 Task: Look for Airbnb options in Zagora, Morocco from 9th November, 2023 to 17th November, 2023 for 2 adults.1  bedroom having 2 beds and 1 bathroom. Property type can be flat. Amenities needed are: wifi. Booking option can be shelf check-in. Look for 3 properties as per requirement.
Action: Mouse moved to (318, 127)
Screenshot: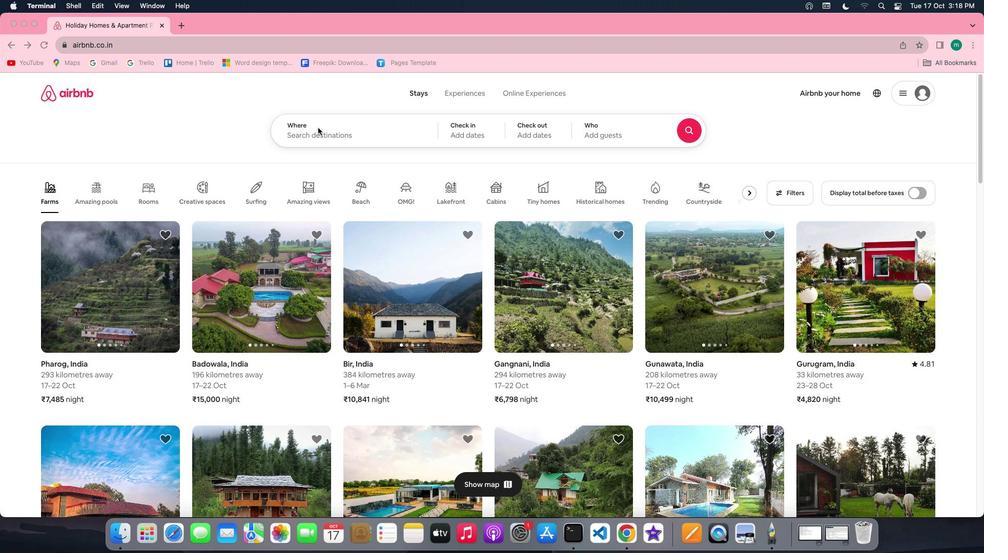 
Action: Mouse pressed left at (318, 127)
Screenshot: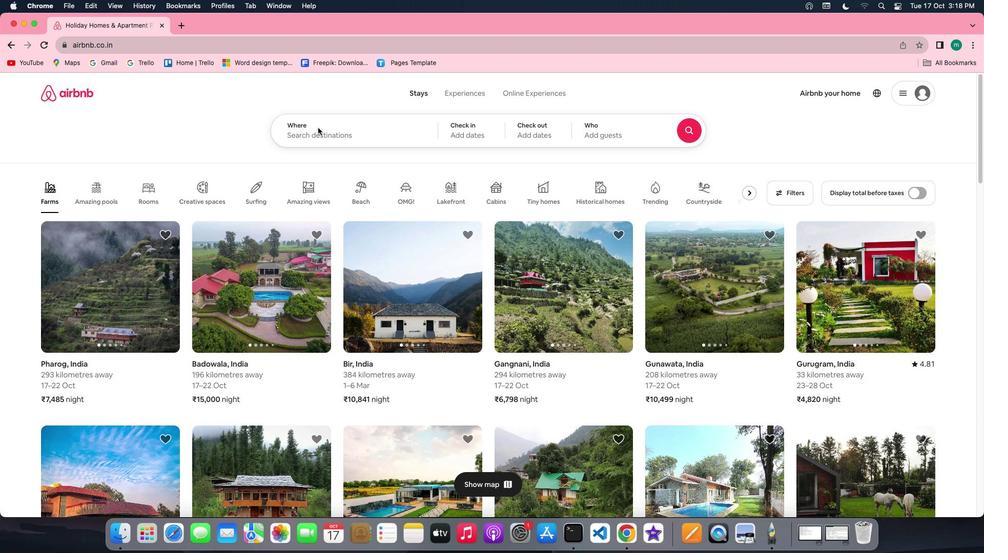 
Action: Mouse pressed left at (318, 127)
Screenshot: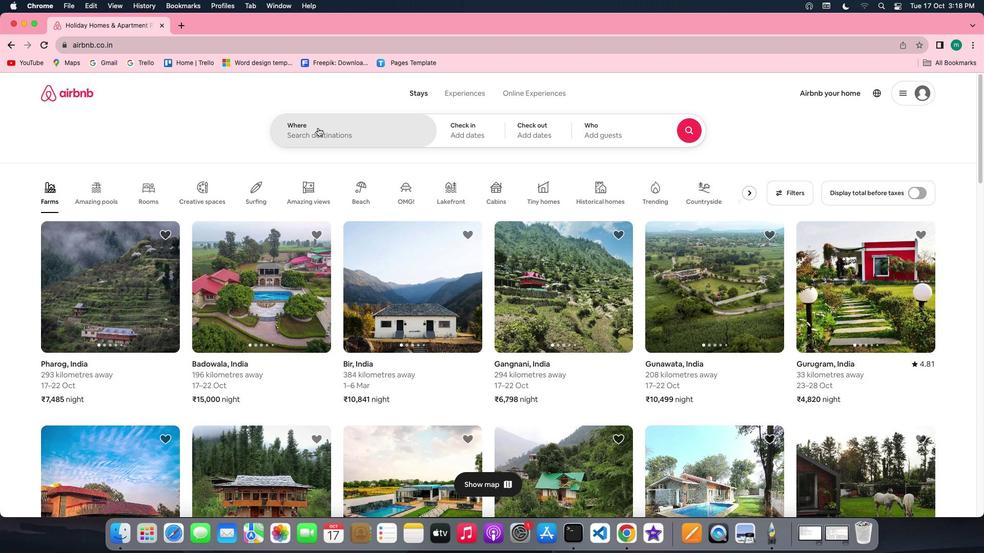 
Action: Key pressed Key.shift'Z''a''g''o''r''a'','Key.shiftKey.spaceKey.shift'M''o''r''o''c''c''o'
Screenshot: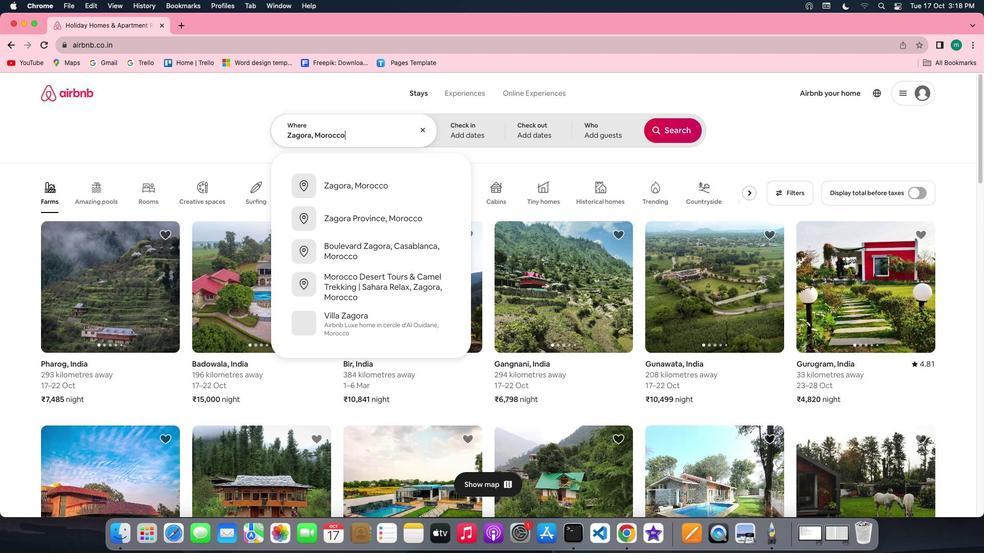 
Action: Mouse moved to (348, 174)
Screenshot: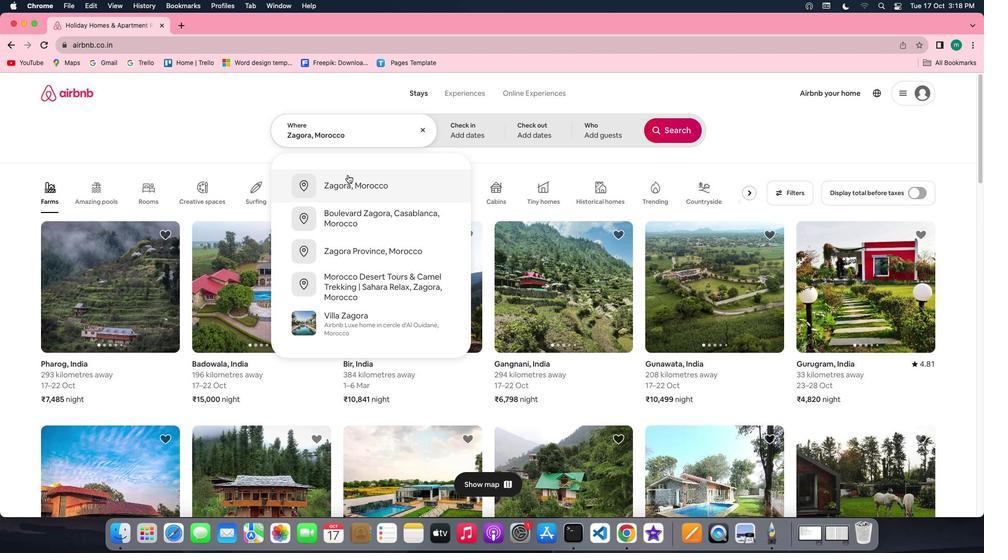 
Action: Mouse pressed left at (348, 174)
Screenshot: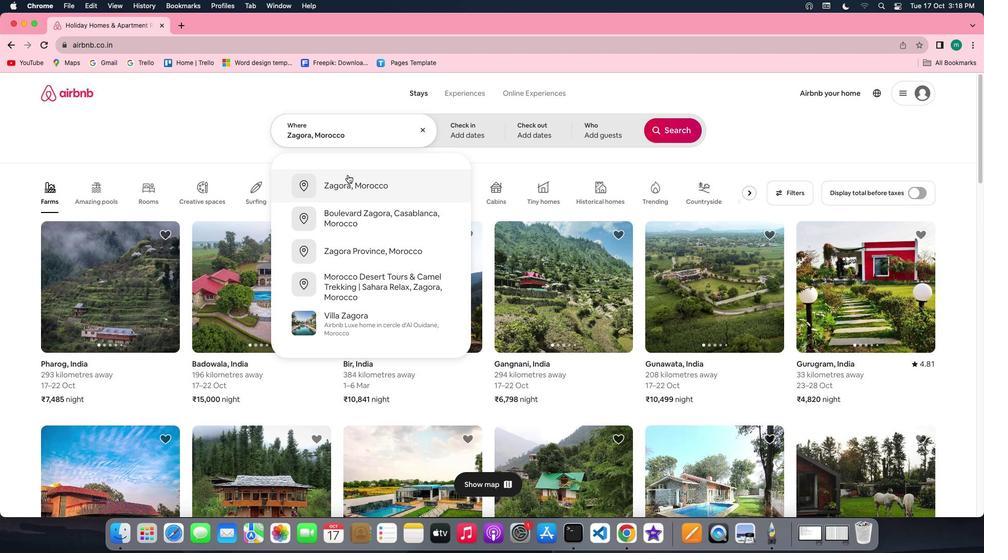 
Action: Mouse moved to (618, 286)
Screenshot: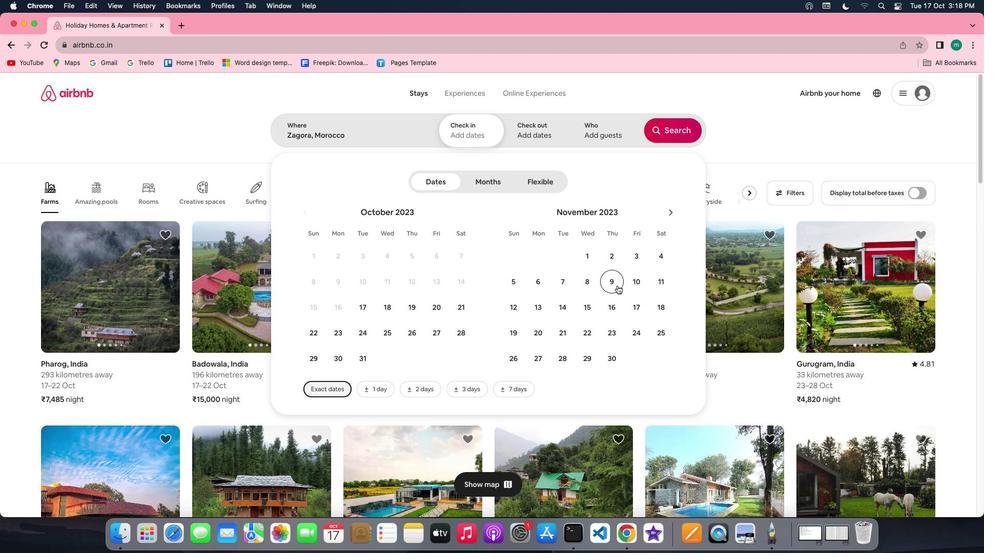 
Action: Mouse pressed left at (618, 286)
Screenshot: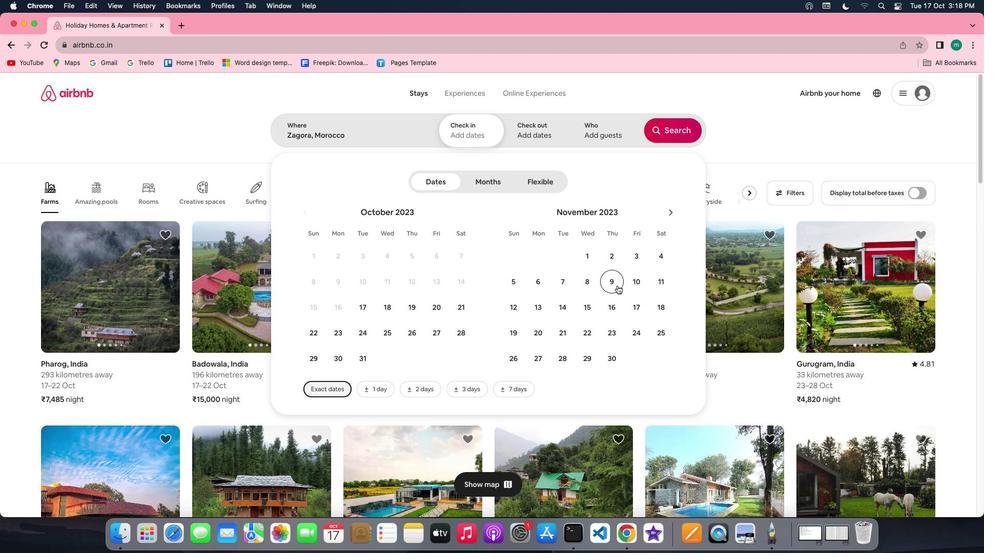
Action: Mouse moved to (642, 312)
Screenshot: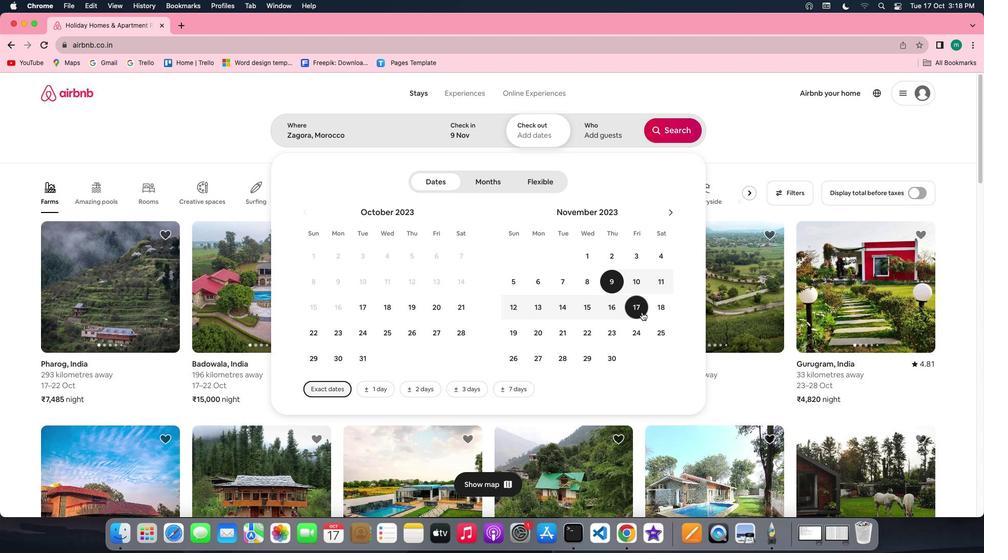 
Action: Mouse pressed left at (642, 312)
Screenshot: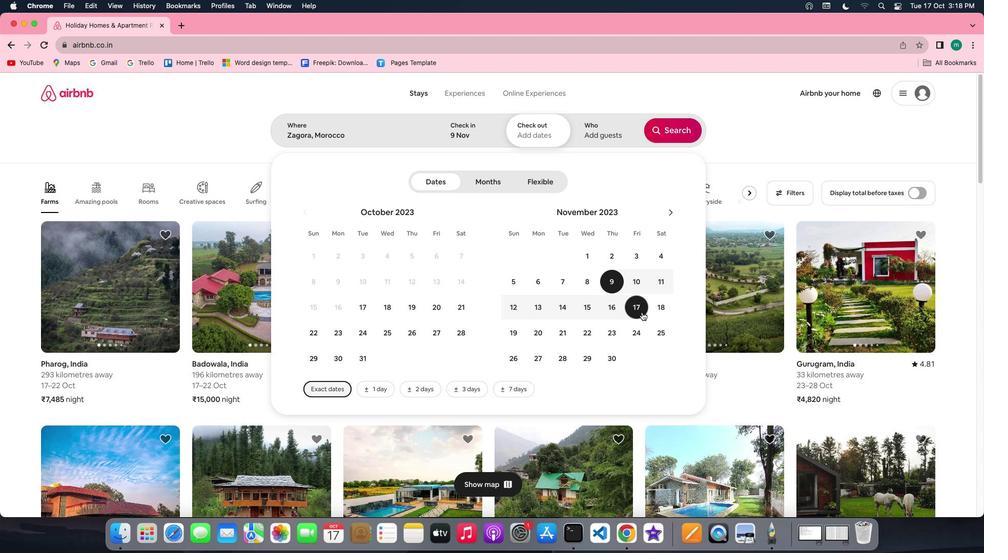 
Action: Mouse moved to (591, 126)
Screenshot: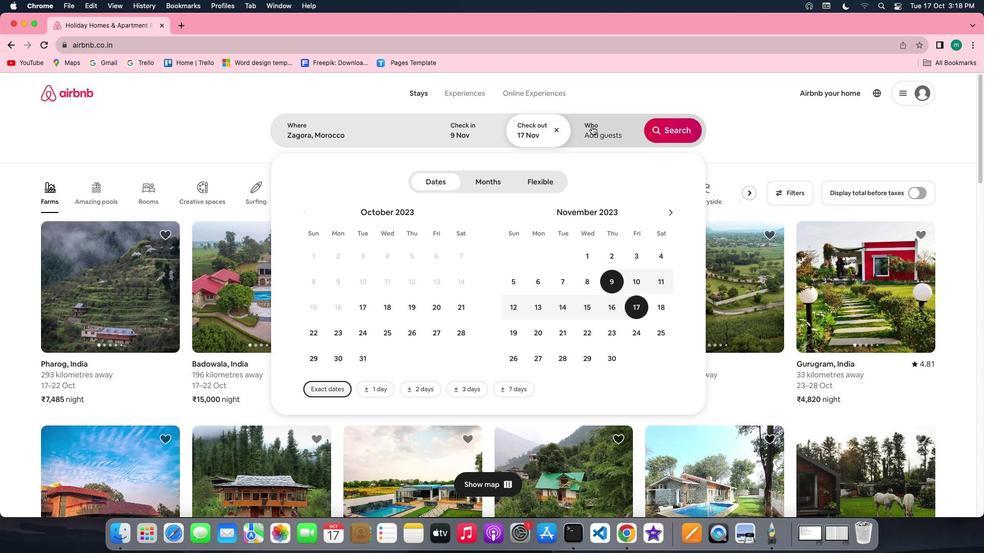 
Action: Mouse pressed left at (591, 126)
Screenshot: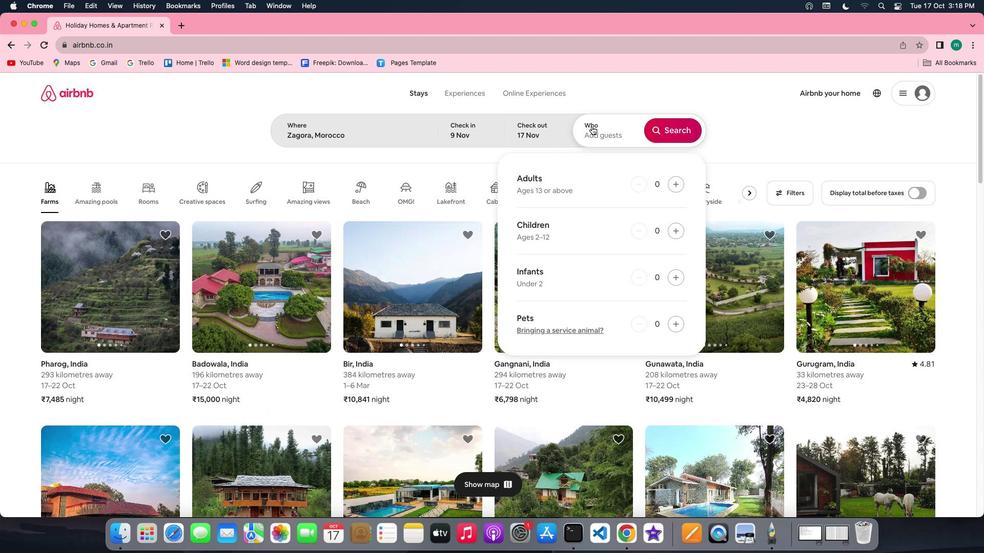 
Action: Mouse moved to (678, 185)
Screenshot: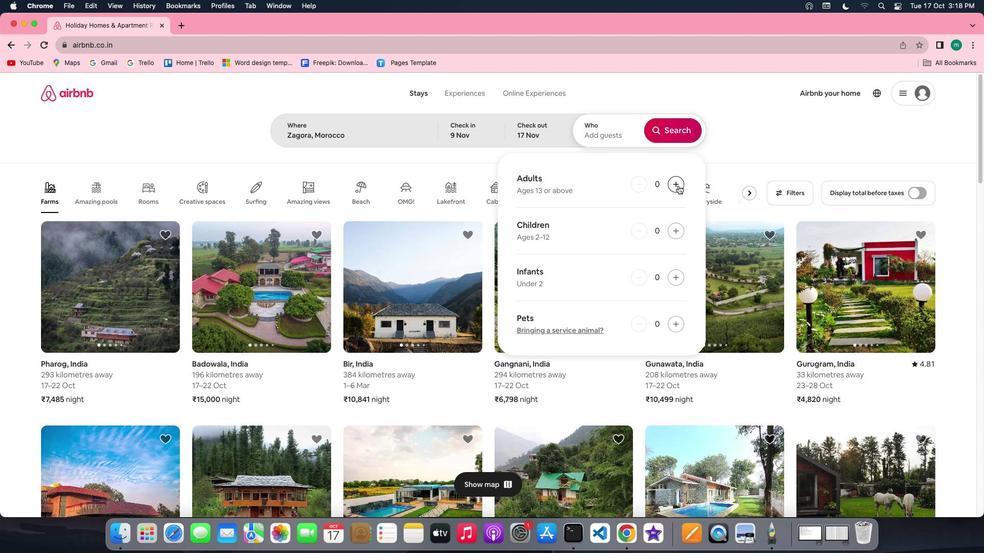 
Action: Mouse pressed left at (678, 185)
Screenshot: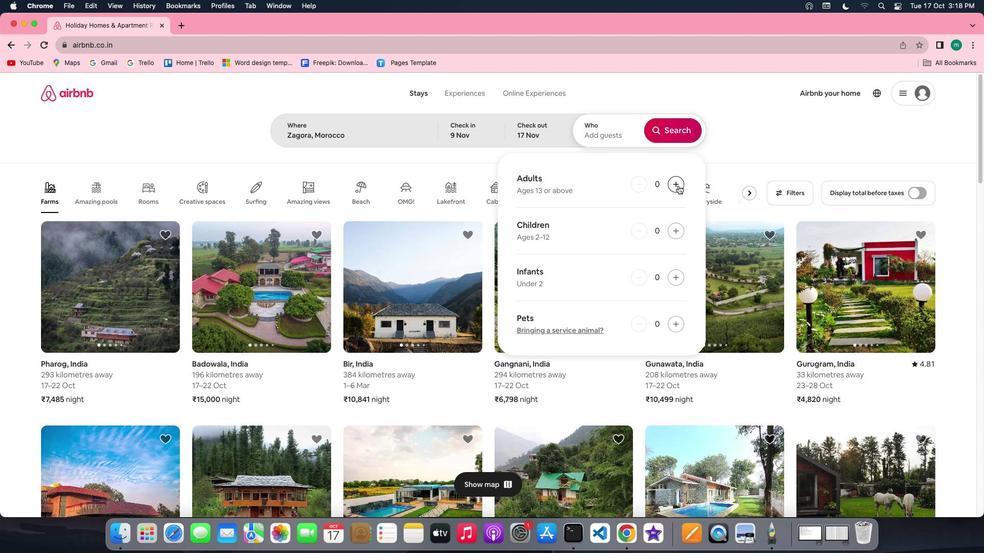 
Action: Mouse pressed left at (678, 185)
Screenshot: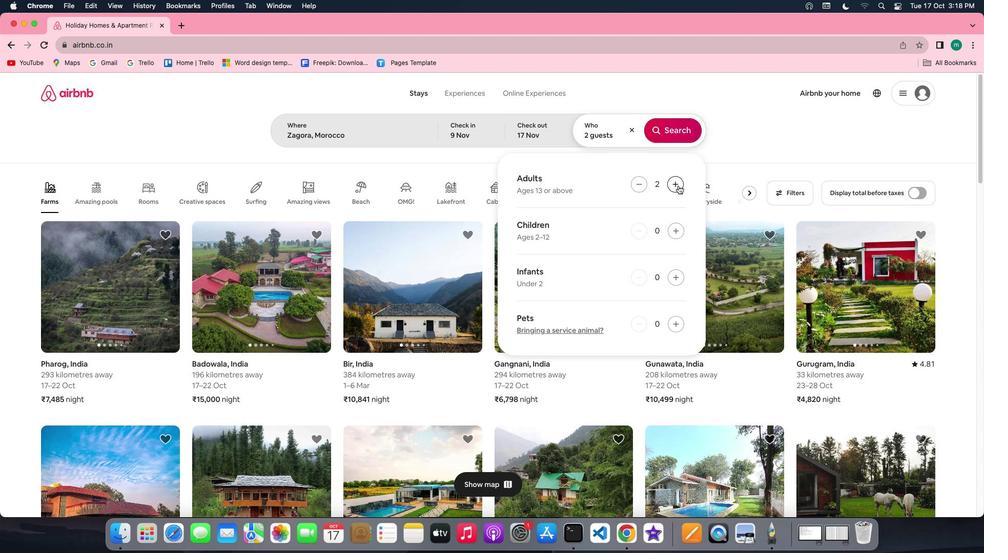 
Action: Mouse moved to (681, 132)
Screenshot: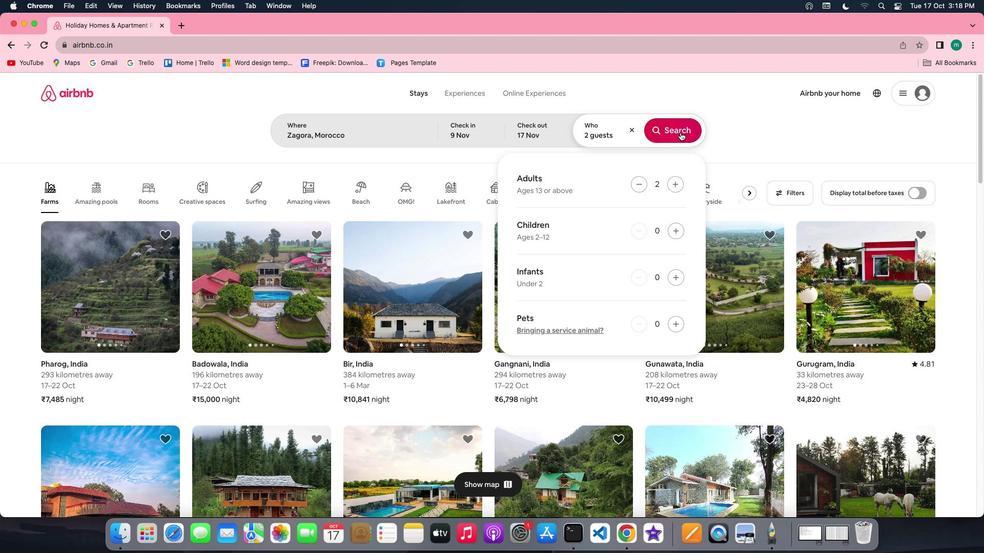 
Action: Mouse pressed left at (681, 132)
Screenshot: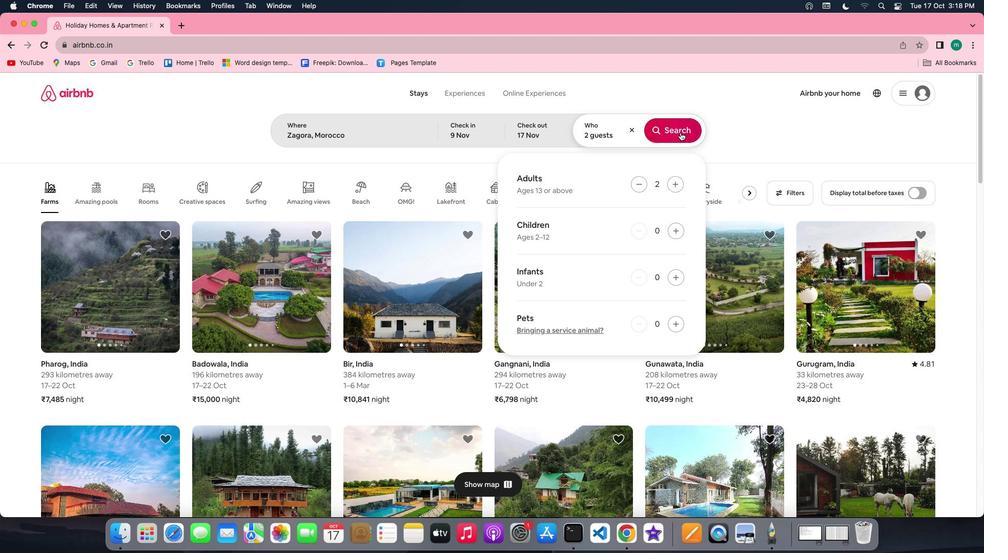 
Action: Mouse moved to (829, 134)
Screenshot: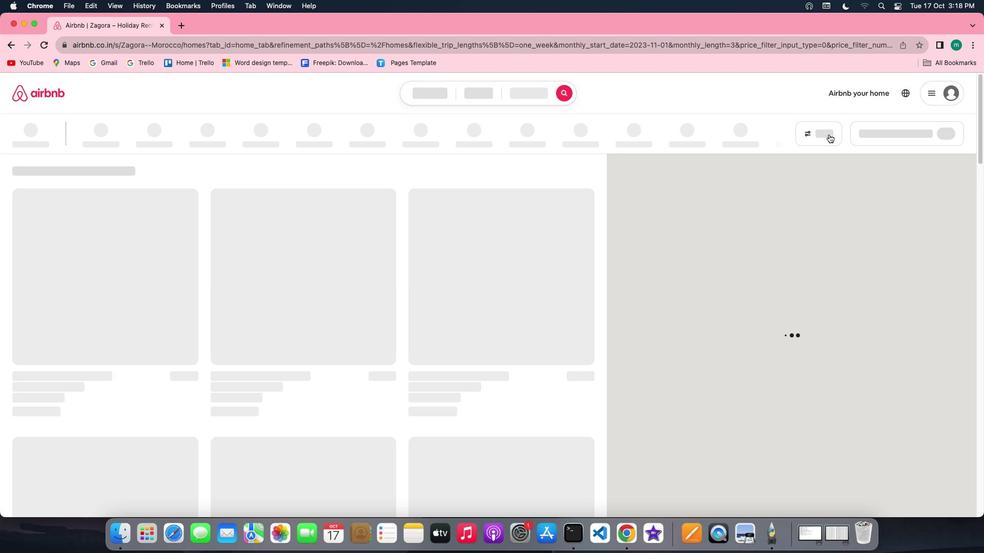 
Action: Mouse pressed left at (829, 134)
Screenshot: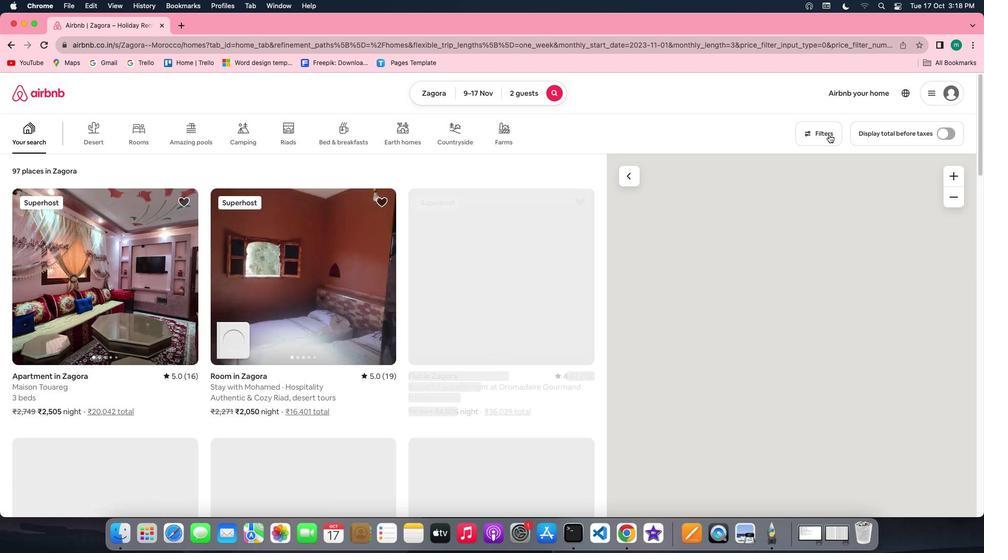 
Action: Mouse moved to (467, 281)
Screenshot: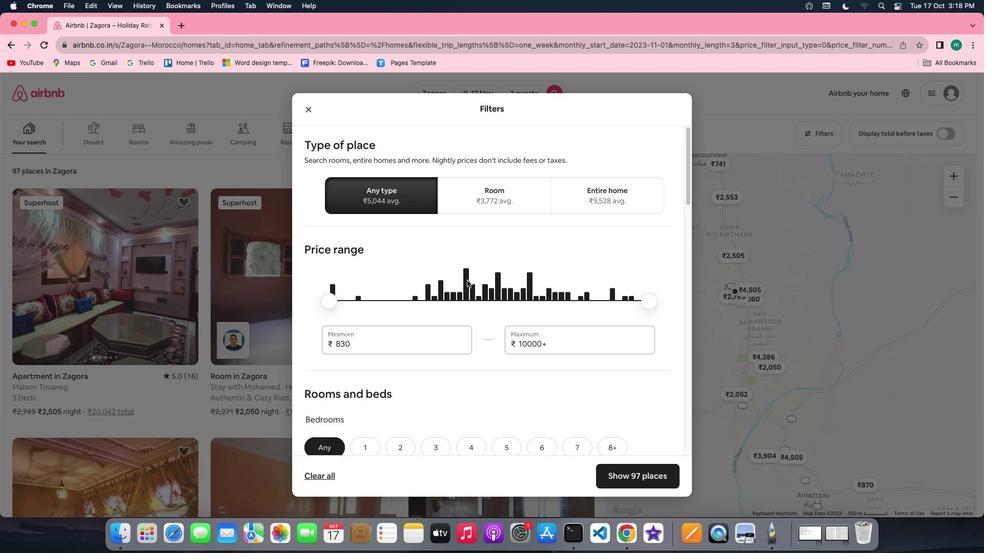 
Action: Mouse scrolled (467, 281) with delta (0, 0)
Screenshot: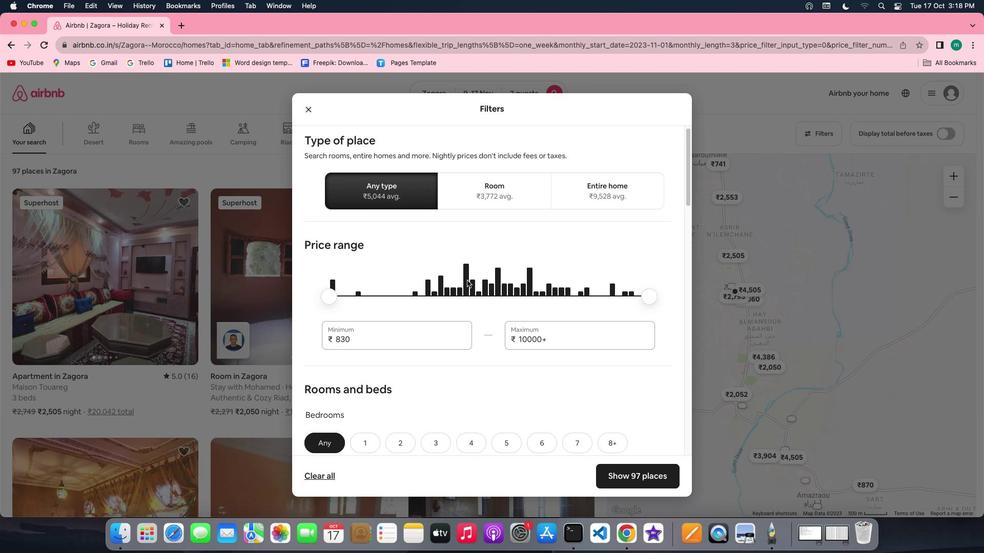 
Action: Mouse scrolled (467, 281) with delta (0, 0)
Screenshot: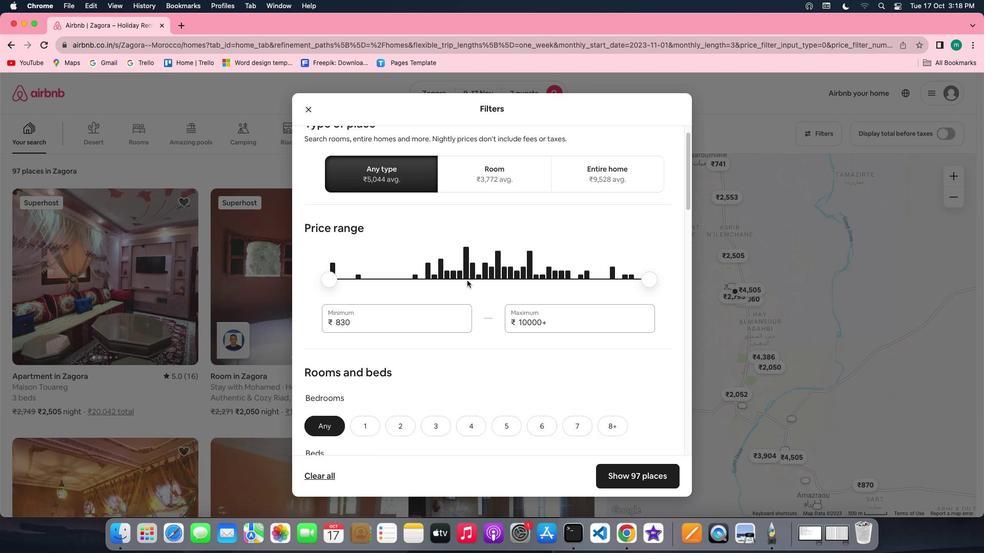 
Action: Mouse scrolled (467, 281) with delta (0, 0)
Screenshot: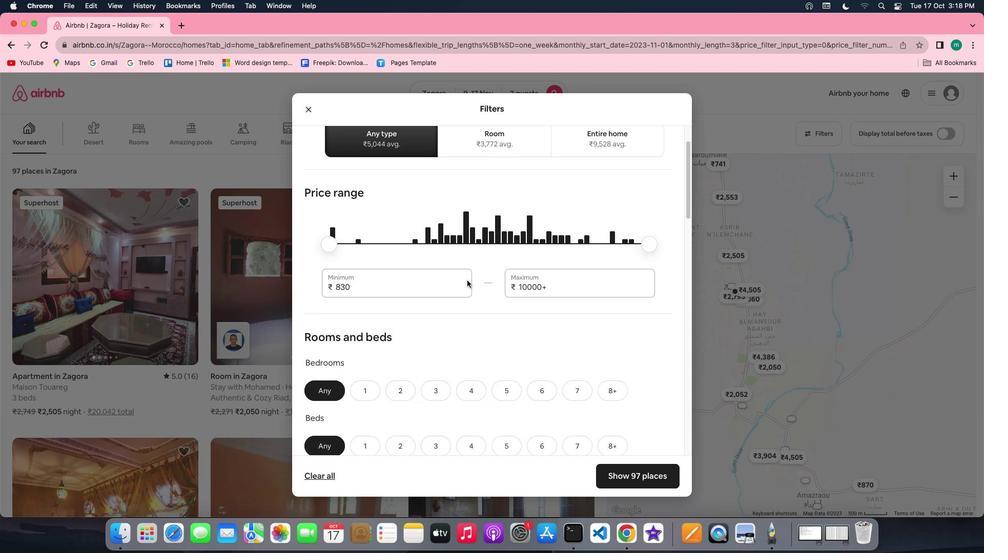 
Action: Mouse scrolled (467, 281) with delta (0, -1)
Screenshot: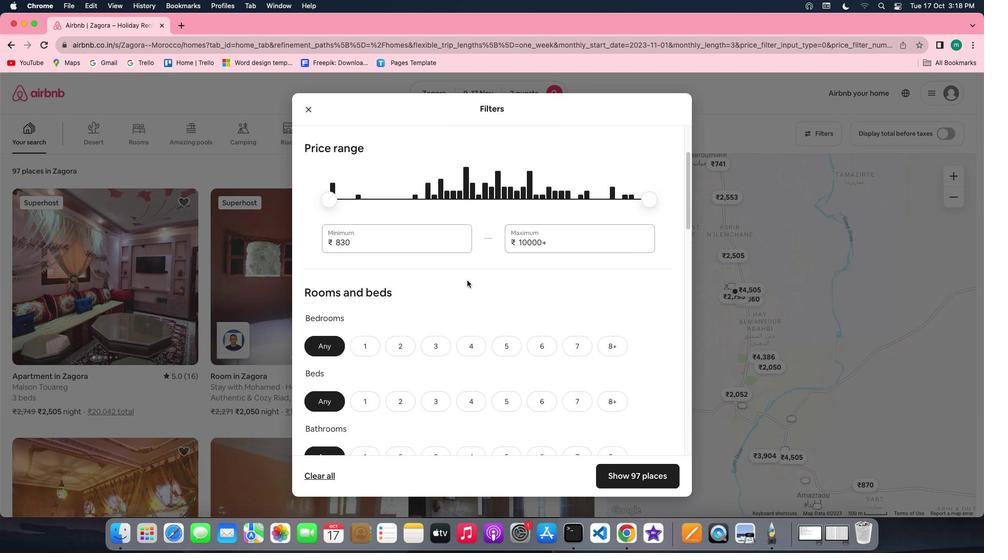 
Action: Mouse scrolled (467, 281) with delta (0, -1)
Screenshot: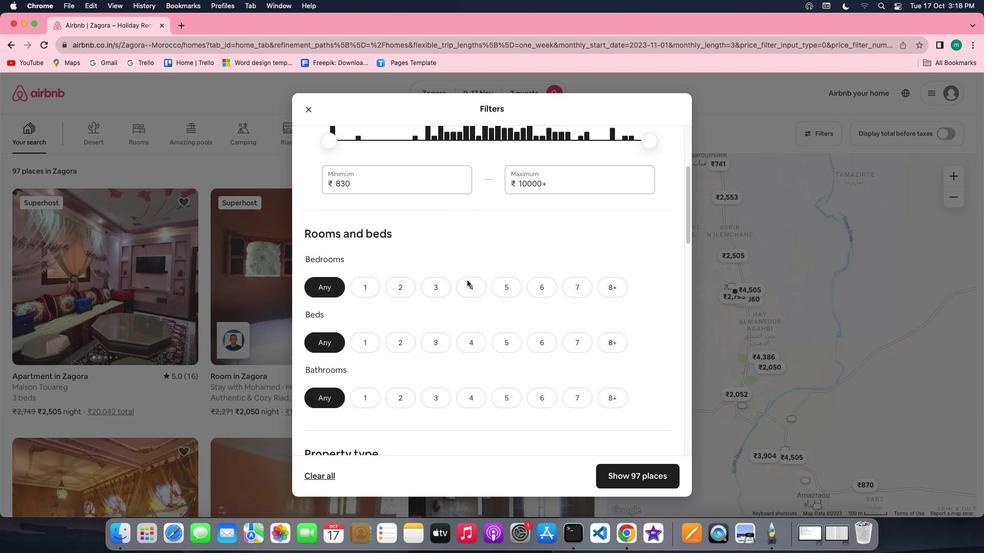 
Action: Mouse scrolled (467, 281) with delta (0, 0)
Screenshot: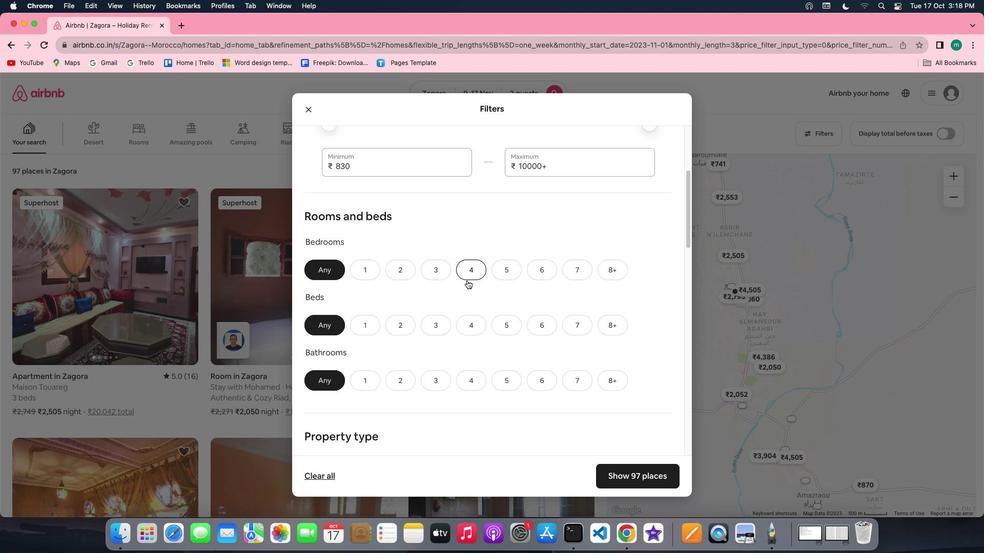 
Action: Mouse scrolled (467, 281) with delta (0, 0)
Screenshot: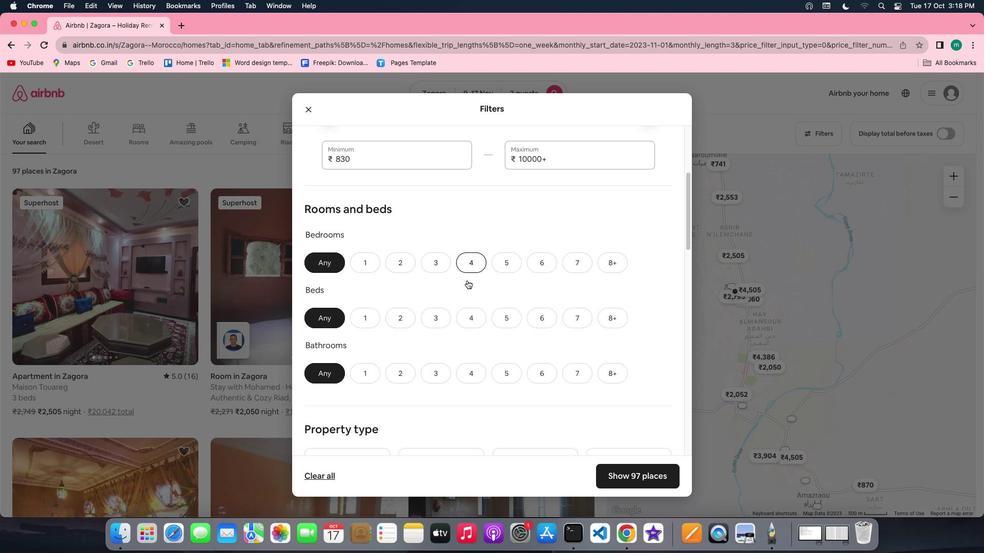 
Action: Mouse scrolled (467, 281) with delta (0, 0)
Screenshot: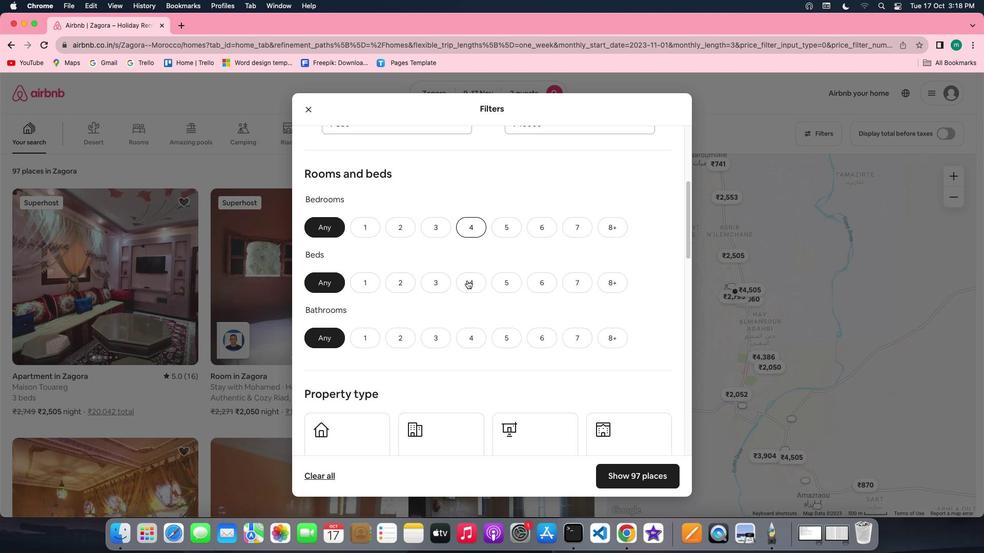 
Action: Mouse scrolled (467, 281) with delta (0, 0)
Screenshot: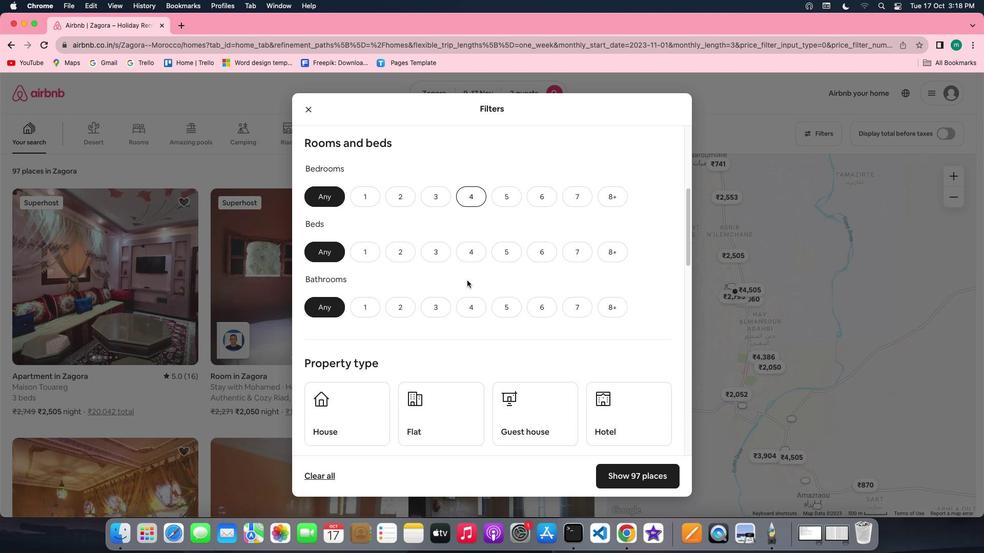 
Action: Mouse moved to (366, 179)
Screenshot: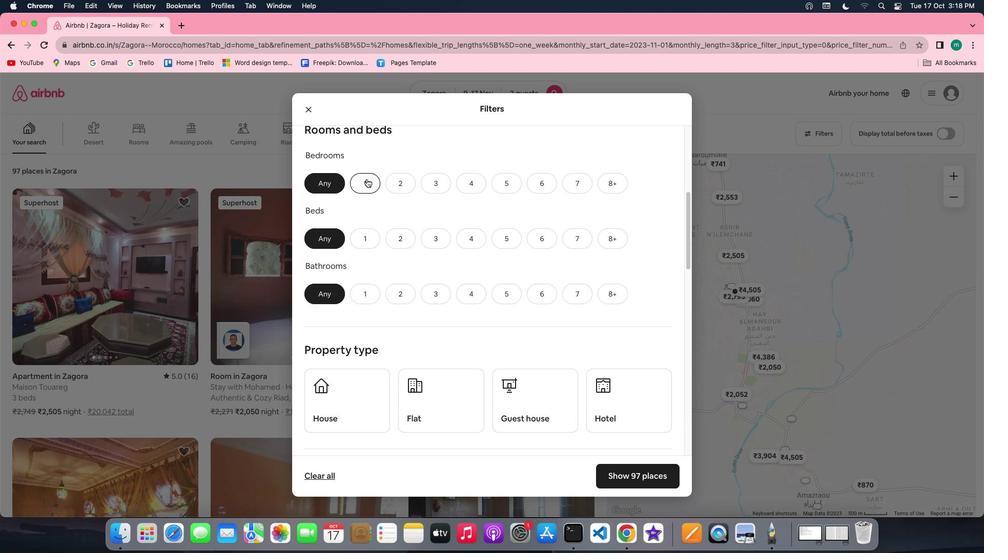 
Action: Mouse pressed left at (366, 179)
Screenshot: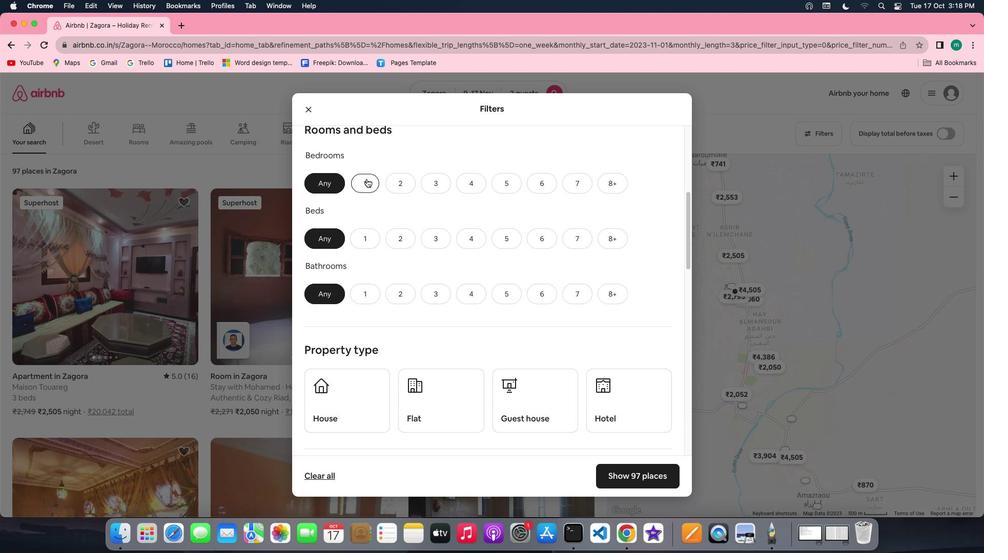 
Action: Mouse moved to (399, 242)
Screenshot: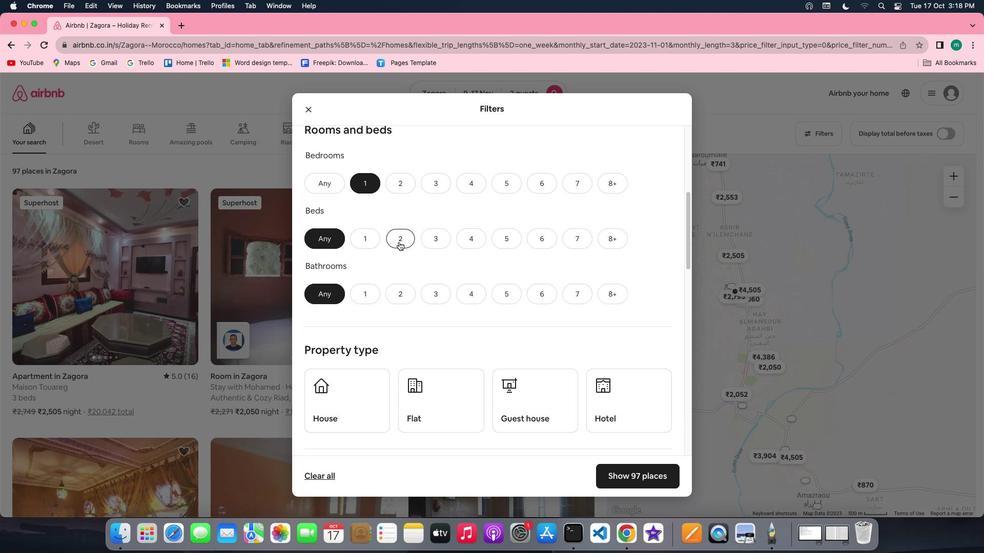 
Action: Mouse pressed left at (399, 242)
Screenshot: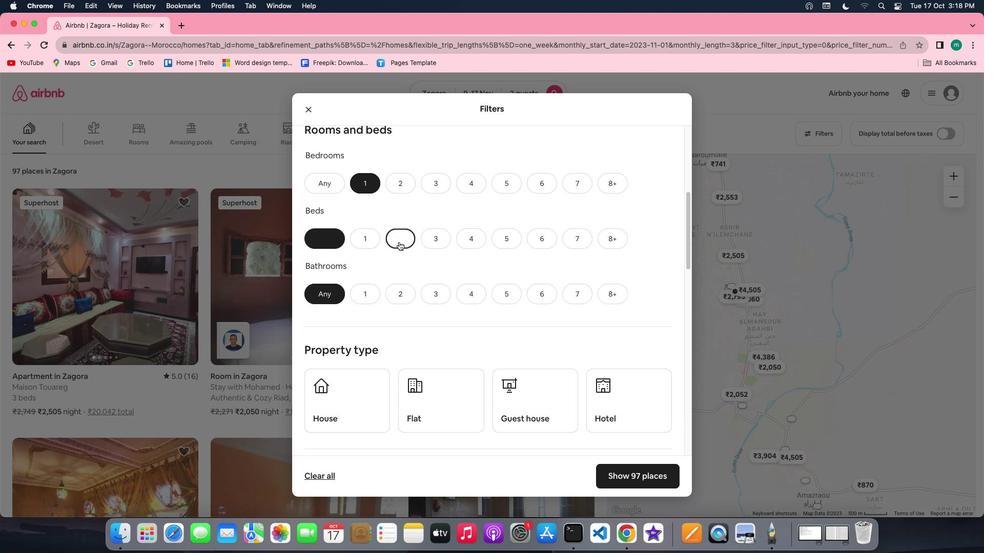 
Action: Mouse moved to (352, 297)
Screenshot: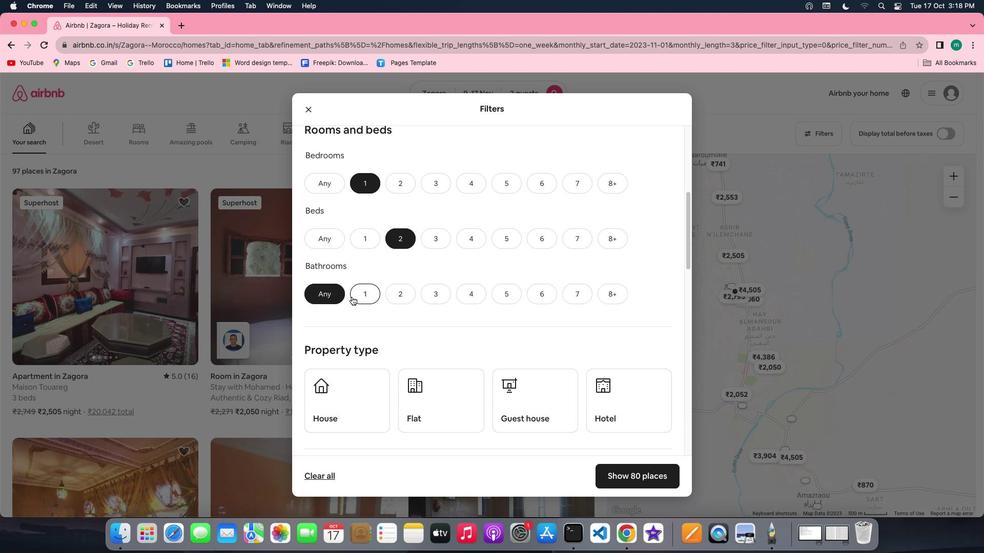 
Action: Mouse pressed left at (352, 297)
Screenshot: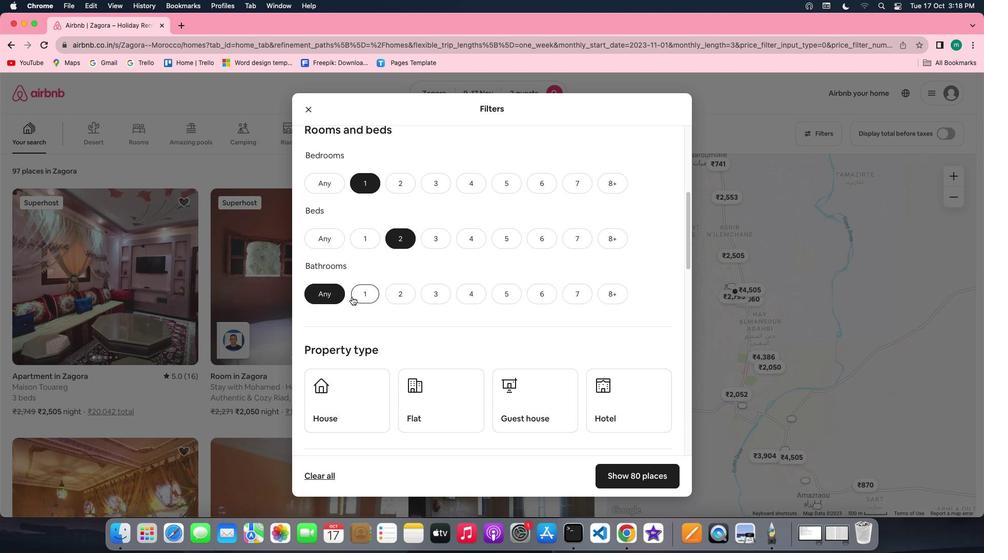 
Action: Mouse moved to (481, 331)
Screenshot: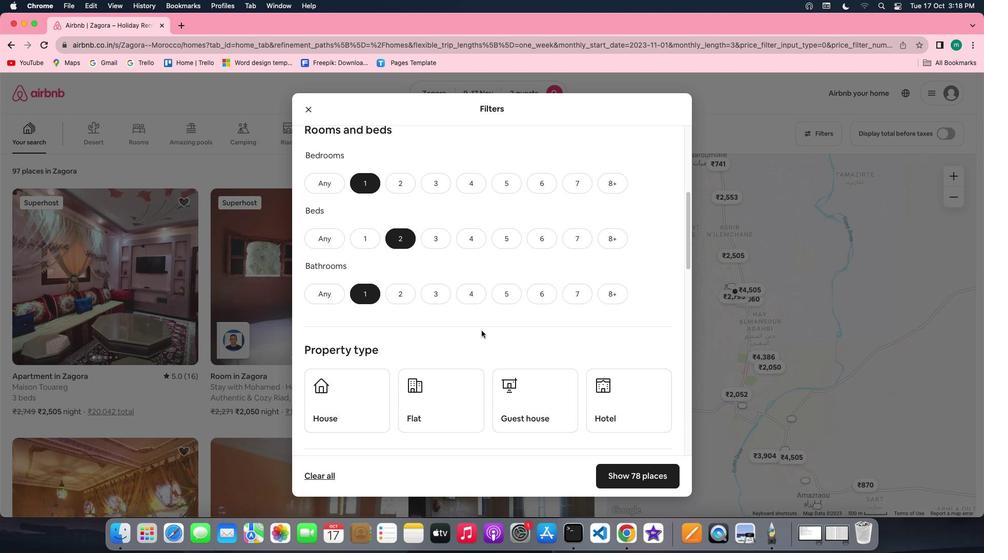 
Action: Mouse scrolled (481, 331) with delta (0, 0)
Screenshot: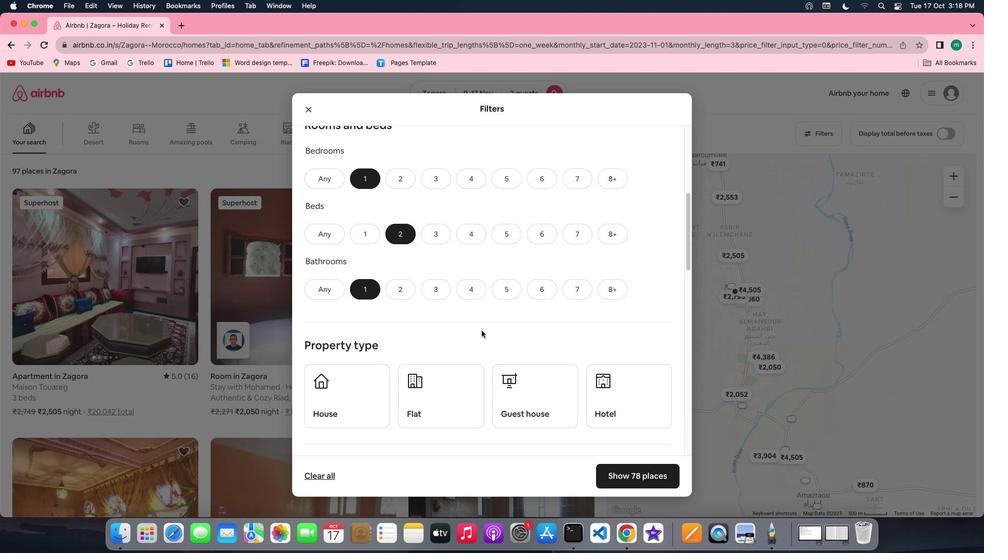 
Action: Mouse scrolled (481, 331) with delta (0, 0)
Screenshot: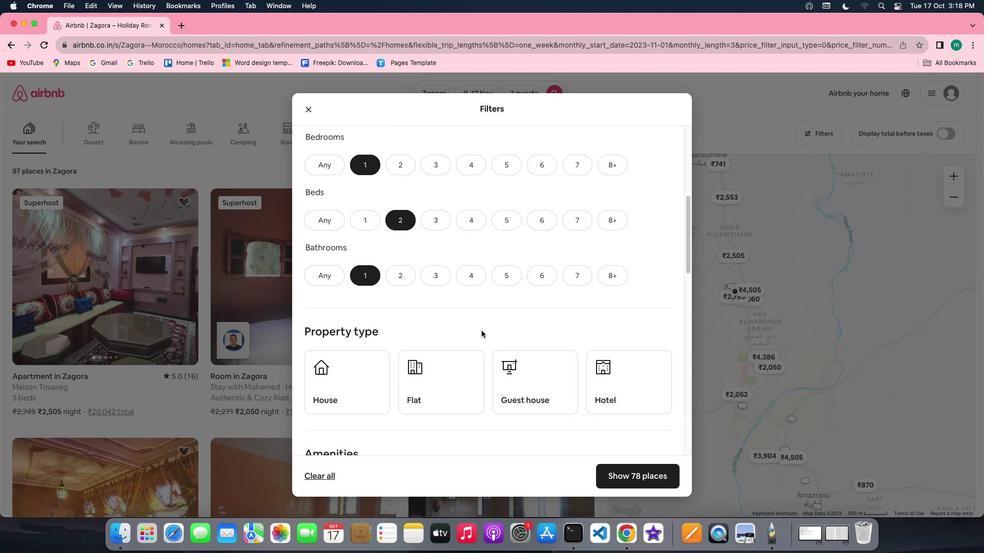 
Action: Mouse scrolled (481, 331) with delta (0, 0)
Screenshot: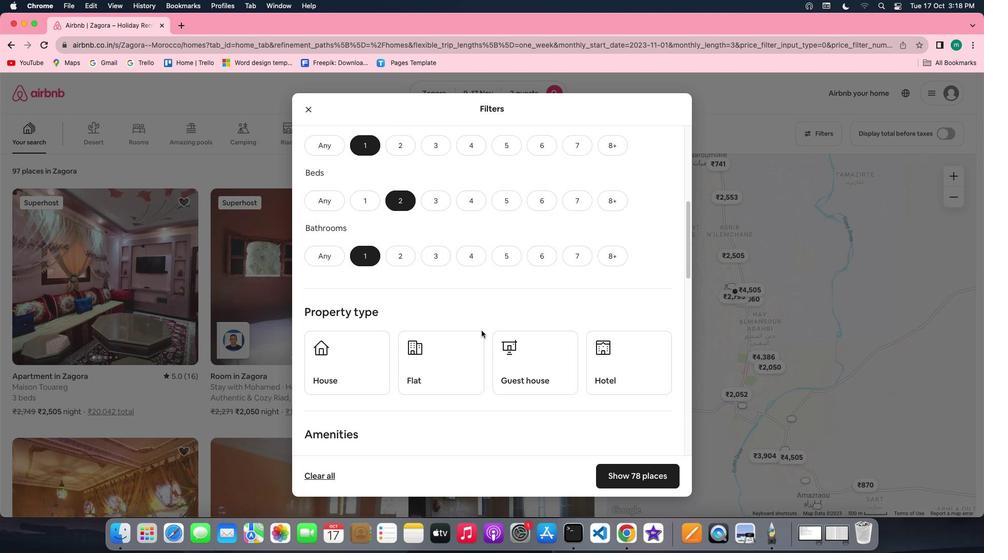 
Action: Mouse scrolled (481, 331) with delta (0, 0)
Screenshot: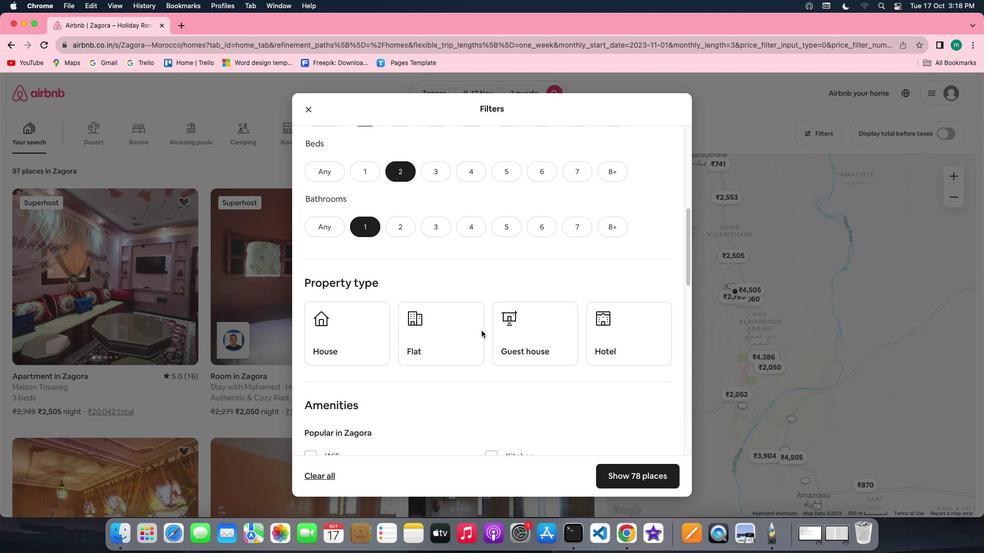 
Action: Mouse scrolled (481, 331) with delta (0, 0)
Screenshot: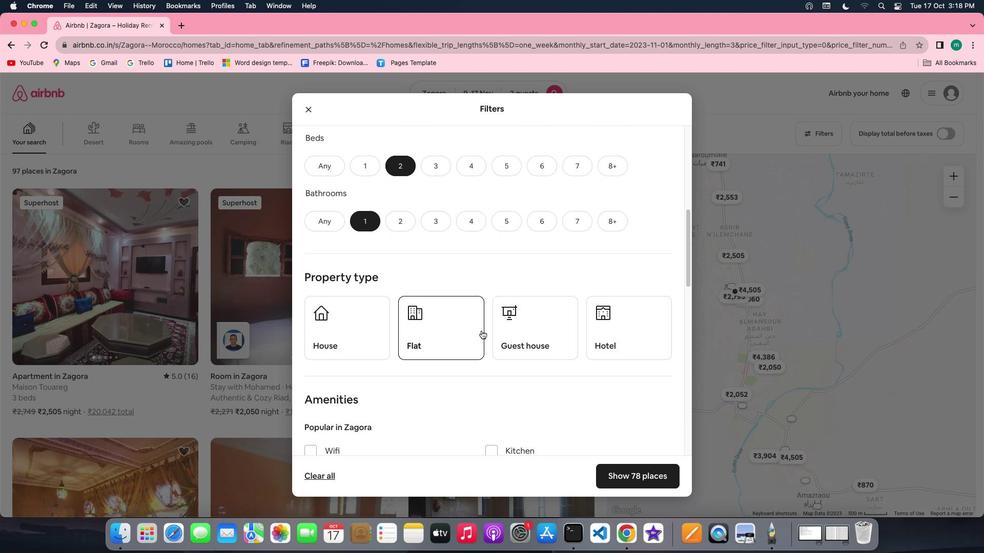 
Action: Mouse scrolled (481, 331) with delta (0, 0)
Screenshot: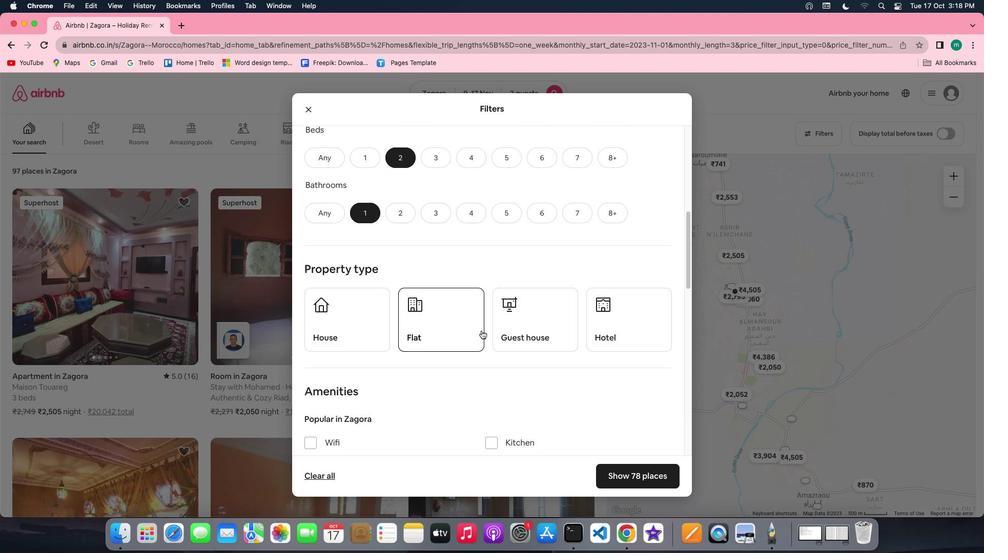 
Action: Mouse scrolled (481, 331) with delta (0, 0)
Screenshot: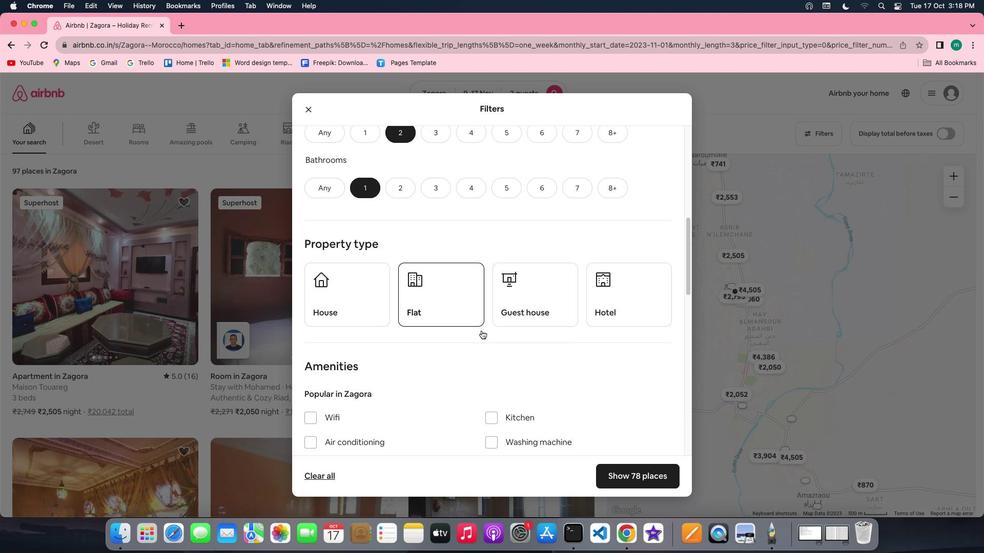 
Action: Mouse moved to (469, 303)
Screenshot: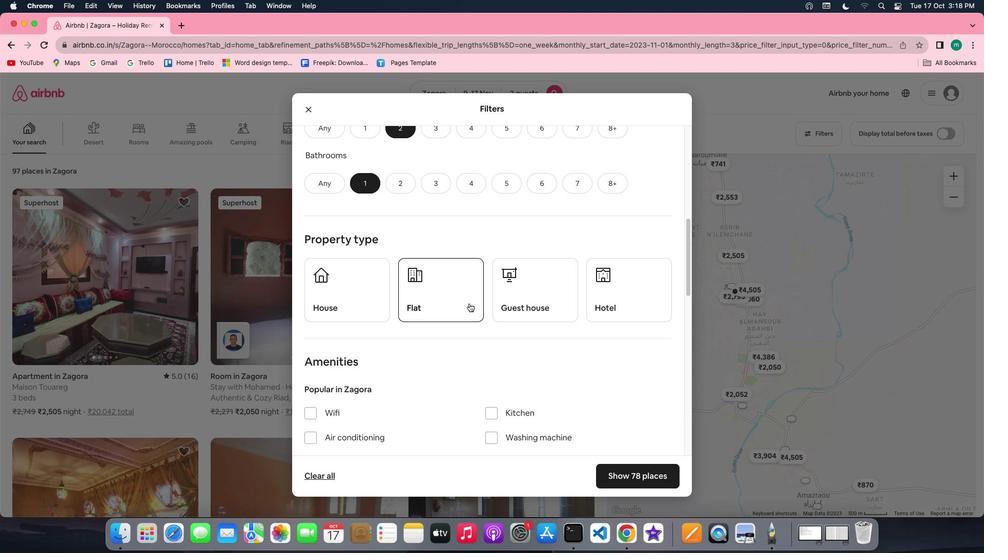 
Action: Mouse pressed left at (469, 303)
Screenshot: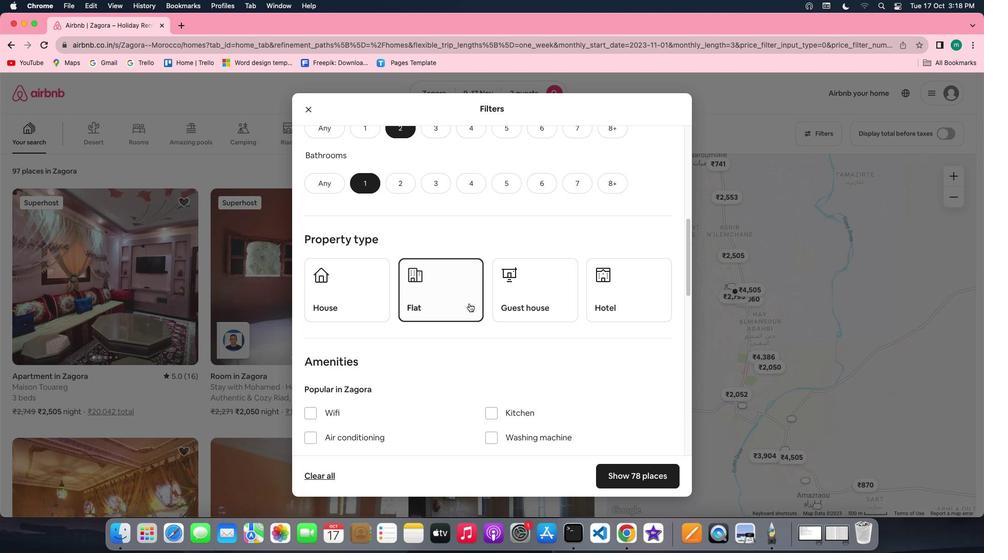 
Action: Mouse moved to (545, 339)
Screenshot: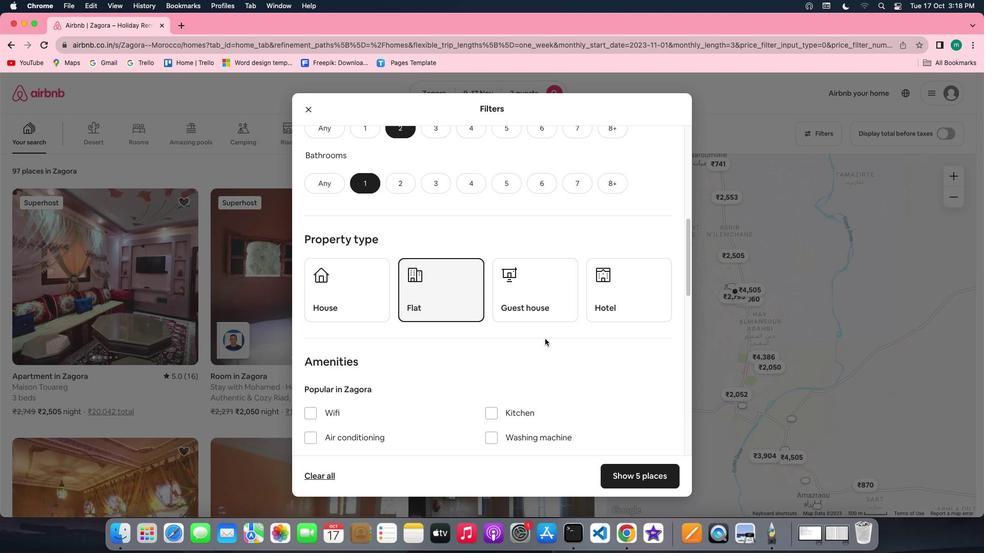 
Action: Mouse scrolled (545, 339) with delta (0, 0)
Screenshot: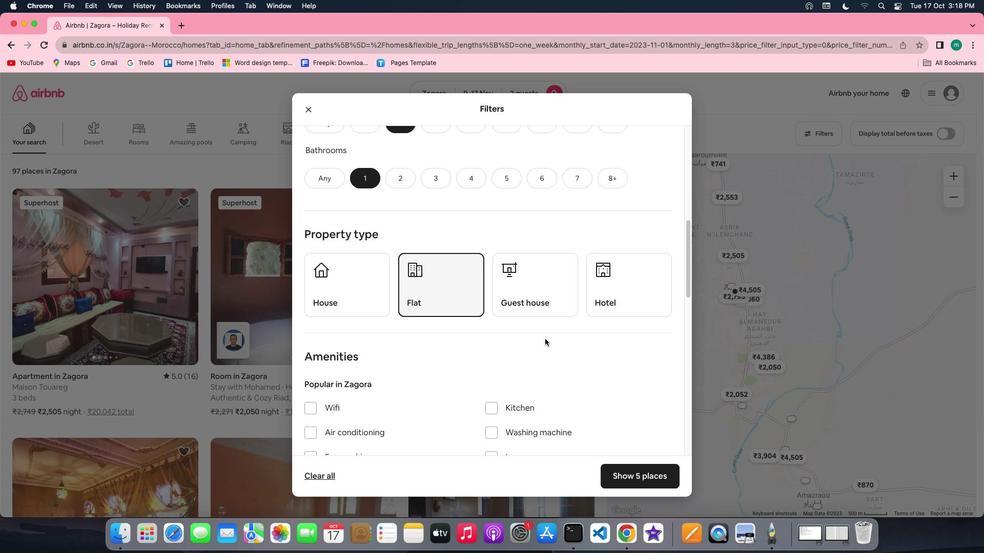 
Action: Mouse scrolled (545, 339) with delta (0, 0)
Screenshot: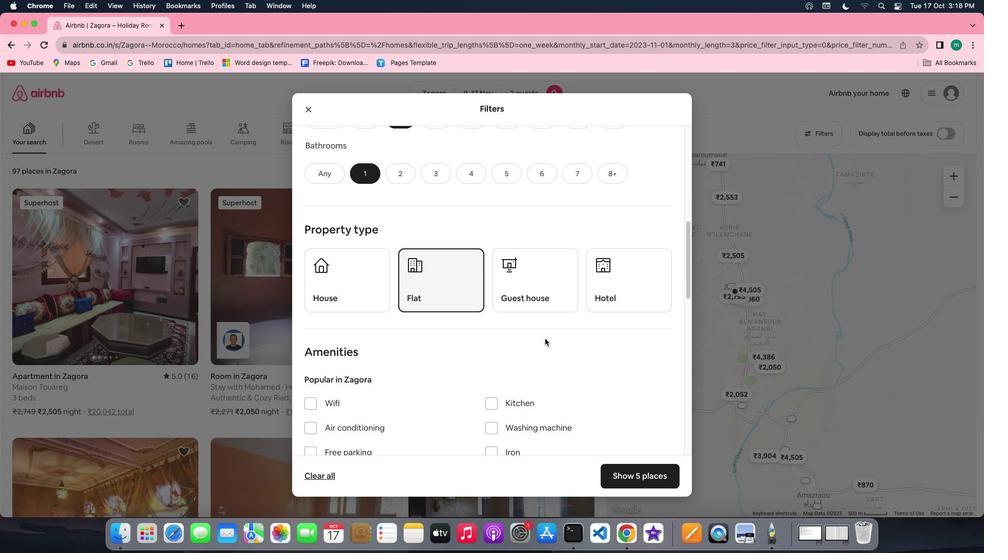 
Action: Mouse scrolled (545, 339) with delta (0, 0)
Screenshot: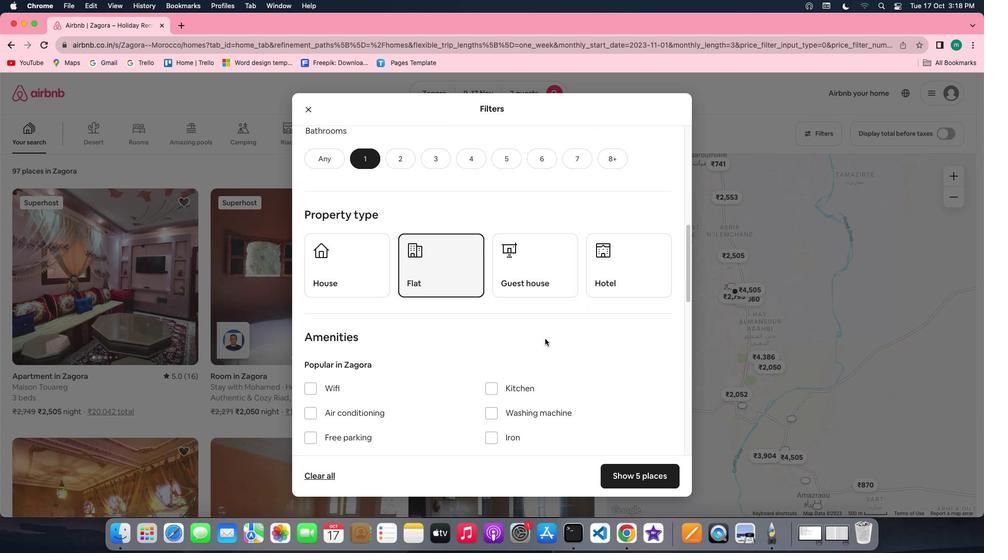 
Action: Mouse scrolled (545, 339) with delta (0, 0)
Screenshot: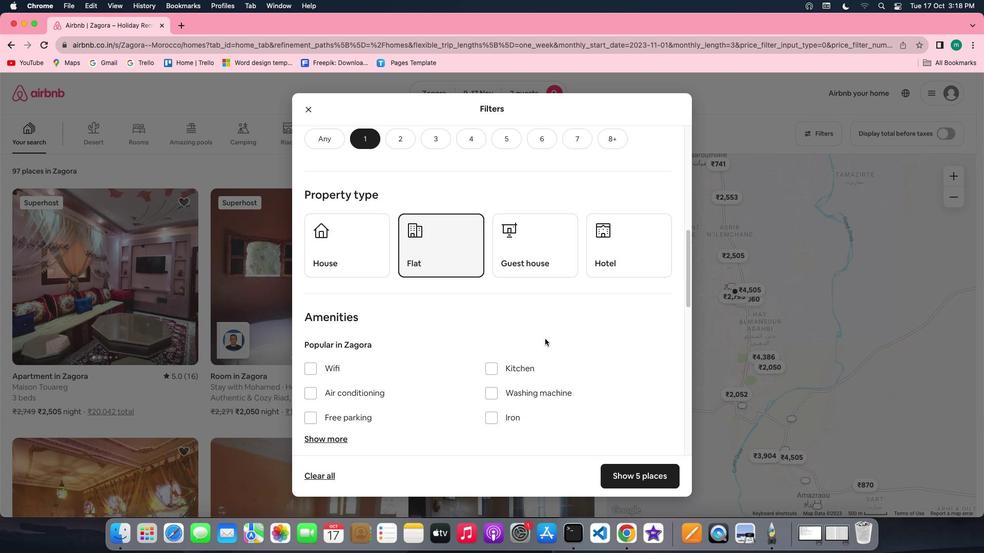 
Action: Mouse scrolled (545, 339) with delta (0, 0)
Screenshot: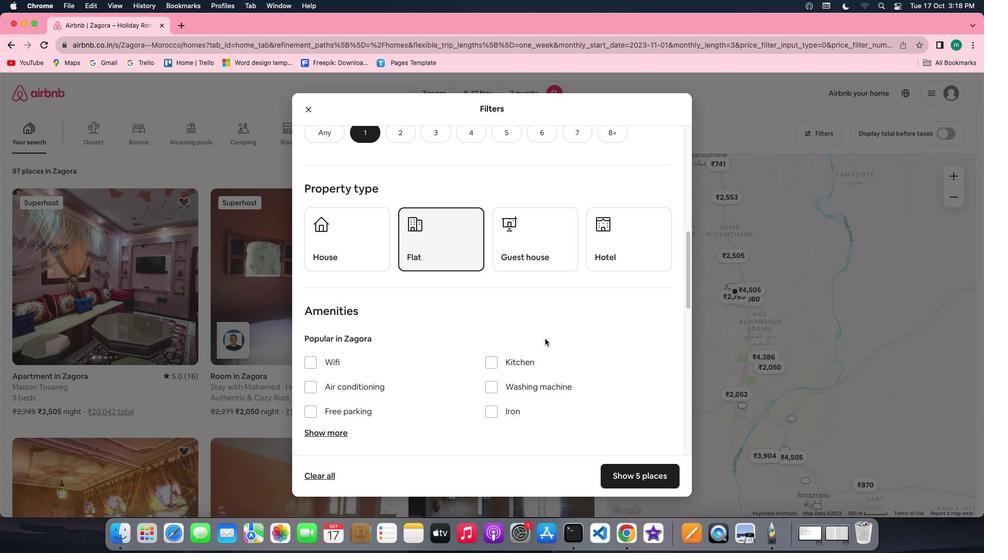 
Action: Mouse scrolled (545, 339) with delta (0, 0)
Screenshot: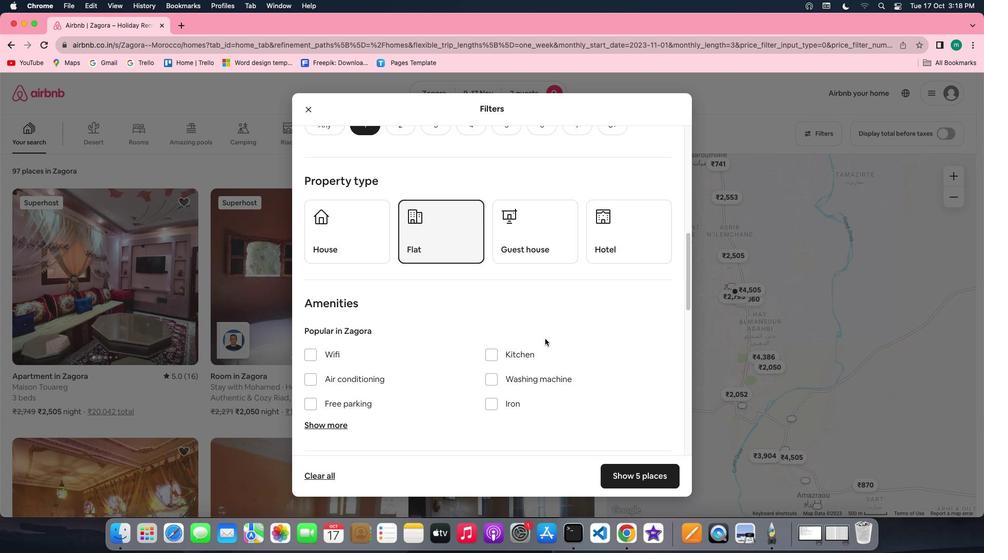 
Action: Mouse scrolled (545, 339) with delta (0, 0)
Screenshot: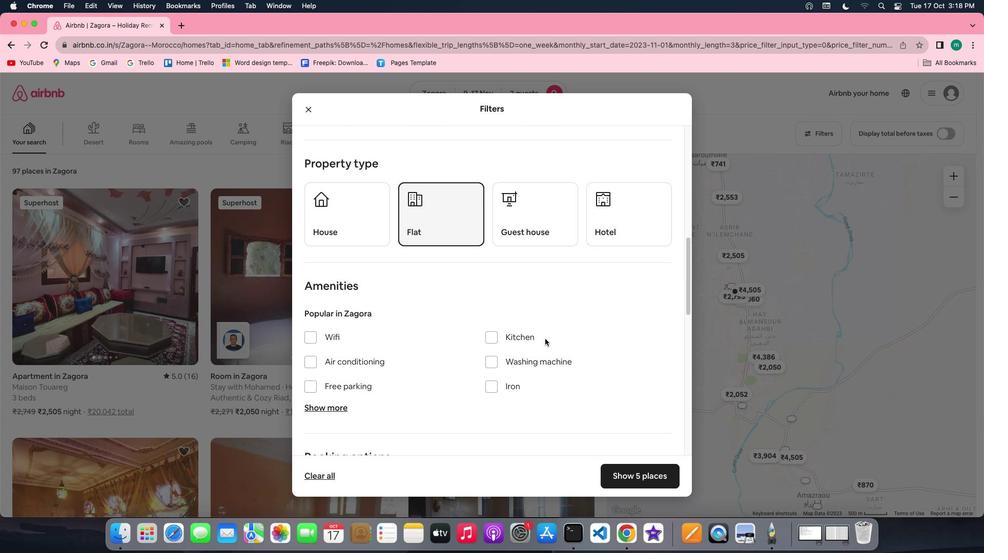 
Action: Mouse scrolled (545, 339) with delta (0, 0)
Screenshot: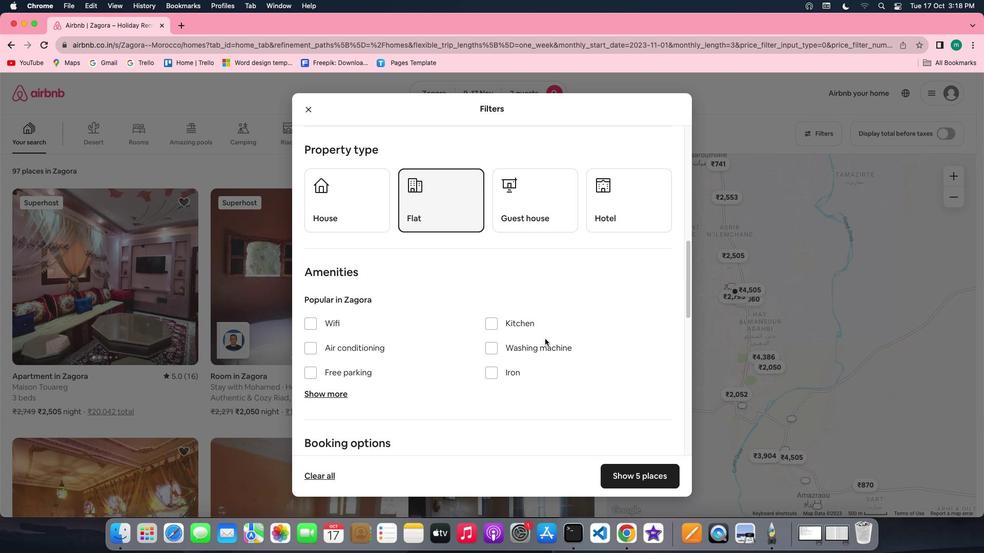 
Action: Mouse scrolled (545, 339) with delta (0, 0)
Screenshot: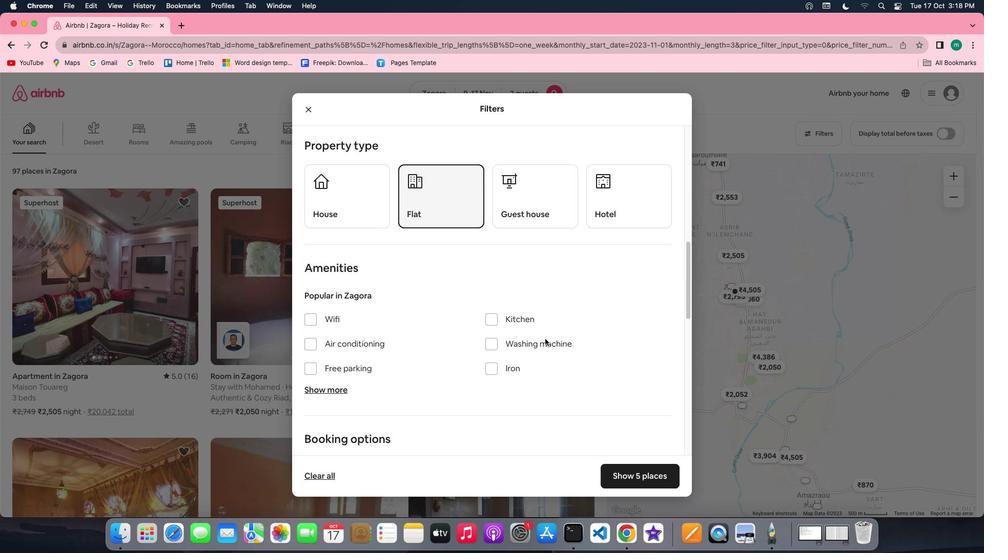 
Action: Mouse scrolled (545, 339) with delta (0, 0)
Screenshot: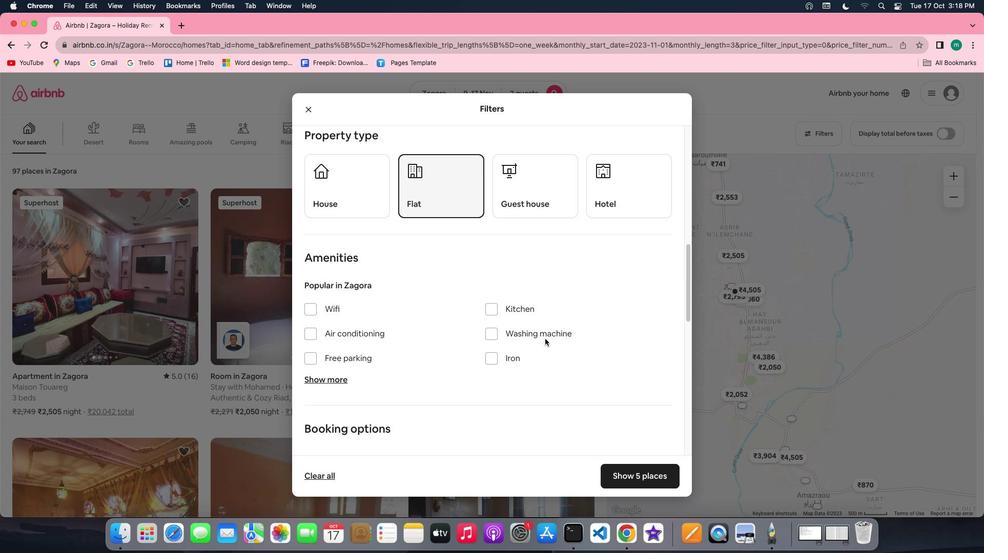 
Action: Mouse scrolled (545, 339) with delta (0, 0)
Screenshot: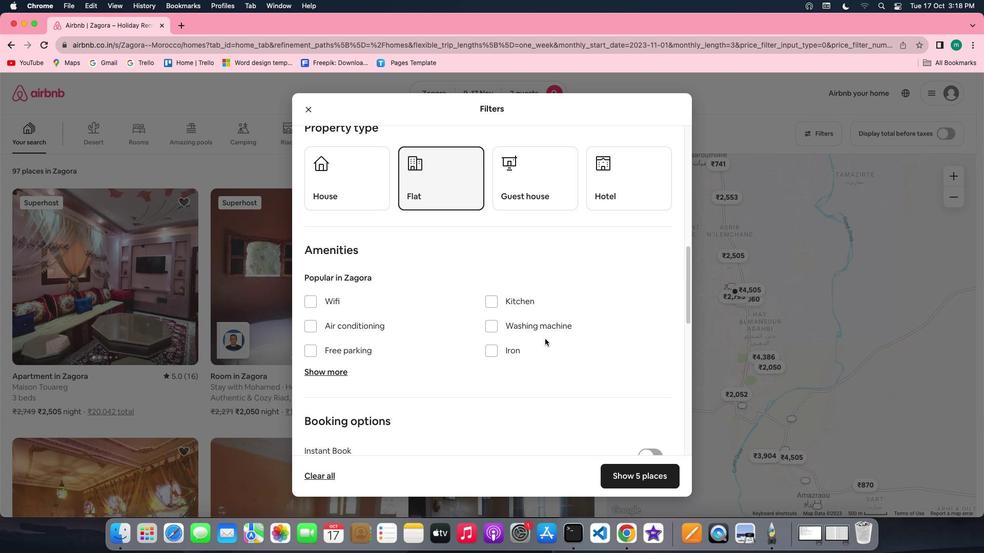 
Action: Mouse scrolled (545, 339) with delta (0, 0)
Screenshot: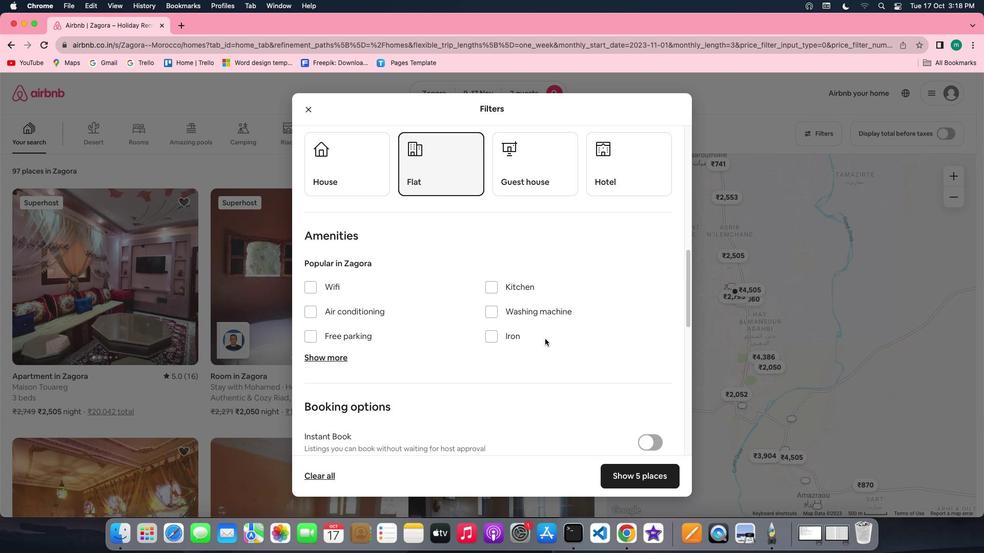 
Action: Mouse scrolled (545, 339) with delta (0, 0)
Screenshot: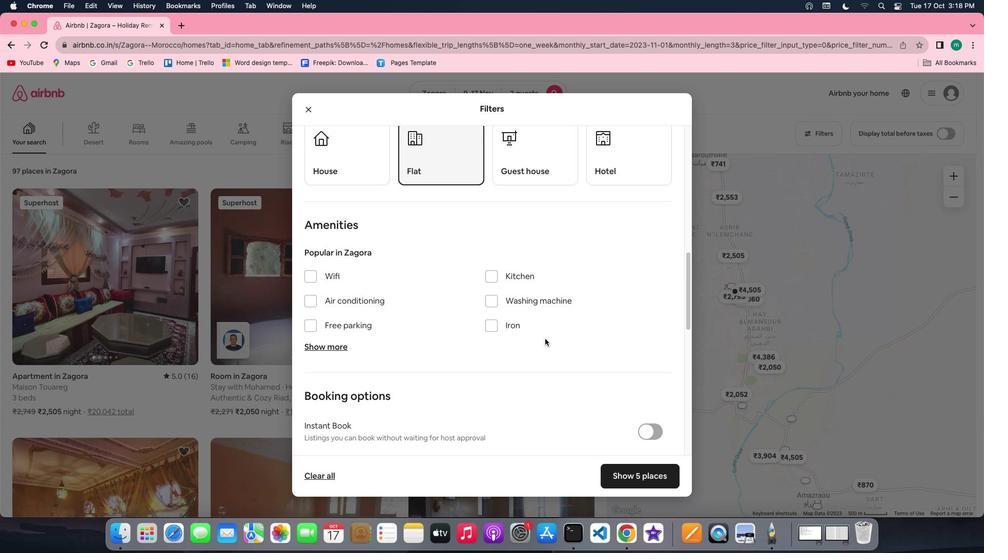 
Action: Mouse moved to (309, 266)
Screenshot: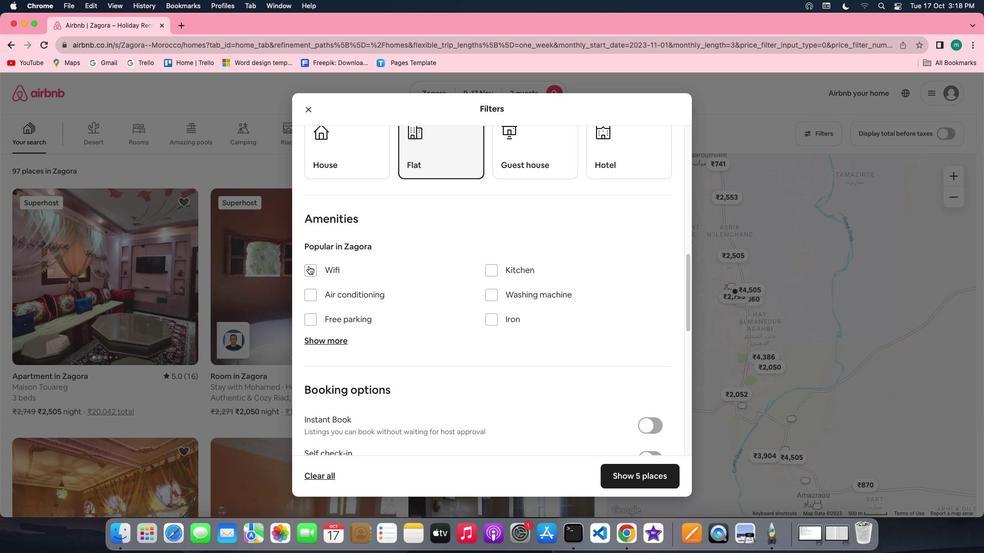 
Action: Mouse pressed left at (309, 266)
Screenshot: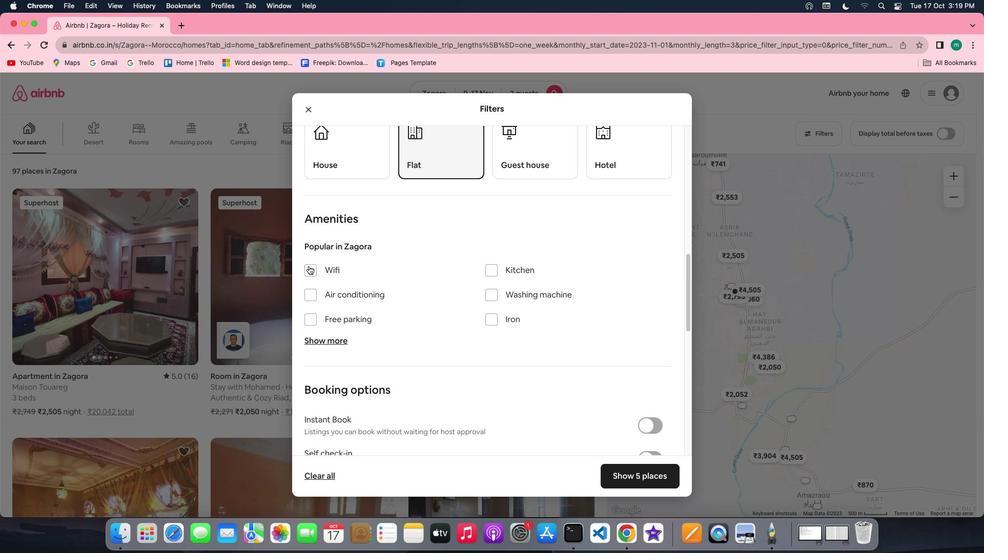 
Action: Mouse moved to (480, 320)
Screenshot: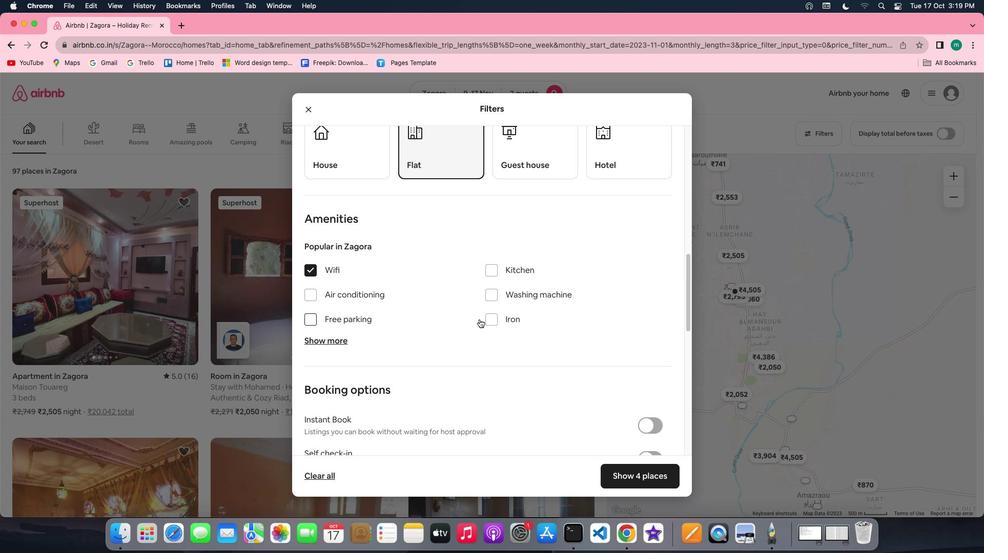 
Action: Mouse scrolled (480, 320) with delta (0, 0)
Screenshot: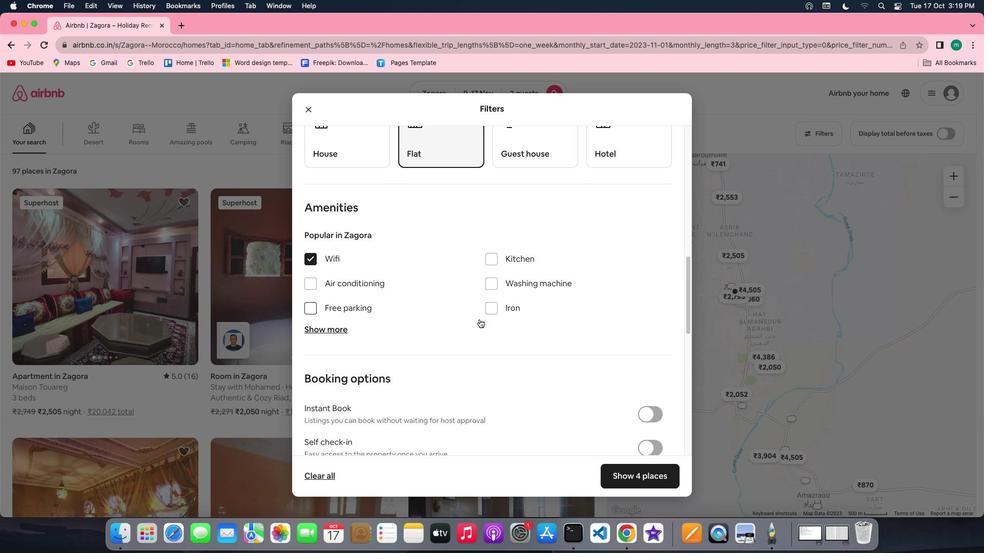 
Action: Mouse scrolled (480, 320) with delta (0, 0)
Screenshot: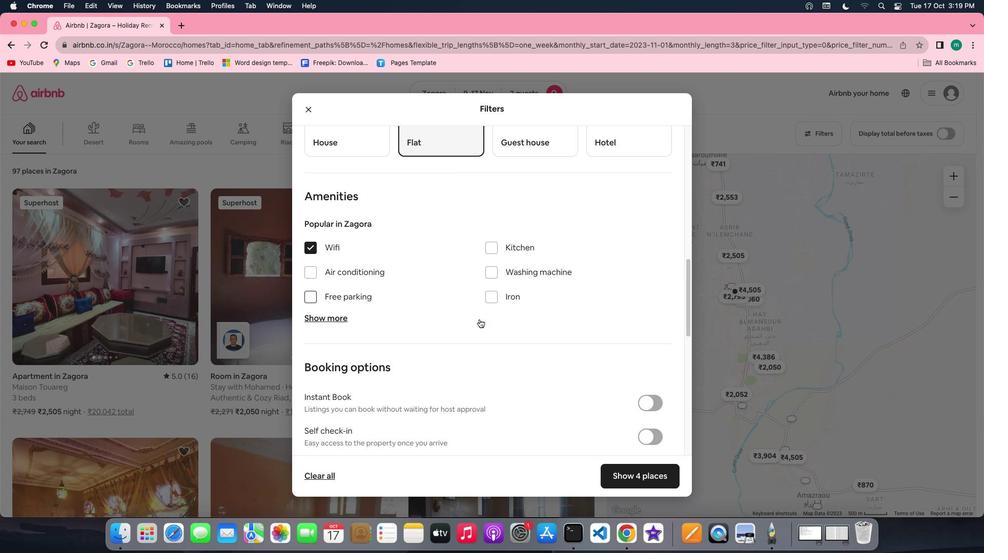 
Action: Mouse scrolled (480, 320) with delta (0, 0)
Screenshot: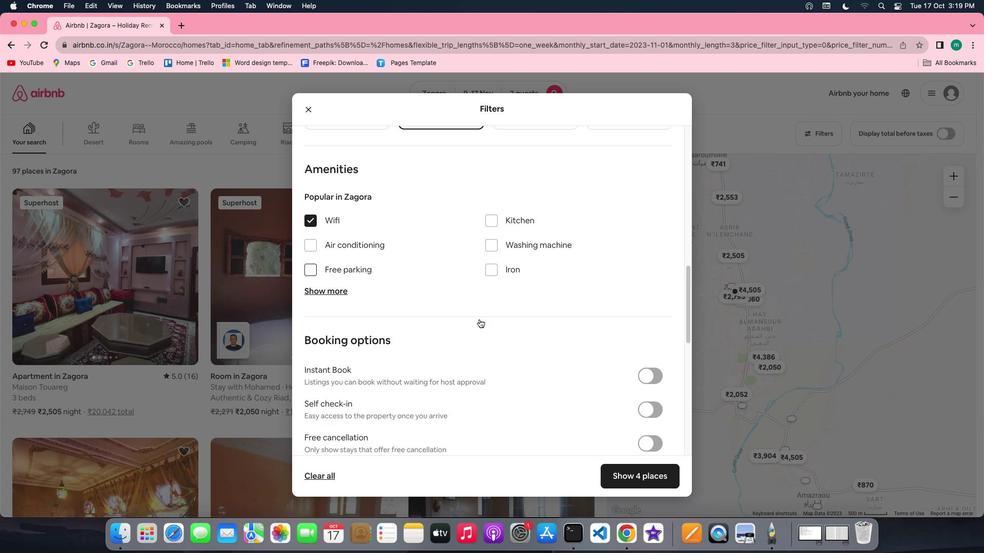 
Action: Mouse scrolled (480, 320) with delta (0, -1)
Screenshot: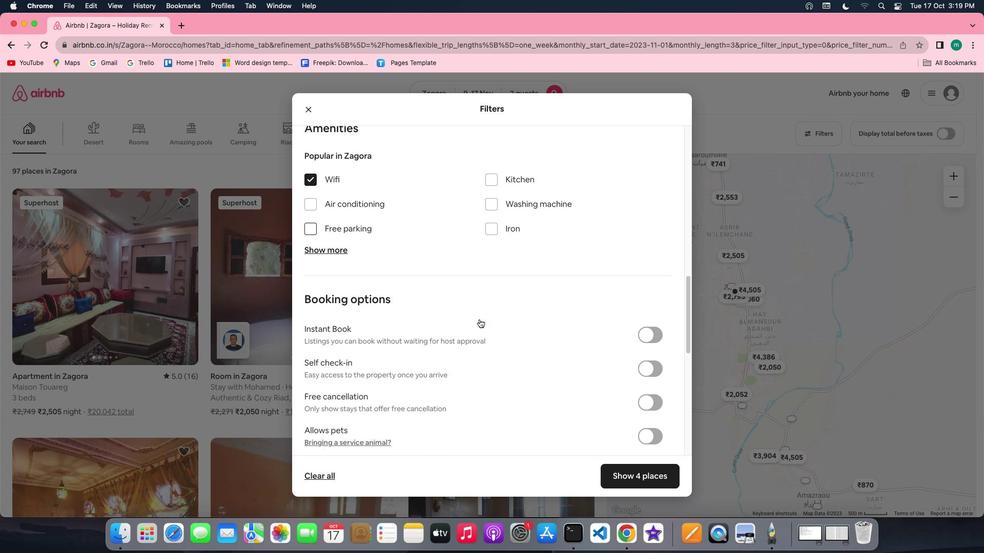 
Action: Mouse moved to (646, 362)
Screenshot: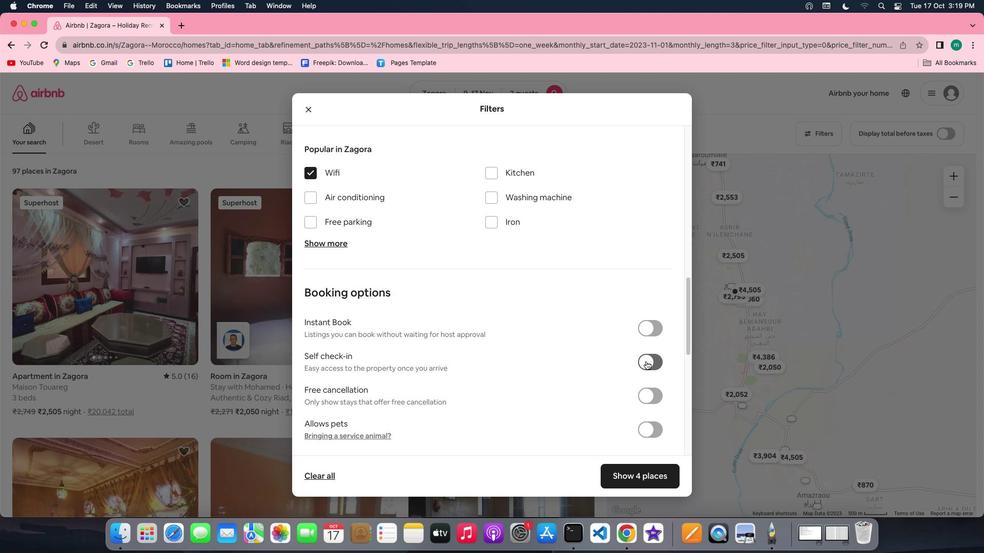 
Action: Mouse pressed left at (646, 362)
Screenshot: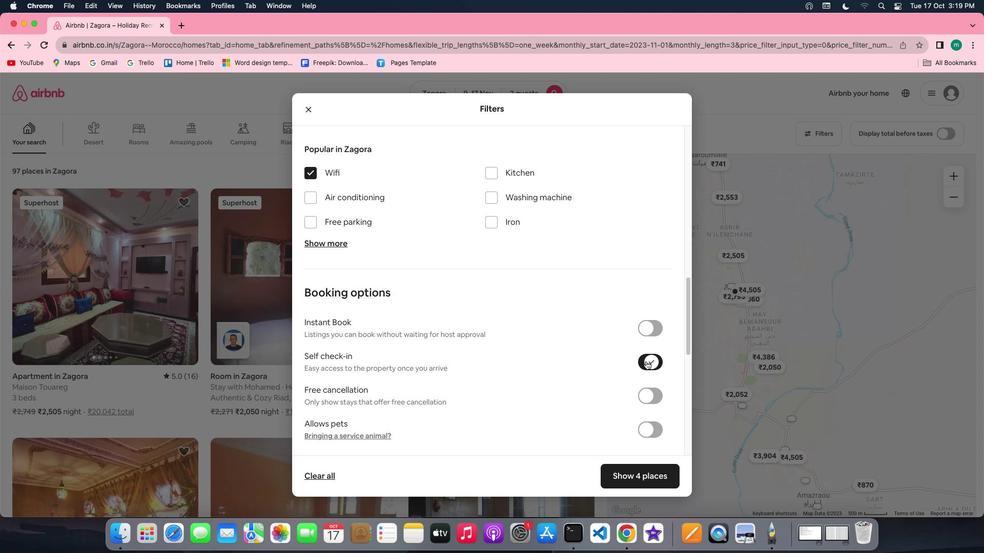 
Action: Mouse moved to (461, 331)
Screenshot: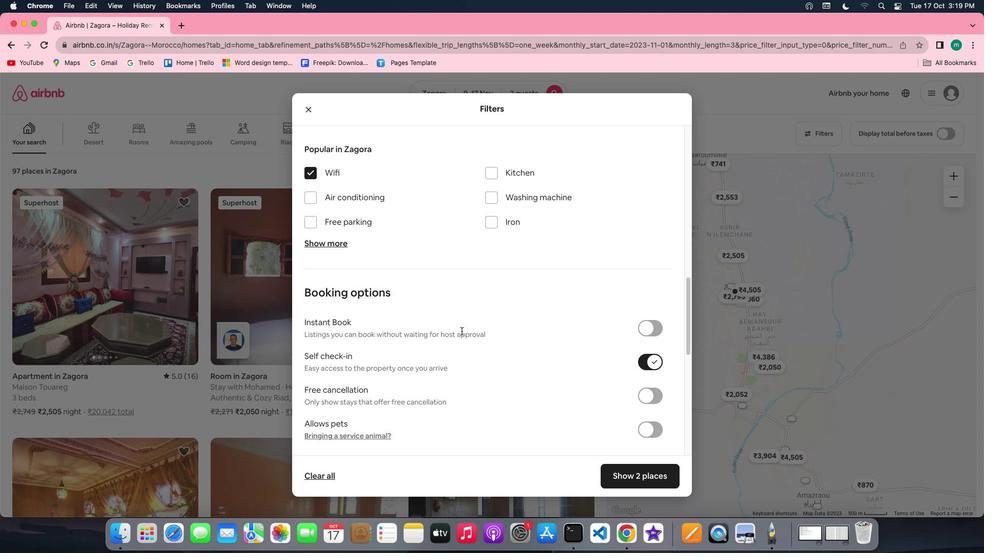 
Action: Mouse scrolled (461, 331) with delta (0, 0)
Screenshot: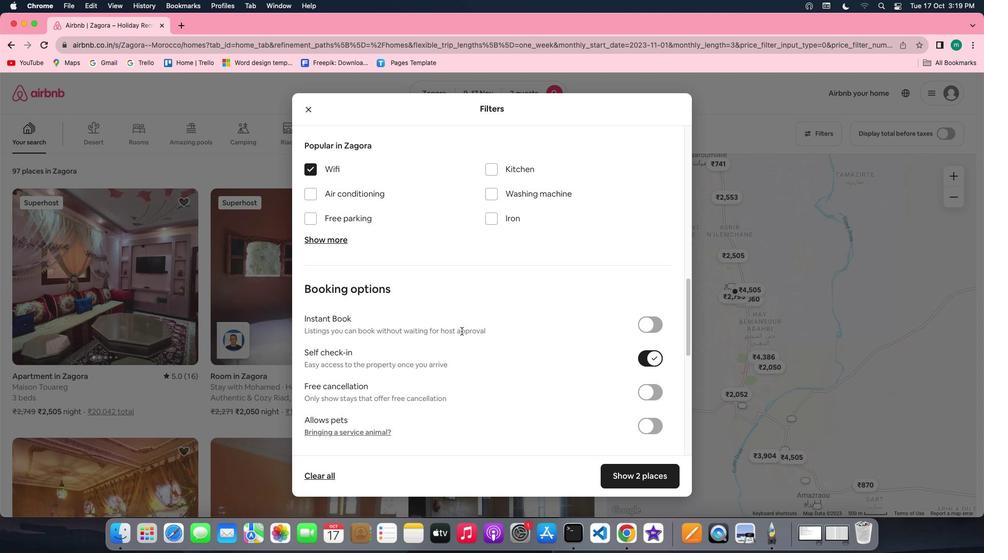 
Action: Mouse scrolled (461, 331) with delta (0, 0)
Screenshot: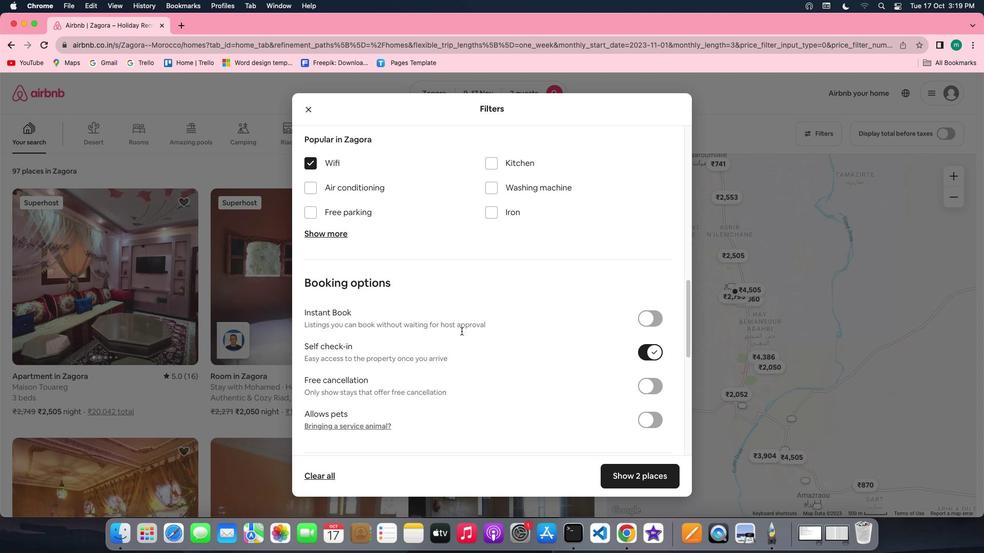 
Action: Mouse scrolled (461, 331) with delta (0, 0)
Screenshot: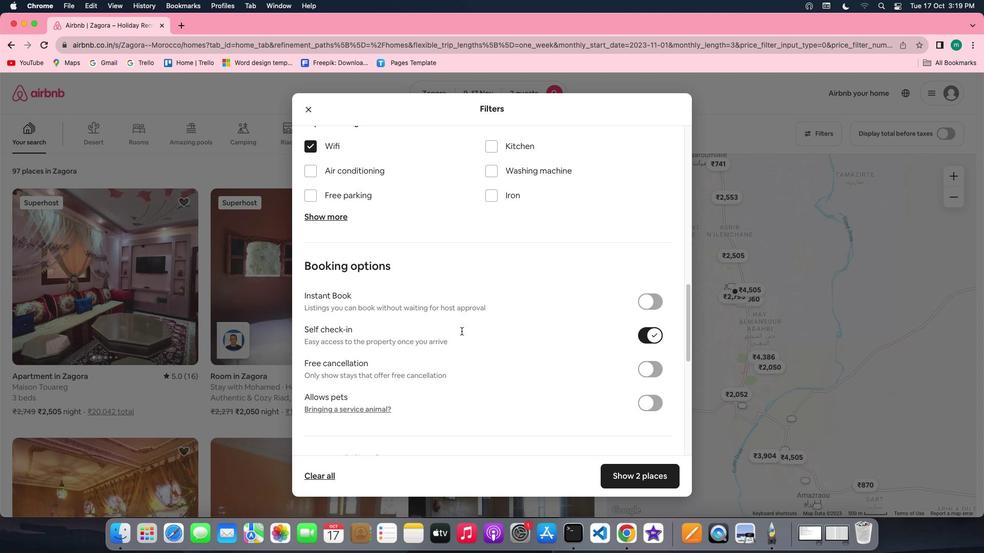 
Action: Mouse scrolled (461, 331) with delta (0, 0)
Screenshot: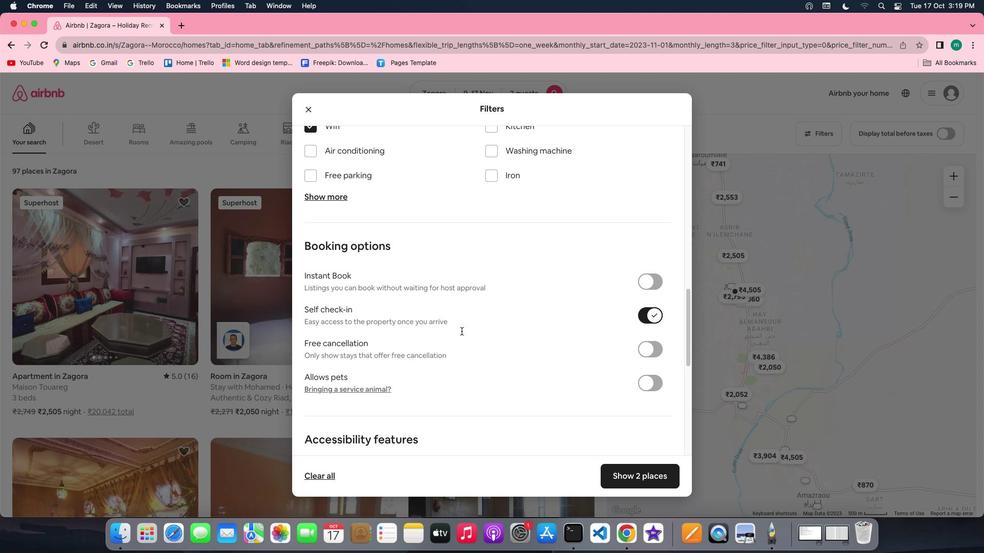 
Action: Mouse scrolled (461, 331) with delta (0, 0)
Screenshot: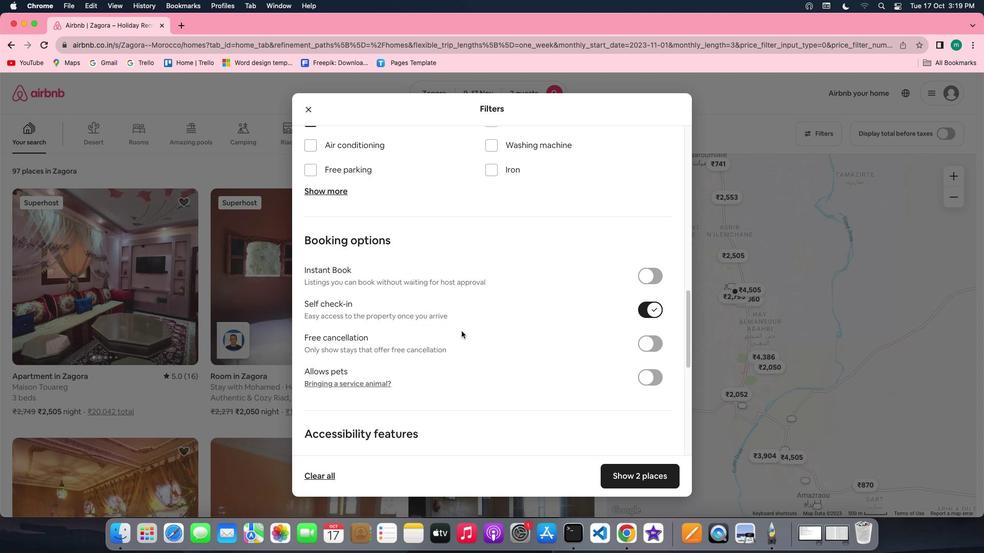 
Action: Mouse scrolled (461, 331) with delta (0, 0)
Screenshot: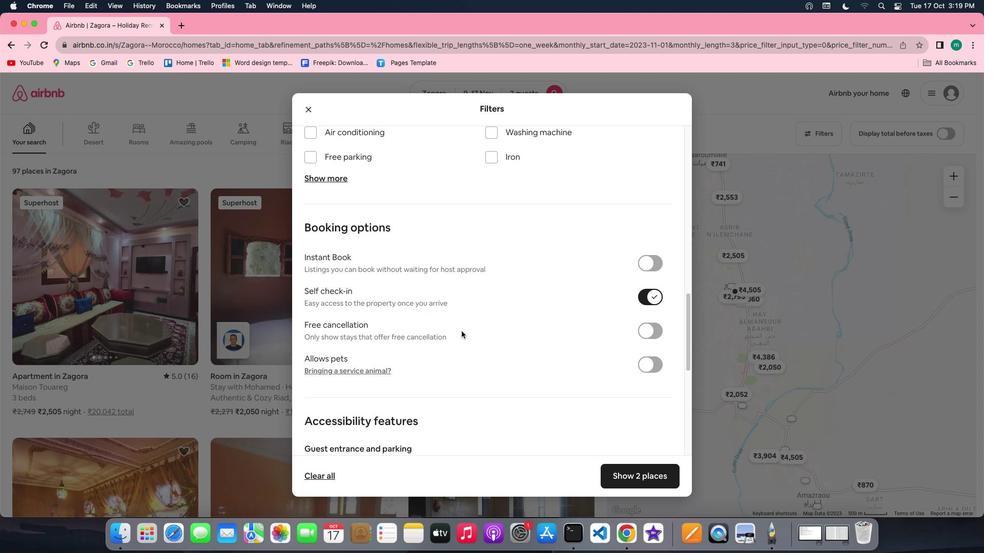 
Action: Mouse scrolled (461, 331) with delta (0, 0)
Screenshot: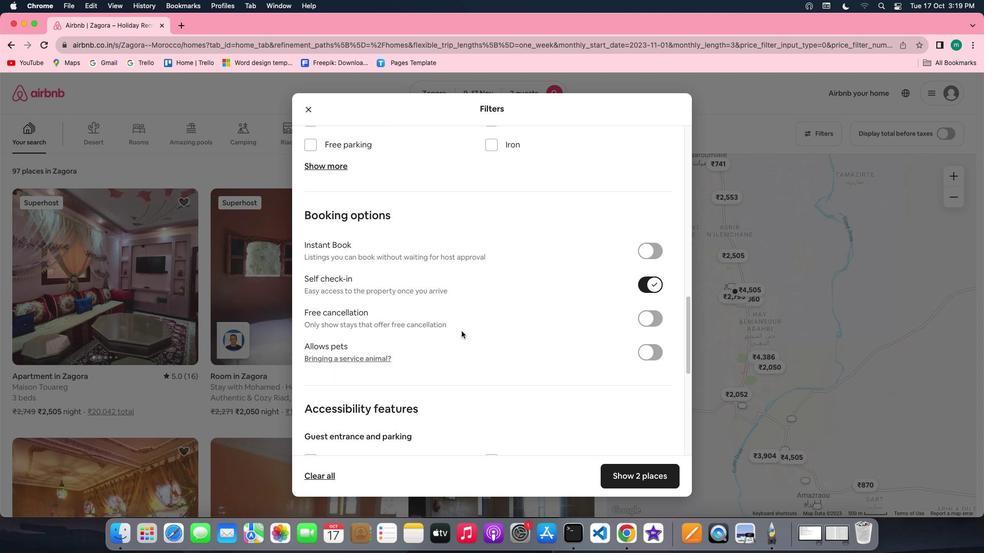 
Action: Mouse moved to (650, 476)
Screenshot: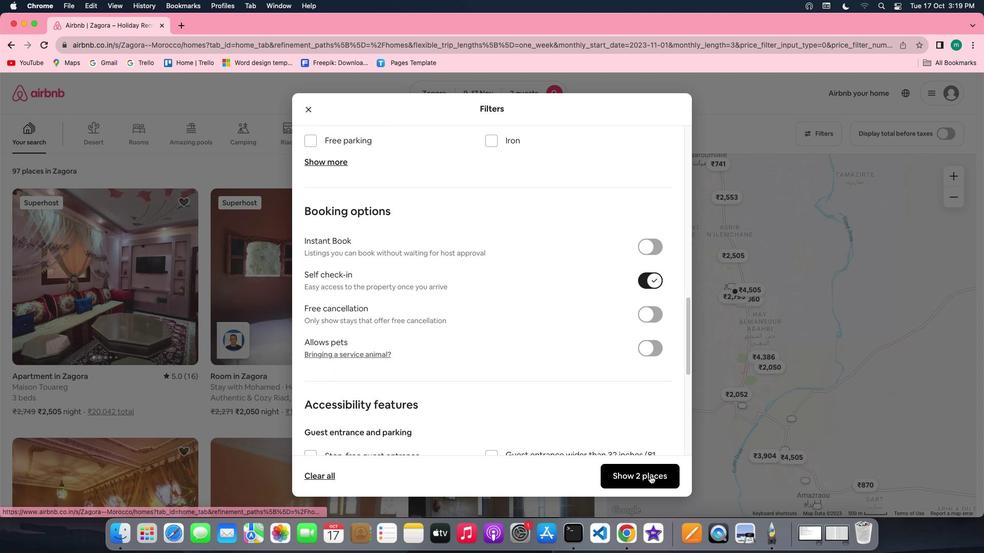
Action: Mouse pressed left at (650, 476)
Screenshot: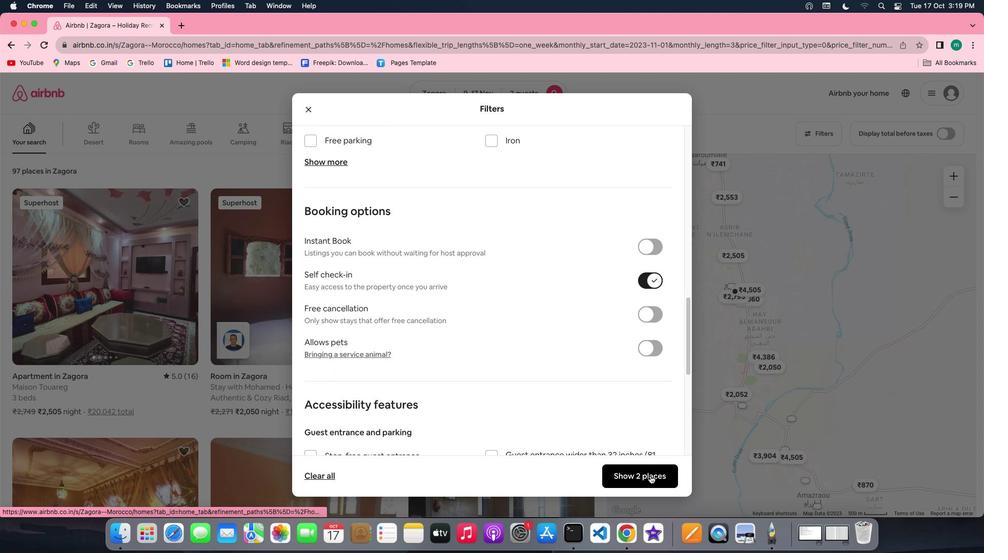 
Action: Mouse moved to (87, 290)
Screenshot: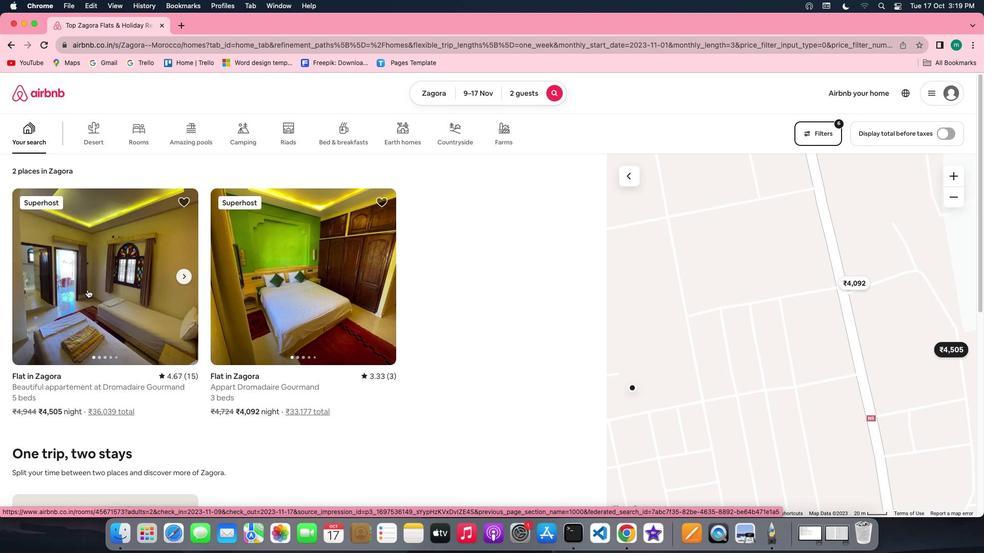 
Action: Mouse pressed left at (87, 290)
Screenshot: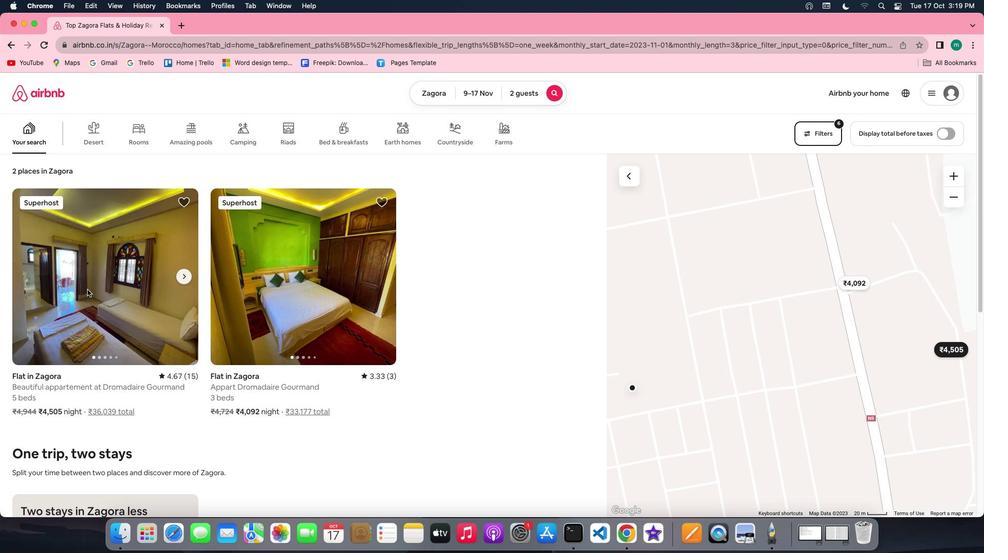 
Action: Mouse moved to (729, 382)
Screenshot: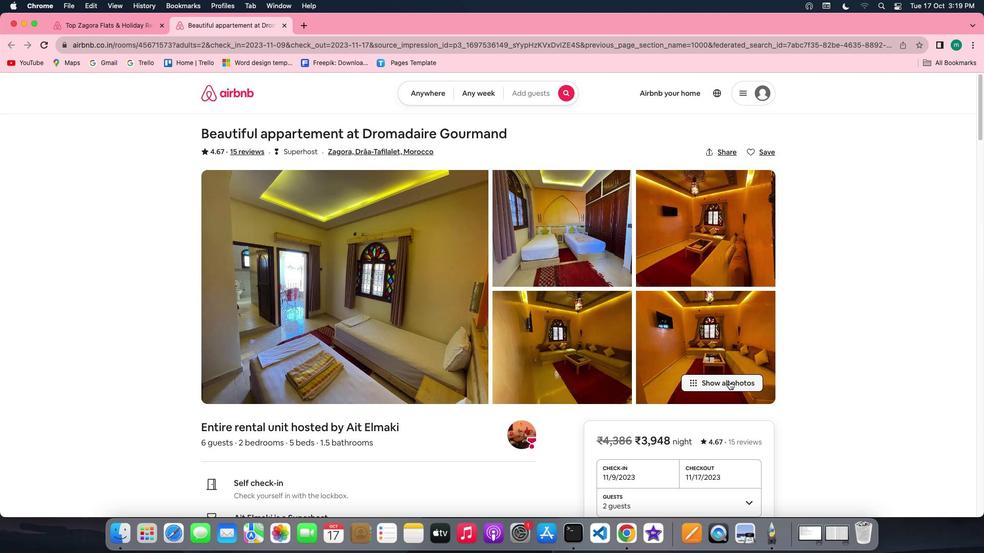 
Action: Mouse pressed left at (729, 382)
Screenshot: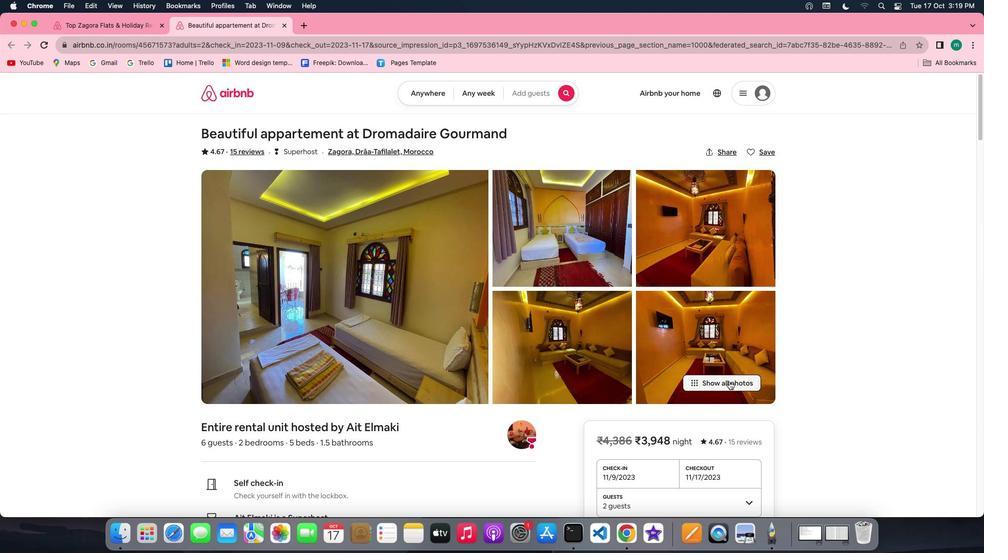 
Action: Mouse moved to (598, 355)
Screenshot: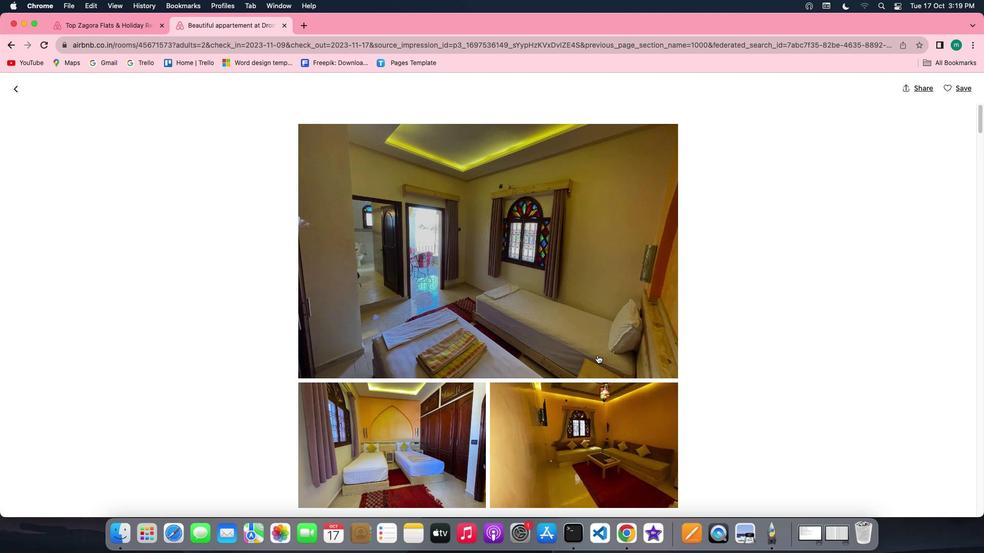 
Action: Mouse scrolled (598, 355) with delta (0, 0)
Screenshot: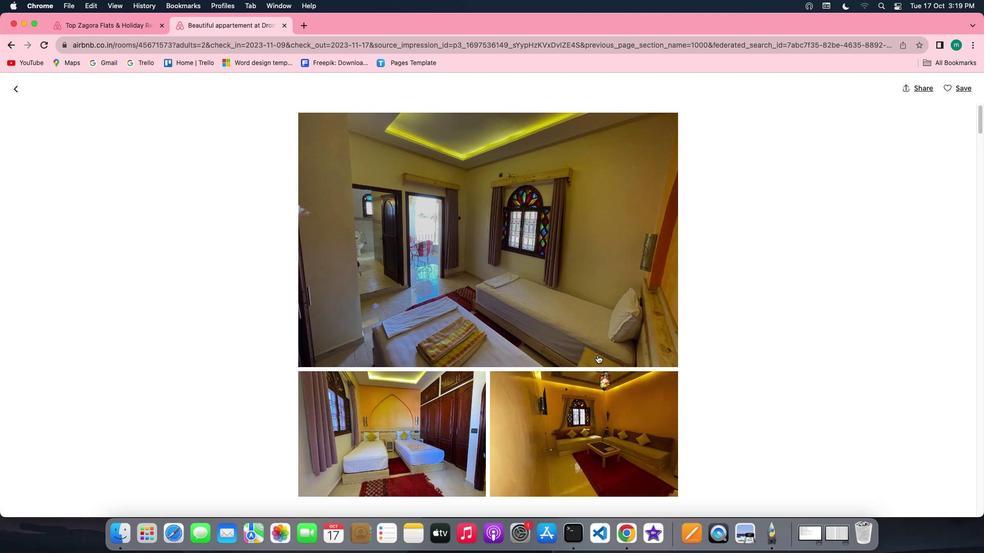 
Action: Mouse scrolled (598, 355) with delta (0, 0)
Screenshot: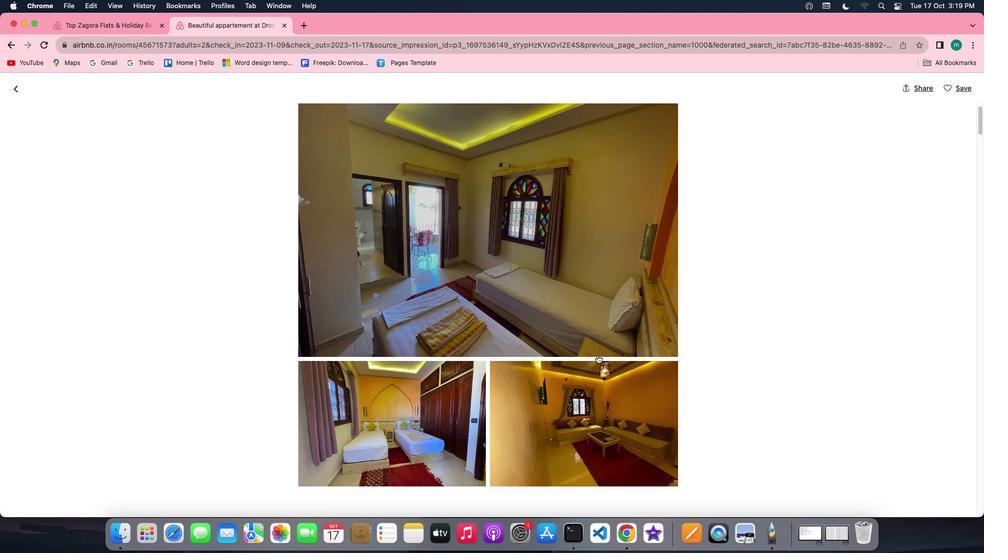
Action: Mouse scrolled (598, 355) with delta (0, 0)
Screenshot: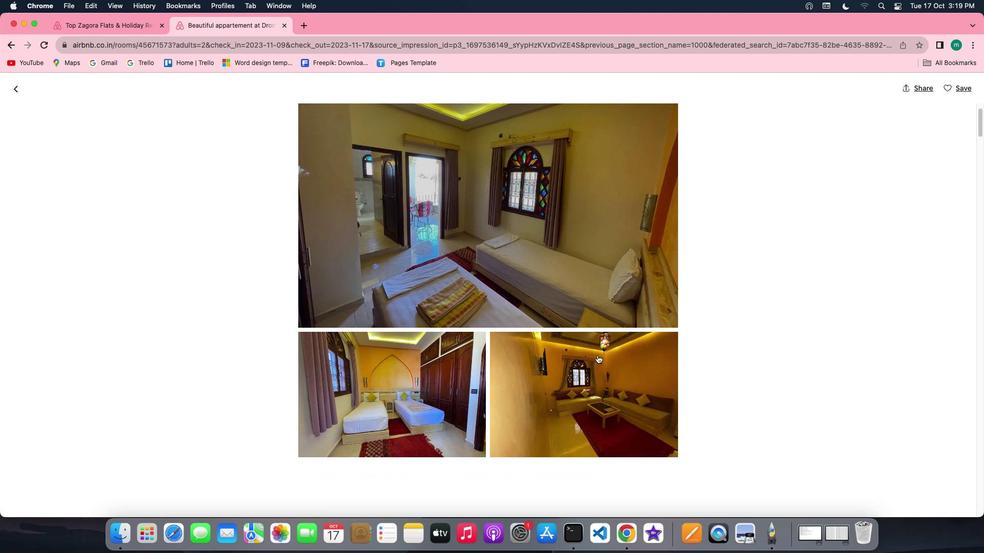
Action: Mouse scrolled (598, 355) with delta (0, 0)
Screenshot: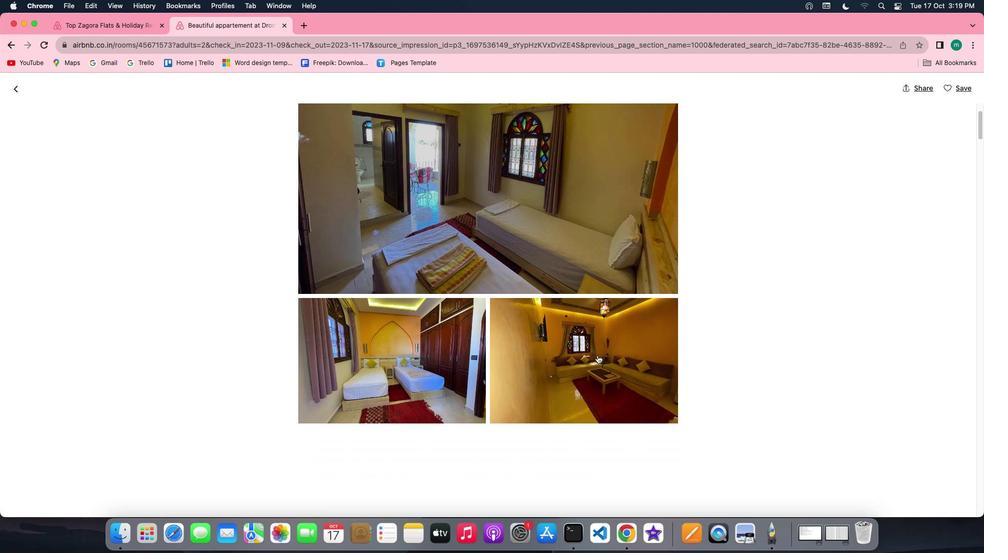 
Action: Mouse scrolled (598, 355) with delta (0, 0)
Screenshot: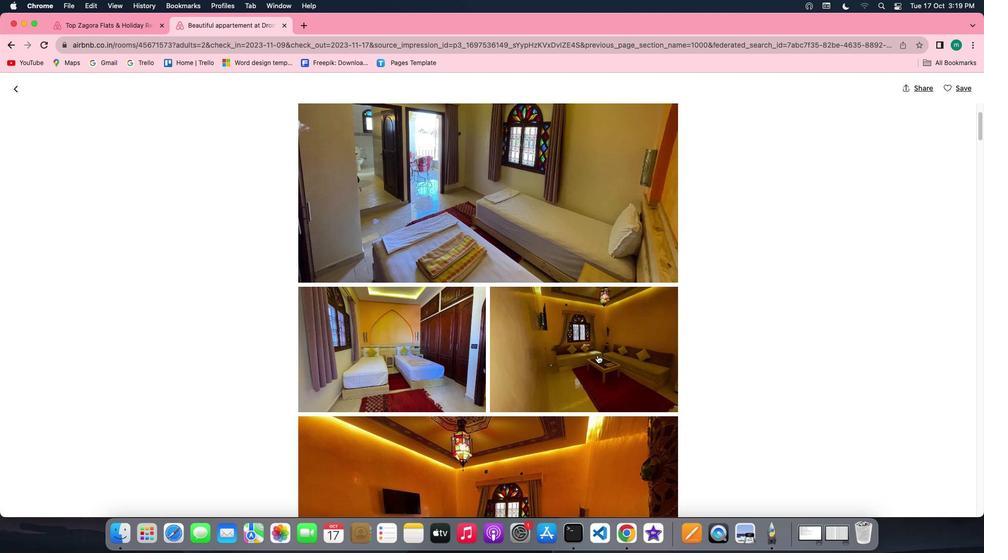 
Action: Mouse scrolled (598, 355) with delta (0, 0)
Screenshot: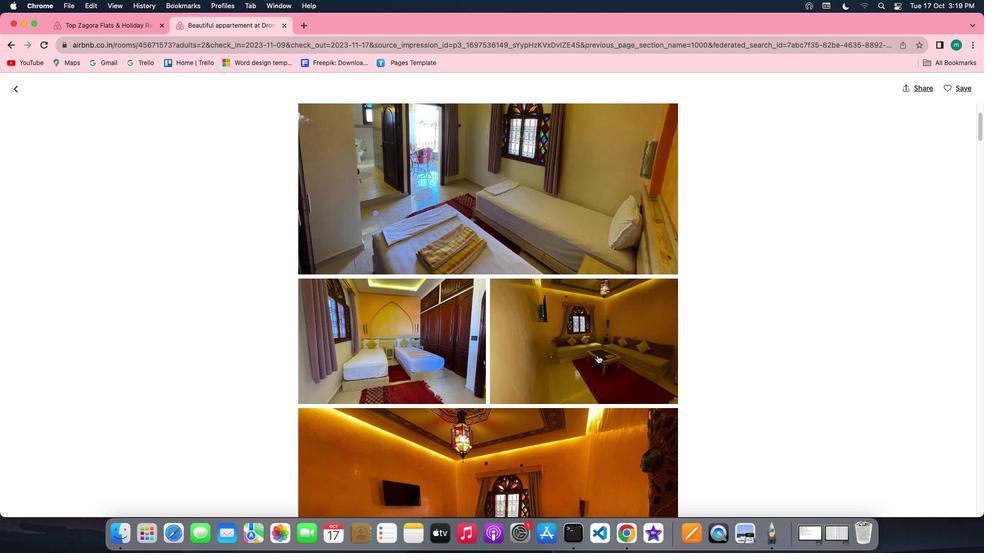 
Action: Mouse scrolled (598, 355) with delta (0, 0)
Screenshot: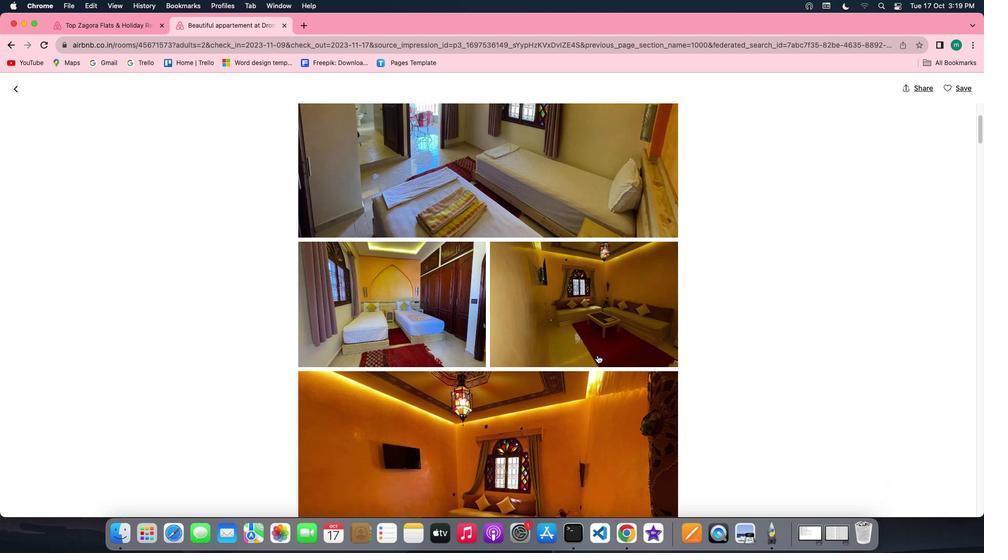 
Action: Mouse scrolled (598, 355) with delta (0, 0)
Screenshot: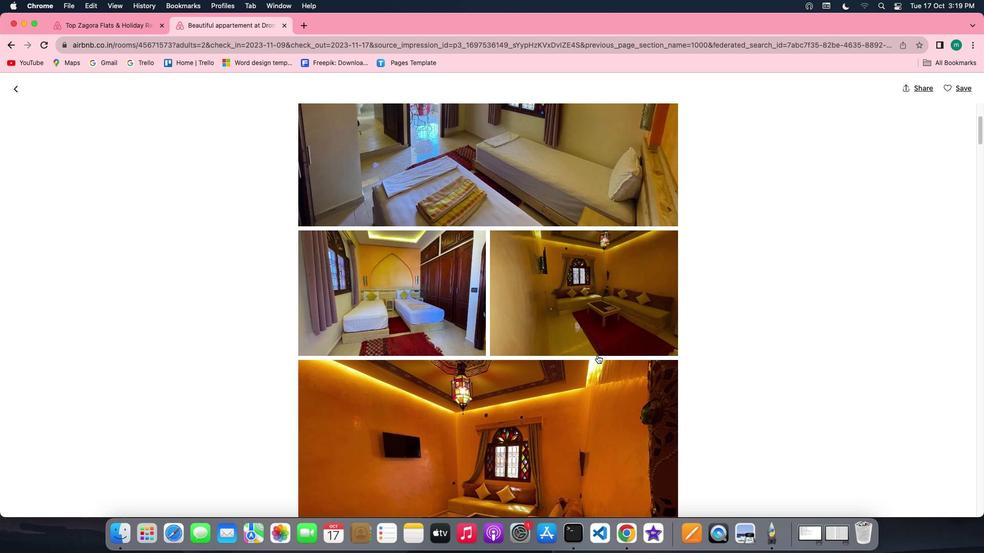 
Action: Mouse scrolled (598, 355) with delta (0, 0)
Screenshot: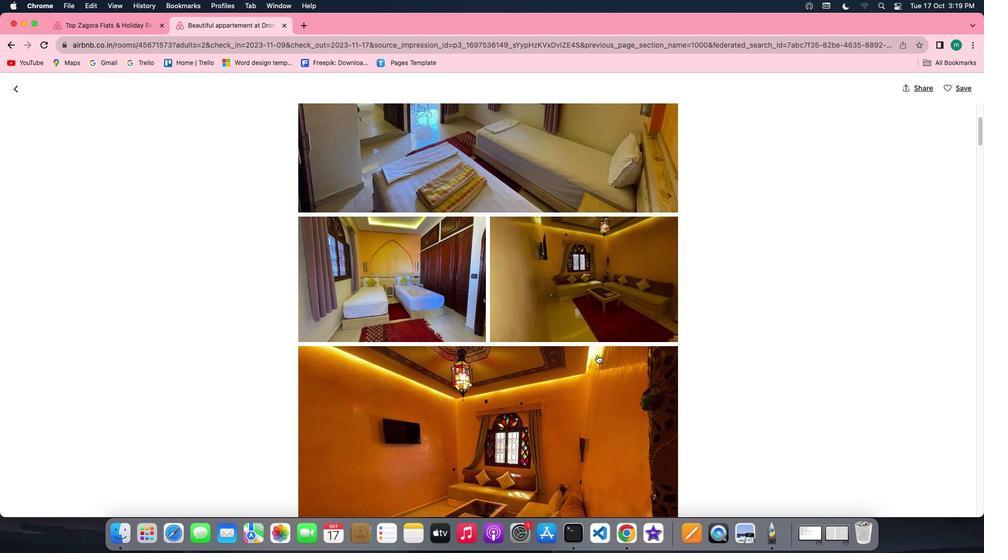 
Action: Mouse scrolled (598, 355) with delta (0, 0)
Screenshot: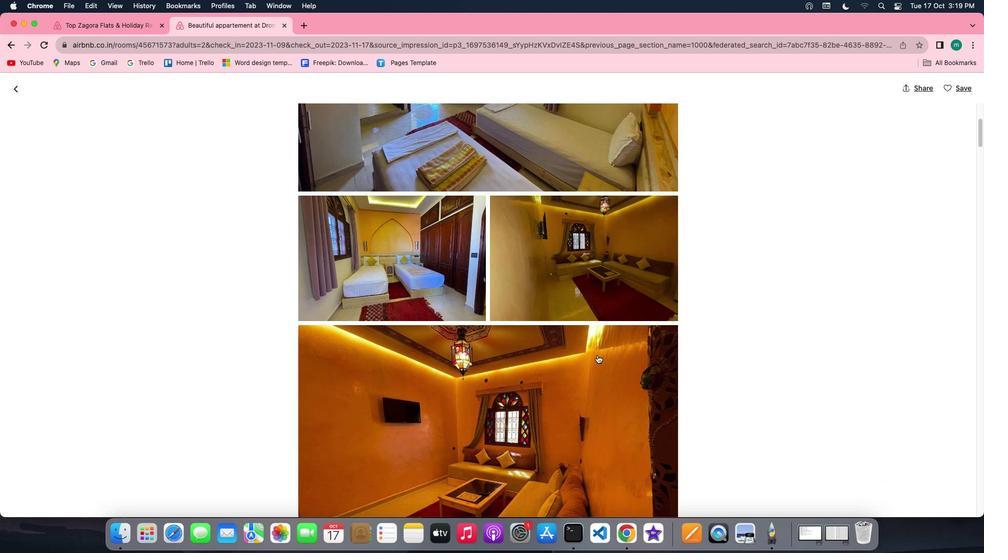 
Action: Mouse scrolled (598, 355) with delta (0, 0)
Screenshot: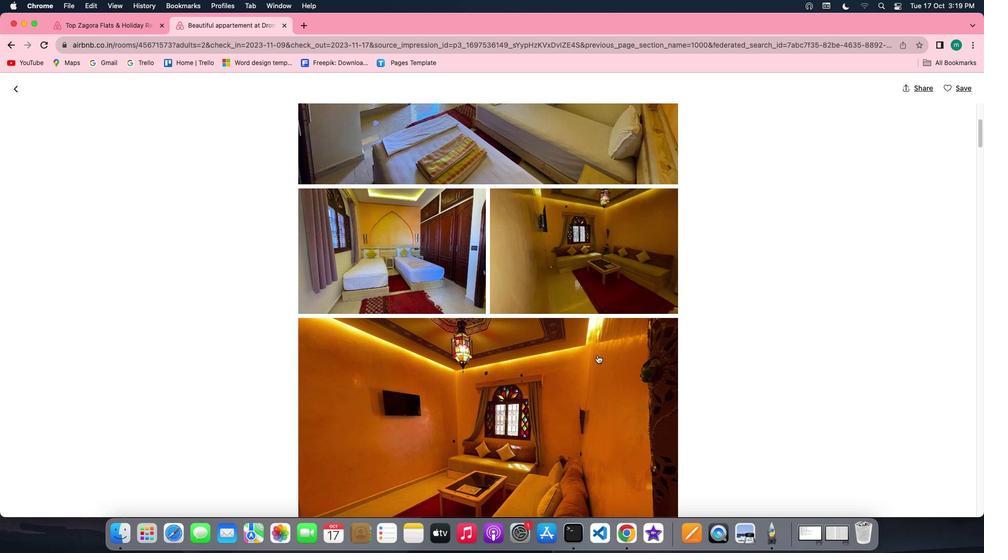 
Action: Mouse scrolled (598, 355) with delta (0, 0)
Screenshot: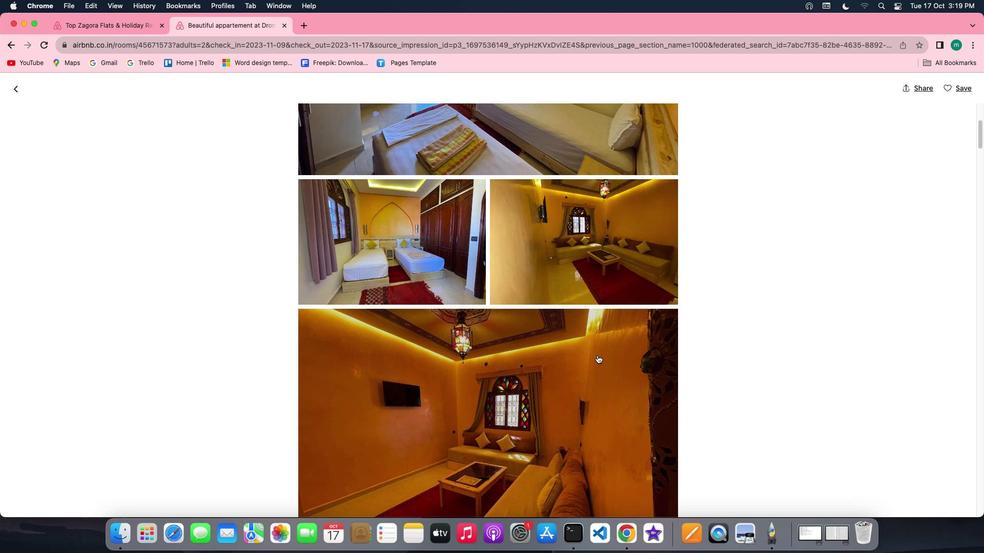 
Action: Mouse scrolled (598, 355) with delta (0, 0)
Screenshot: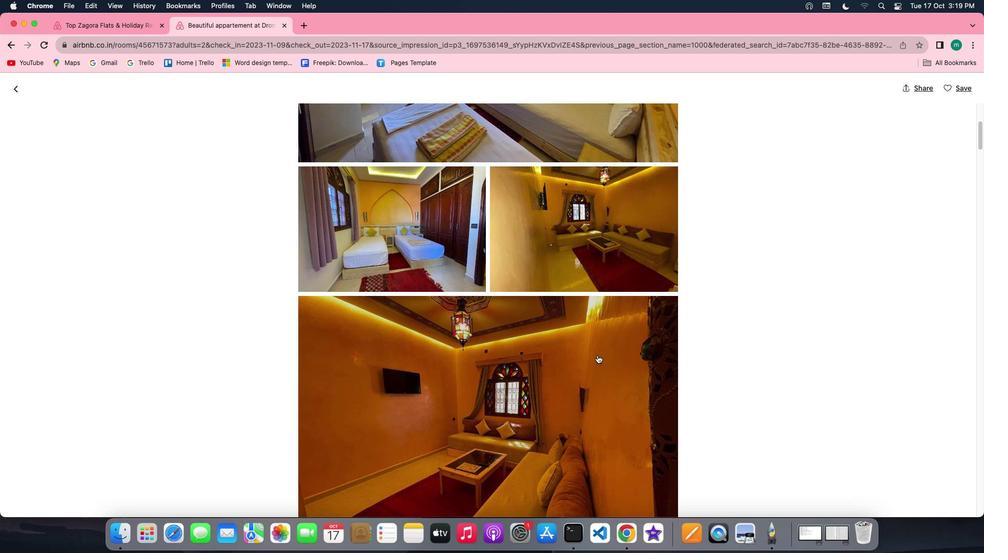 
Action: Mouse scrolled (598, 355) with delta (0, 0)
Screenshot: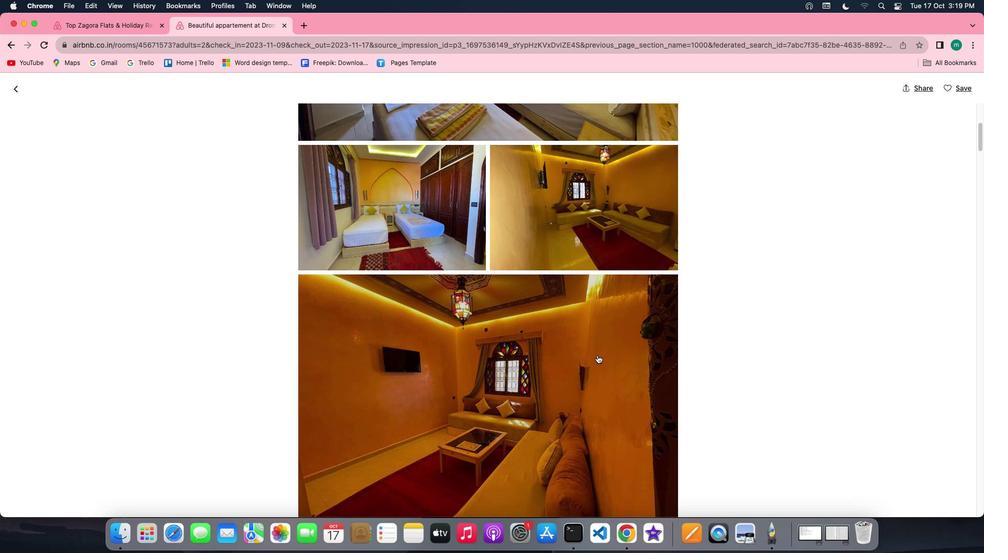 
Action: Mouse scrolled (598, 355) with delta (0, 0)
Screenshot: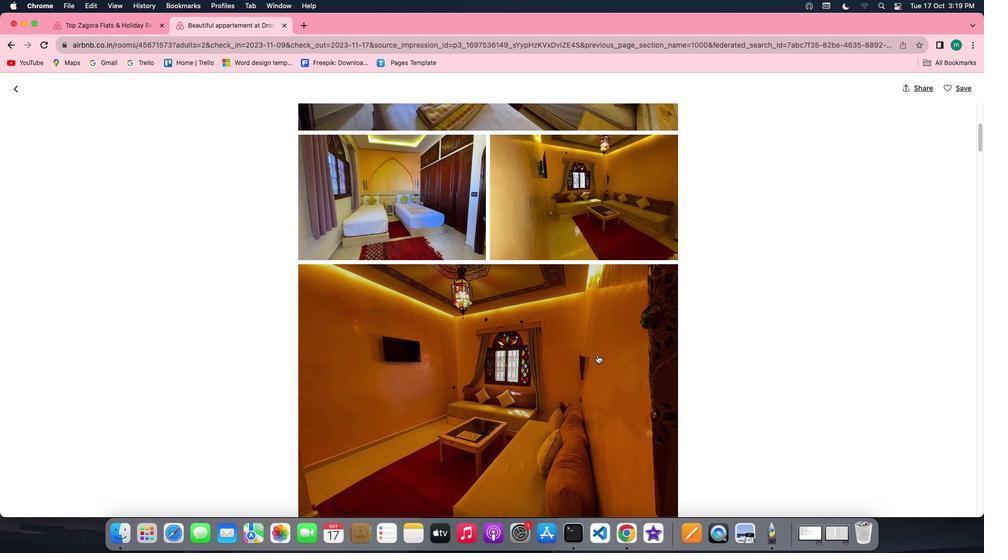 
Action: Mouse moved to (597, 355)
Screenshot: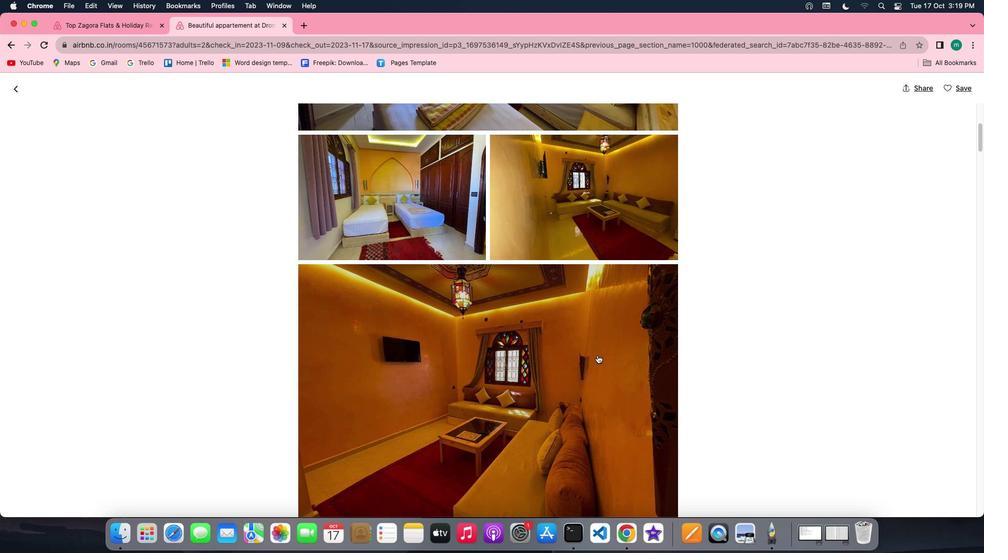 
Action: Mouse scrolled (597, 355) with delta (0, 0)
Screenshot: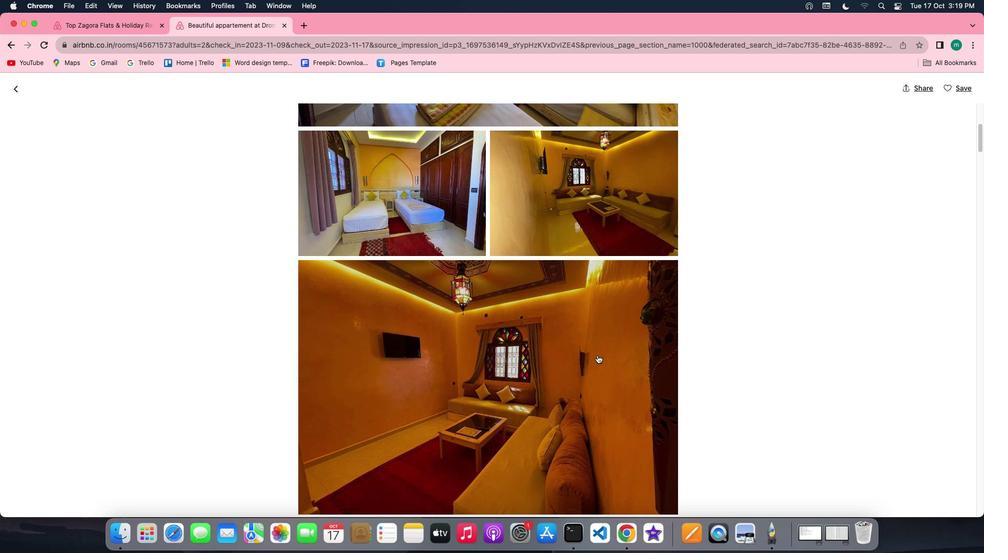 
Action: Mouse scrolled (597, 355) with delta (0, 0)
Screenshot: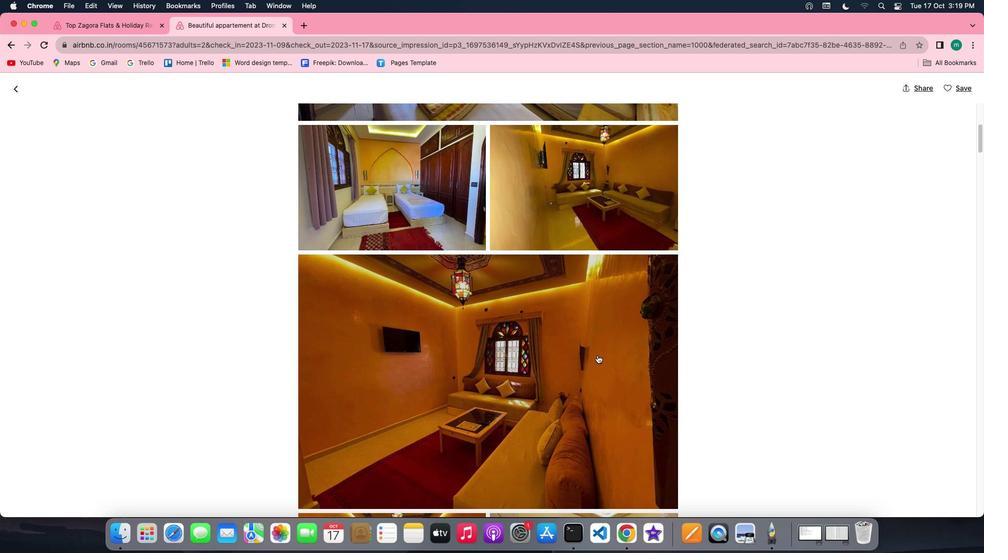 
Action: Mouse scrolled (597, 355) with delta (0, 0)
Screenshot: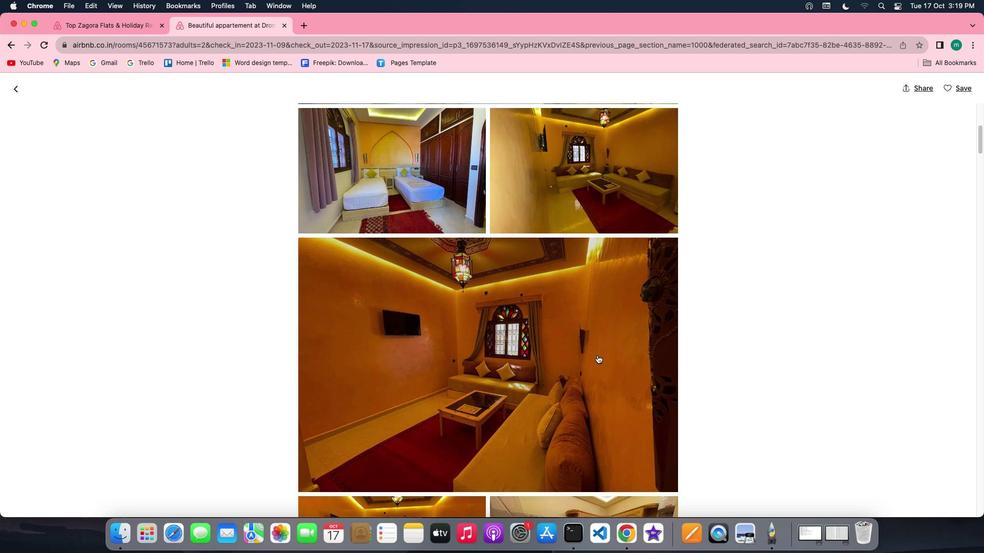 
Action: Mouse scrolled (597, 355) with delta (0, 0)
Screenshot: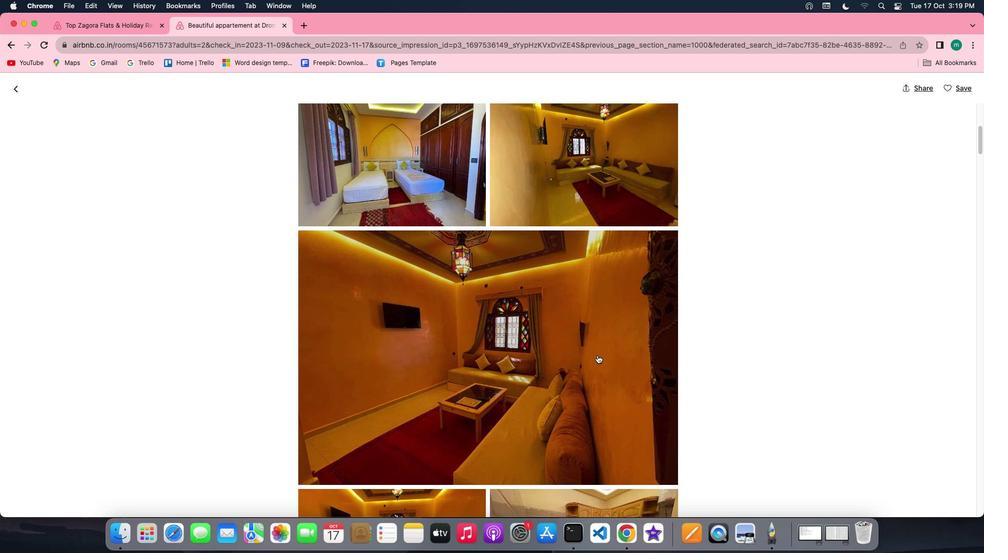 
Action: Mouse scrolled (597, 355) with delta (0, 0)
Screenshot: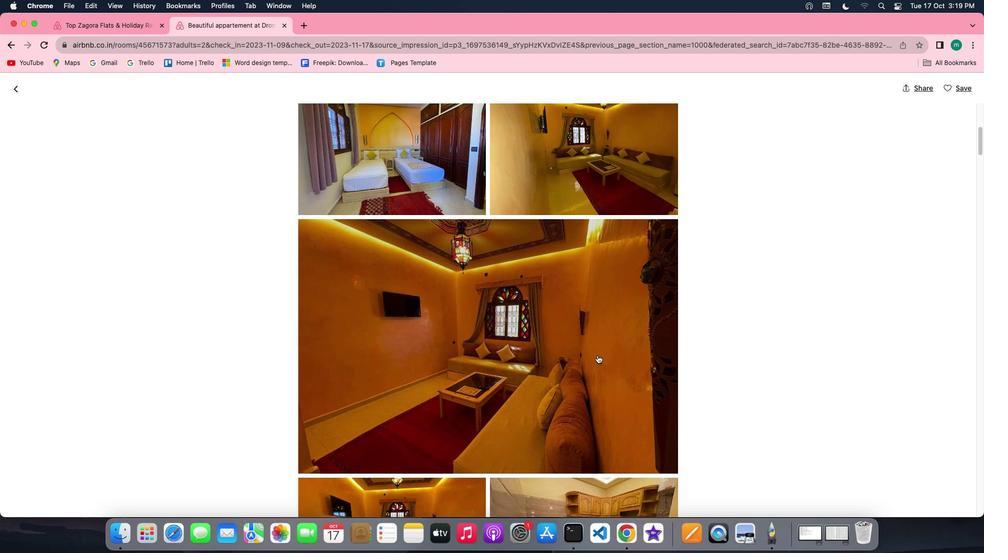 
Action: Mouse scrolled (597, 355) with delta (0, 0)
Screenshot: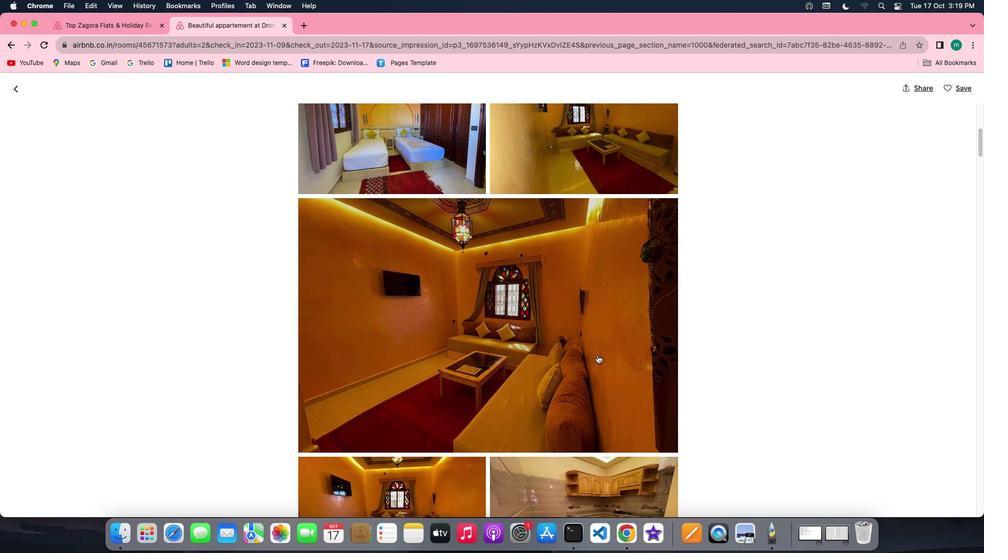 
Action: Mouse scrolled (597, 355) with delta (0, 0)
Screenshot: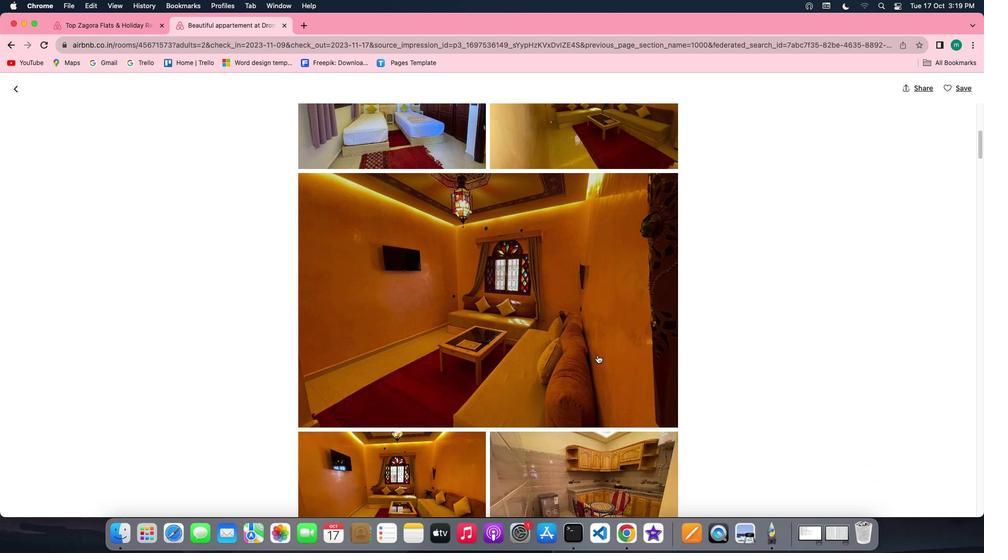 
Action: Mouse scrolled (597, 355) with delta (0, 0)
Screenshot: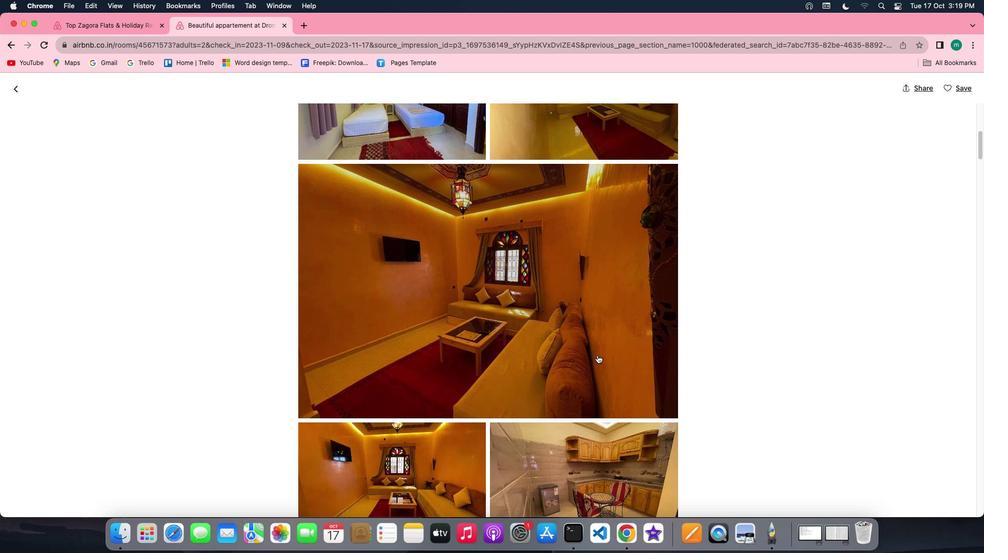 
Action: Mouse scrolled (597, 355) with delta (0, 0)
Screenshot: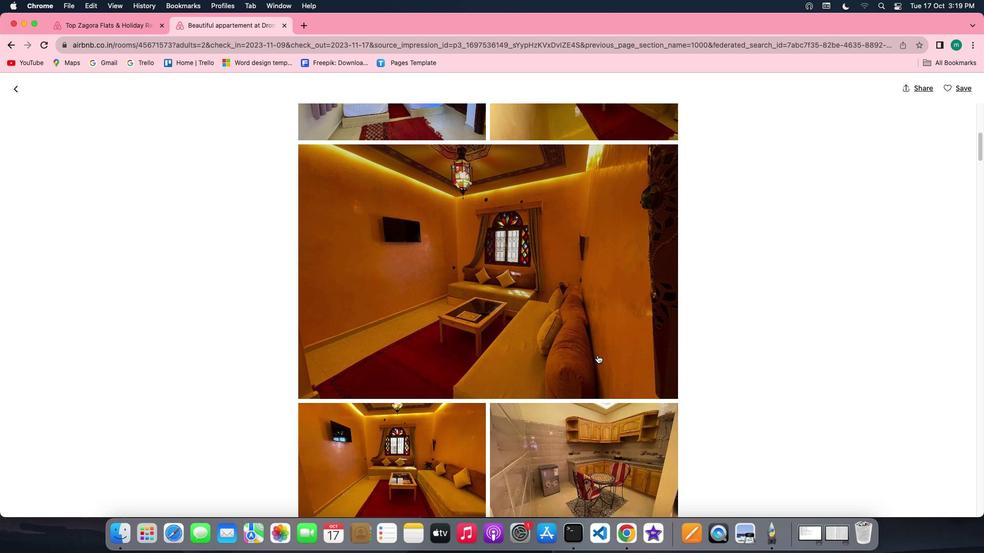 
Action: Mouse scrolled (597, 355) with delta (0, 0)
Screenshot: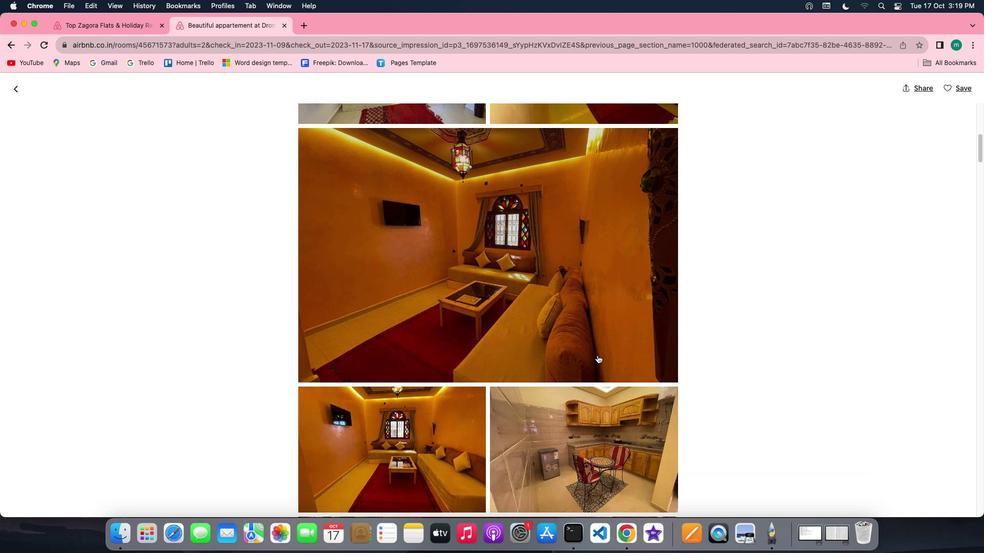 
Action: Mouse scrolled (597, 355) with delta (0, 0)
Screenshot: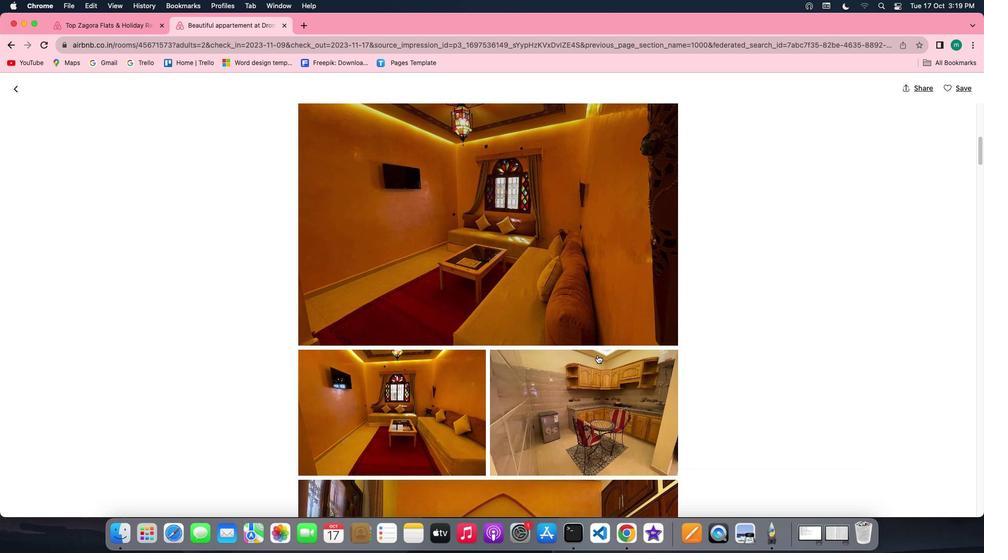 
Action: Mouse scrolled (597, 355) with delta (0, 0)
Screenshot: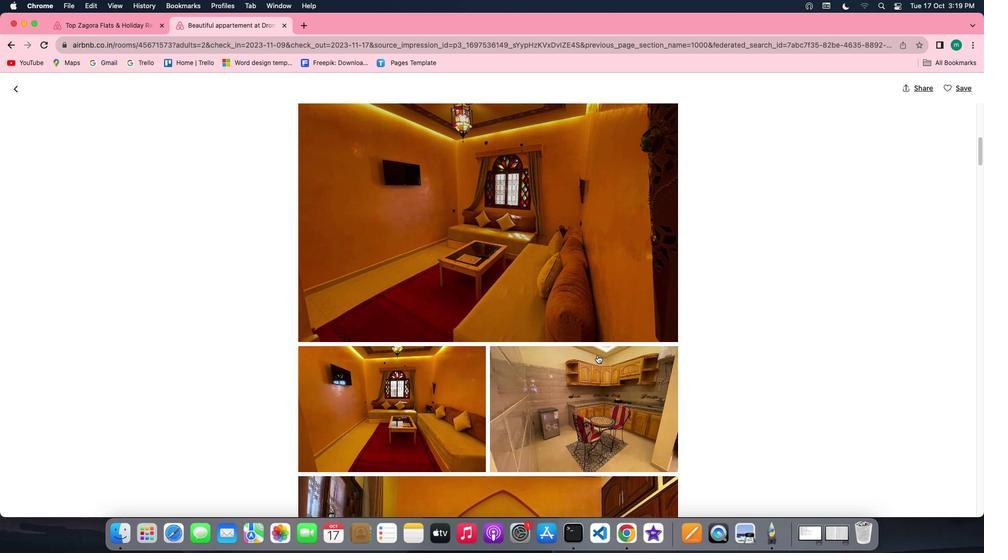 
Action: Mouse scrolled (597, 355) with delta (0, 0)
Screenshot: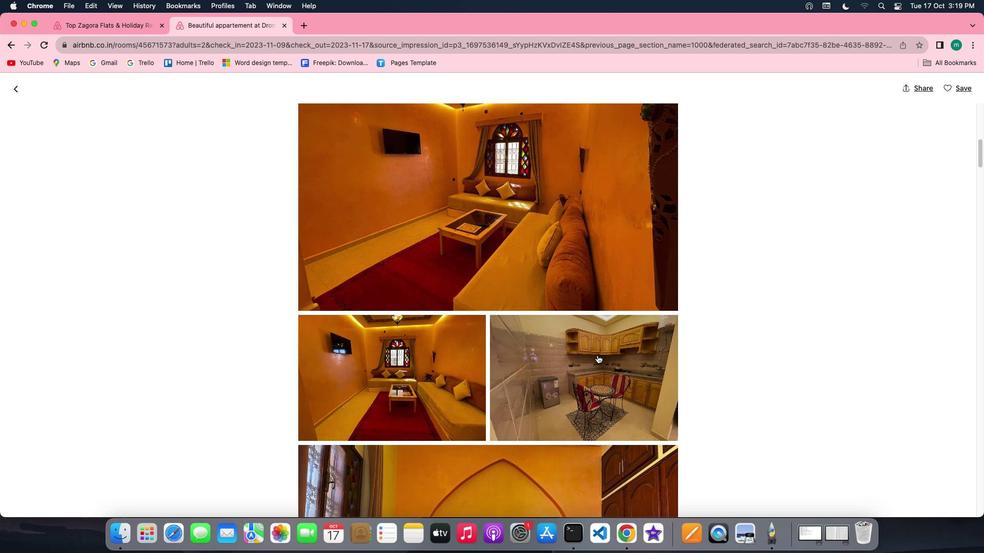 
Action: Mouse scrolled (597, 355) with delta (0, 0)
Screenshot: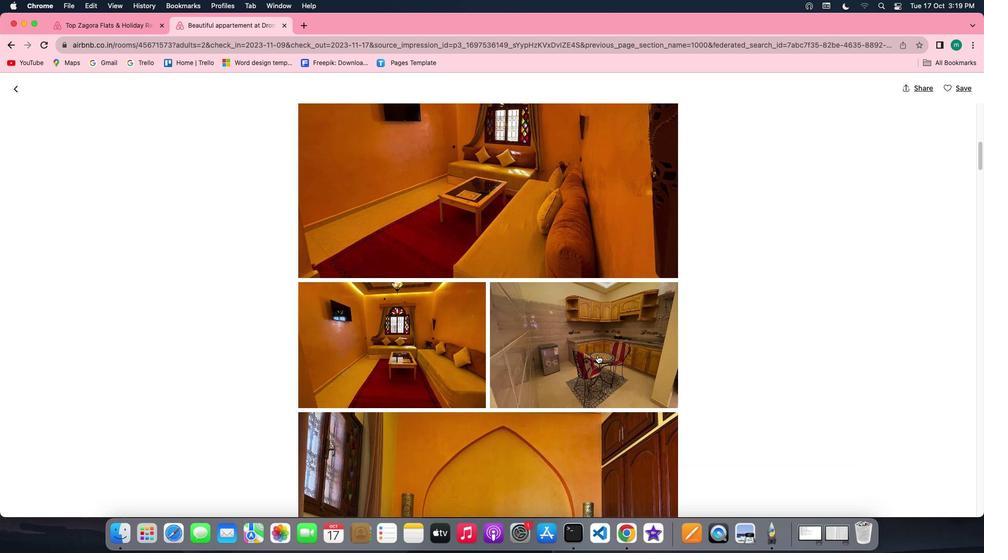
Action: Mouse scrolled (597, 355) with delta (0, -1)
Screenshot: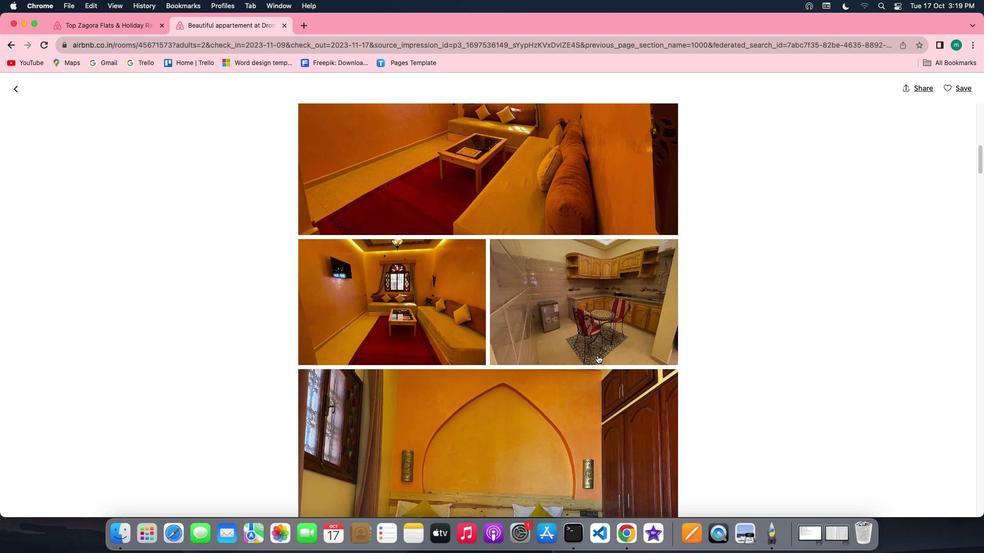 
Action: Mouse scrolled (597, 355) with delta (0, -1)
Screenshot: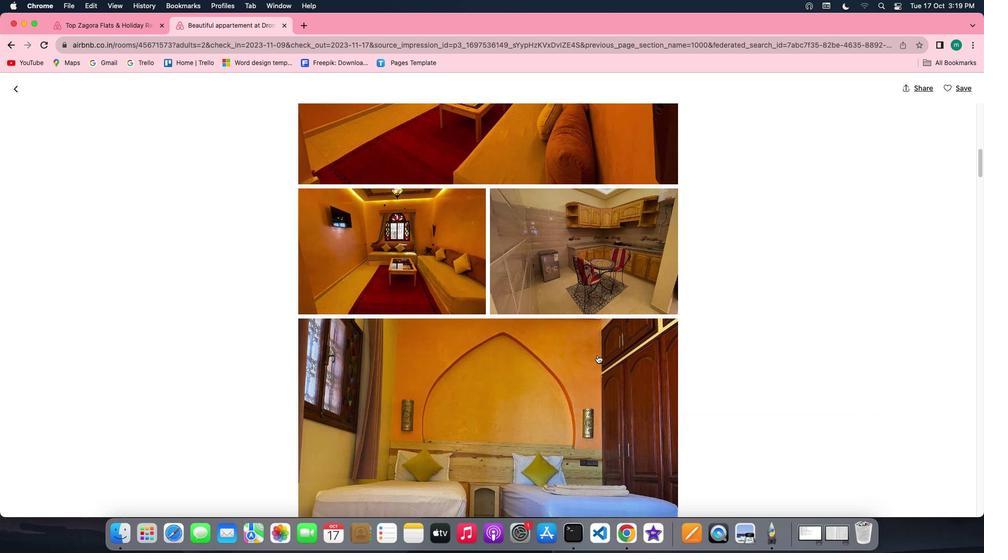 
Action: Mouse scrolled (597, 355) with delta (0, 0)
Screenshot: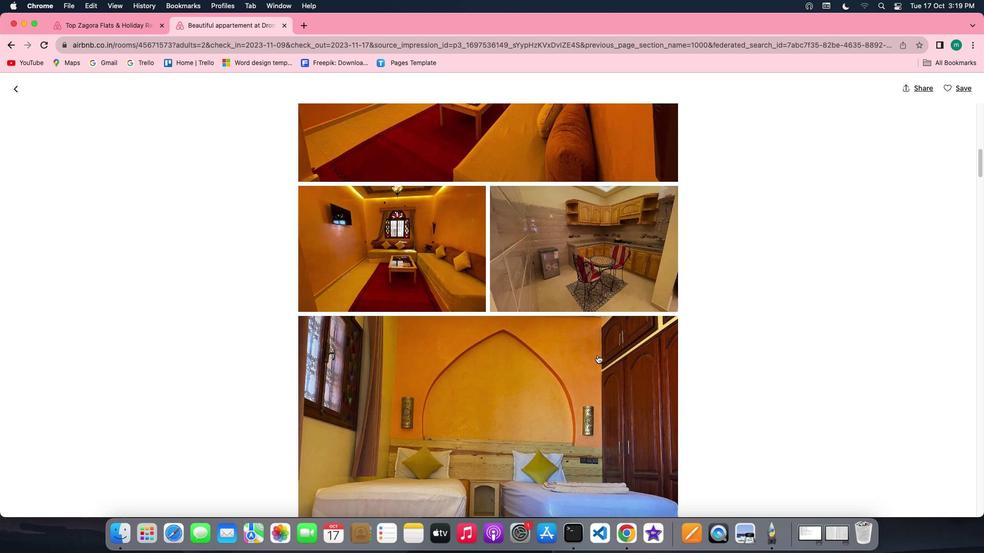 
Action: Mouse scrolled (597, 355) with delta (0, 0)
Screenshot: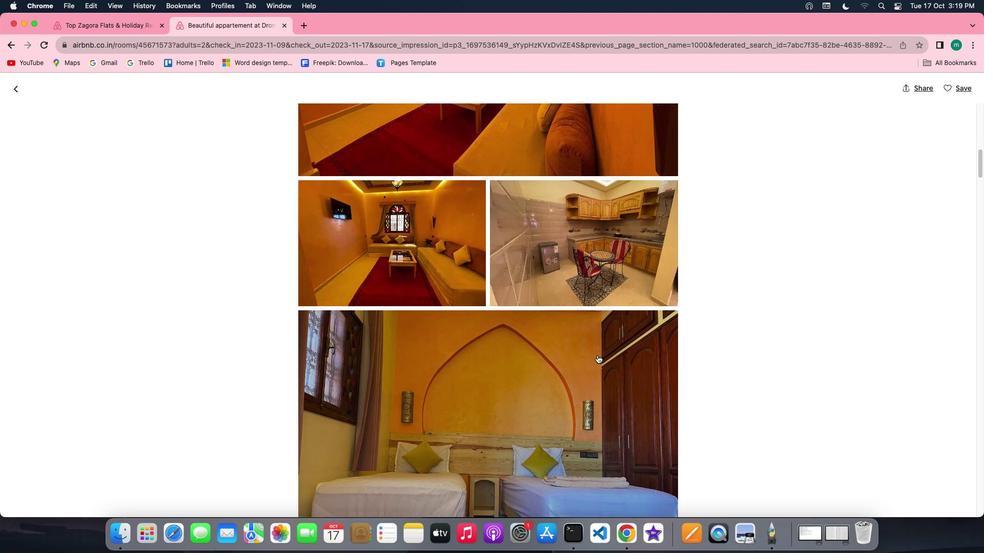 
Action: Mouse scrolled (597, 355) with delta (0, 0)
Screenshot: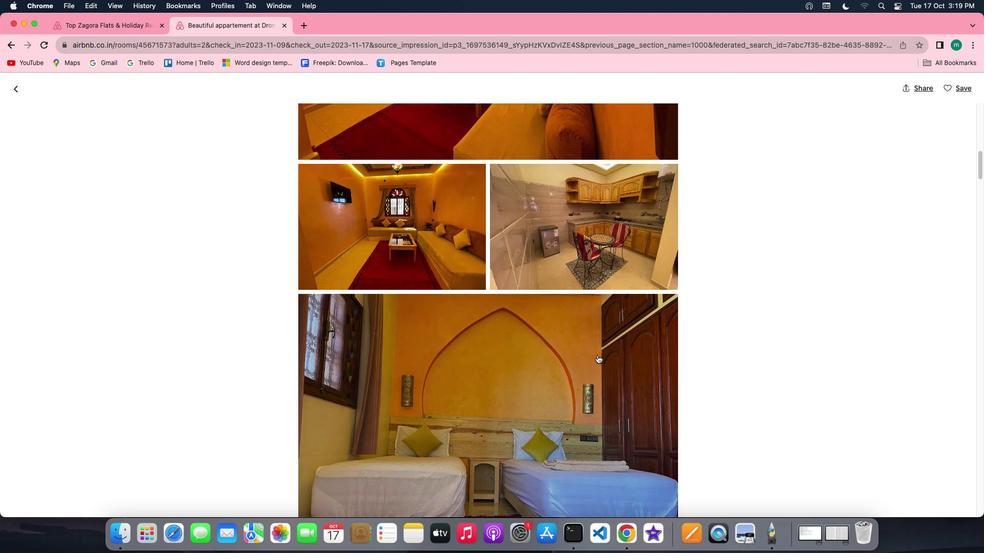 
Action: Mouse scrolled (597, 355) with delta (0, 0)
Screenshot: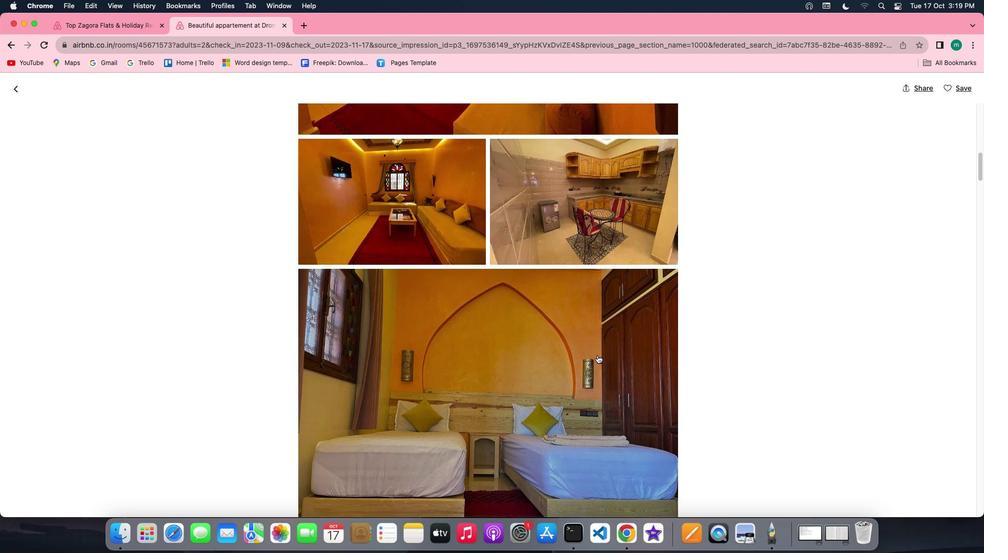 
Action: Mouse scrolled (597, 355) with delta (0, 0)
Screenshot: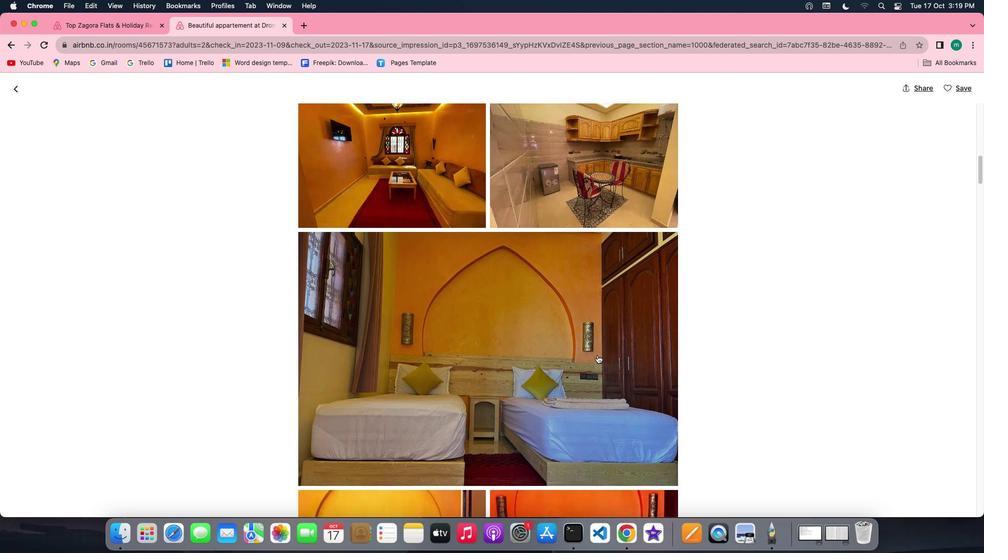 
Action: Mouse scrolled (597, 355) with delta (0, 0)
Screenshot: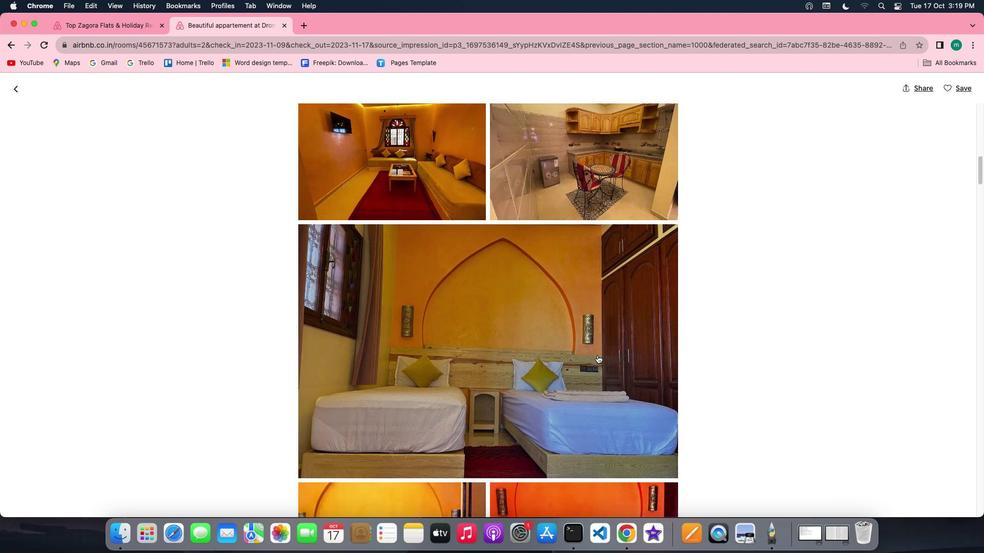 
Action: Mouse scrolled (597, 355) with delta (0, 0)
Screenshot: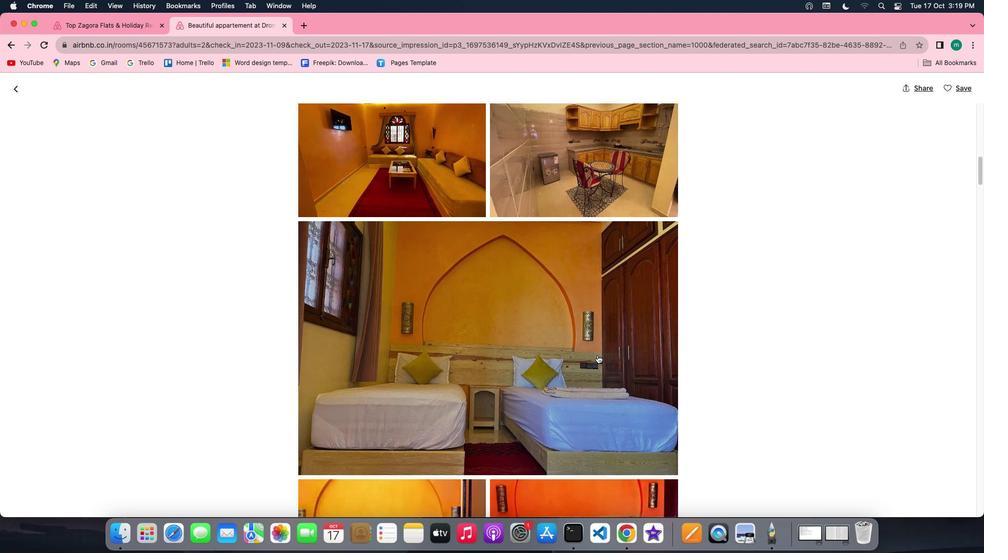 
Action: Mouse scrolled (597, 355) with delta (0, 0)
Screenshot: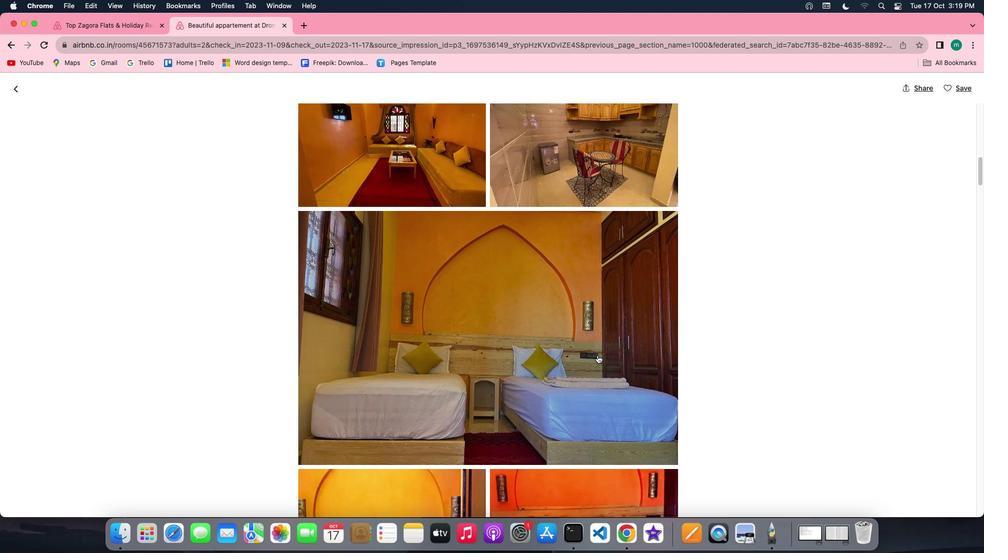 
Action: Mouse scrolled (597, 355) with delta (0, 0)
Screenshot: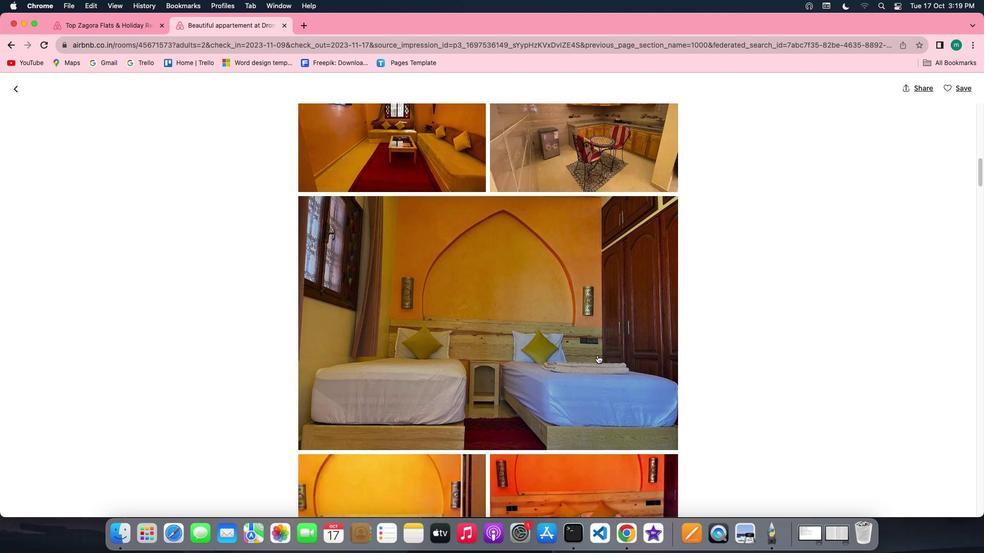 
Action: Mouse scrolled (597, 355) with delta (0, 0)
Screenshot: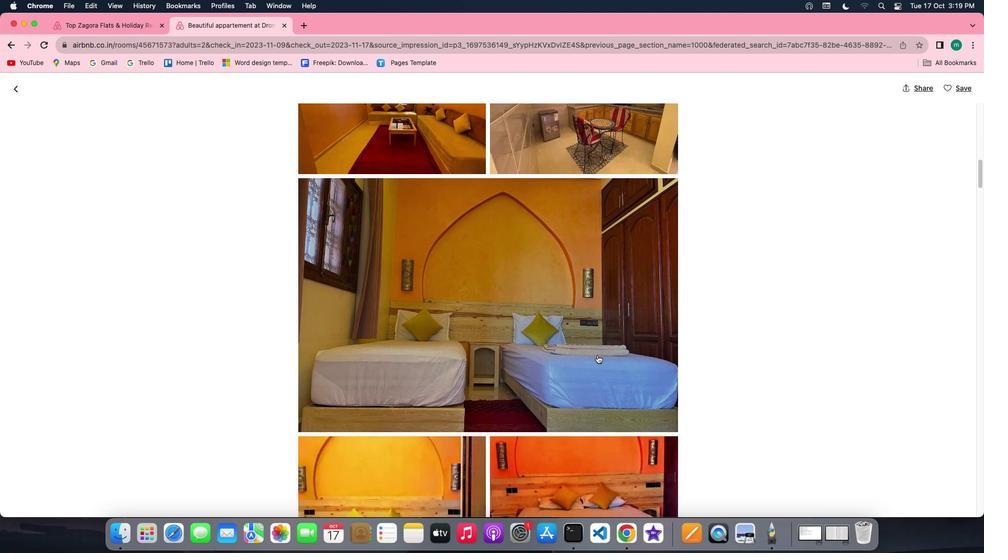 
Action: Mouse scrolled (597, 355) with delta (0, 0)
Screenshot: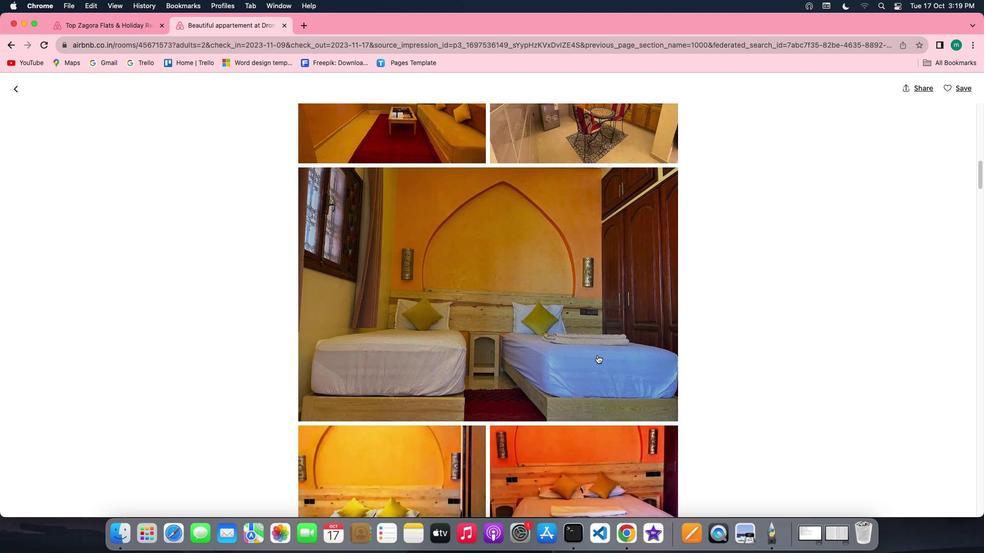 
Action: Mouse scrolled (597, 355) with delta (0, 0)
Screenshot: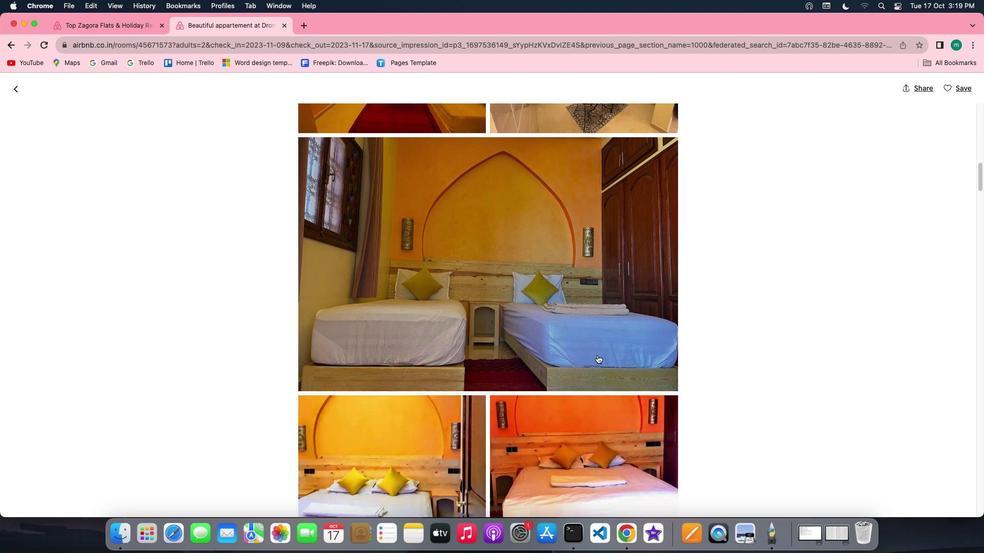 
Action: Mouse scrolled (597, 355) with delta (0, -1)
Screenshot: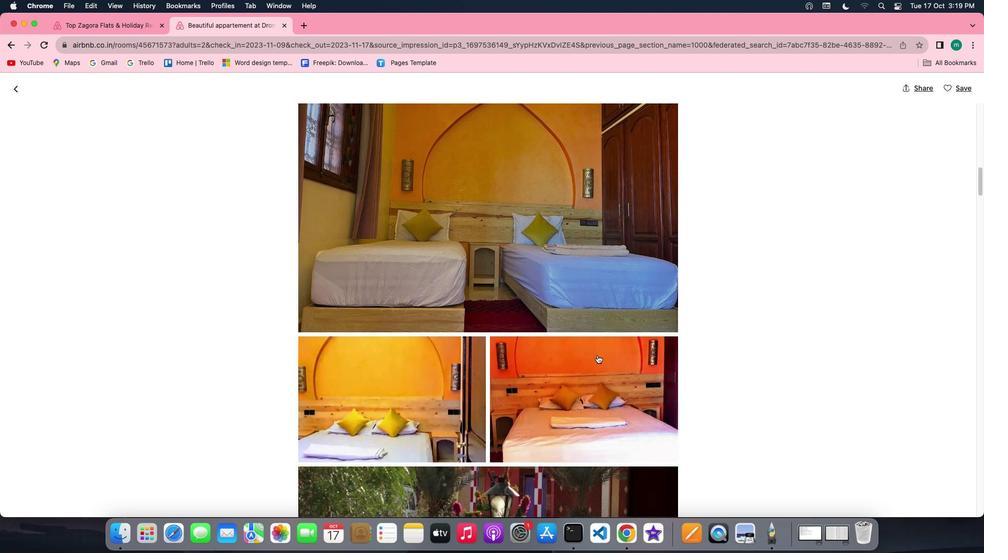 
Action: Mouse scrolled (597, 355) with delta (0, -1)
Screenshot: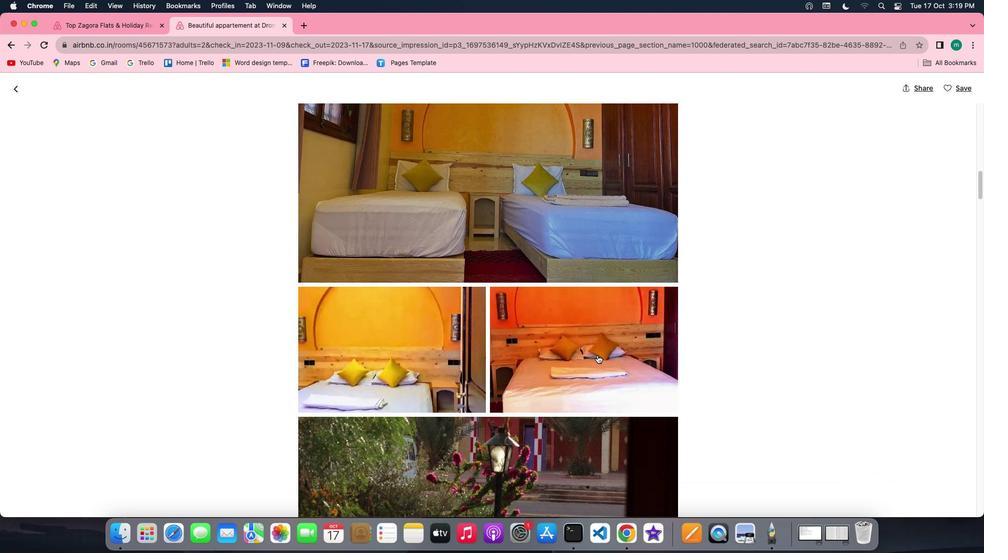 
Action: Mouse scrolled (597, 355) with delta (0, -1)
Screenshot: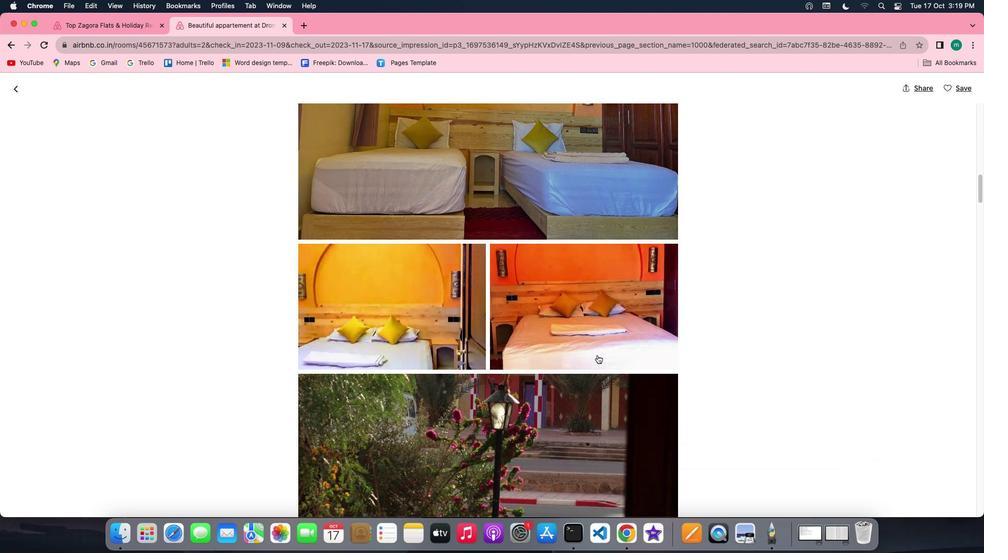 
Action: Mouse scrolled (597, 355) with delta (0, 0)
Screenshot: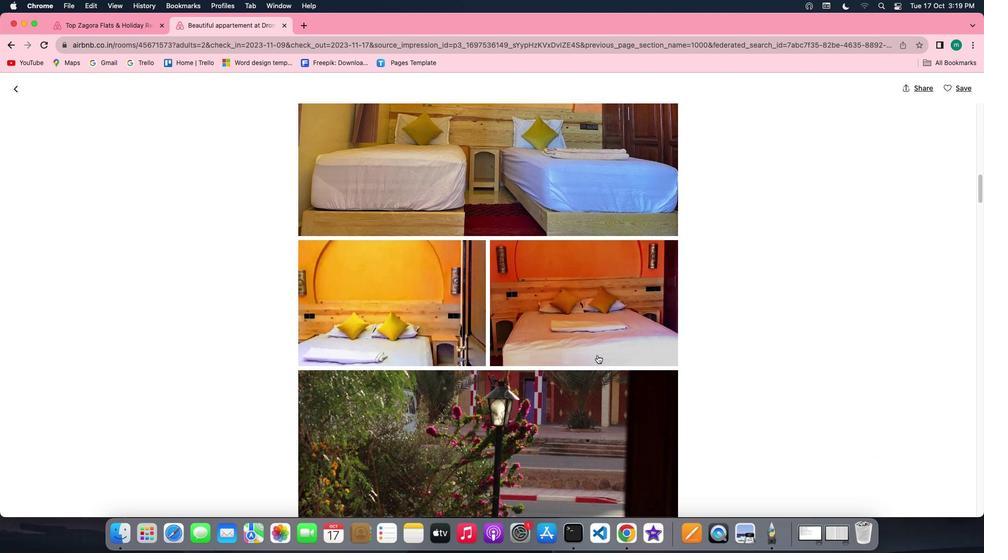 
Action: Mouse scrolled (597, 355) with delta (0, 0)
Screenshot: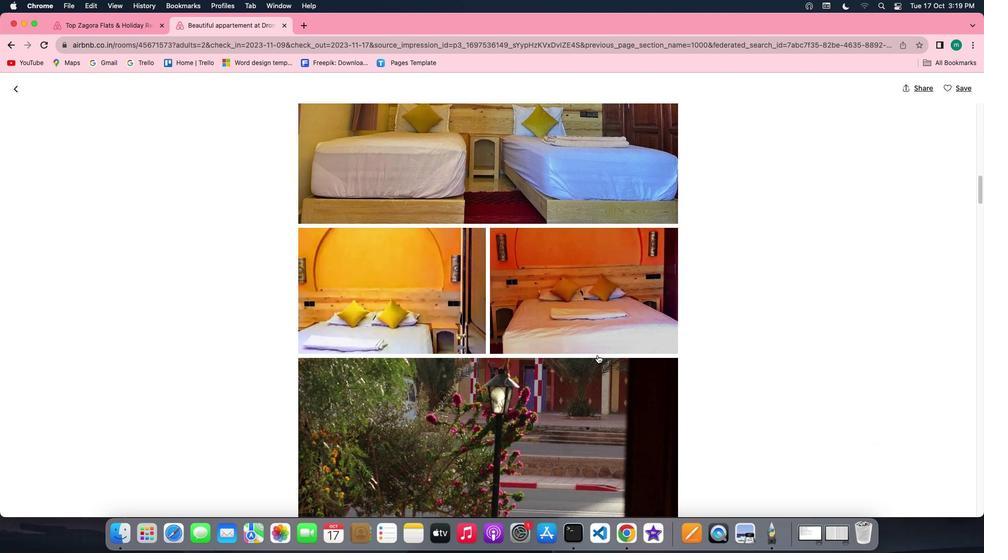 
Action: Mouse scrolled (597, 355) with delta (0, -1)
Screenshot: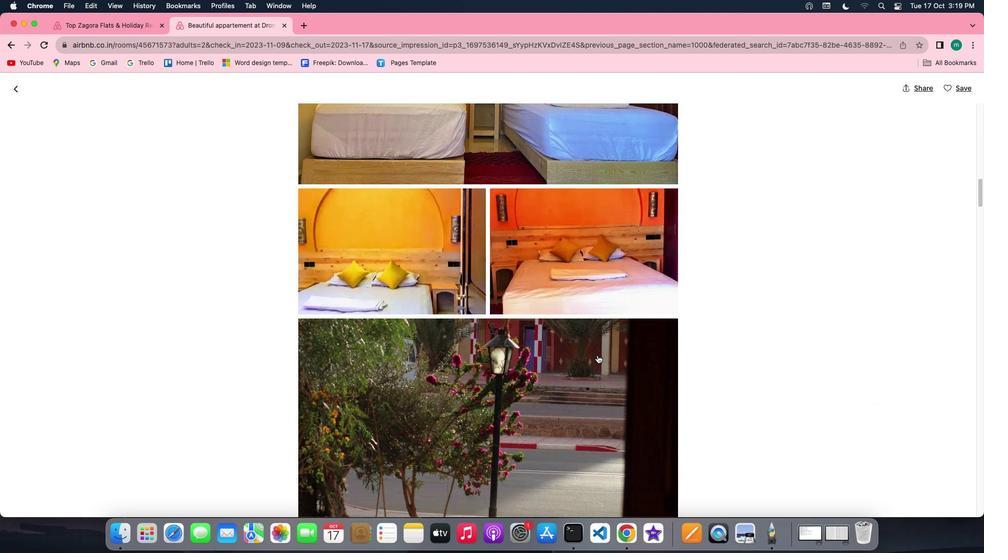 
Action: Mouse scrolled (597, 355) with delta (0, -1)
Screenshot: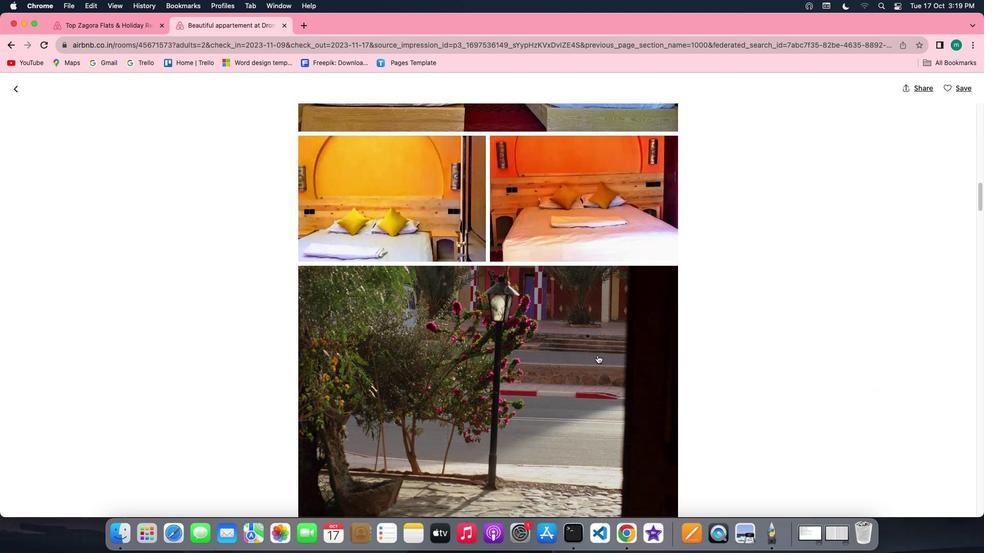 
Action: Mouse scrolled (597, 355) with delta (0, -1)
Screenshot: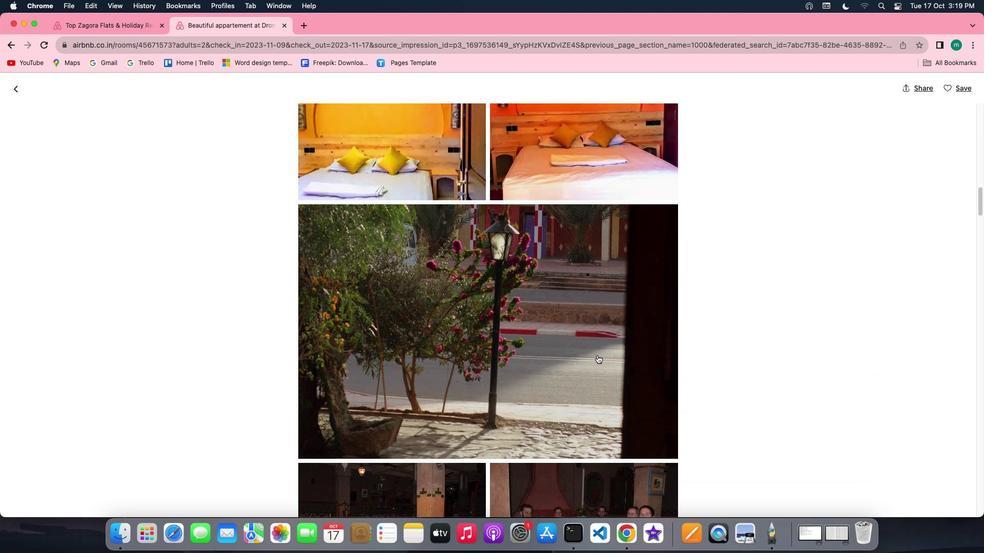 
Action: Mouse scrolled (597, 355) with delta (0, 0)
Screenshot: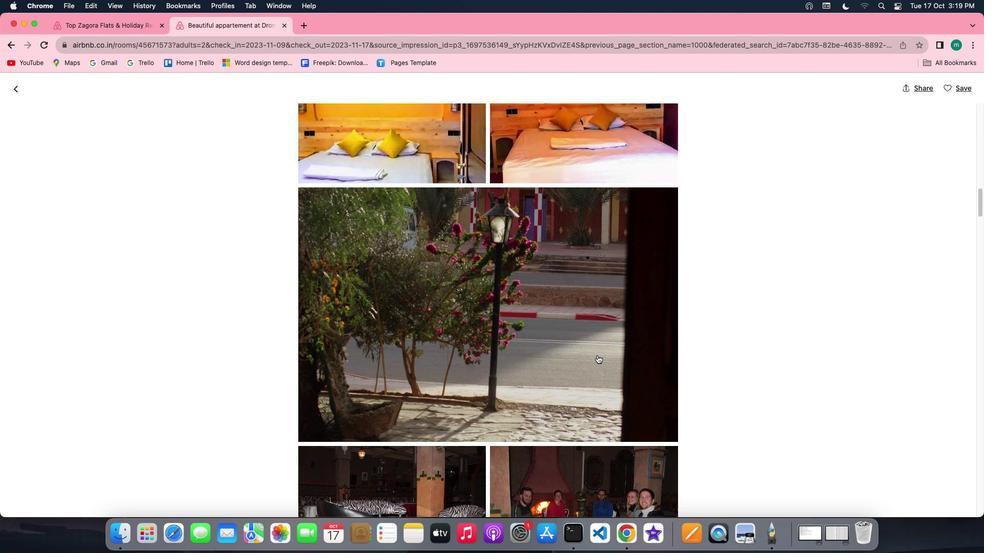 
Action: Mouse scrolled (597, 355) with delta (0, 0)
Screenshot: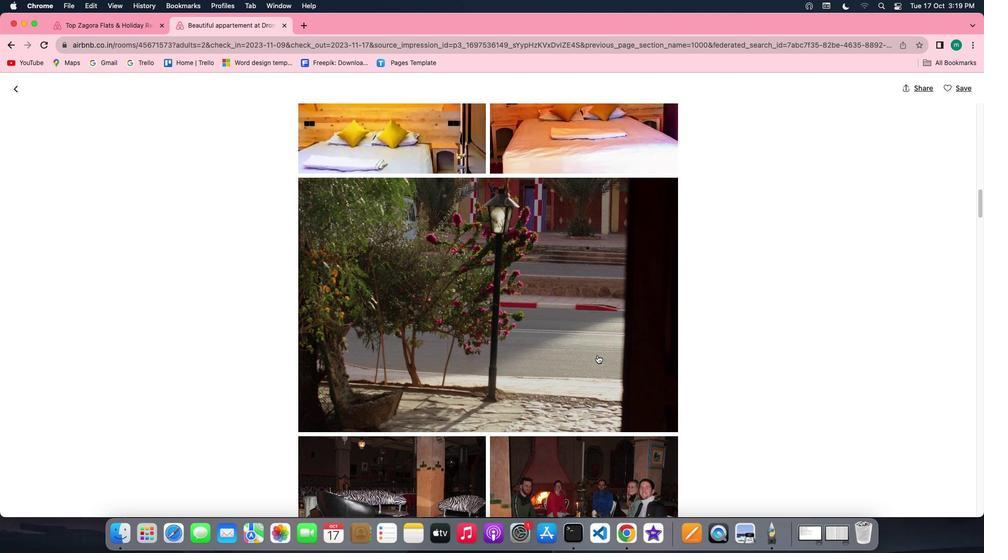 
Action: Mouse scrolled (597, 355) with delta (0, -1)
Screenshot: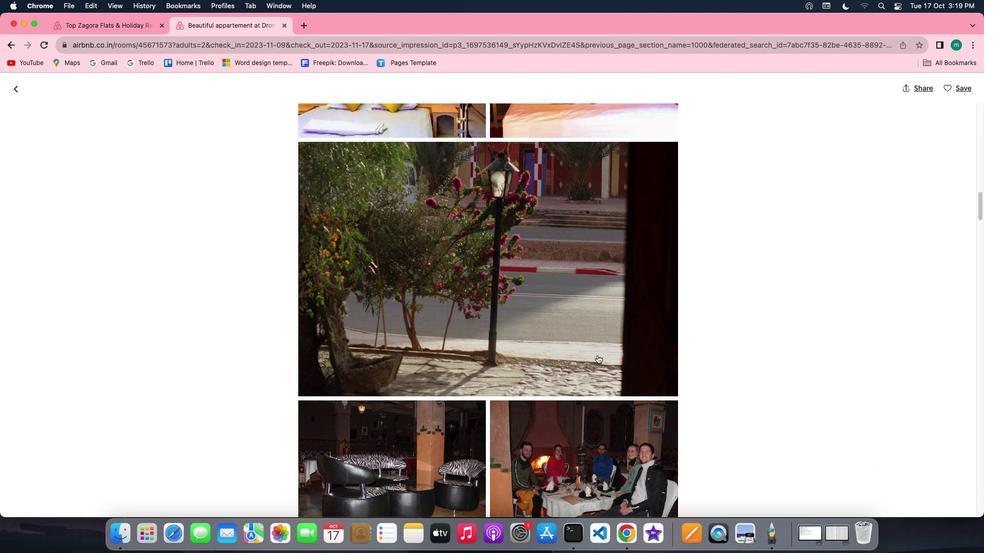
Action: Mouse scrolled (597, 355) with delta (0, -1)
Screenshot: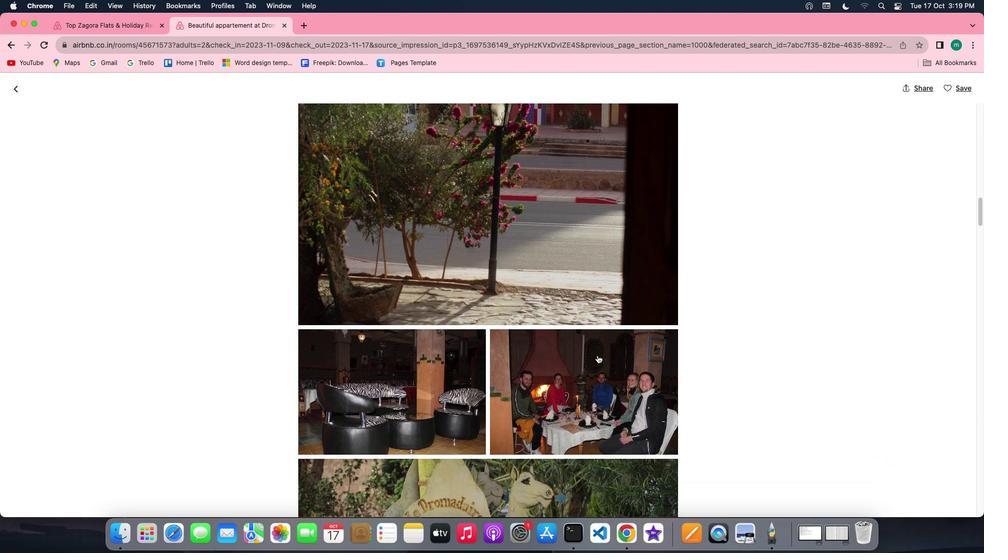 
Action: Mouse scrolled (597, 355) with delta (0, 0)
Screenshot: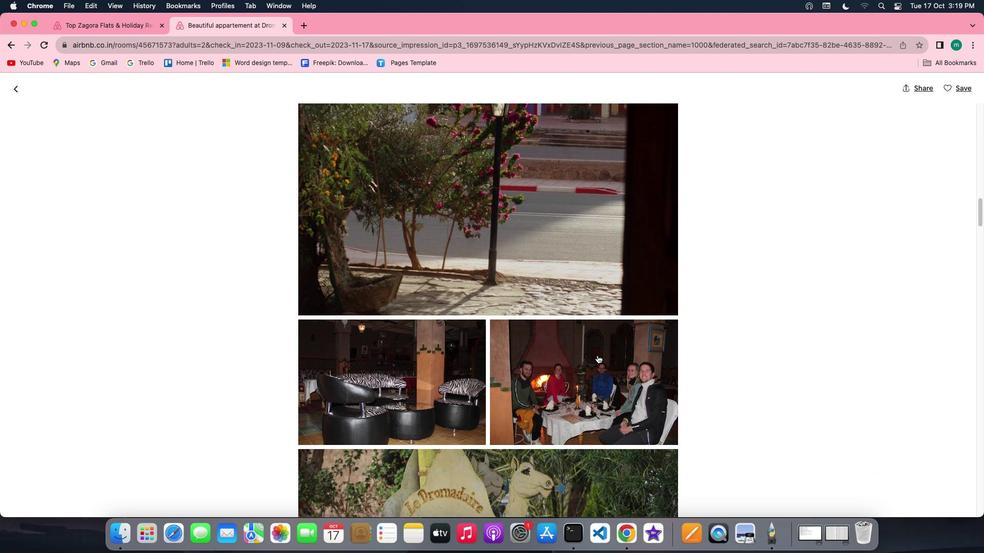 
Action: Mouse scrolled (597, 355) with delta (0, 0)
Screenshot: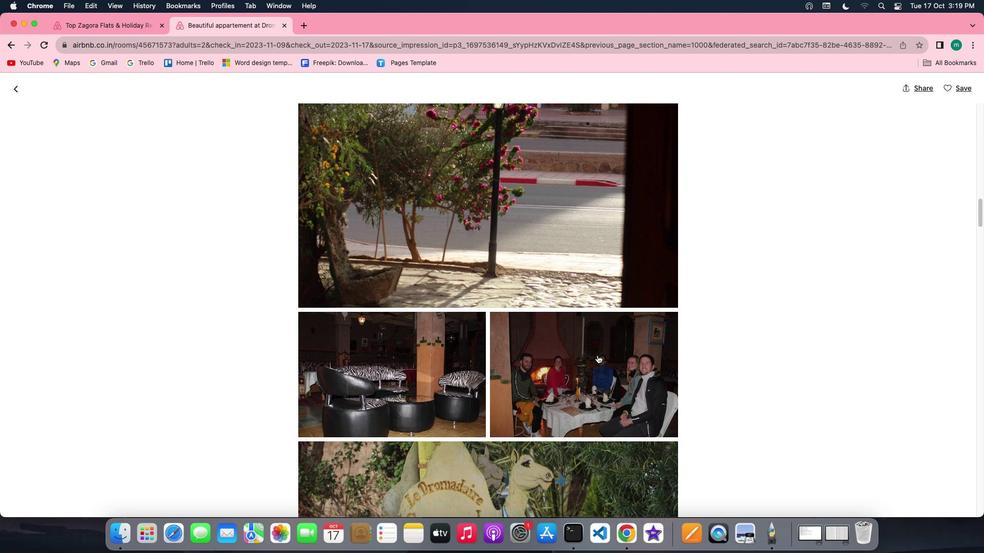 
Action: Mouse scrolled (597, 355) with delta (0, 0)
Screenshot: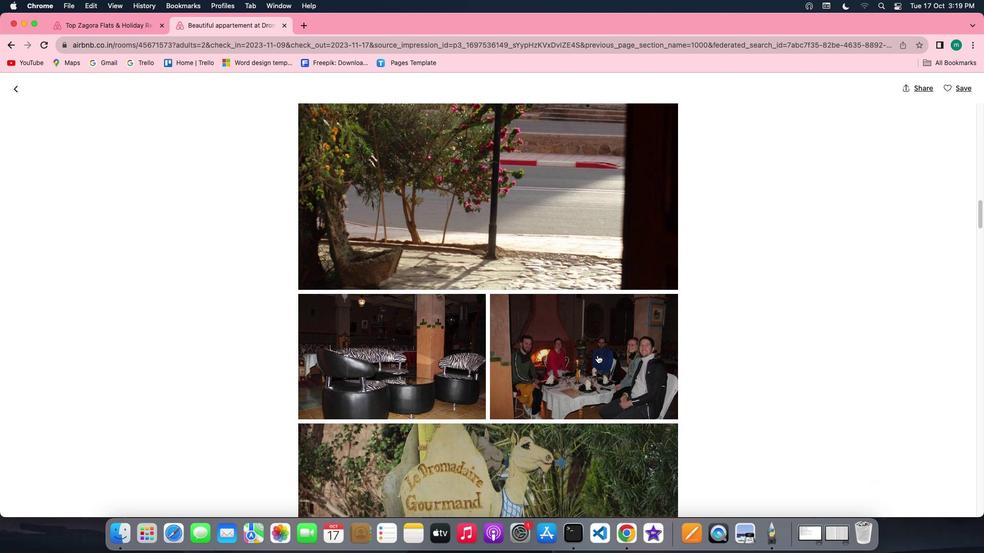 
Action: Mouse scrolled (597, 355) with delta (0, -1)
Screenshot: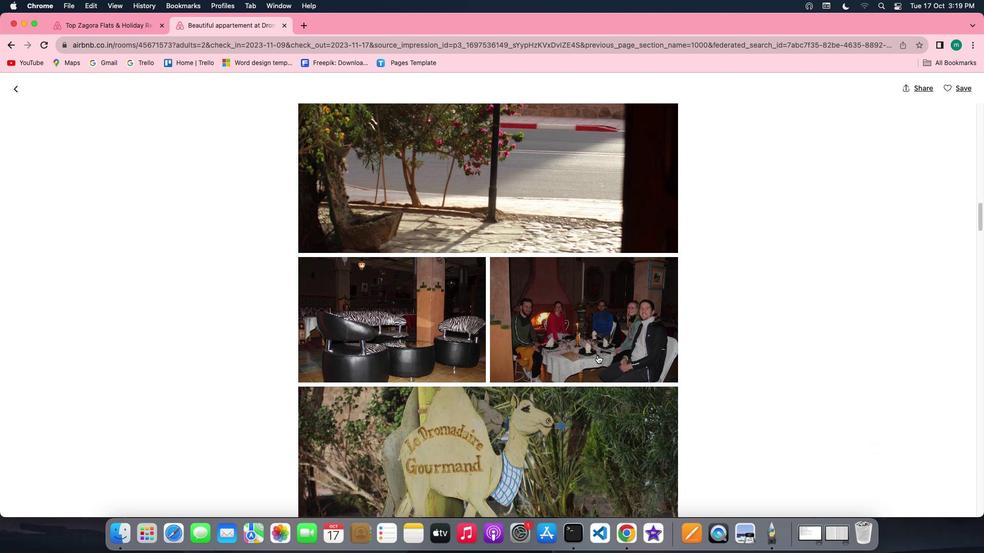 
Action: Mouse scrolled (597, 355) with delta (0, -1)
Screenshot: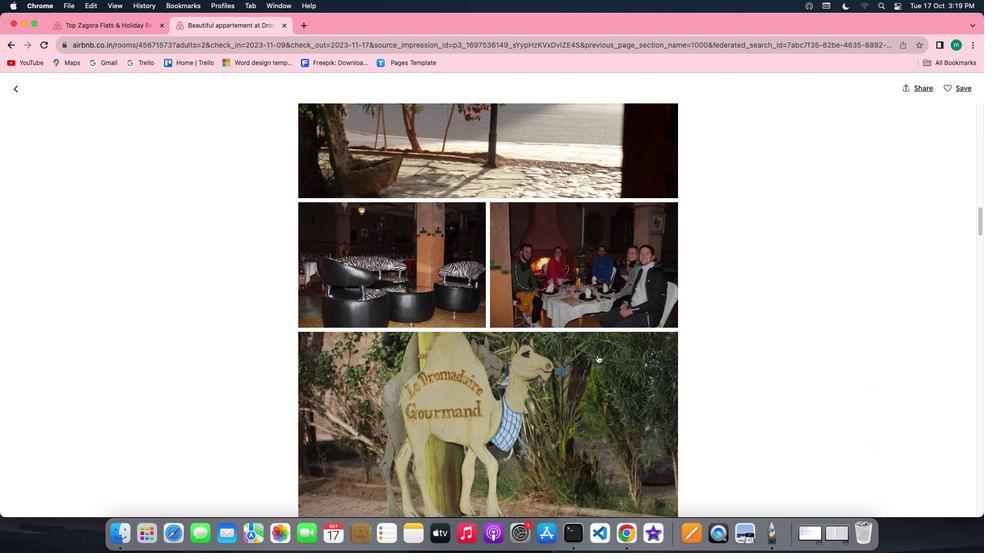 
Action: Mouse scrolled (597, 355) with delta (0, 0)
Screenshot: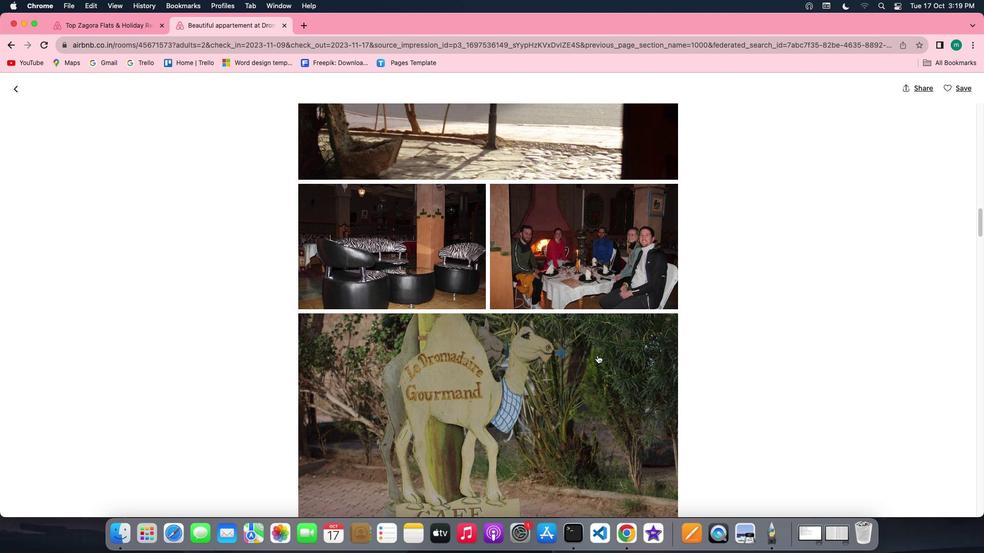 
Action: Mouse scrolled (597, 355) with delta (0, 0)
Screenshot: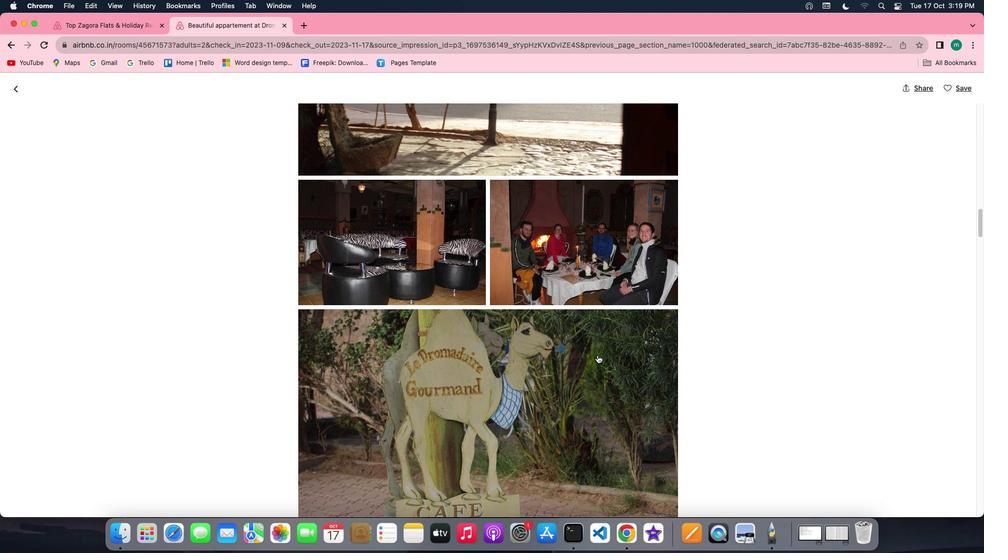 
Action: Mouse scrolled (597, 355) with delta (0, 0)
Screenshot: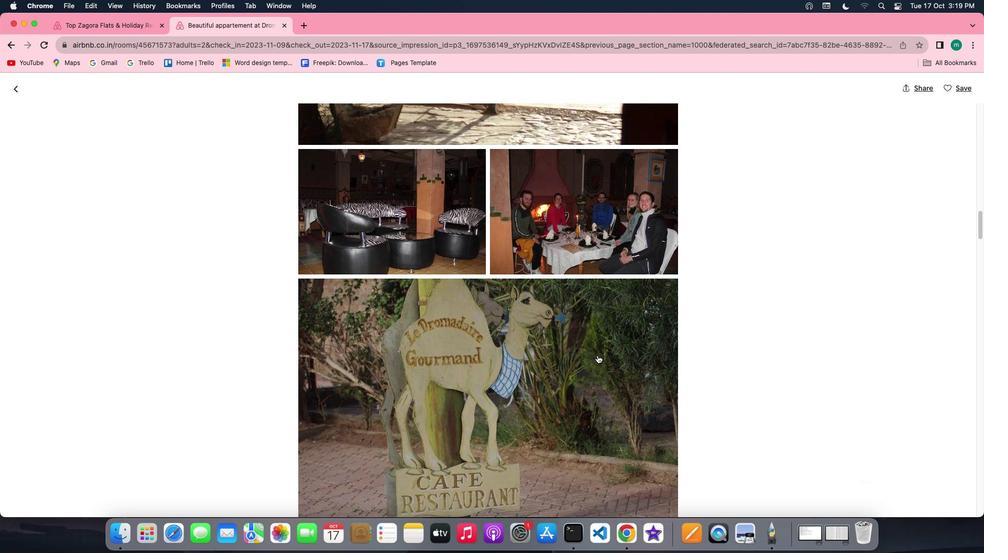 
Action: Mouse scrolled (597, 355) with delta (0, 0)
Screenshot: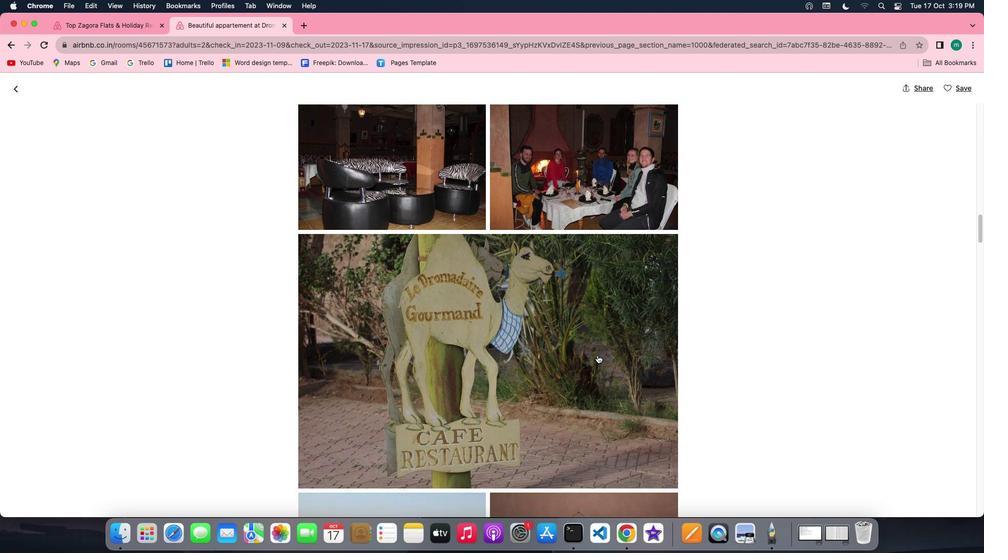 
Action: Mouse scrolled (597, 355) with delta (0, 0)
Screenshot: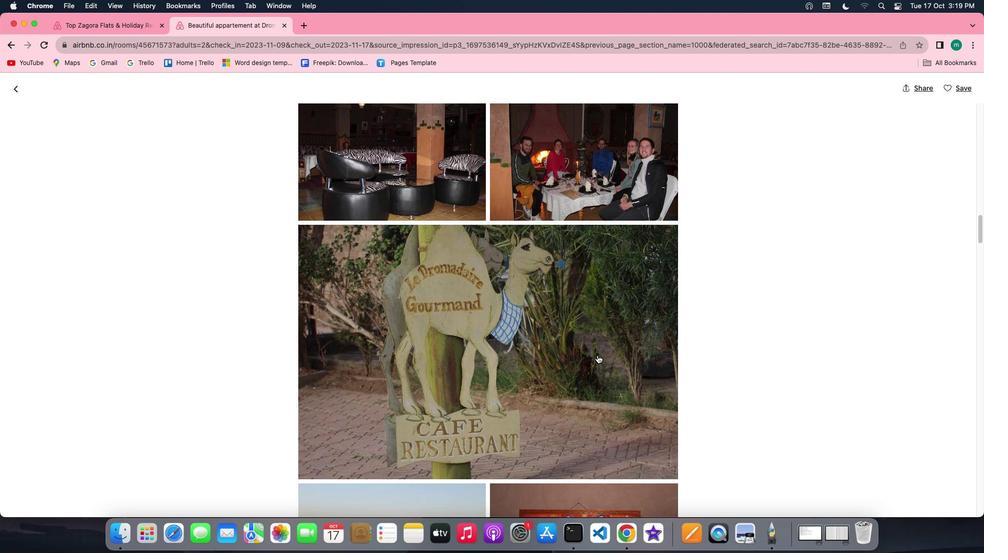 
Action: Mouse scrolled (597, 355) with delta (0, 0)
Screenshot: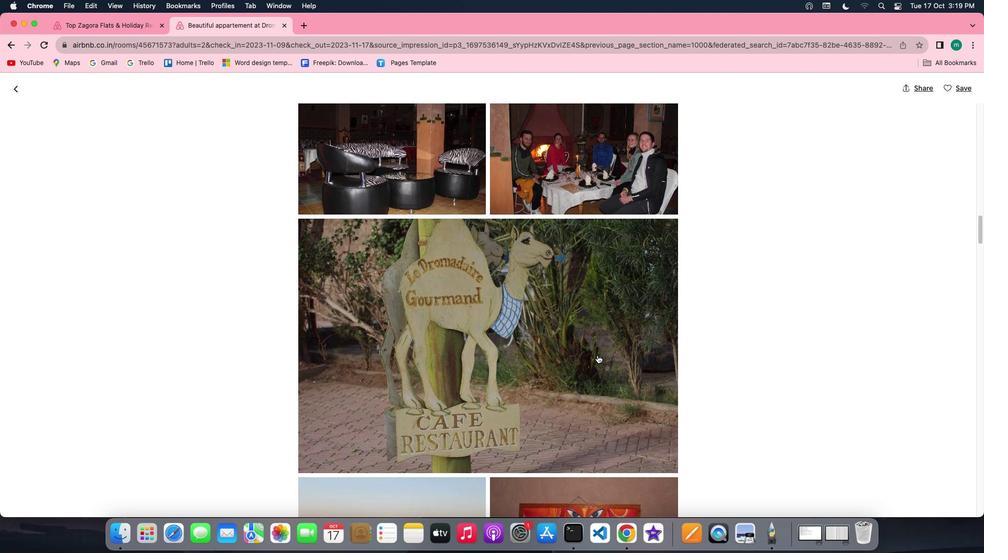 
Action: Mouse scrolled (597, 355) with delta (0, 0)
Screenshot: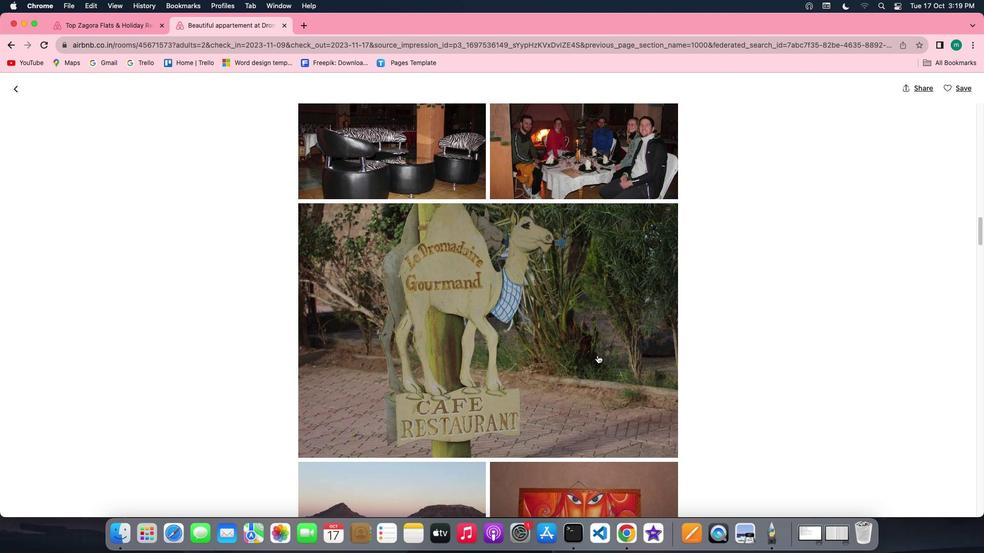 
Action: Mouse scrolled (597, 355) with delta (0, 0)
Screenshot: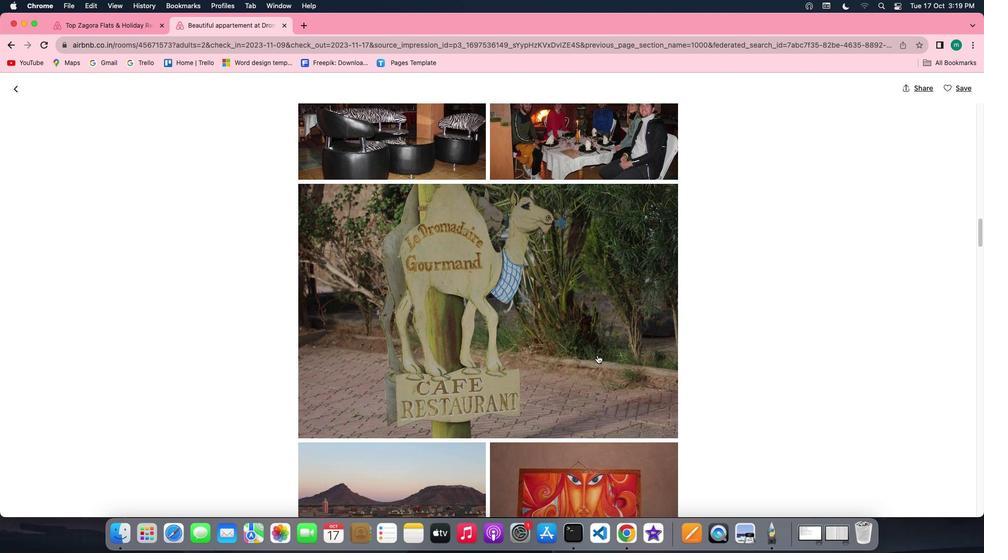 
Action: Mouse scrolled (597, 355) with delta (0, 0)
Screenshot: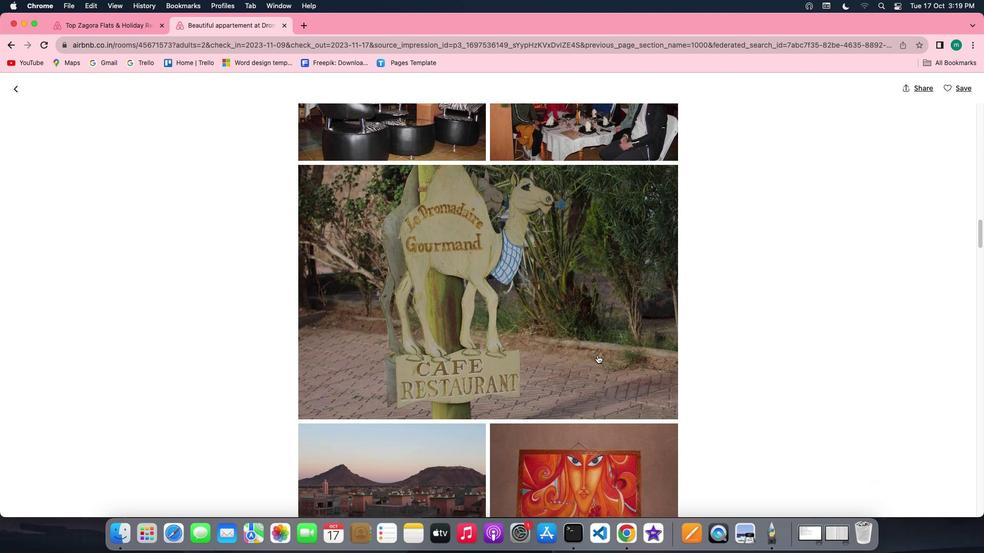 
Action: Mouse scrolled (597, 355) with delta (0, -1)
Screenshot: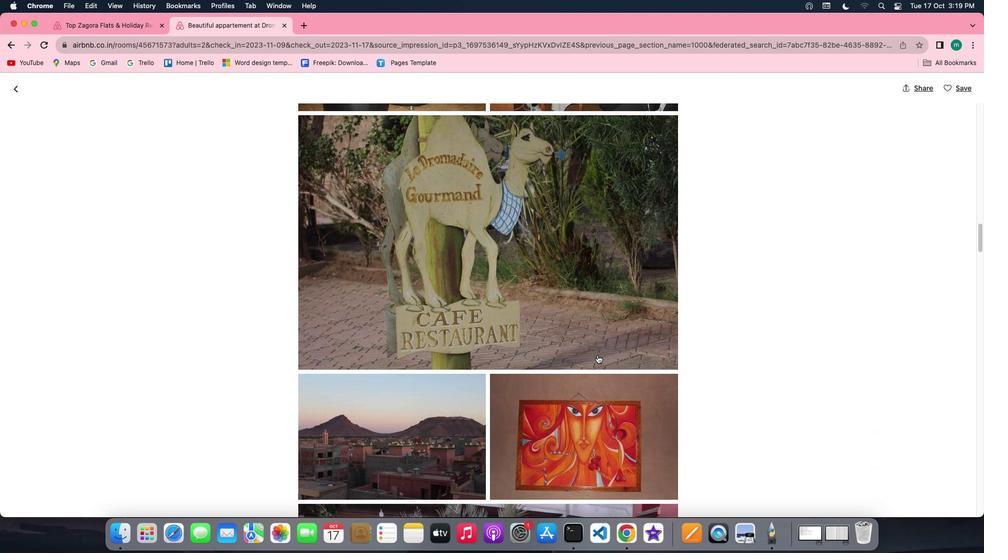 
Action: Mouse scrolled (597, 355) with delta (0, -1)
Screenshot: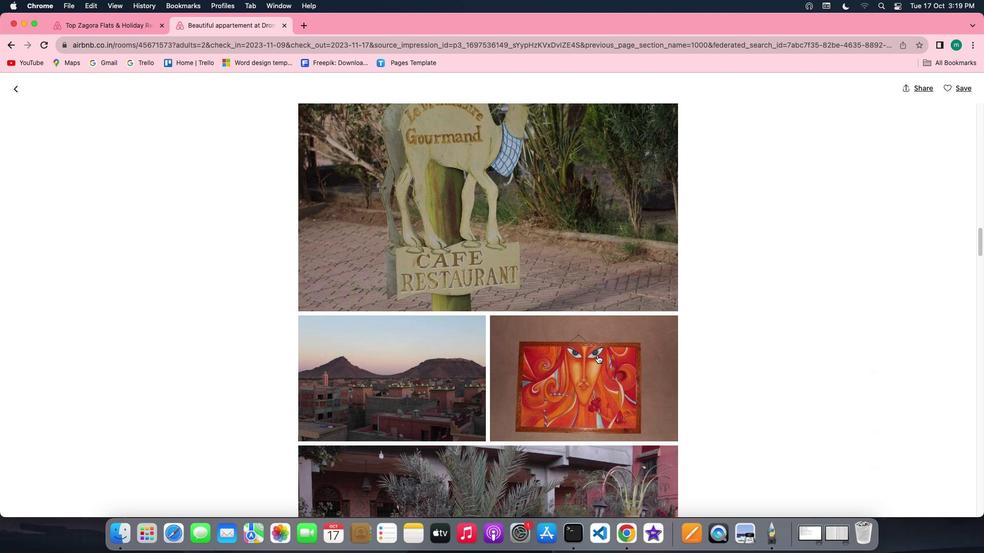 
Action: Mouse scrolled (597, 355) with delta (0, 0)
Screenshot: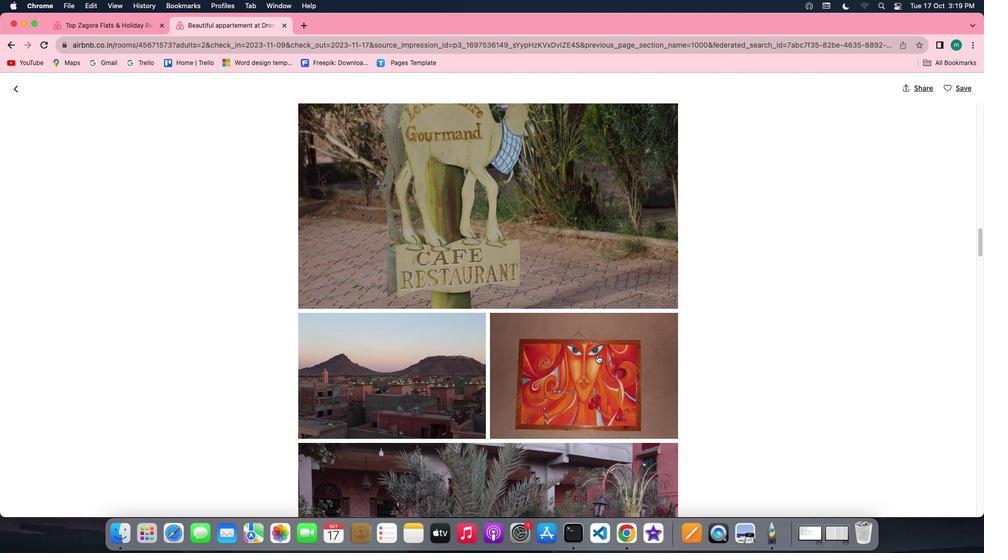 
Action: Mouse scrolled (597, 355) with delta (0, 0)
Screenshot: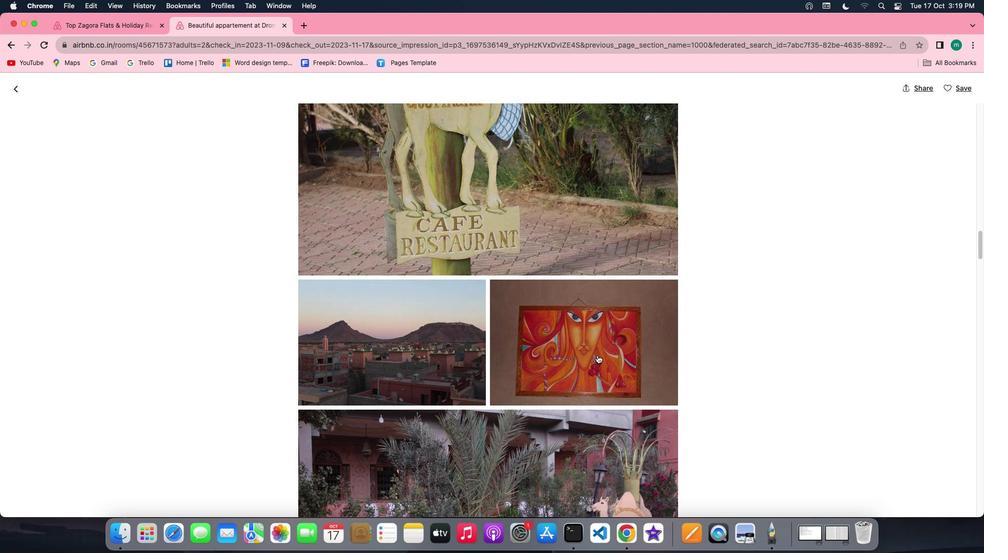 
Action: Mouse scrolled (597, 355) with delta (0, 0)
Screenshot: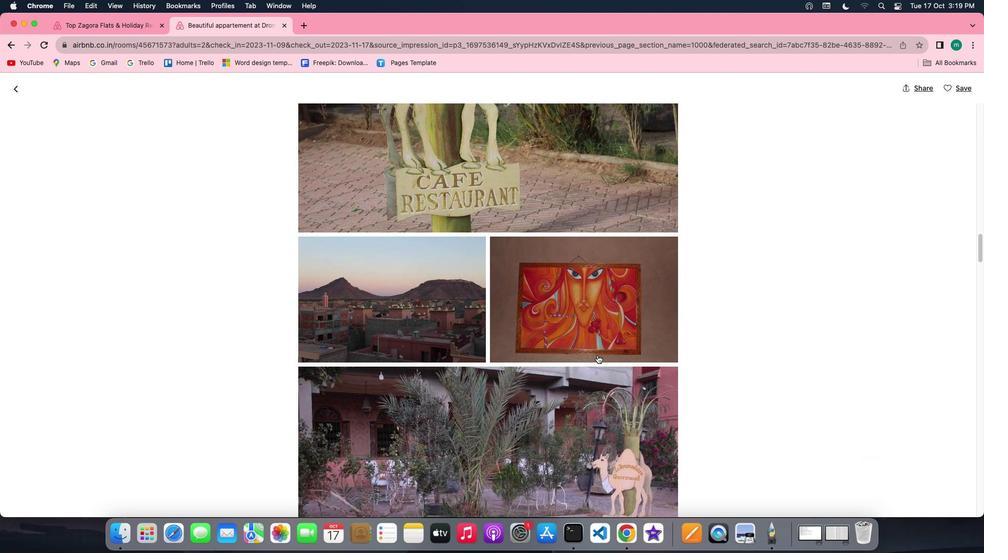 
Action: Mouse scrolled (597, 355) with delta (0, -1)
Screenshot: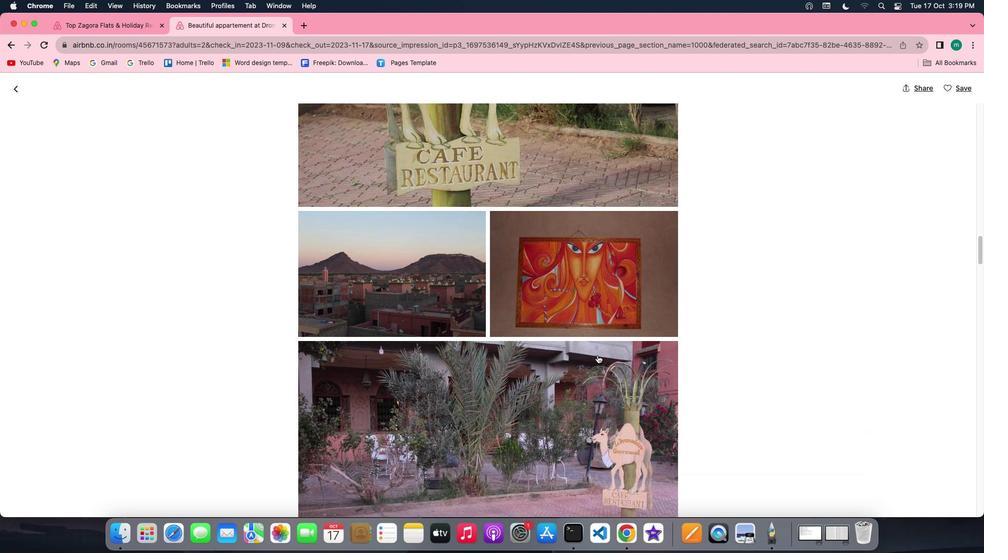 
Action: Mouse scrolled (597, 355) with delta (0, -2)
Screenshot: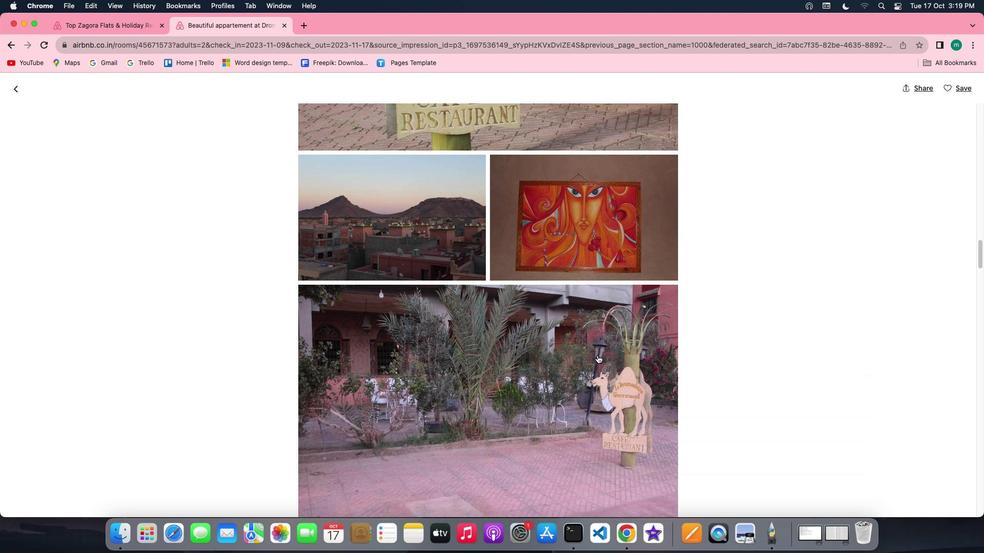 
Action: Mouse scrolled (597, 355) with delta (0, 0)
Screenshot: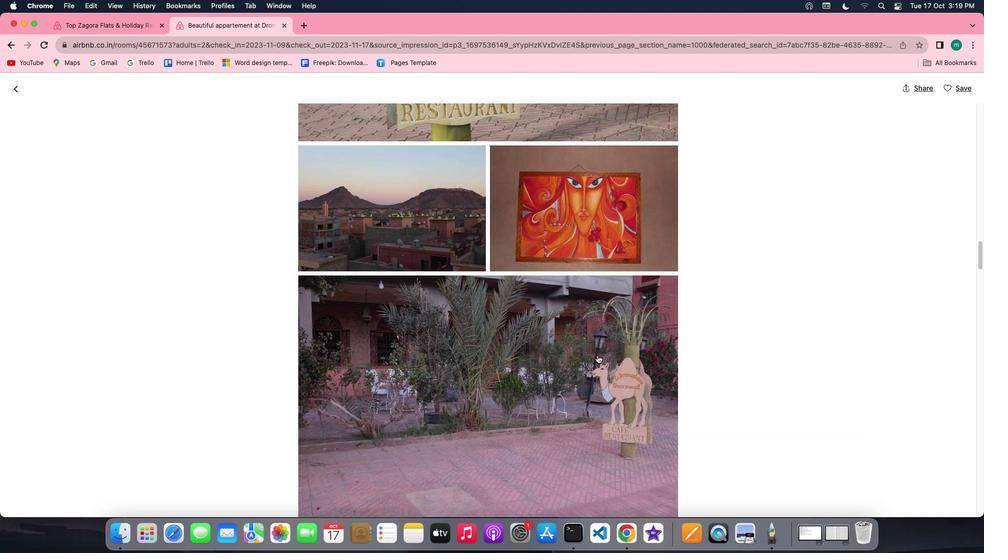 
Action: Mouse scrolled (597, 355) with delta (0, 0)
Screenshot: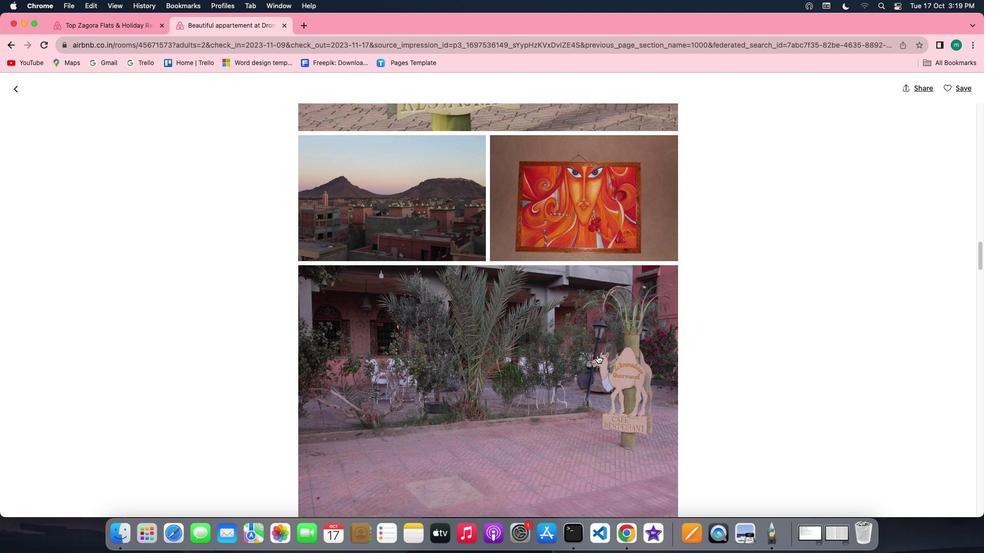 
Action: Mouse scrolled (597, 355) with delta (0, 0)
Screenshot: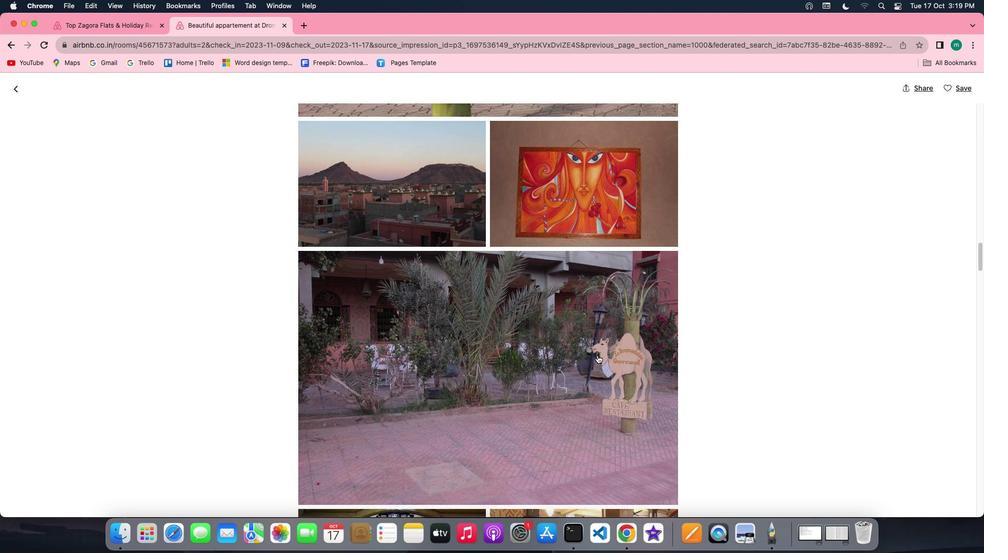 
Action: Mouse scrolled (597, 355) with delta (0, -1)
Screenshot: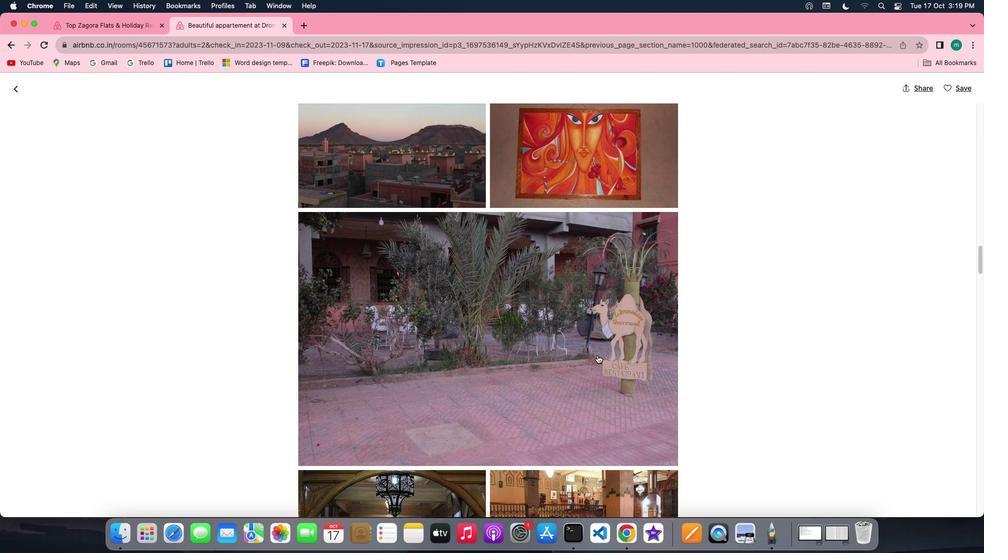 
Action: Mouse scrolled (597, 355) with delta (0, -1)
Screenshot: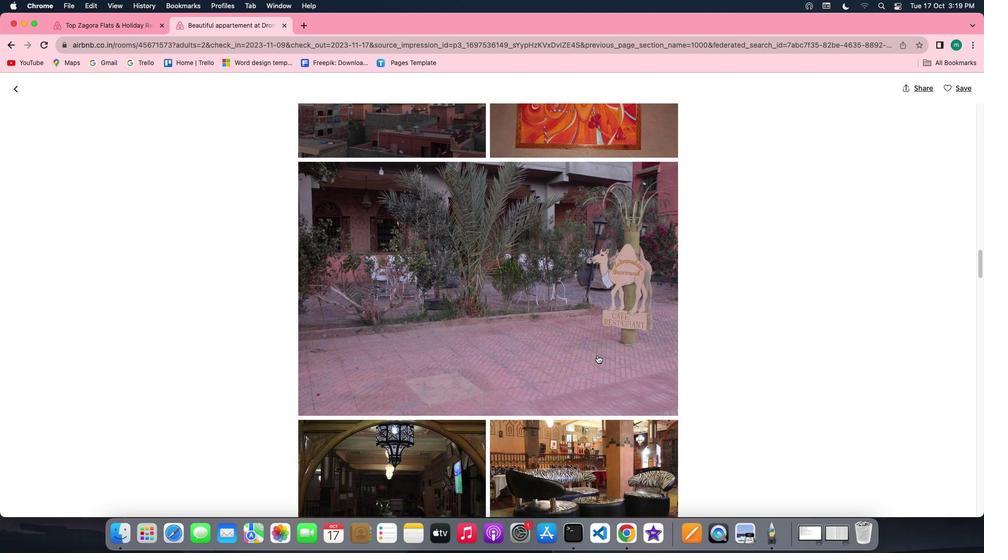 
Action: Mouse scrolled (597, 355) with delta (0, 0)
Screenshot: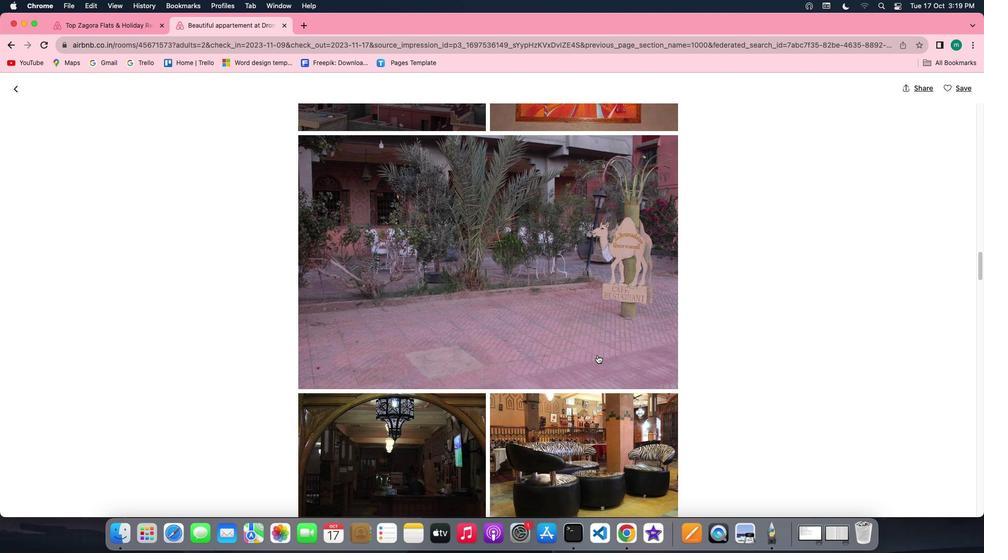 
Action: Mouse scrolled (597, 355) with delta (0, 0)
Screenshot: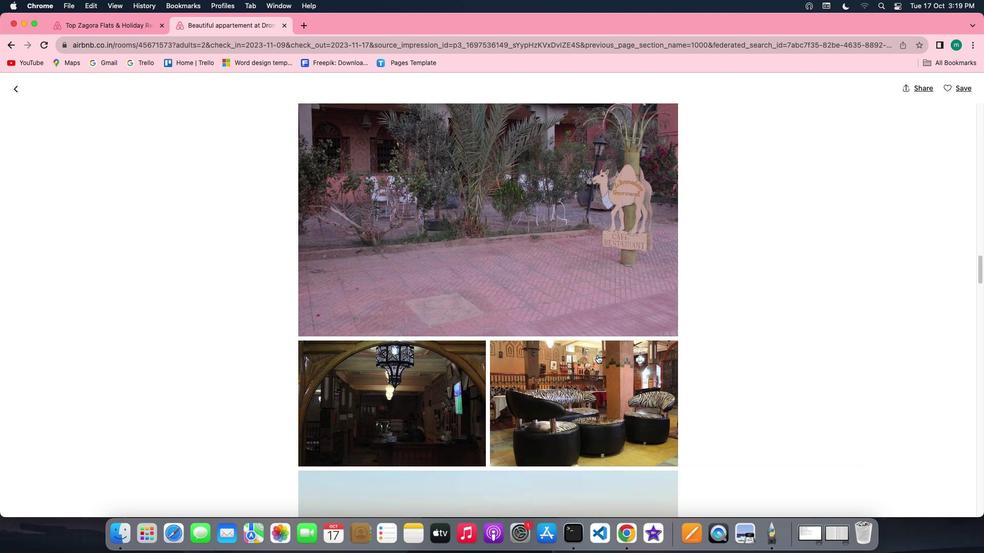 
Action: Mouse scrolled (597, 355) with delta (0, -1)
Screenshot: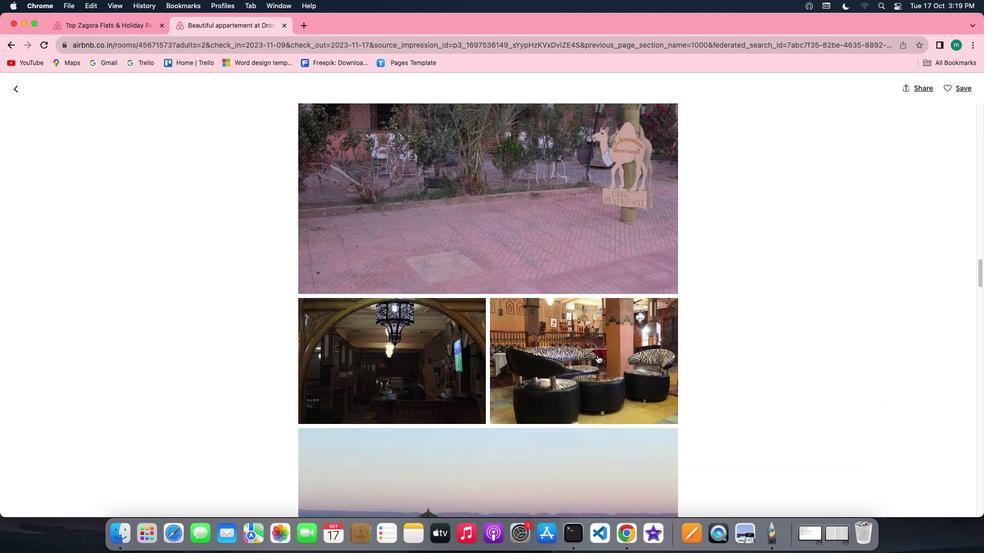 
Action: Mouse scrolled (597, 355) with delta (0, -1)
Screenshot: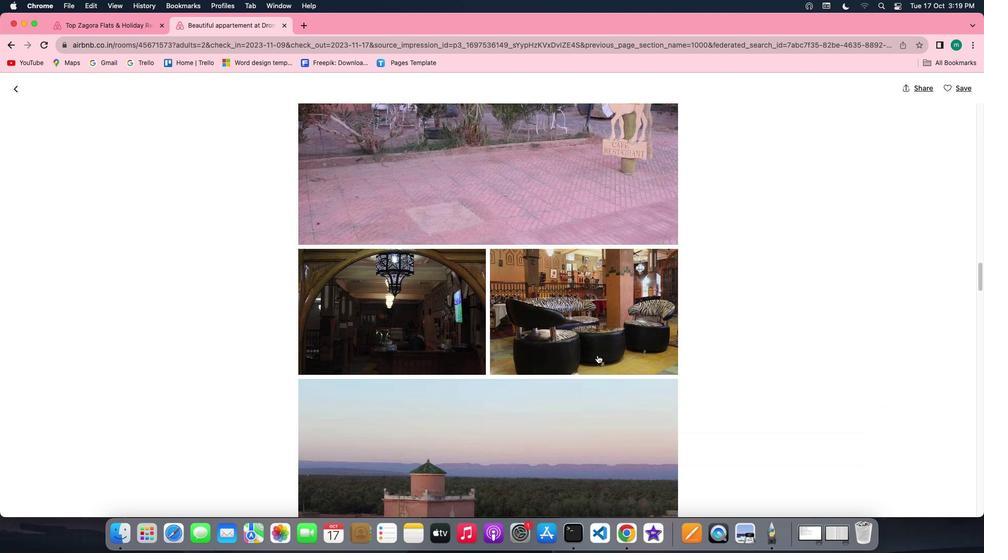 
Action: Mouse scrolled (597, 355) with delta (0, 0)
Screenshot: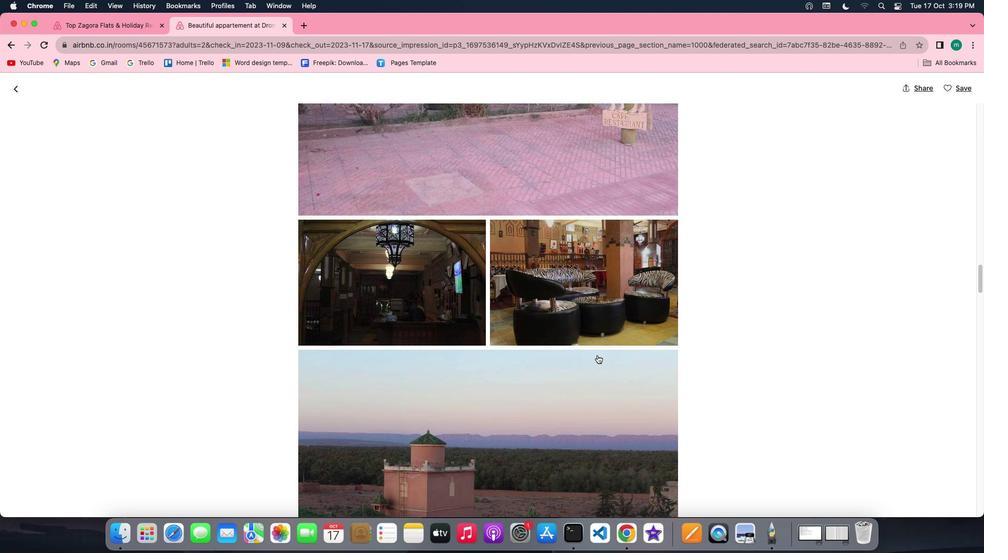 
Action: Mouse scrolled (597, 355) with delta (0, 0)
Screenshot: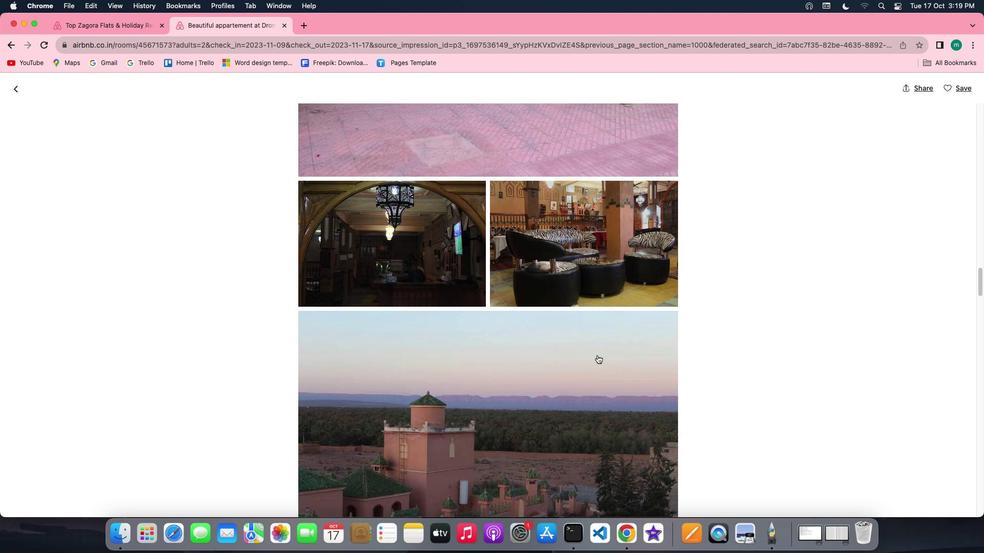 
Action: Mouse scrolled (597, 355) with delta (0, -1)
Screenshot: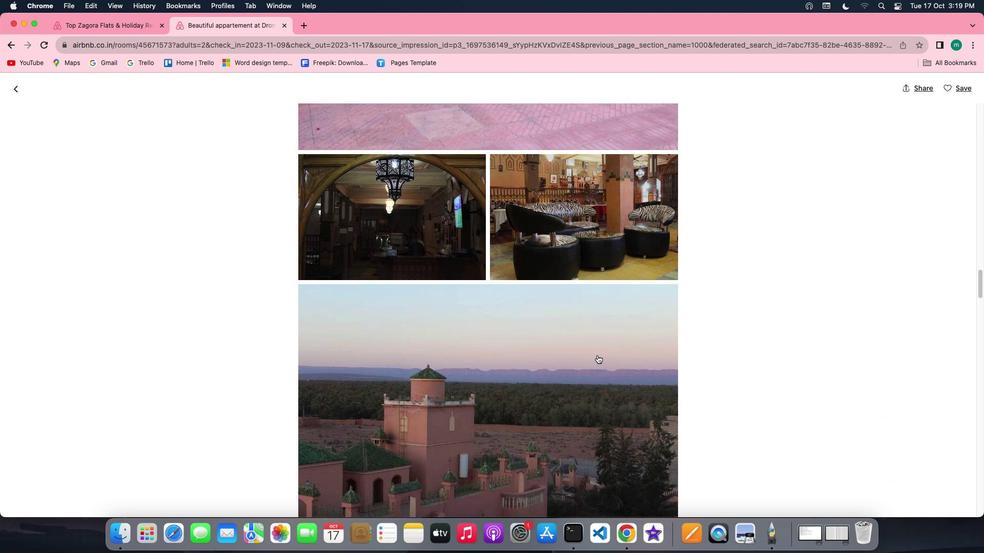 
Action: Mouse scrolled (597, 355) with delta (0, -2)
Screenshot: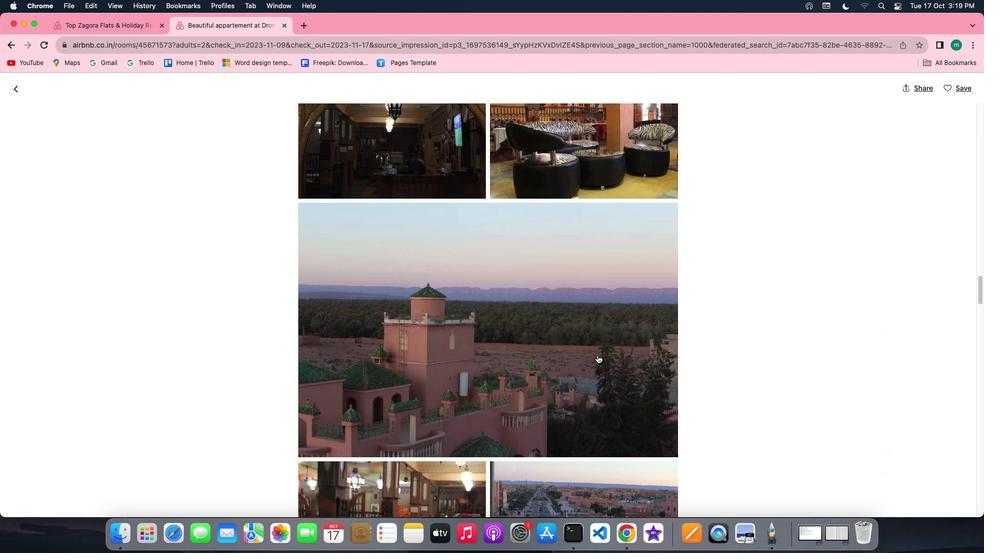 
Action: Mouse scrolled (597, 355) with delta (0, 0)
Screenshot: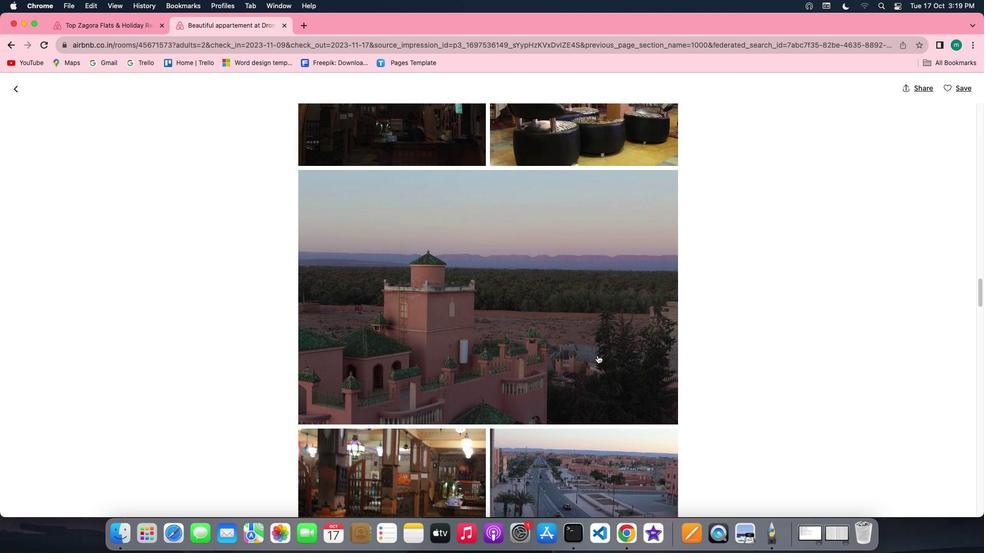 
Action: Mouse scrolled (597, 355) with delta (0, 0)
Screenshot: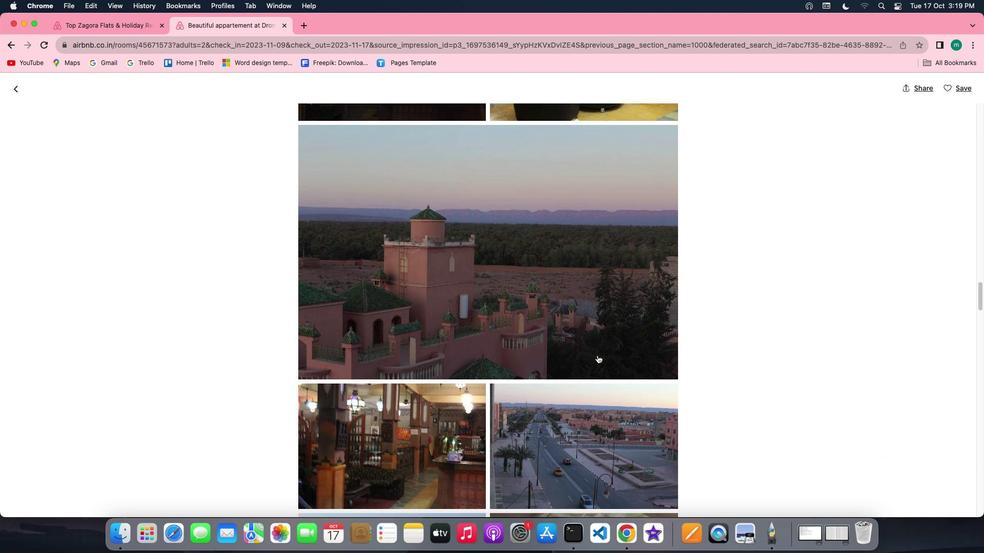 
Action: Mouse scrolled (597, 355) with delta (0, -1)
Screenshot: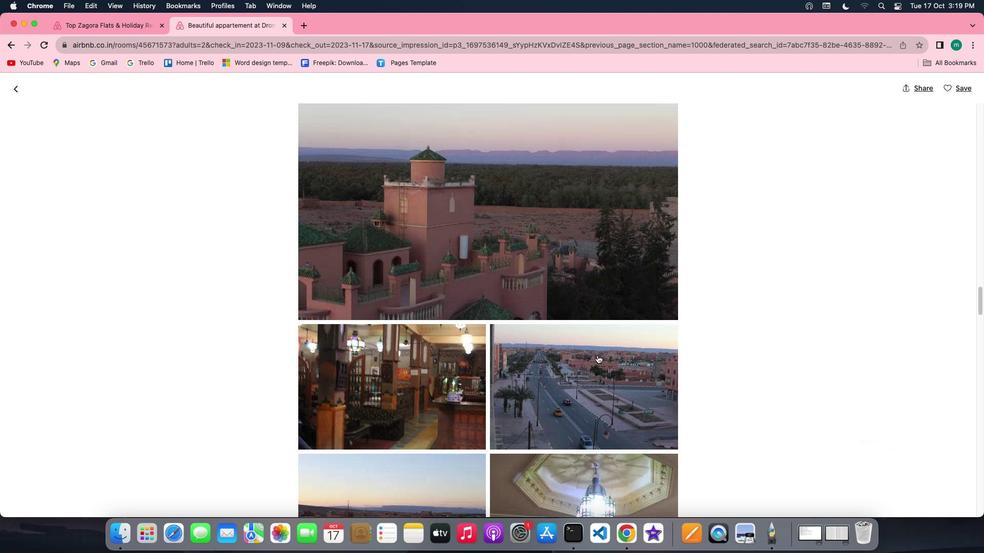 
Action: Mouse scrolled (597, 355) with delta (0, -2)
Screenshot: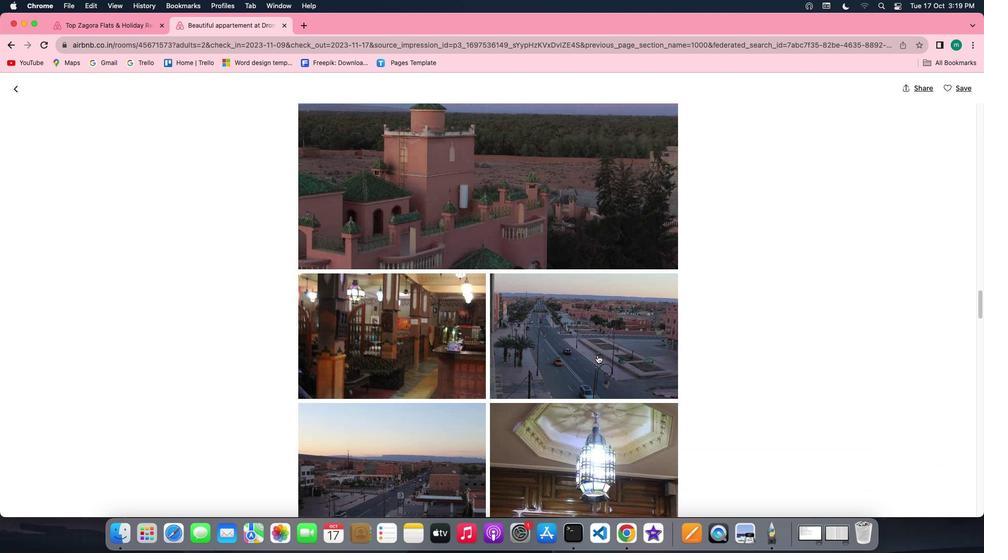 
Action: Mouse scrolled (597, 355) with delta (0, 0)
Screenshot: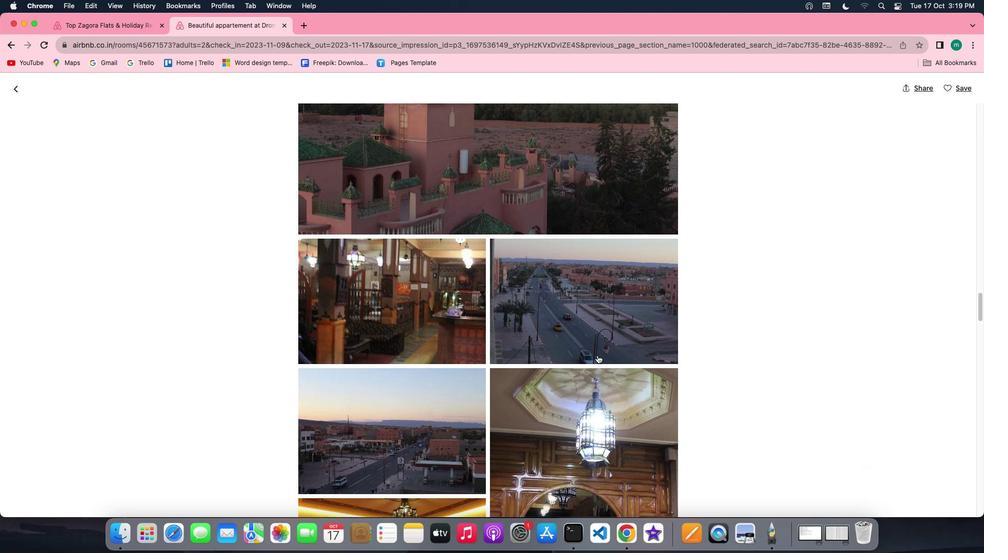 
Action: Mouse scrolled (597, 355) with delta (0, 0)
Screenshot: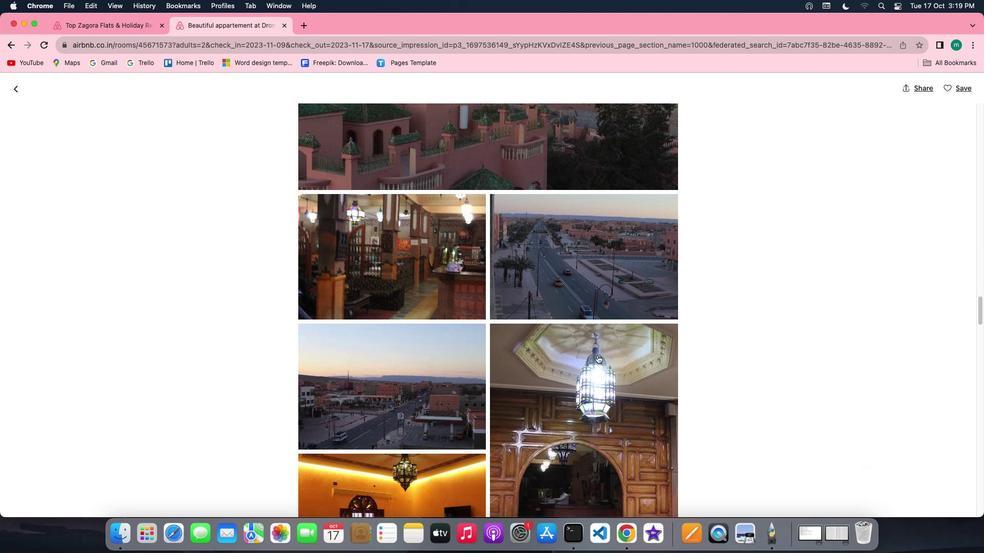
Action: Mouse scrolled (597, 355) with delta (0, -1)
Screenshot: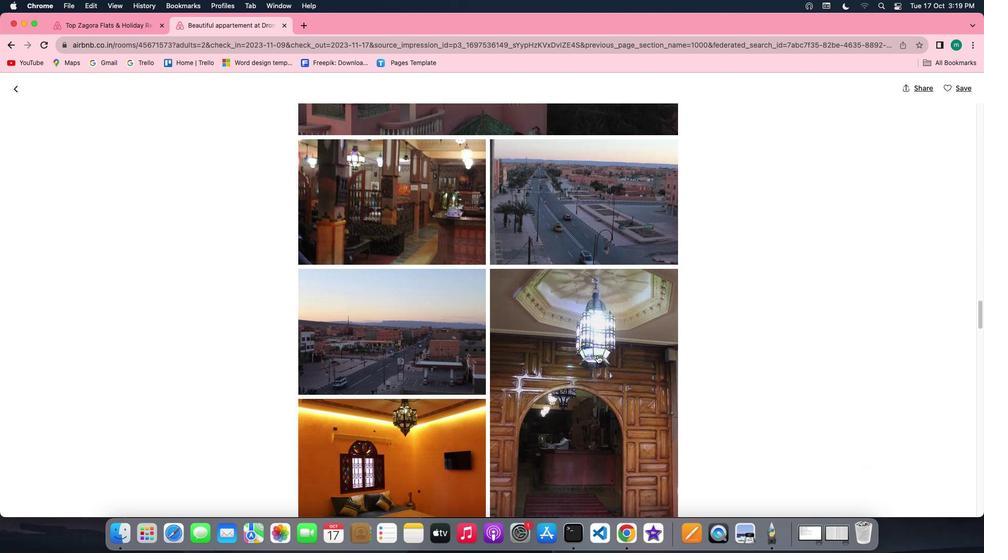 
Action: Mouse scrolled (597, 355) with delta (0, -2)
Screenshot: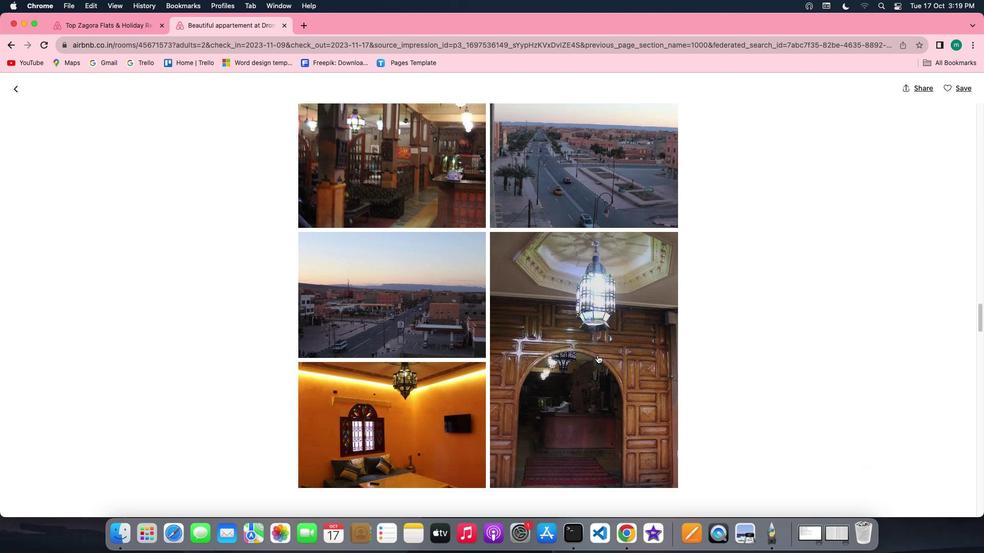 
Action: Mouse scrolled (597, 355) with delta (0, 0)
Screenshot: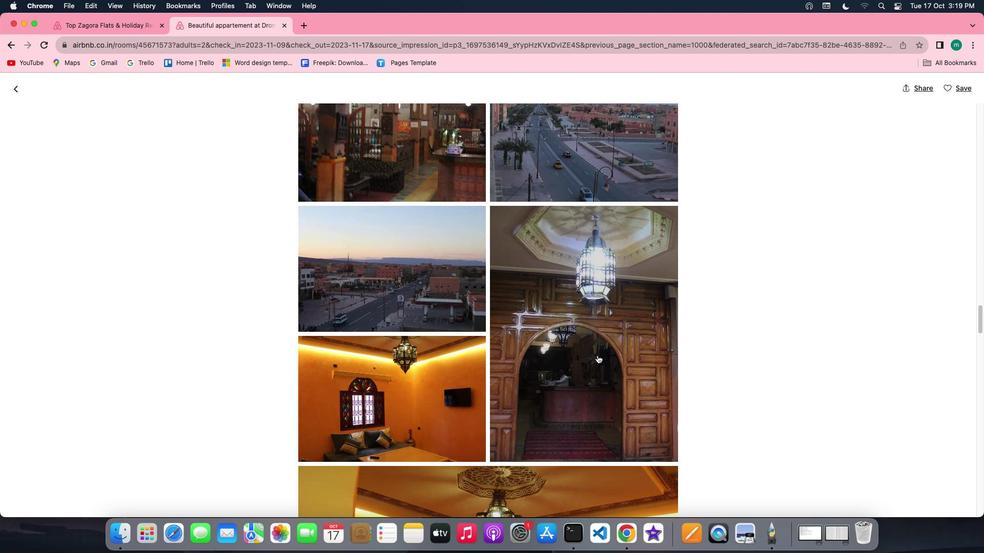 
Action: Mouse scrolled (597, 355) with delta (0, 0)
Screenshot: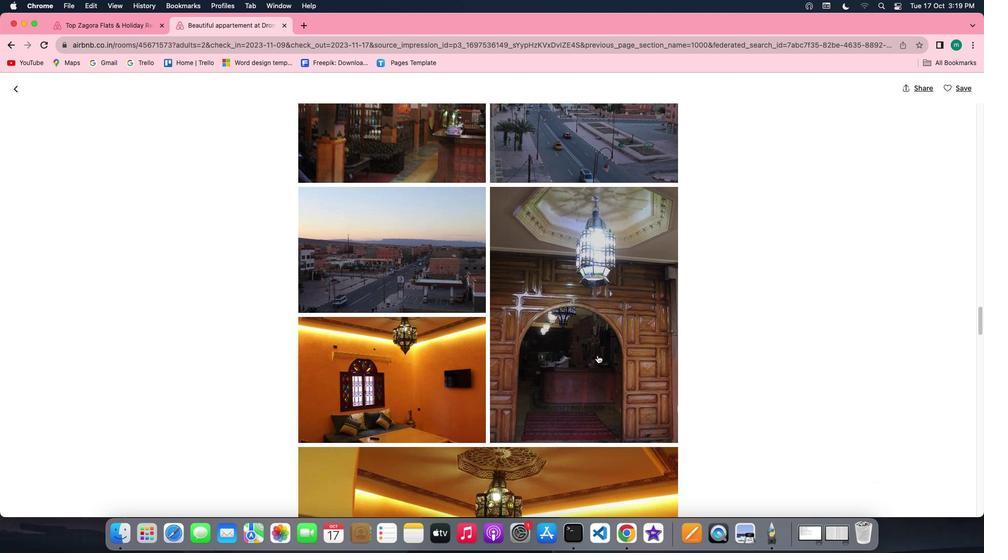 
Action: Mouse scrolled (597, 355) with delta (0, -1)
Screenshot: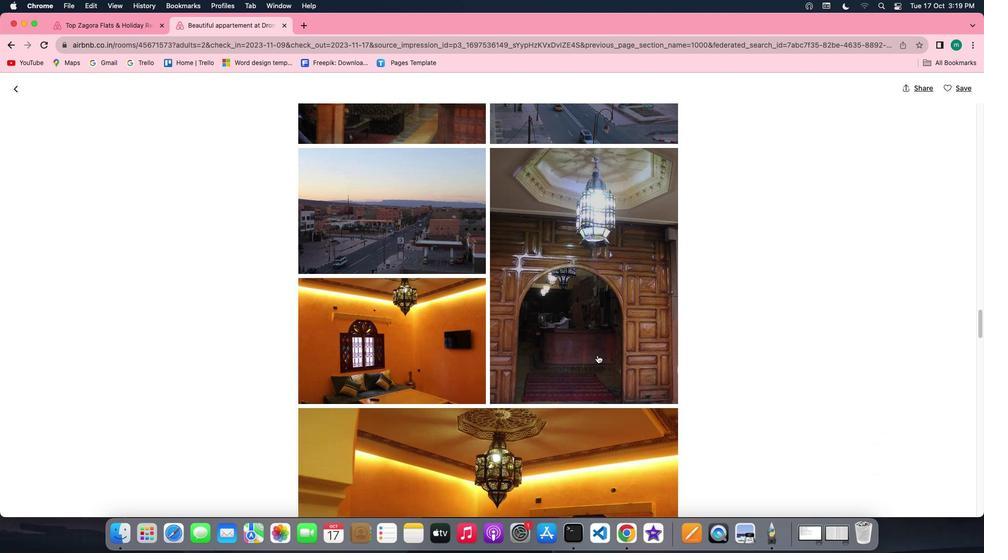 
Action: Mouse scrolled (597, 355) with delta (0, -1)
Screenshot: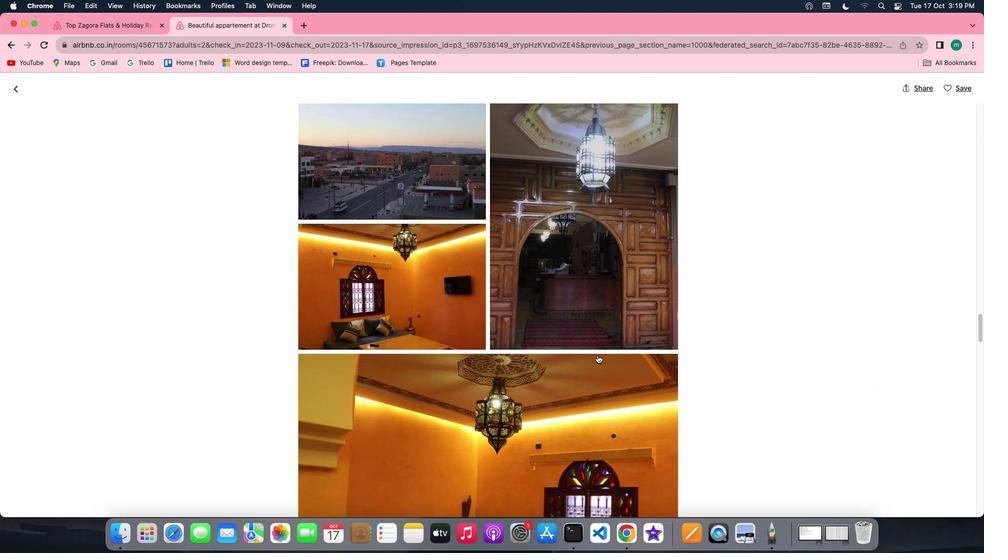 
Action: Mouse scrolled (597, 355) with delta (0, 0)
Screenshot: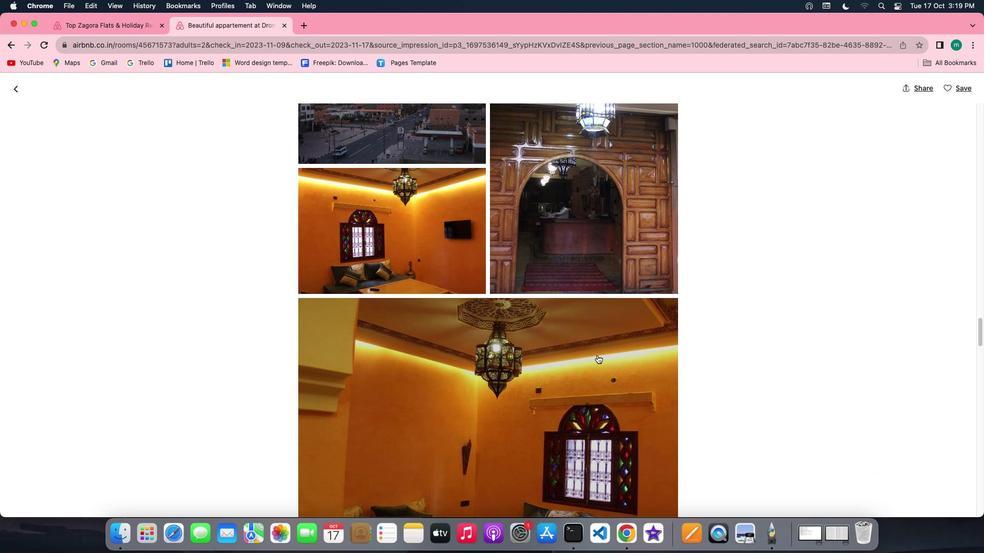
Action: Mouse scrolled (597, 355) with delta (0, 0)
Screenshot: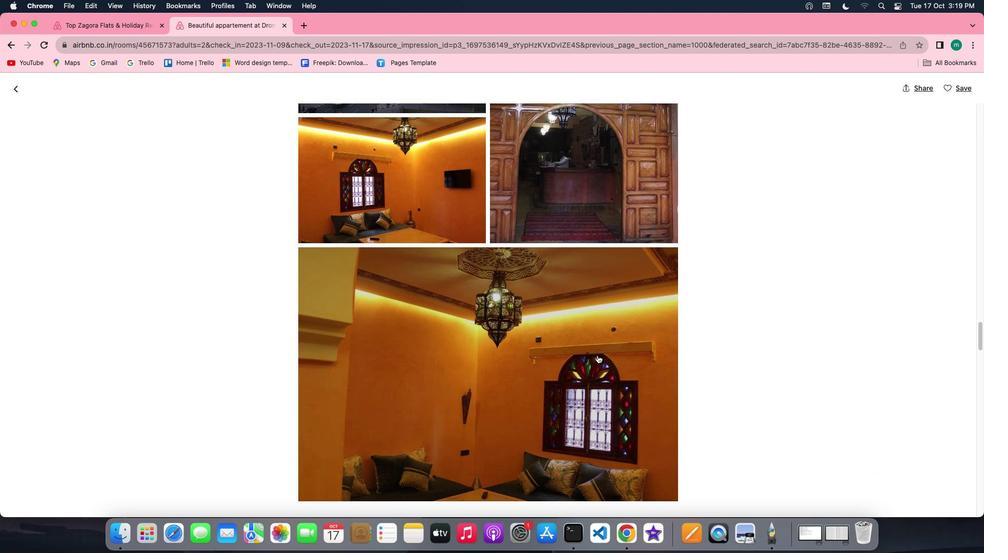 
Action: Mouse scrolled (597, 355) with delta (0, -1)
Screenshot: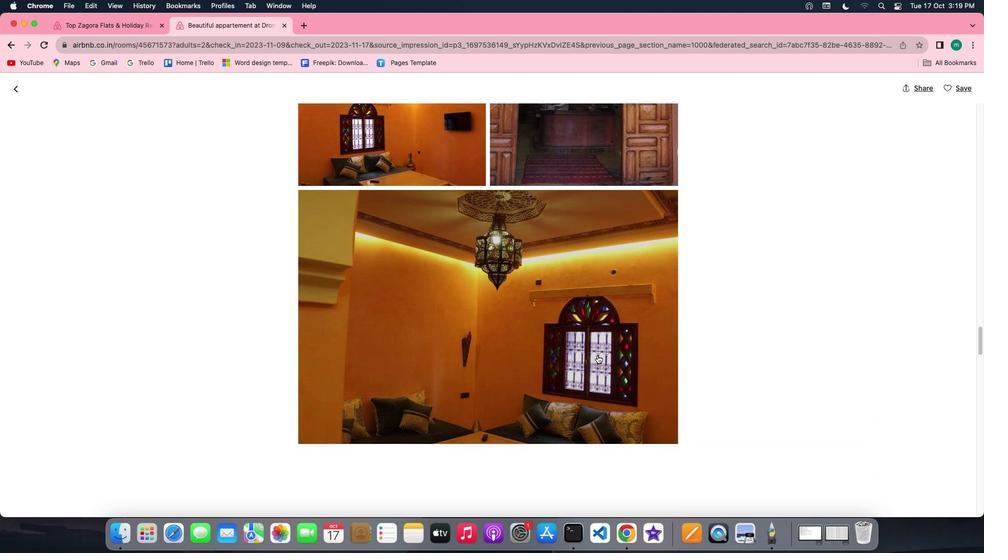 
Action: Mouse scrolled (597, 355) with delta (0, -2)
Screenshot: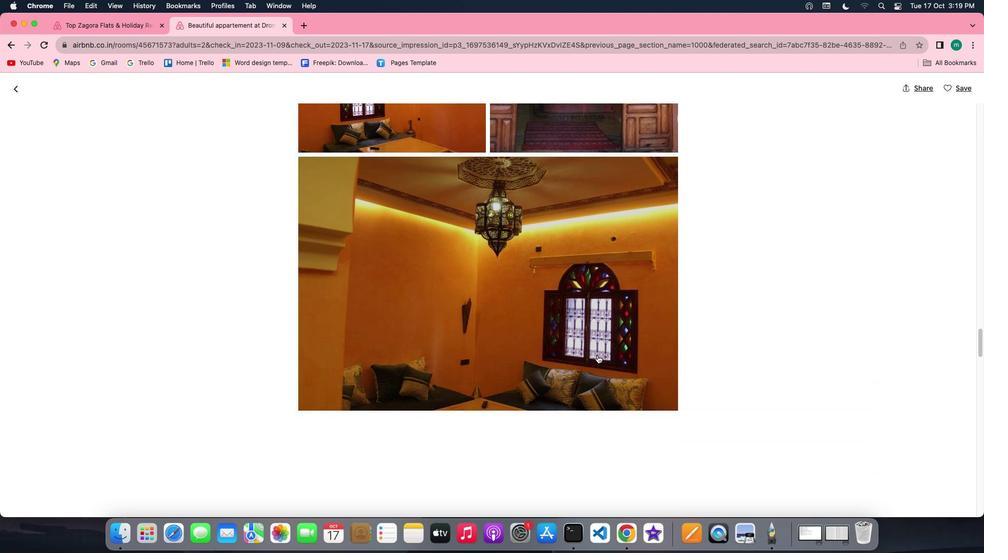 
Action: Mouse scrolled (597, 355) with delta (0, 0)
Screenshot: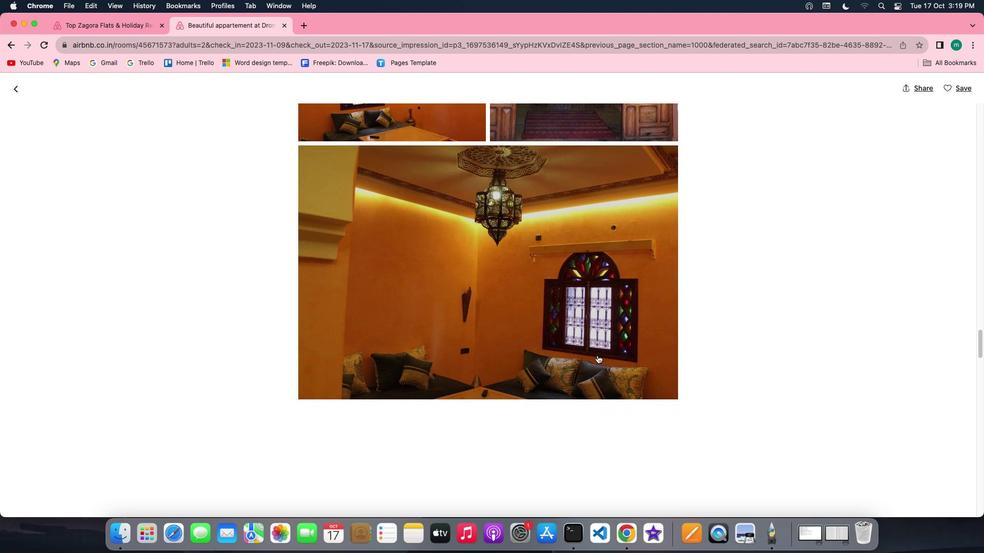 
Action: Mouse scrolled (597, 355) with delta (0, 0)
Screenshot: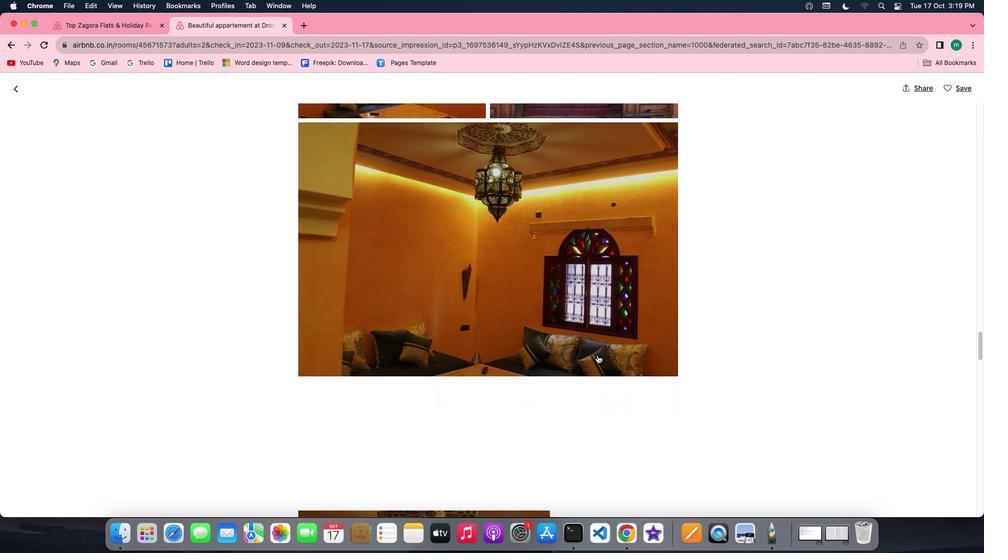 
Action: Mouse scrolled (597, 355) with delta (0, -1)
Screenshot: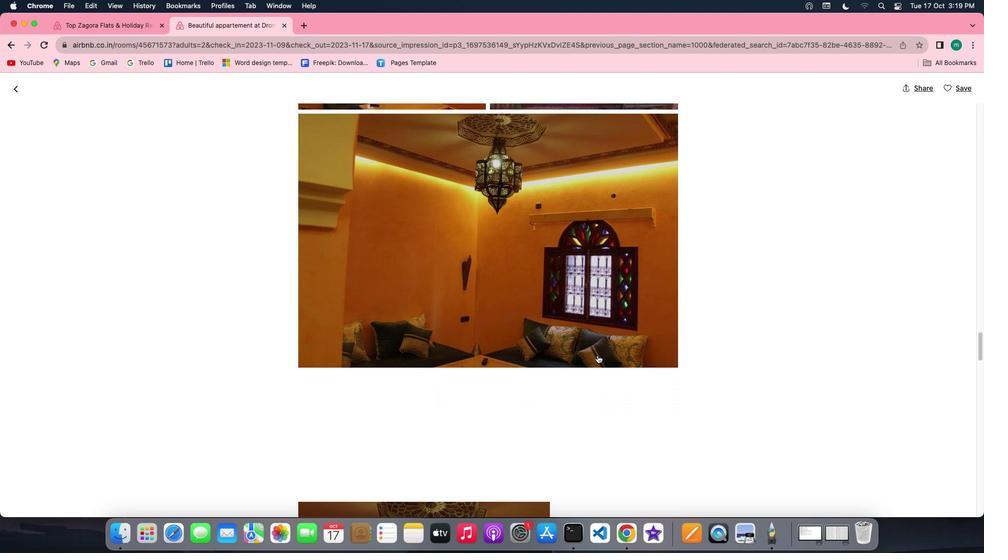 
Action: Mouse scrolled (597, 355) with delta (0, -1)
Screenshot: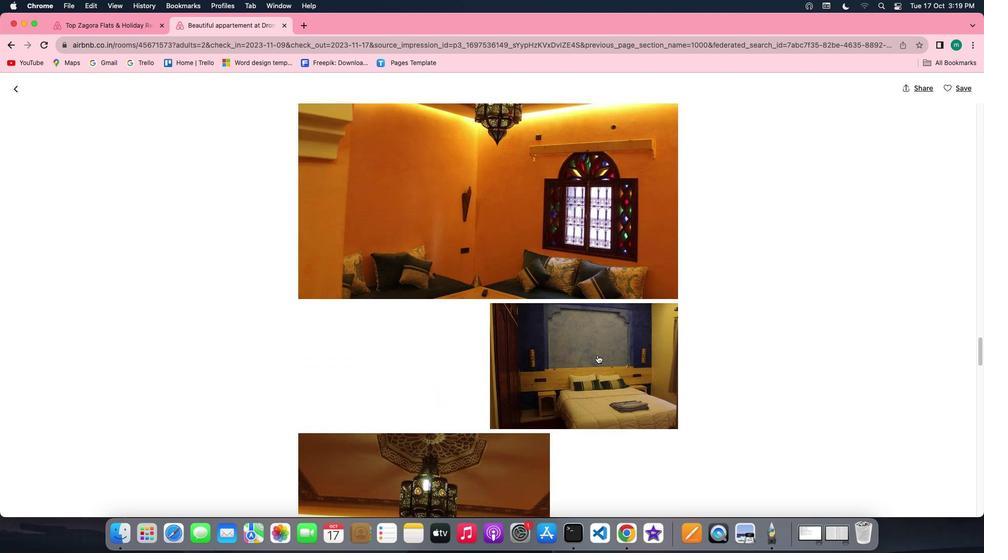 
Action: Mouse scrolled (597, 355) with delta (0, 0)
Screenshot: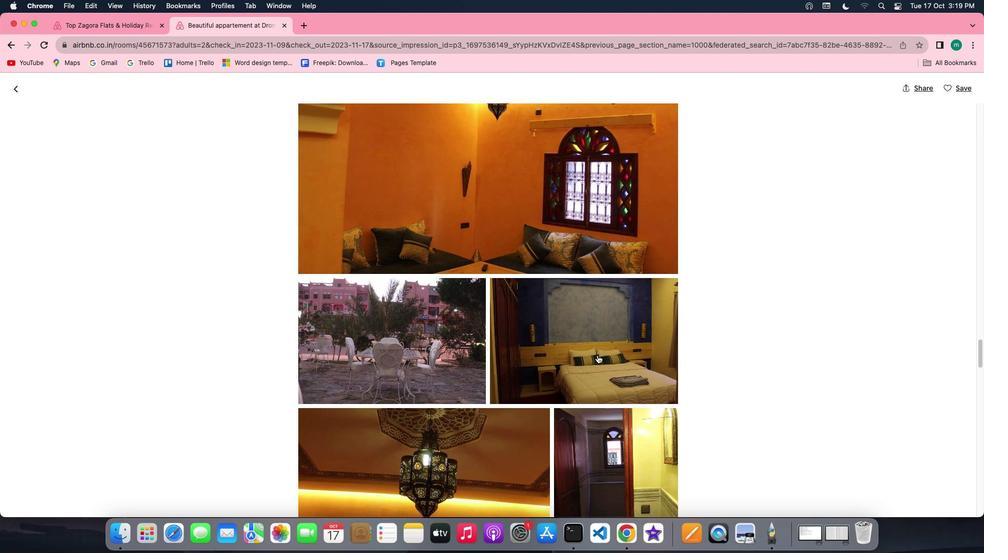 
Action: Mouse scrolled (597, 355) with delta (0, 0)
Screenshot: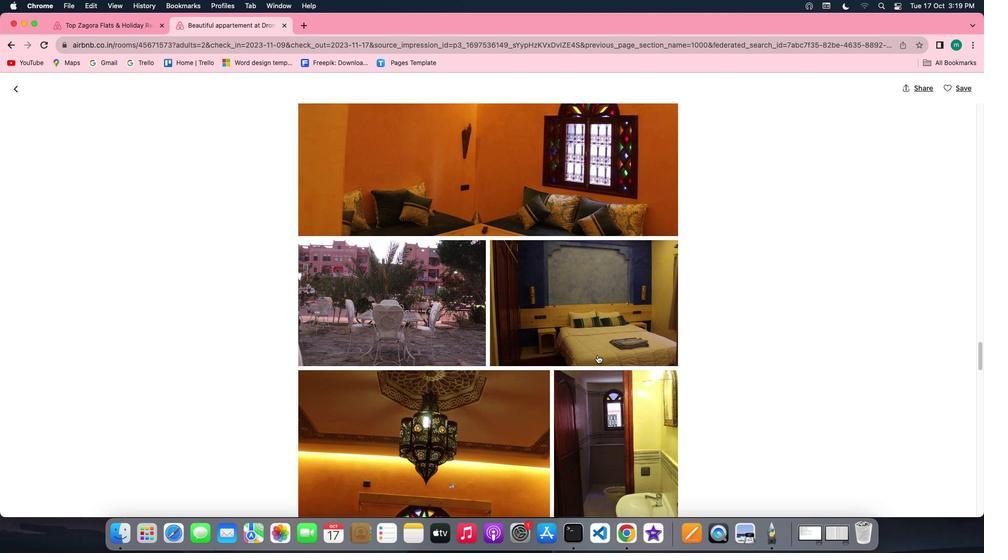 
Action: Mouse scrolled (597, 355) with delta (0, -1)
Screenshot: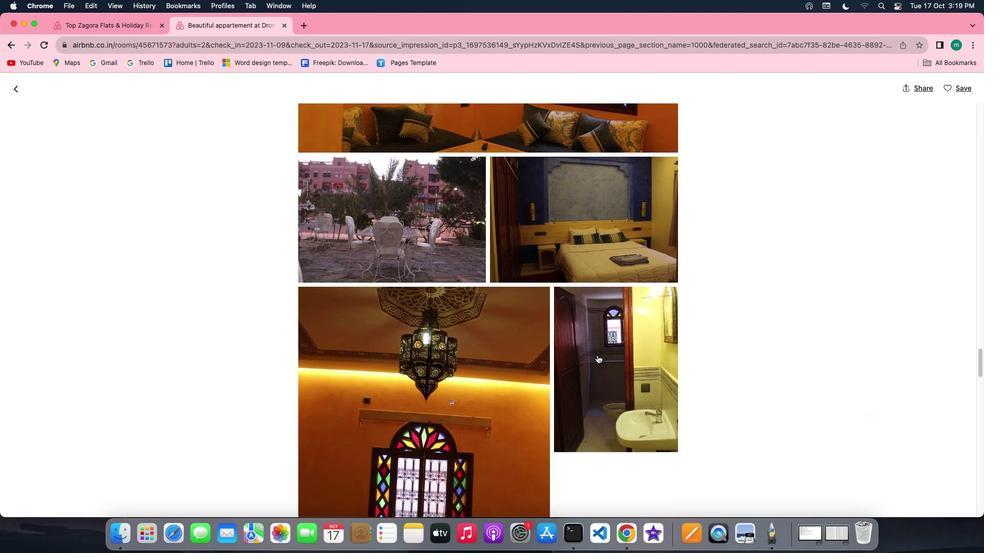 
Action: Mouse scrolled (597, 355) with delta (0, -2)
Screenshot: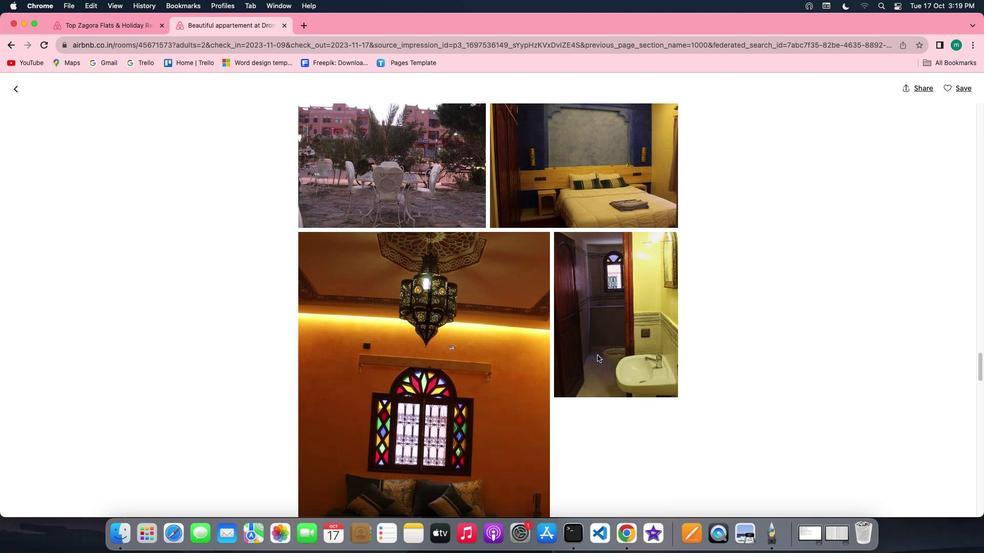 
Action: Mouse scrolled (597, 355) with delta (0, -2)
Screenshot: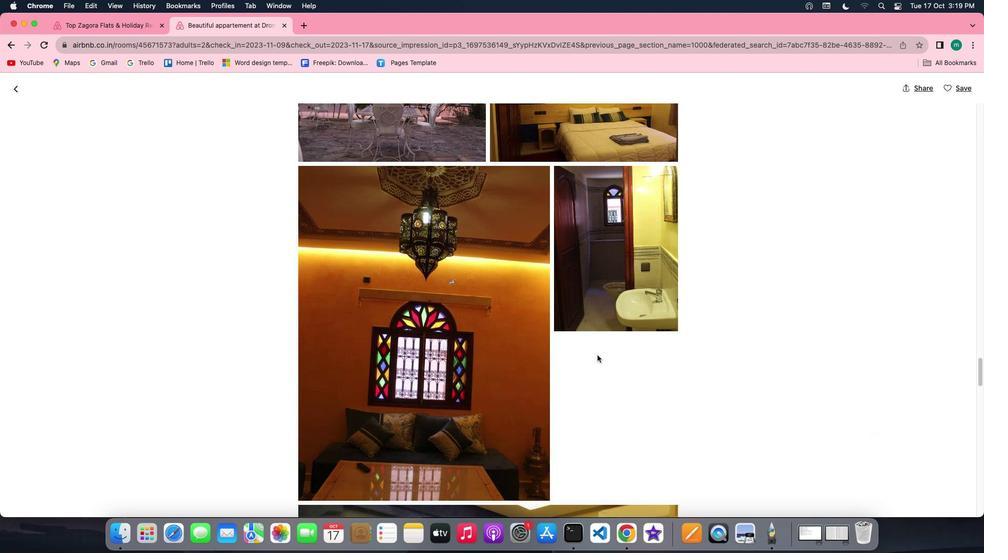 
Action: Mouse scrolled (597, 355) with delta (0, 0)
Screenshot: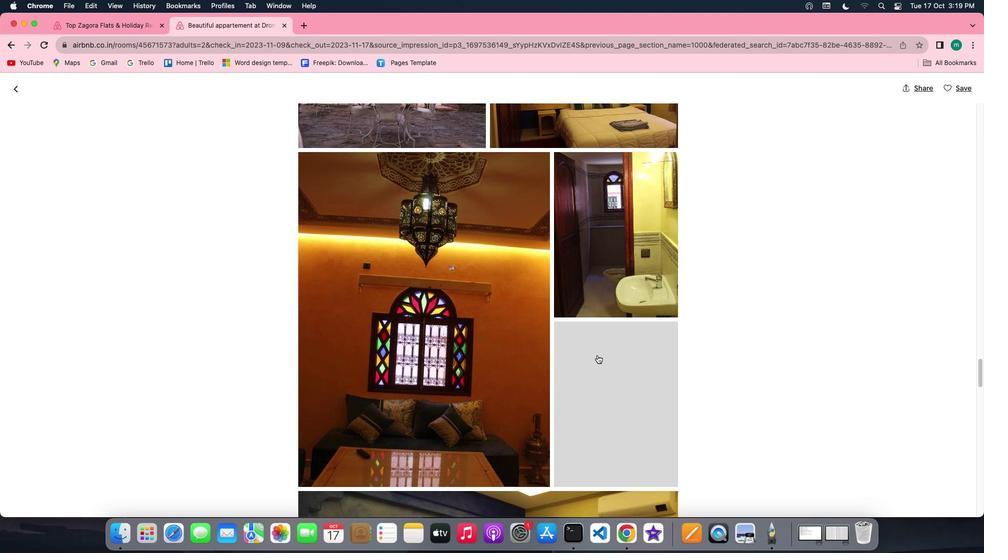 
Action: Mouse scrolled (597, 355) with delta (0, 0)
Screenshot: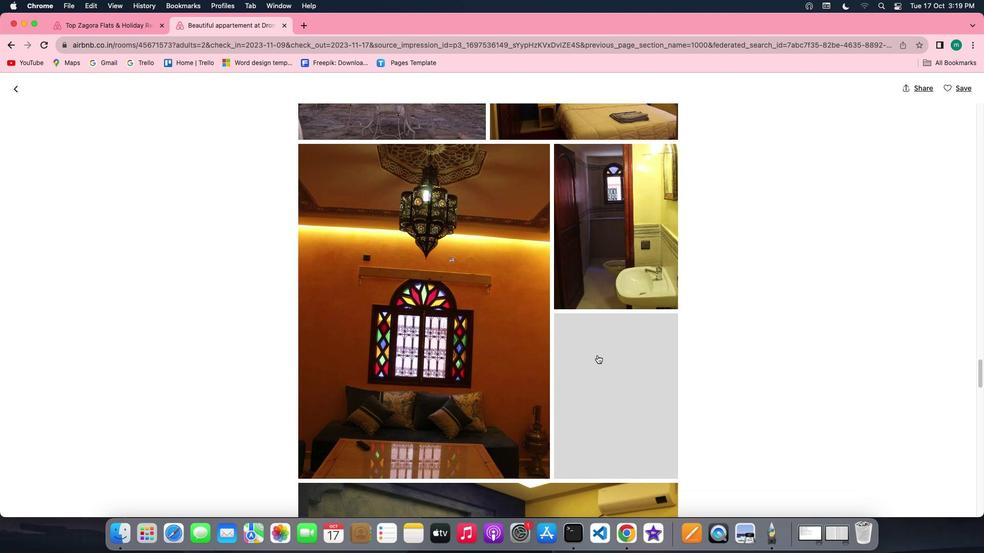 
Action: Mouse scrolled (597, 355) with delta (0, 0)
Screenshot: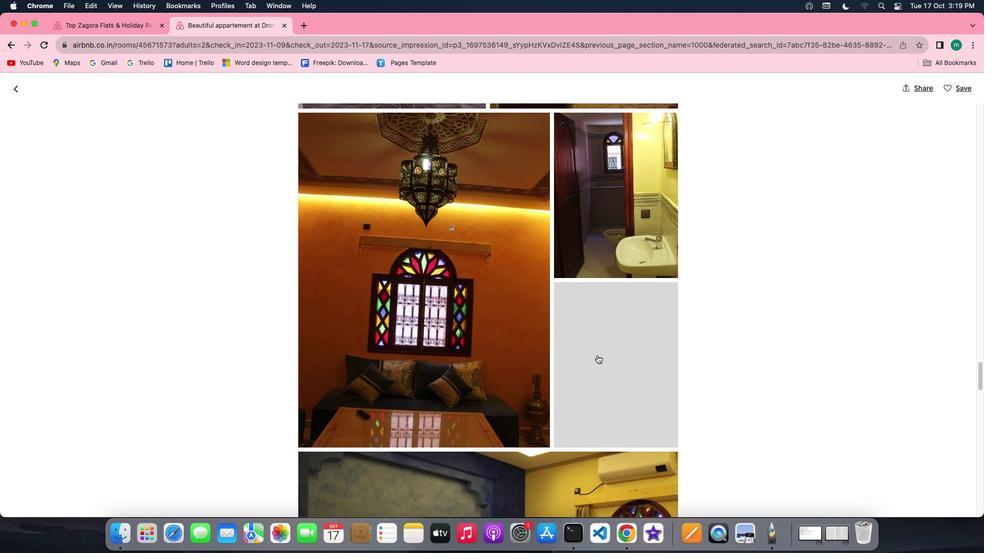 
Action: Mouse scrolled (597, 355) with delta (0, 0)
Screenshot: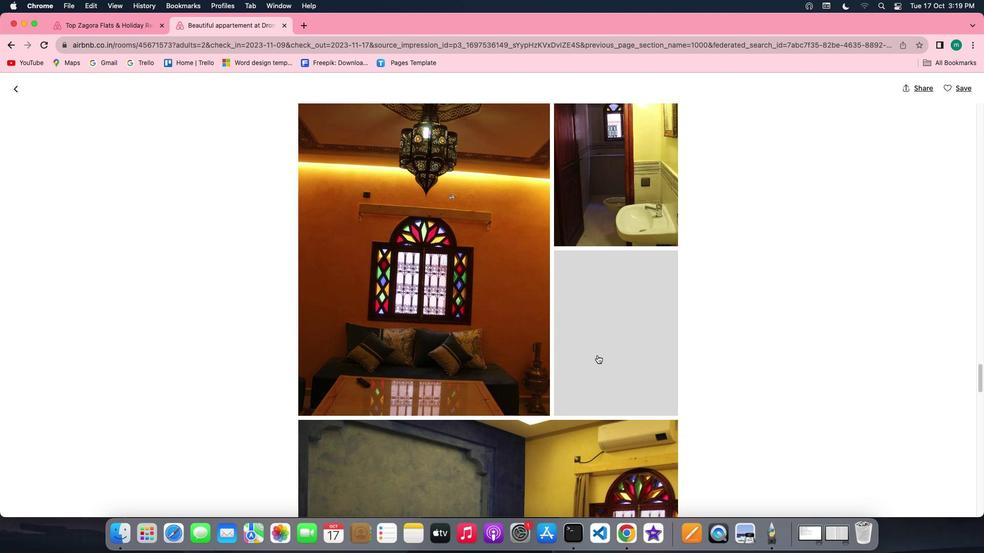 
Action: Mouse scrolled (597, 355) with delta (0, 0)
Screenshot: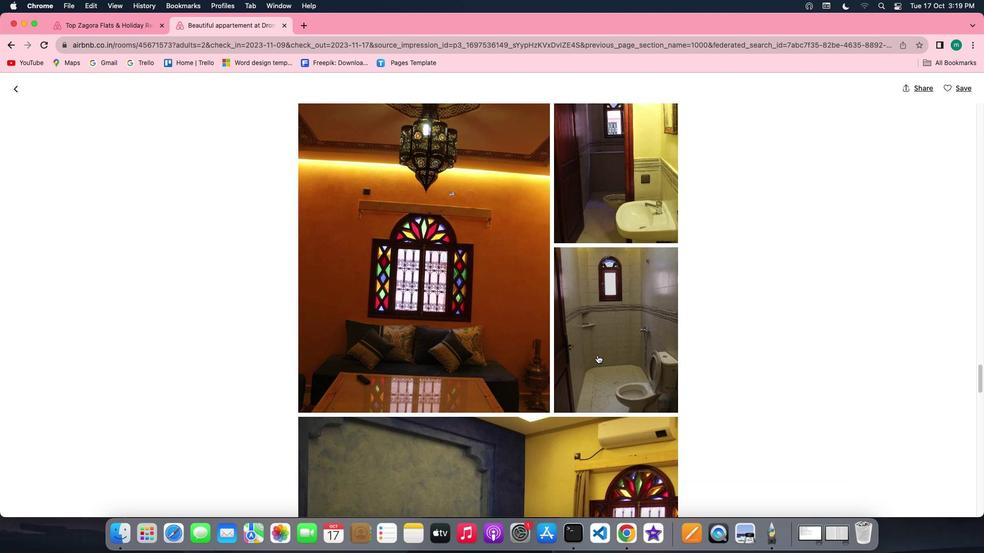 
Action: Mouse scrolled (597, 355) with delta (0, 0)
Screenshot: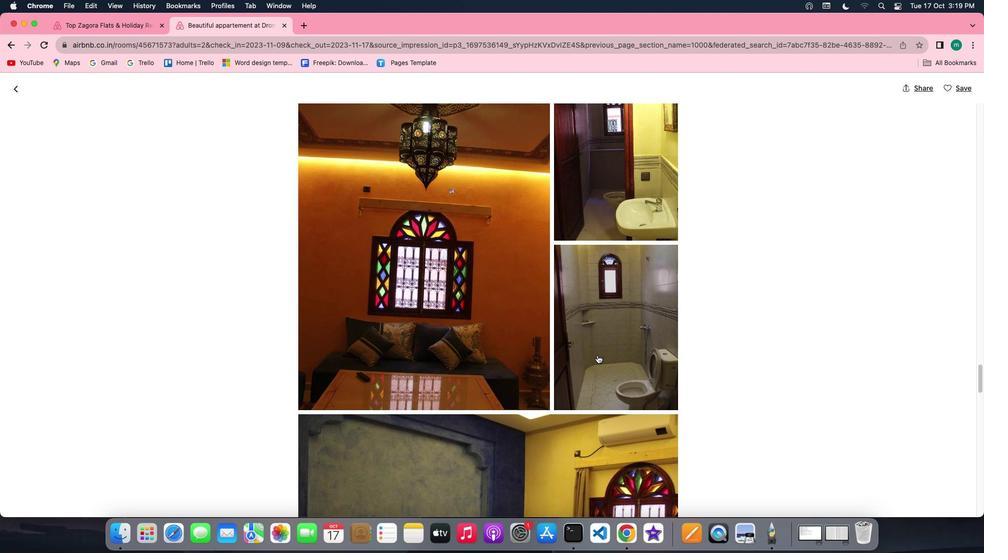 
Action: Mouse scrolled (597, 355) with delta (0, 0)
Screenshot: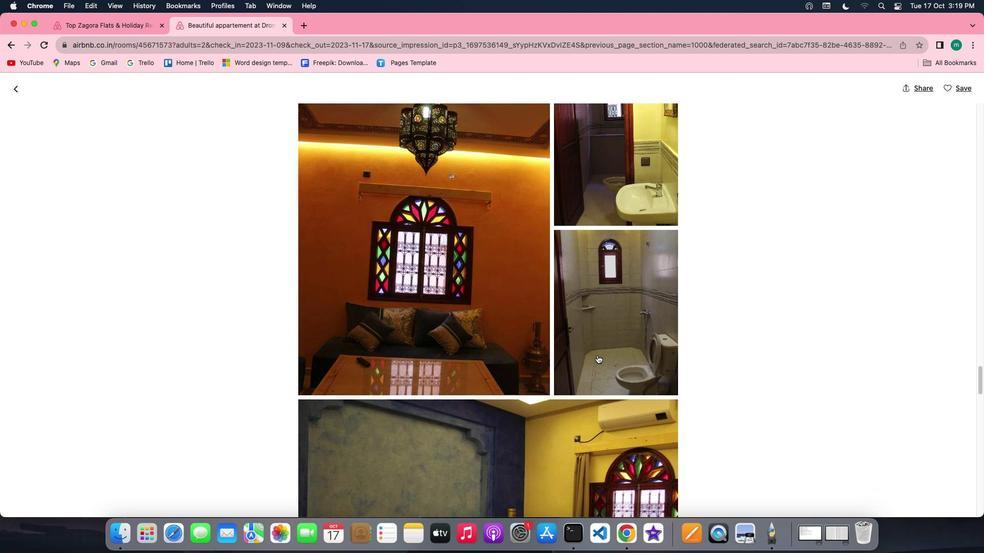 
Action: Mouse scrolled (597, 355) with delta (0, 0)
Screenshot: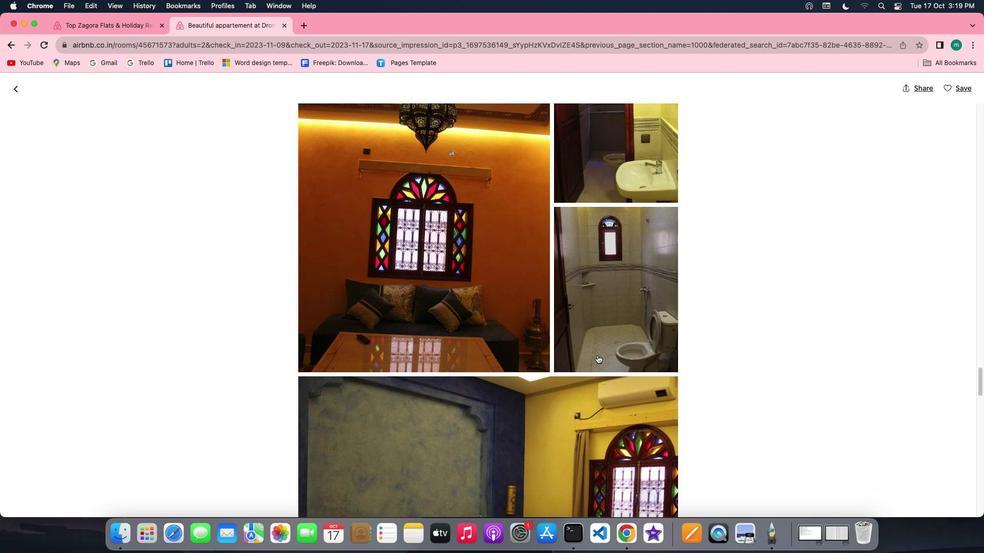 
Action: Mouse scrolled (597, 355) with delta (0, 0)
Screenshot: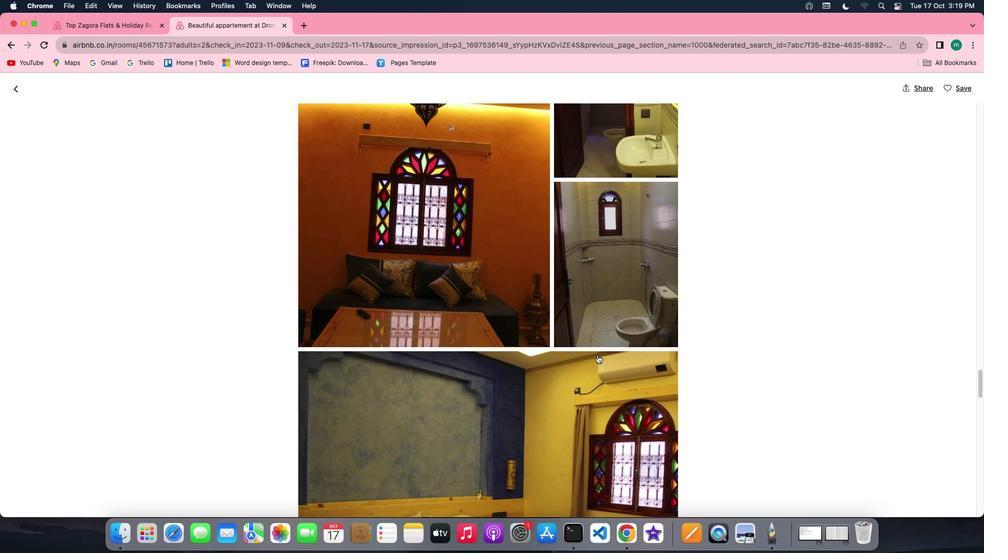 
Action: Mouse scrolled (597, 355) with delta (0, 0)
Screenshot: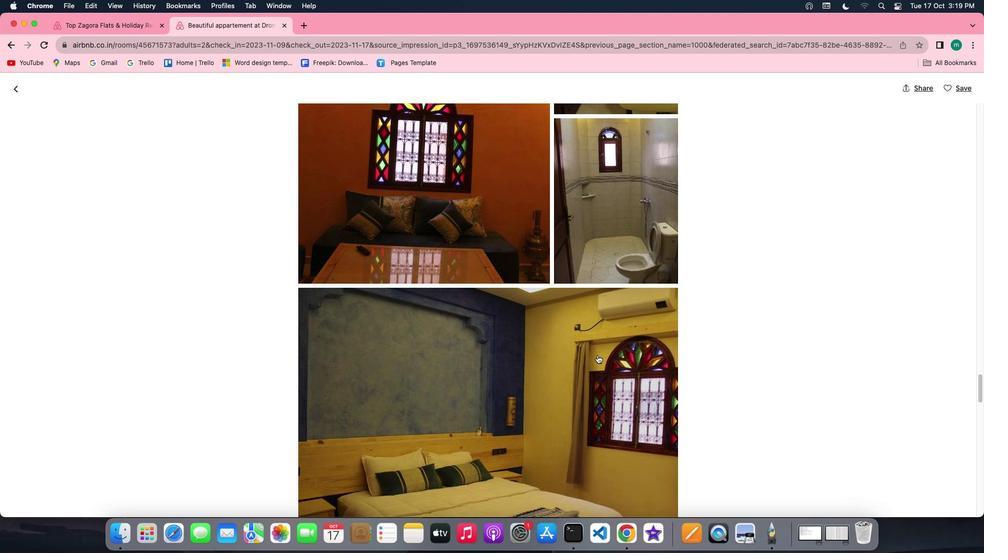 
Action: Mouse scrolled (597, 355) with delta (0, 0)
Screenshot: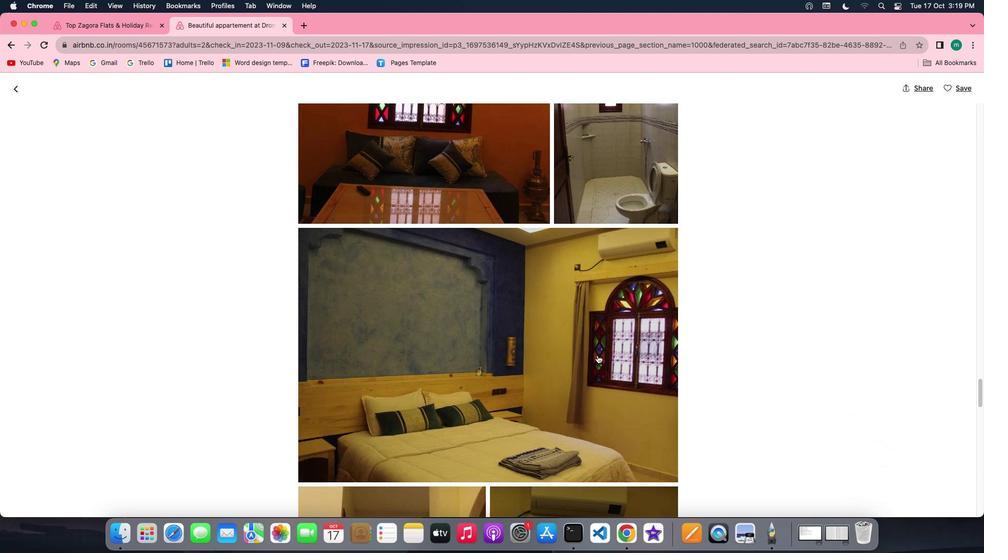 
Action: Mouse scrolled (597, 355) with delta (0, -1)
Screenshot: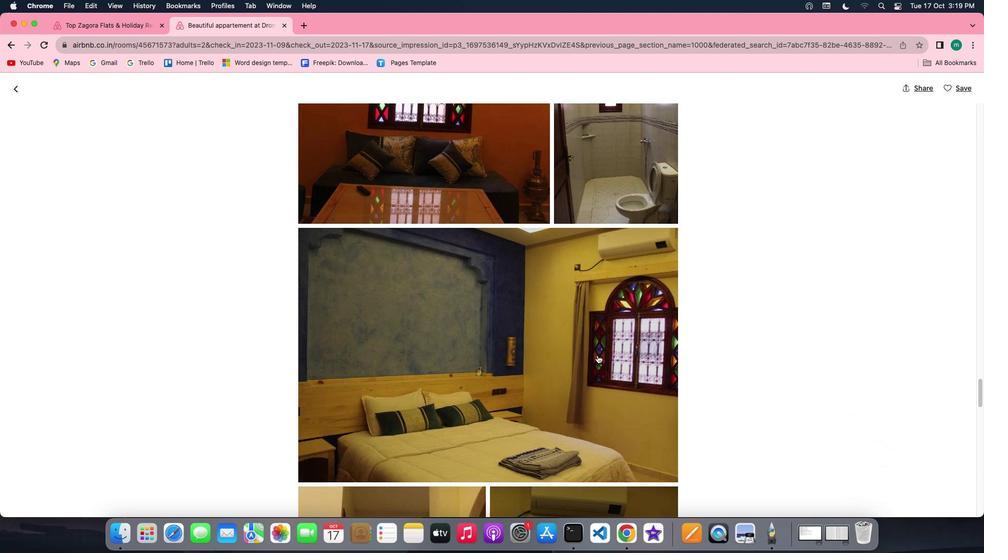 
Action: Mouse scrolled (597, 355) with delta (0, -2)
Screenshot: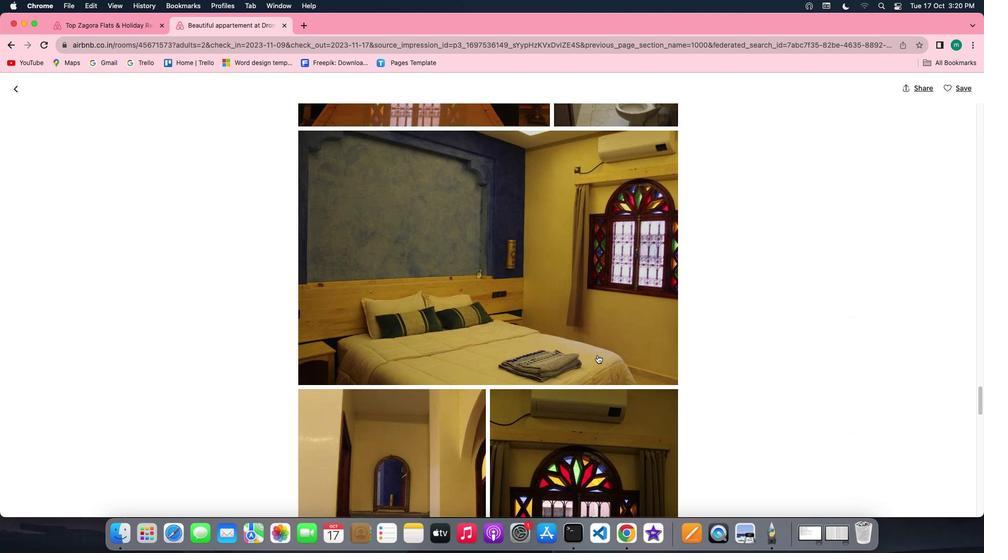 
Action: Mouse scrolled (597, 355) with delta (0, -2)
Screenshot: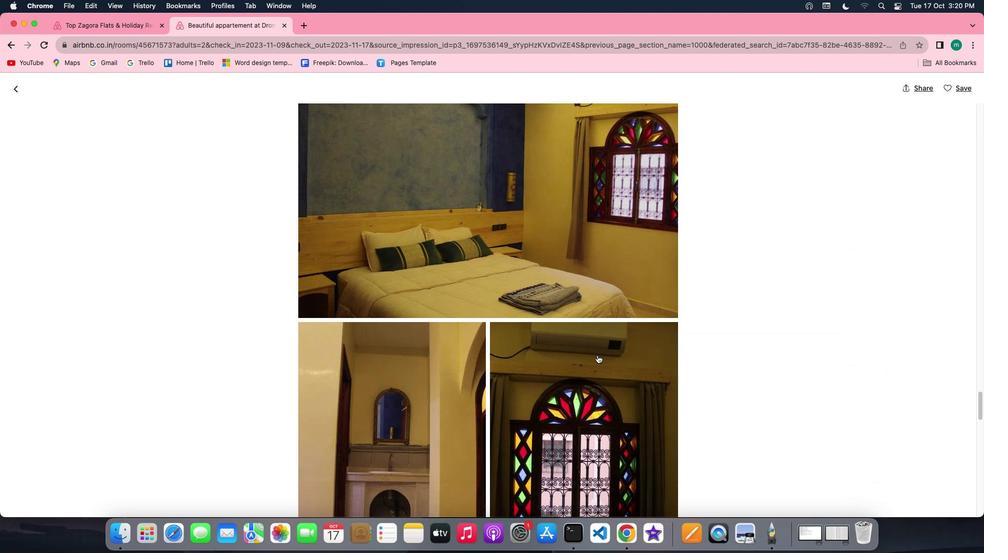 
Action: Mouse scrolled (597, 355) with delta (0, 0)
Screenshot: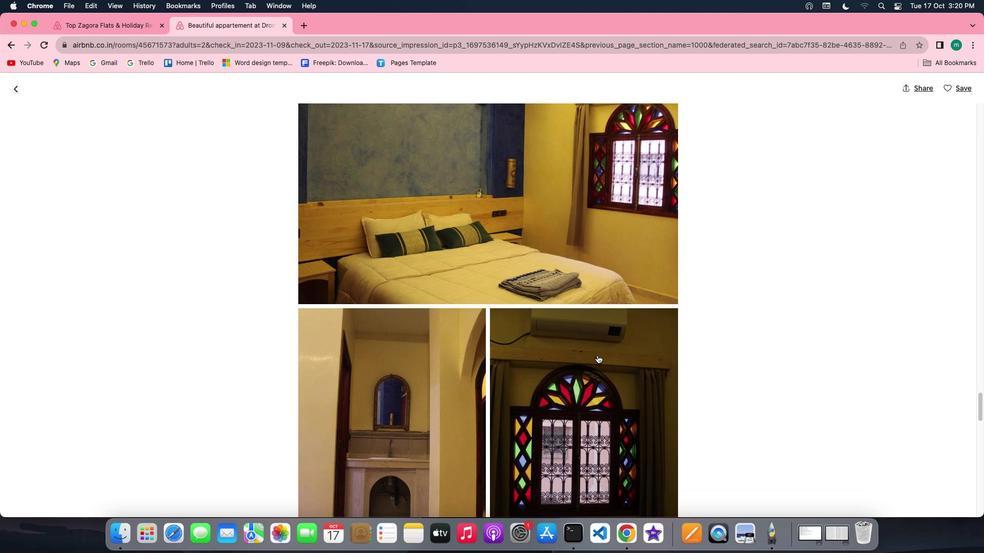 
Action: Mouse scrolled (597, 355) with delta (0, 0)
Screenshot: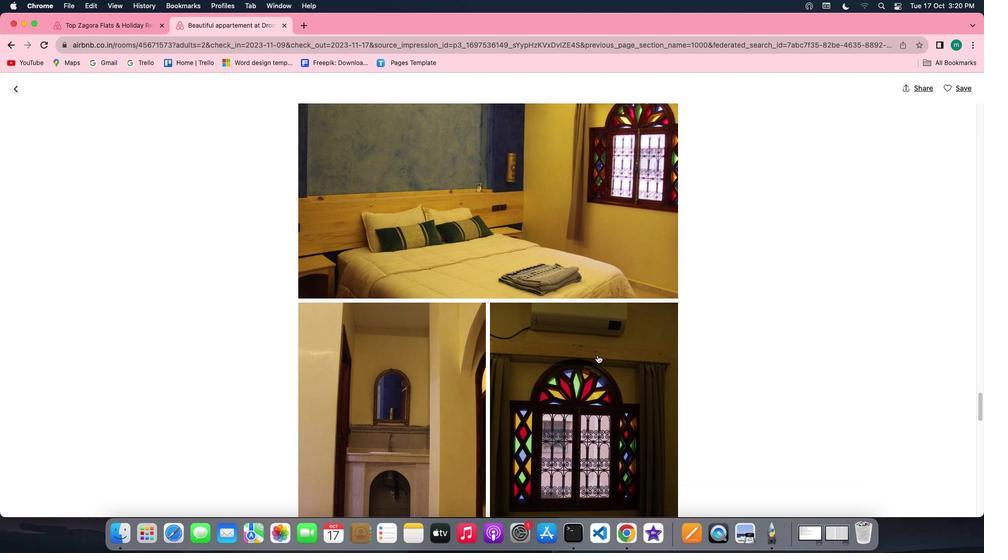 
Action: Mouse scrolled (597, 355) with delta (0, -1)
Screenshot: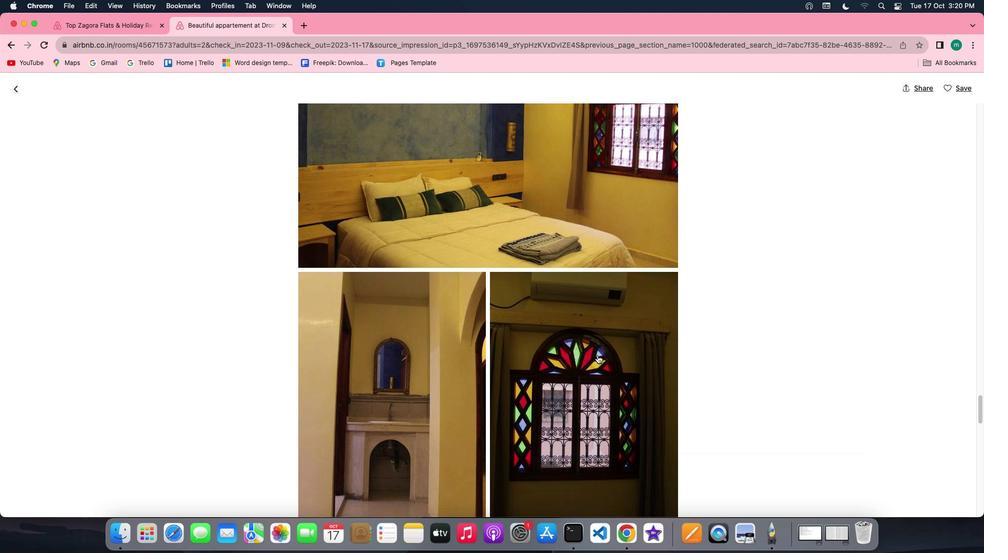 
Action: Mouse scrolled (597, 355) with delta (0, -1)
Screenshot: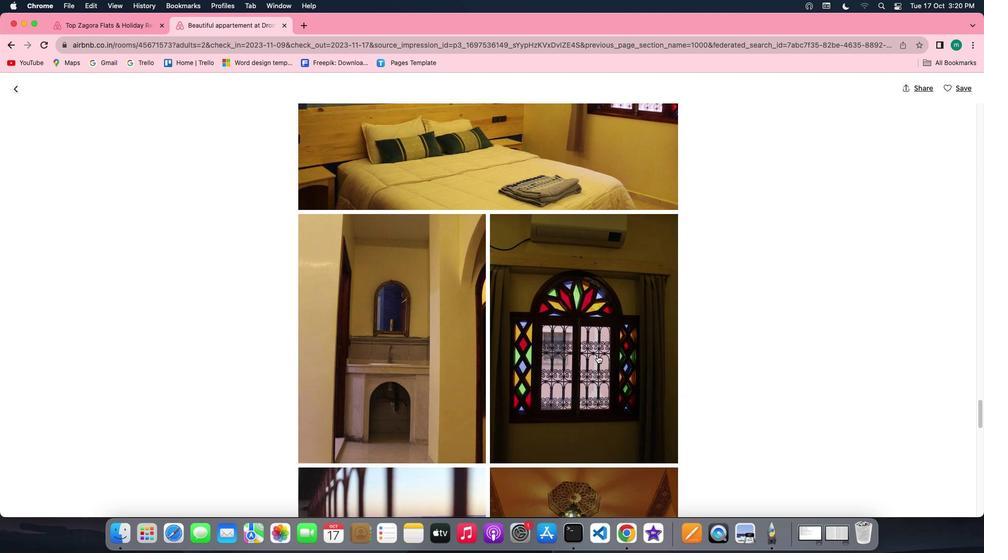 
Action: Mouse scrolled (597, 355) with delta (0, 0)
Screenshot: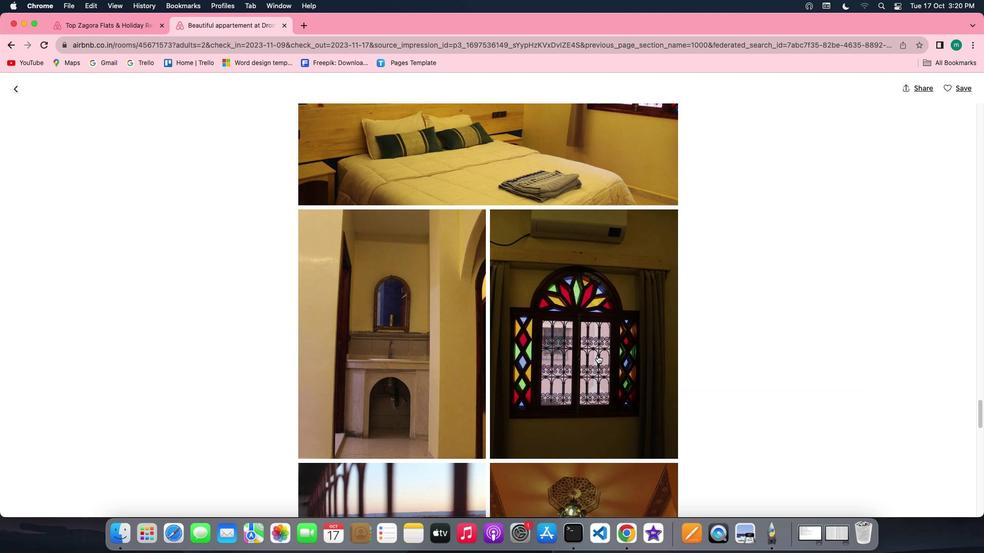 
Action: Mouse scrolled (597, 355) with delta (0, 0)
Screenshot: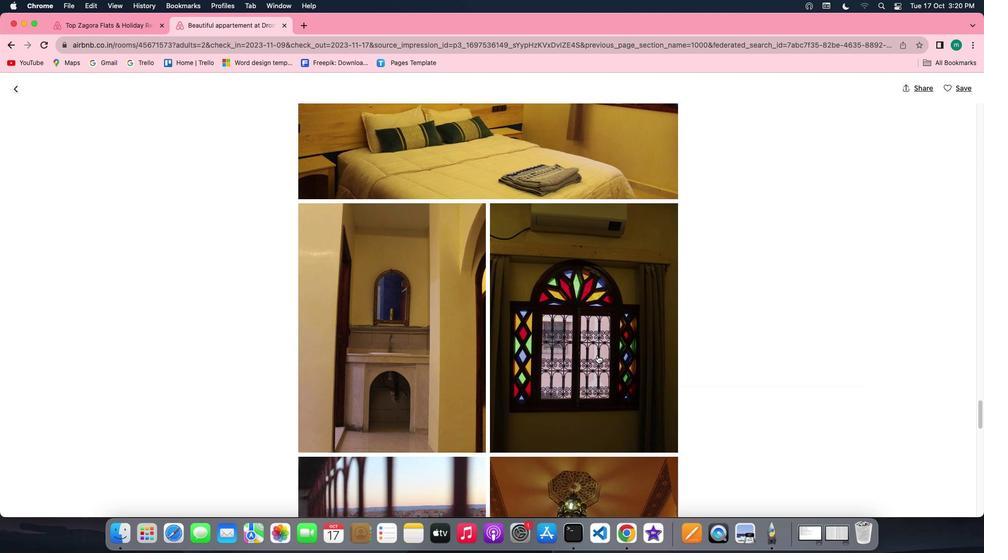 
Action: Mouse scrolled (597, 355) with delta (0, 0)
Screenshot: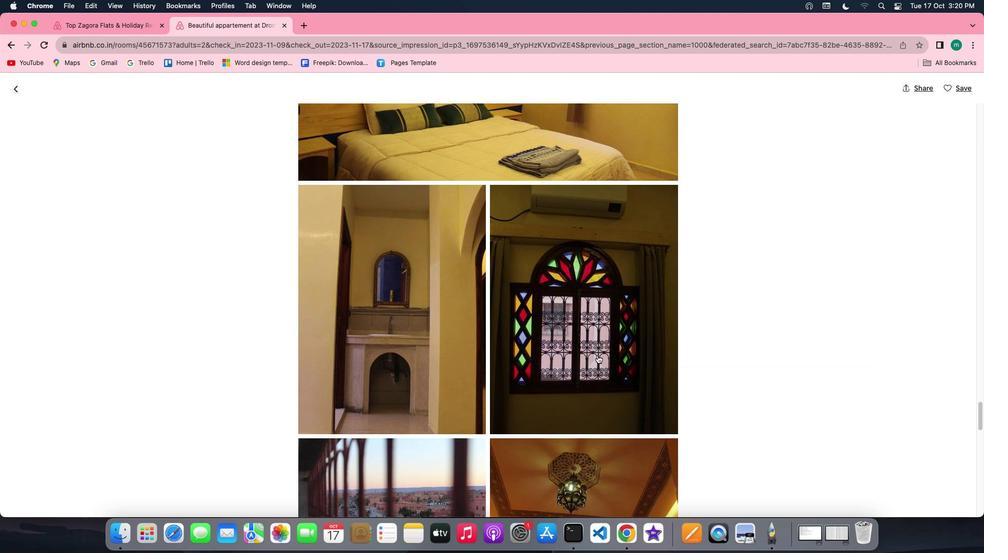 
Action: Mouse scrolled (597, 355) with delta (0, 0)
Screenshot: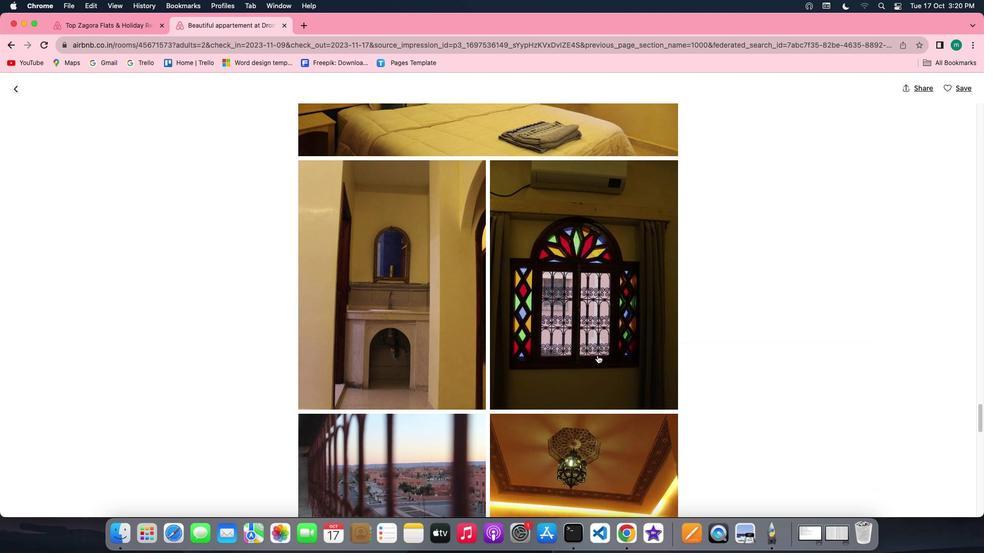 
Action: Mouse scrolled (597, 355) with delta (0, 0)
Screenshot: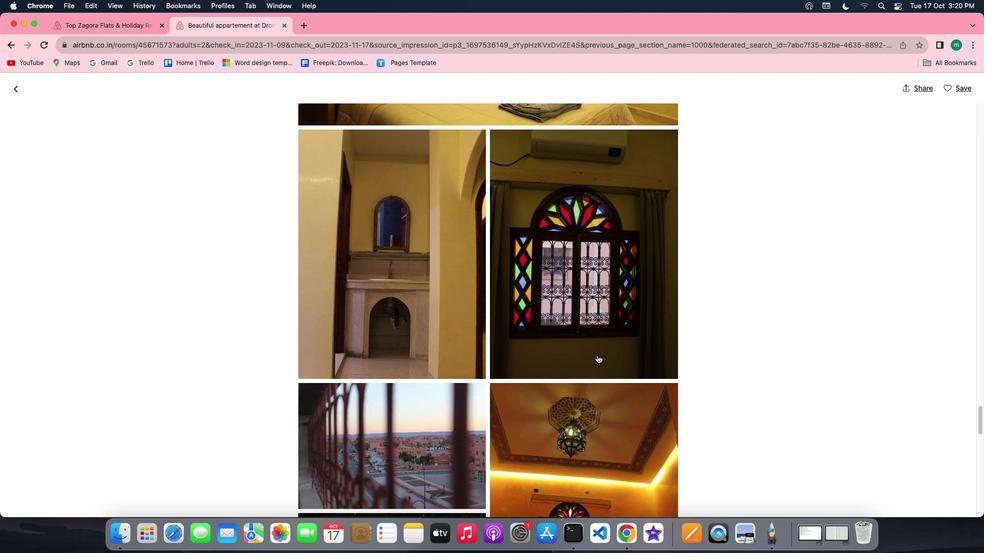 
Action: Mouse scrolled (597, 355) with delta (0, 0)
Screenshot: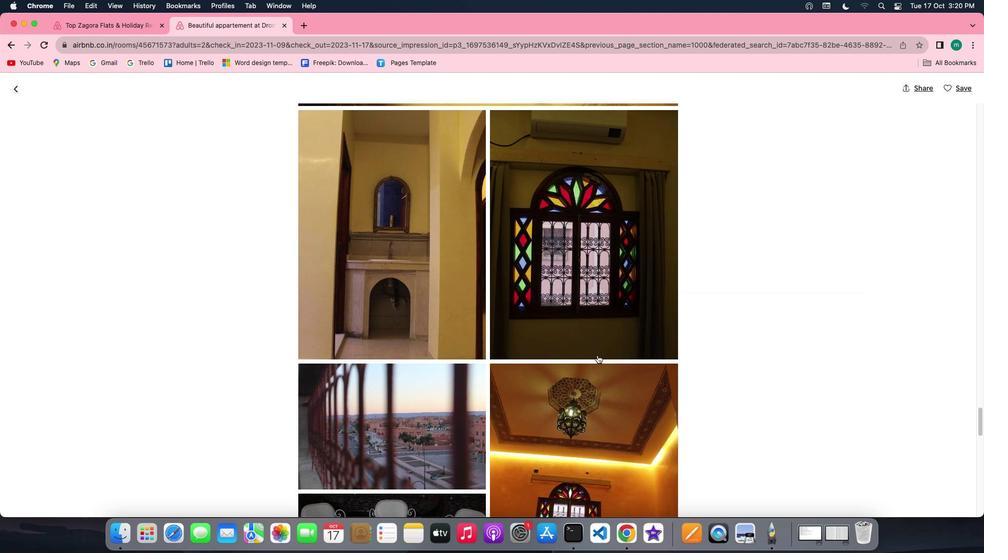 
Action: Mouse scrolled (597, 355) with delta (0, -1)
Screenshot: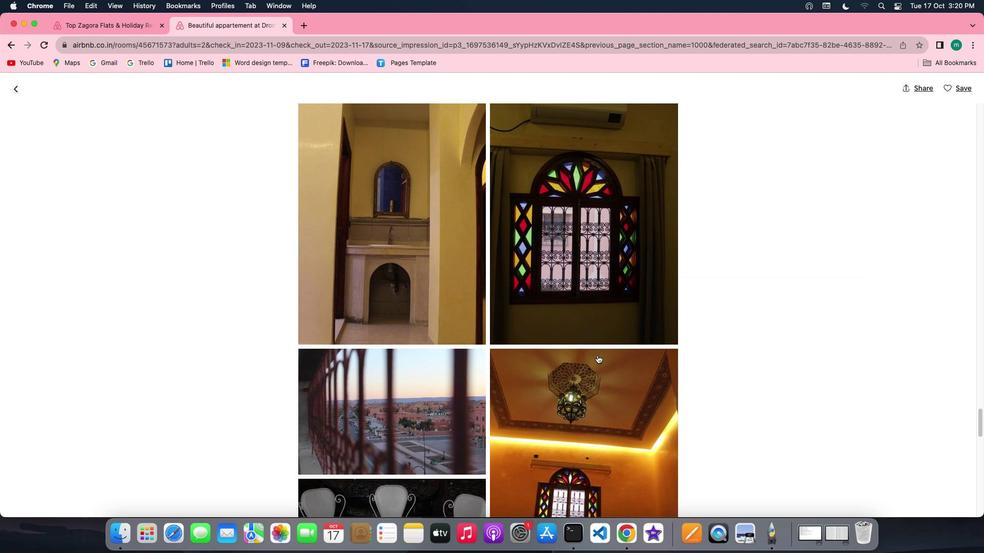 
Action: Mouse scrolled (597, 355) with delta (0, -1)
Screenshot: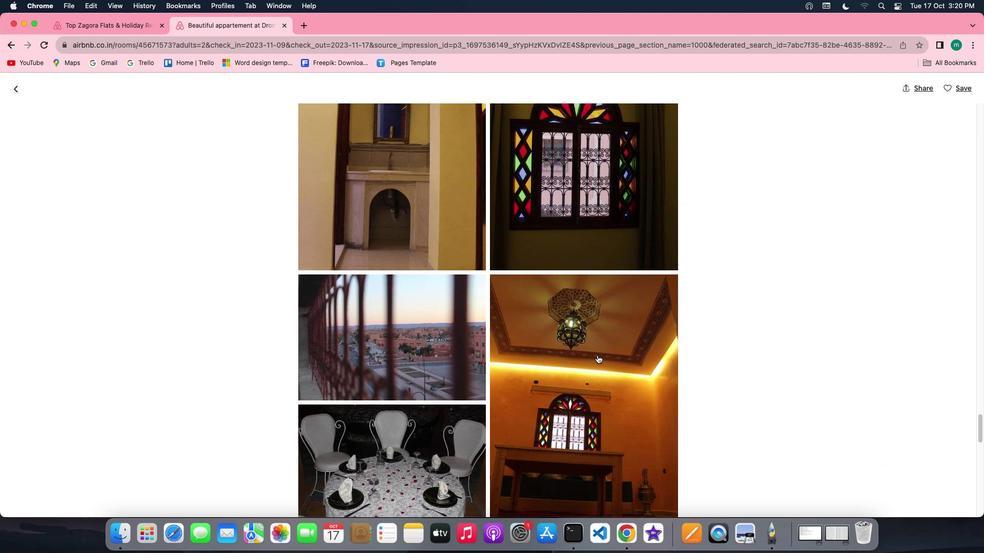
Action: Mouse scrolled (597, 355) with delta (0, 0)
Screenshot: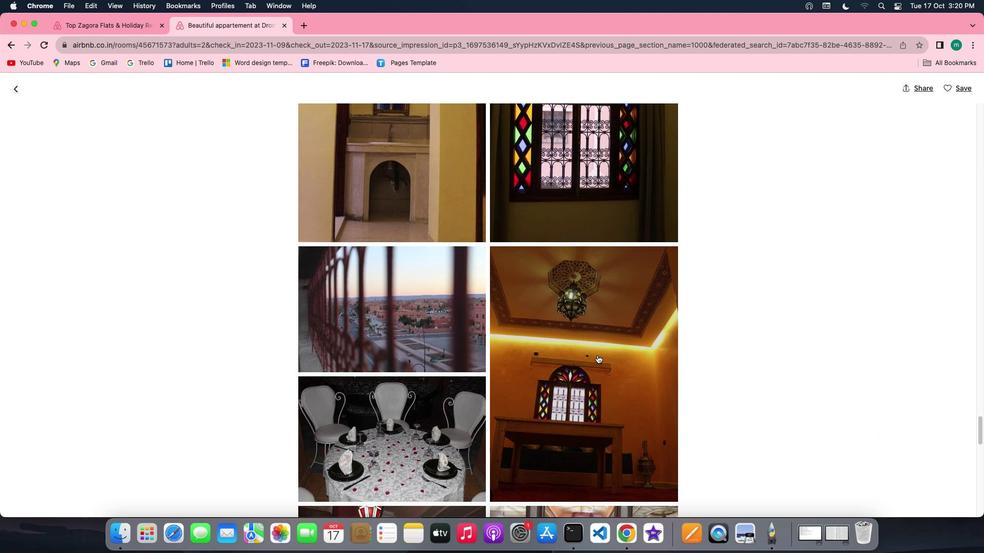 
Action: Mouse scrolled (597, 355) with delta (0, 0)
Screenshot: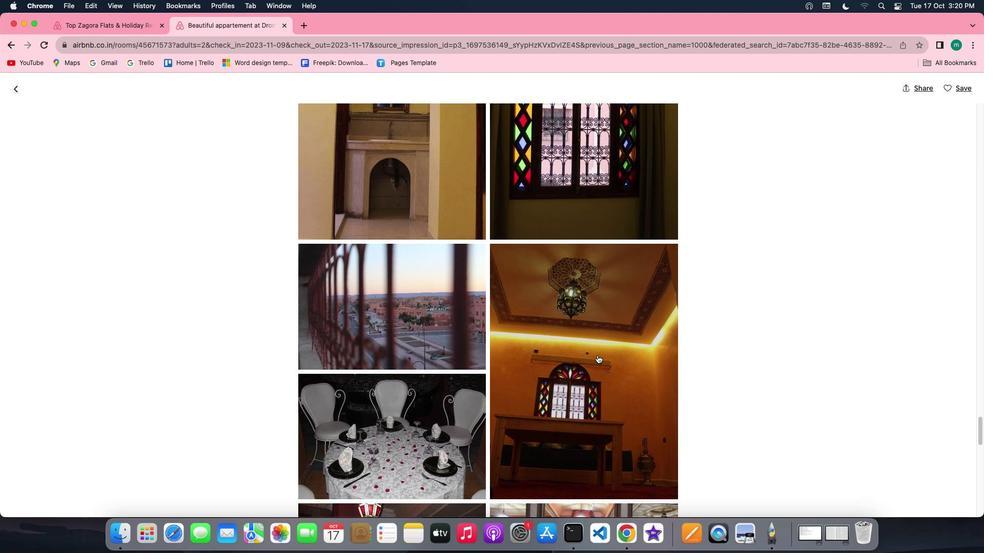 
Action: Mouse scrolled (597, 355) with delta (0, 0)
Screenshot: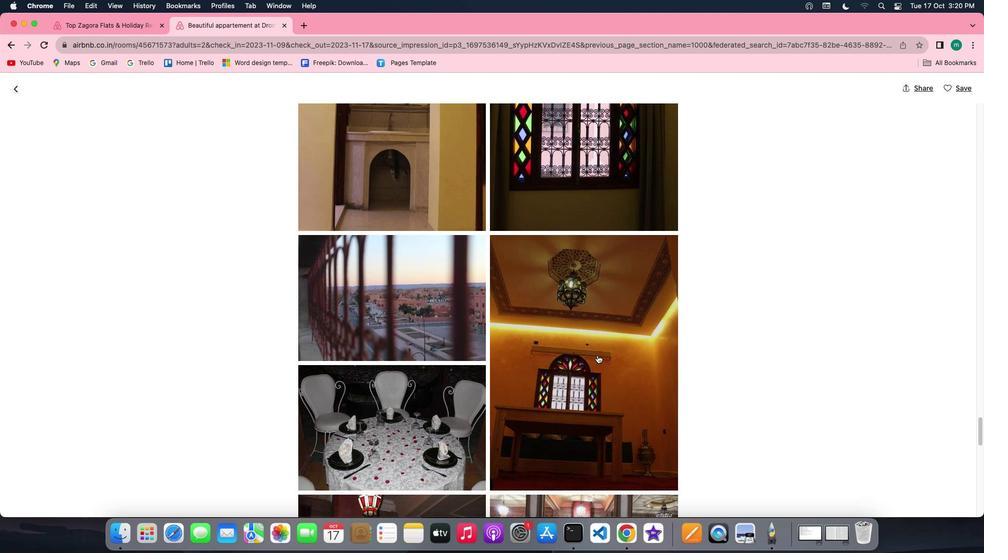 
Action: Mouse scrolled (597, 355) with delta (0, 0)
Screenshot: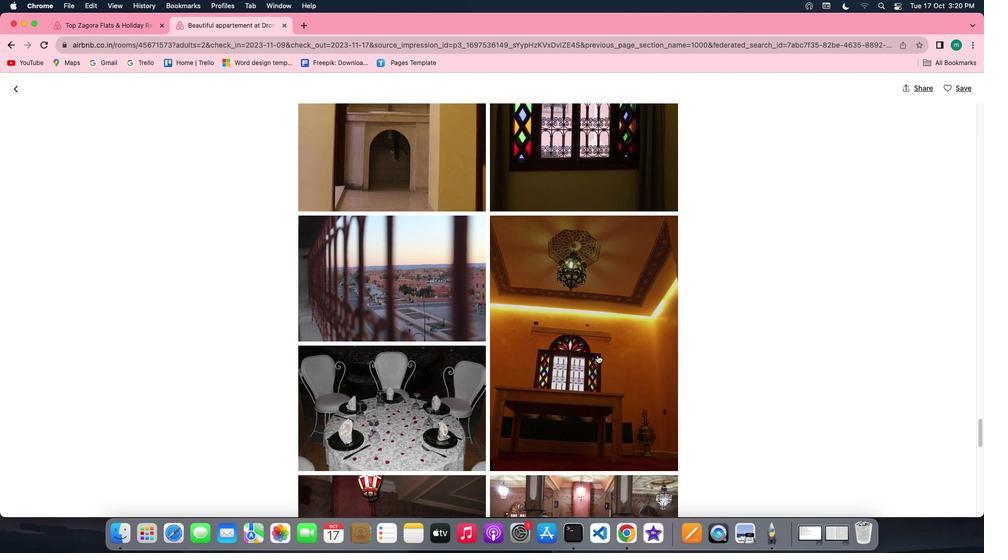 
Action: Mouse scrolled (597, 355) with delta (0, 0)
Screenshot: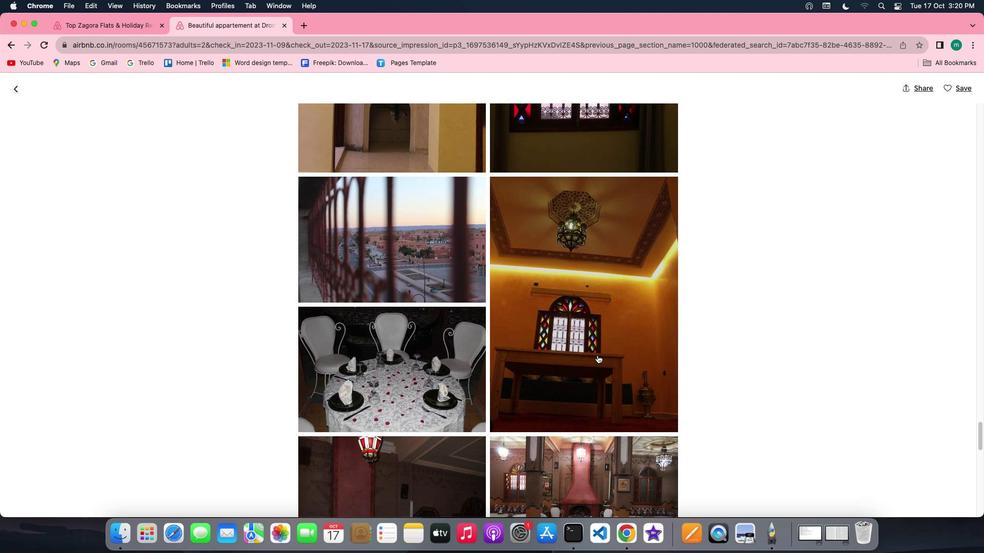 
Action: Mouse scrolled (597, 355) with delta (0, 0)
Screenshot: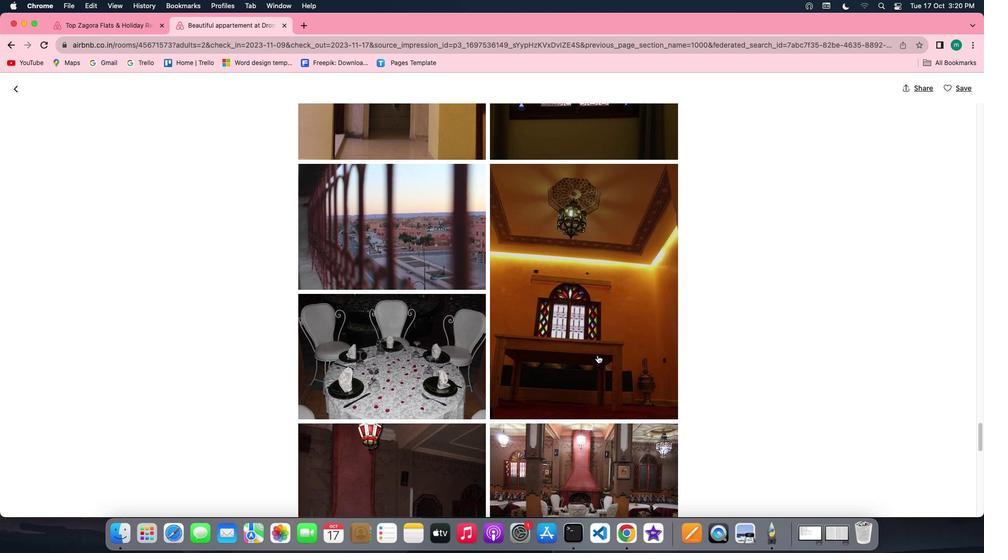 
Action: Mouse scrolled (597, 355) with delta (0, 0)
Screenshot: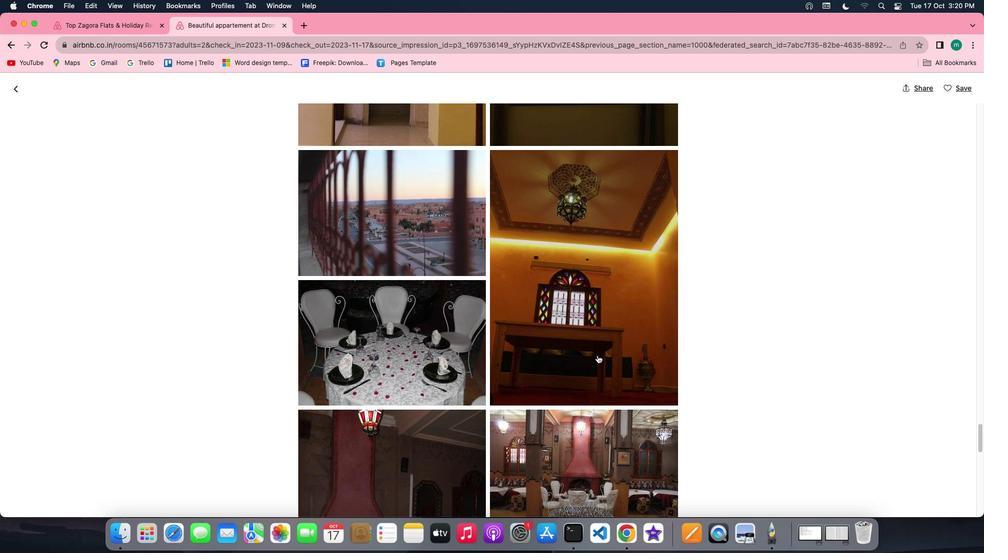 
Action: Mouse scrolled (597, 355) with delta (0, 0)
Screenshot: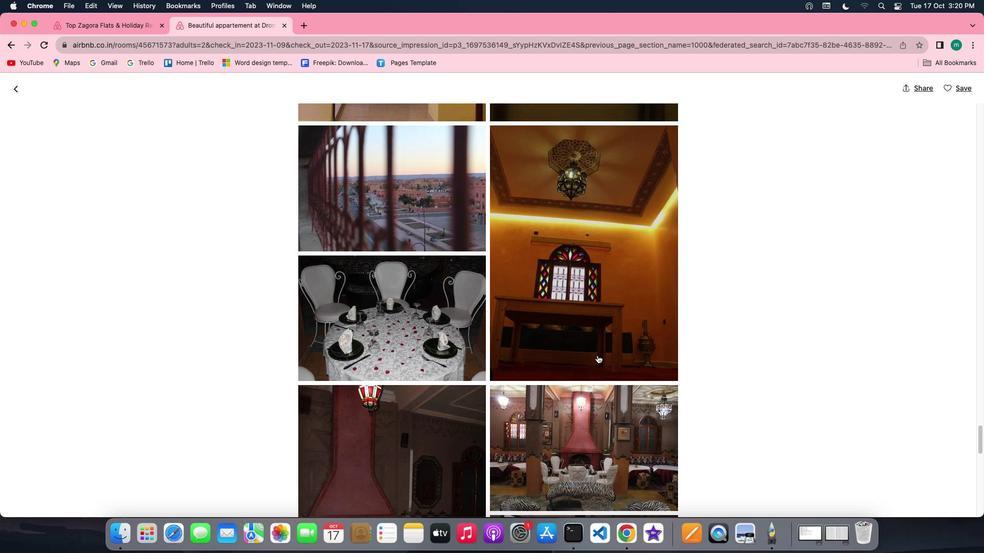 
Action: Mouse scrolled (597, 355) with delta (0, 0)
Screenshot: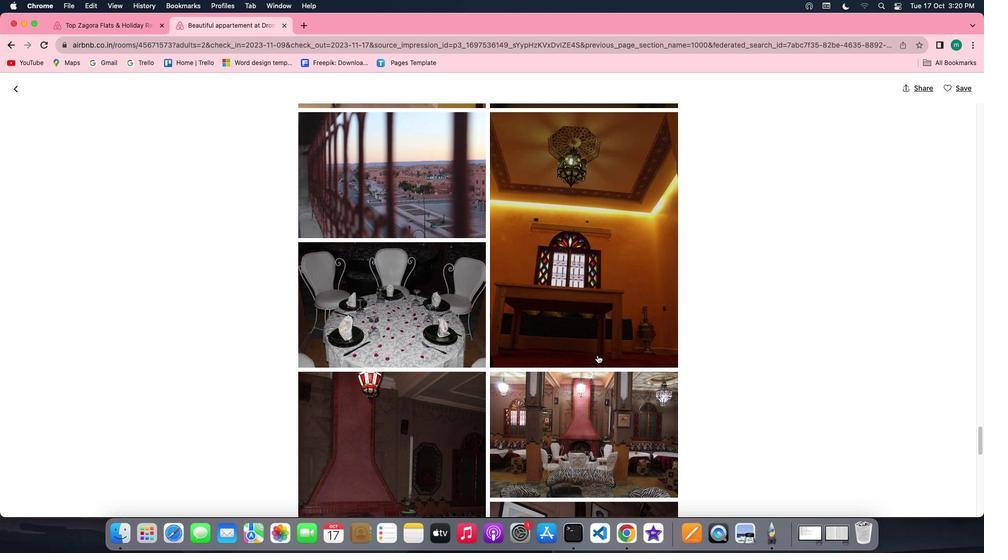 
Action: Mouse scrolled (597, 355) with delta (0, 0)
Screenshot: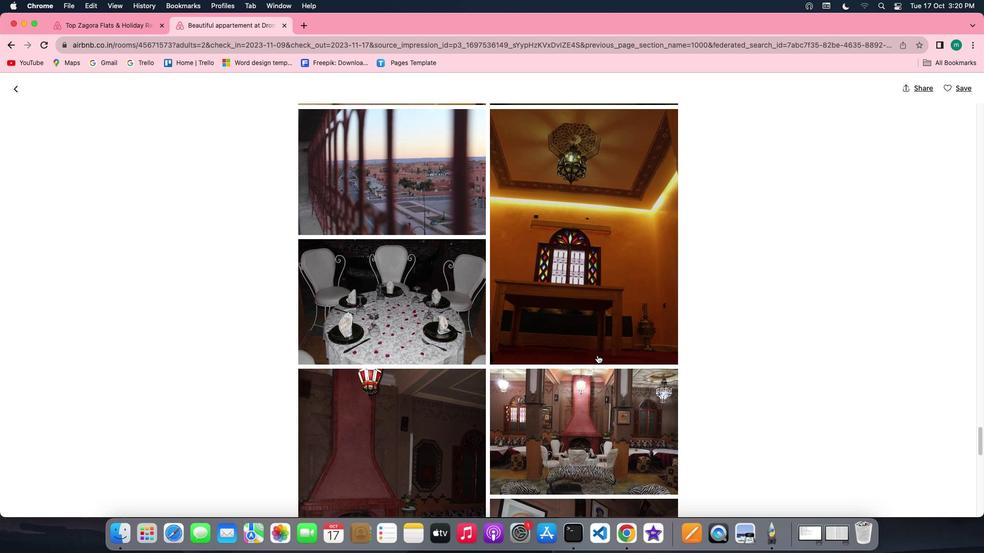 
Action: Mouse scrolled (597, 355) with delta (0, 0)
Screenshot: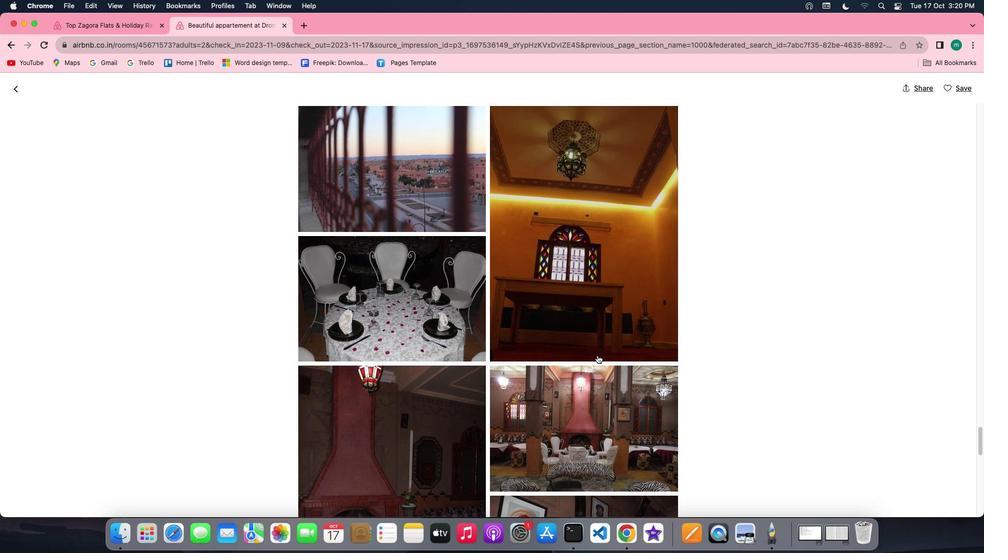 
Action: Mouse scrolled (597, 355) with delta (0, 0)
Screenshot: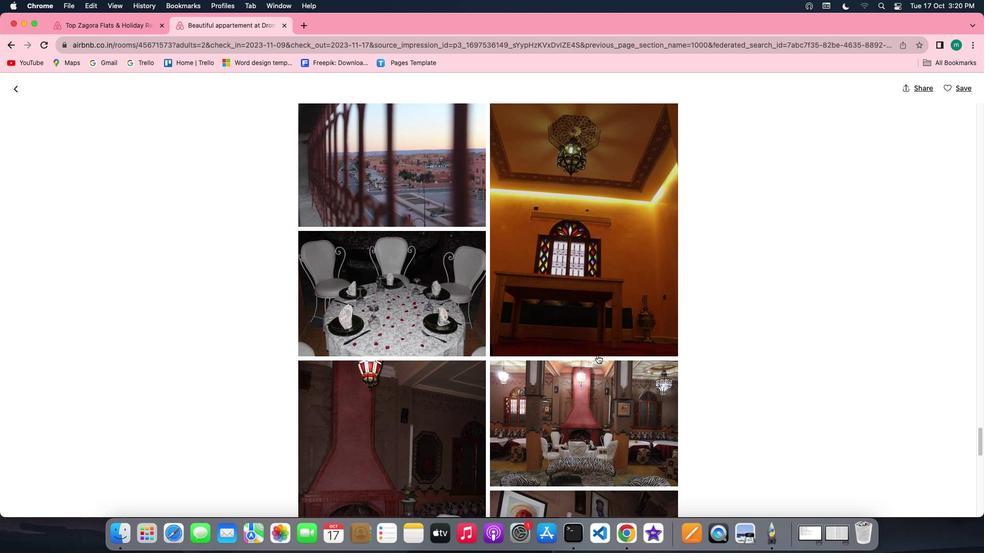 
Action: Mouse scrolled (597, 355) with delta (0, 0)
Screenshot: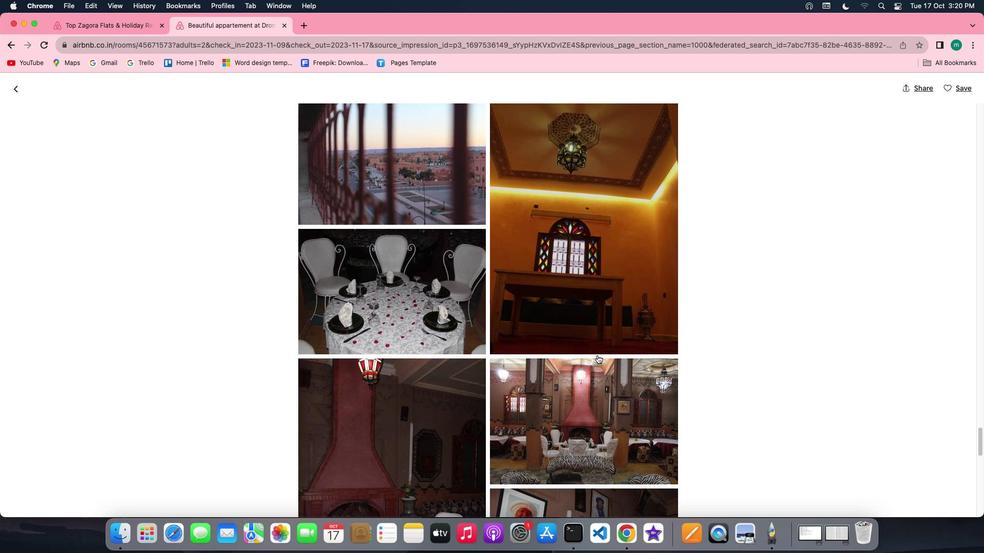 
Action: Mouse scrolled (597, 355) with delta (0, 0)
Screenshot: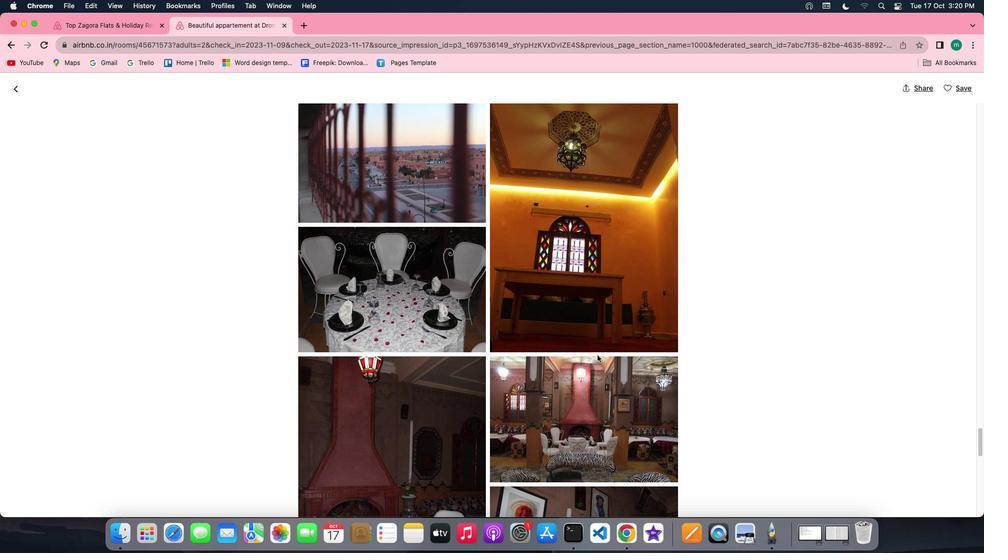 
Action: Mouse scrolled (597, 355) with delta (0, 0)
Screenshot: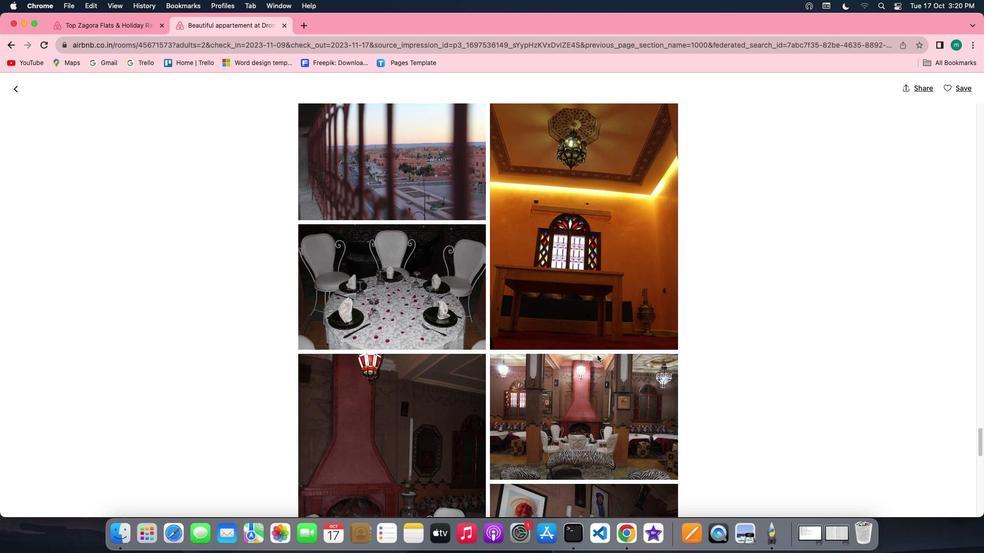 
Action: Mouse scrolled (597, 355) with delta (0, 0)
Screenshot: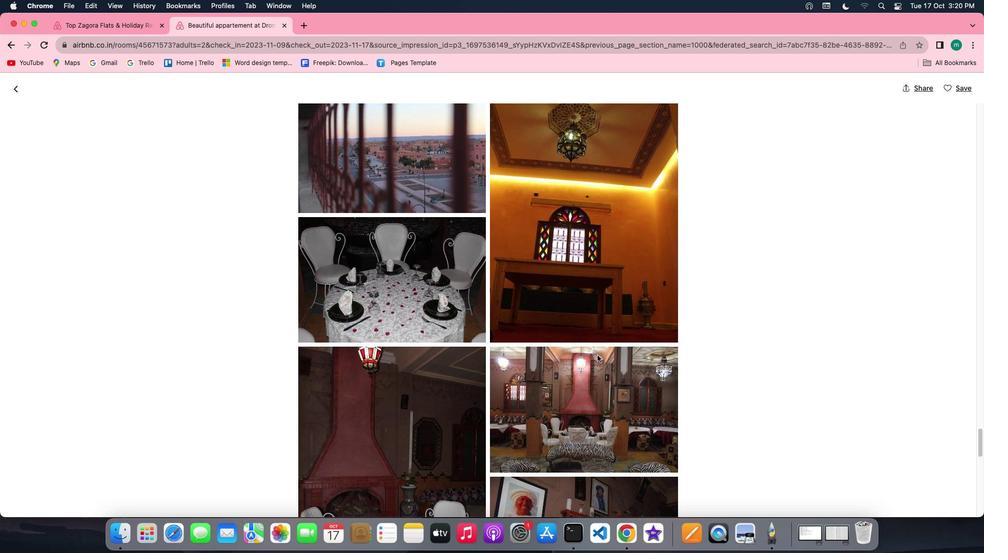 
Action: Mouse scrolled (597, 355) with delta (0, 0)
Screenshot: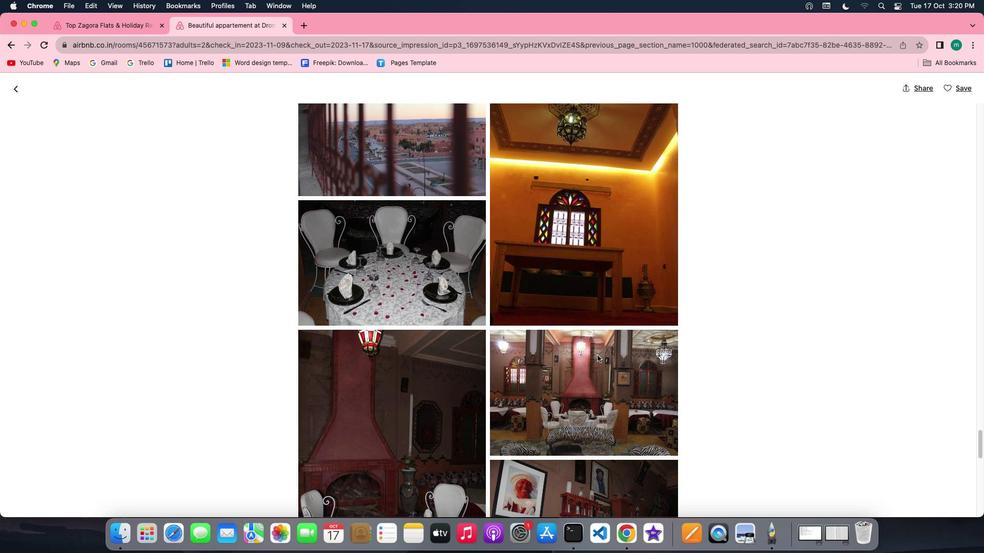 
Action: Mouse scrolled (597, 355) with delta (0, 0)
Screenshot: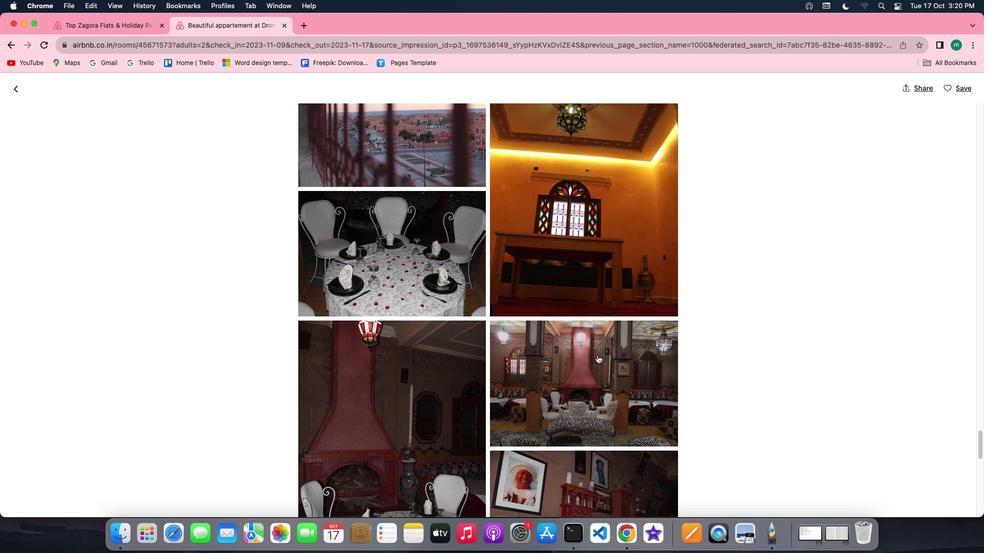 
Action: Mouse scrolled (597, 355) with delta (0, 0)
Screenshot: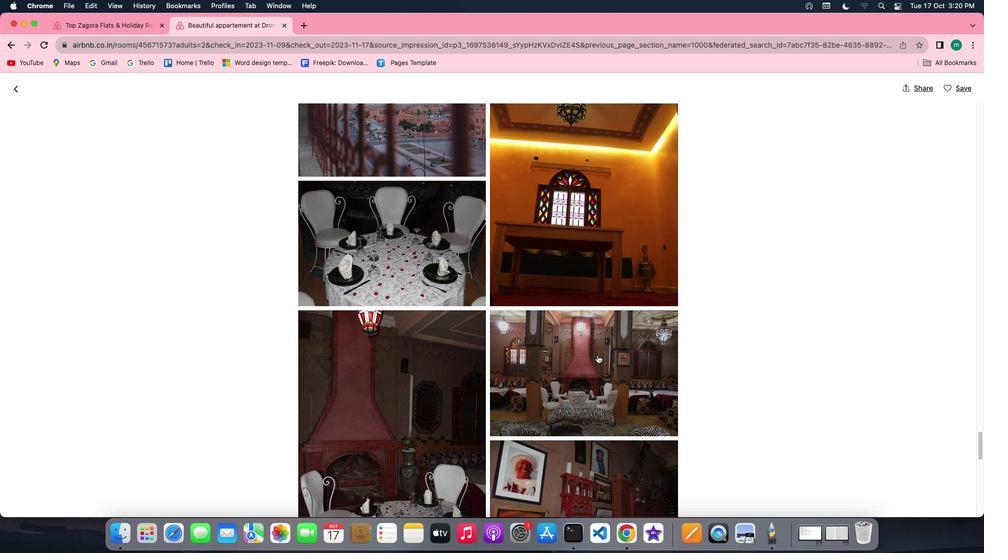 
Action: Mouse scrolled (597, 355) with delta (0, -1)
Screenshot: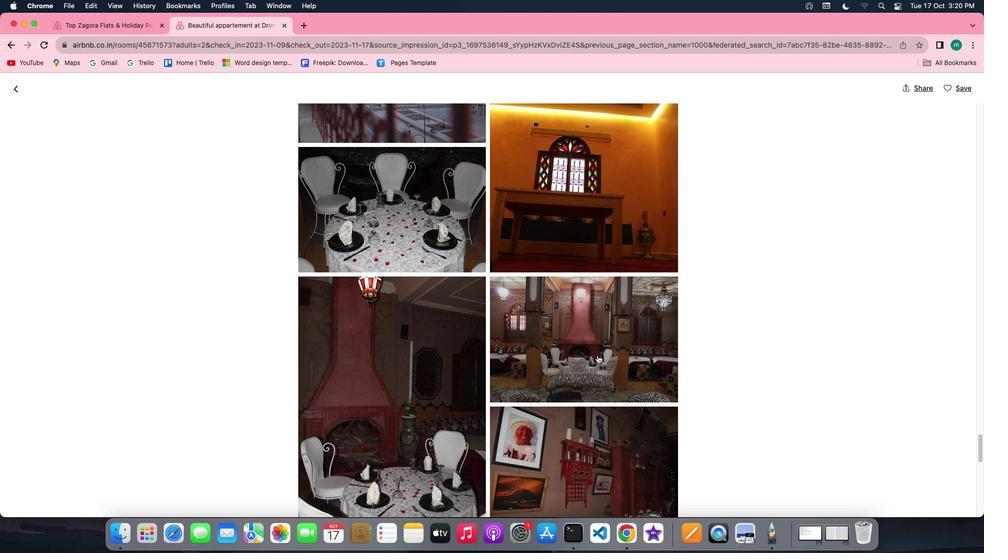 
Action: Mouse scrolled (597, 355) with delta (0, -1)
Screenshot: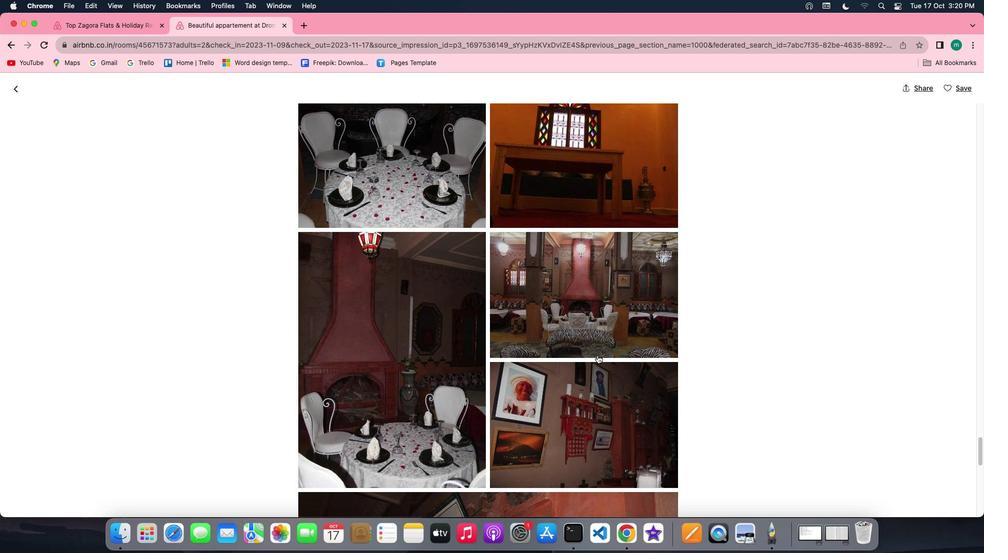 
Action: Mouse scrolled (597, 355) with delta (0, 0)
Screenshot: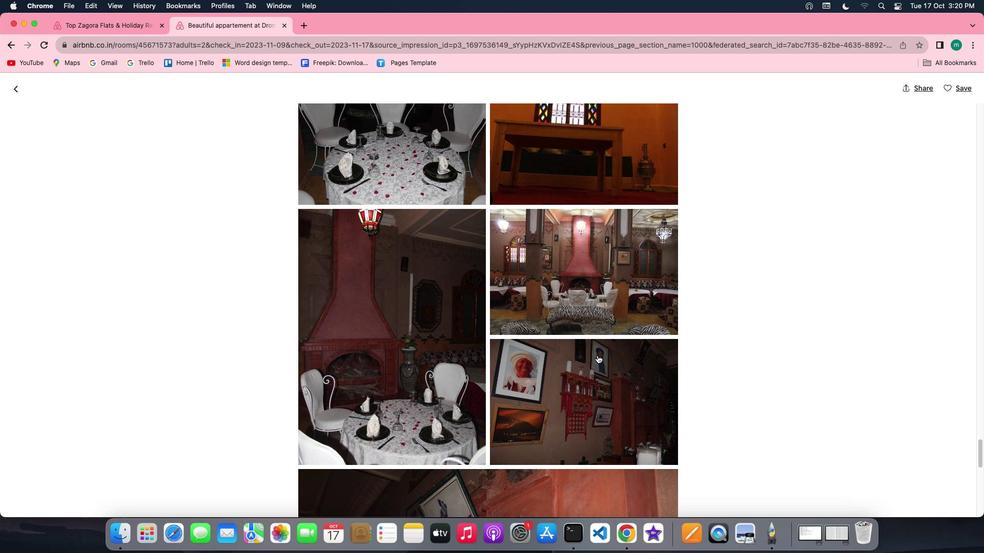 
Action: Mouse scrolled (597, 355) with delta (0, 0)
Screenshot: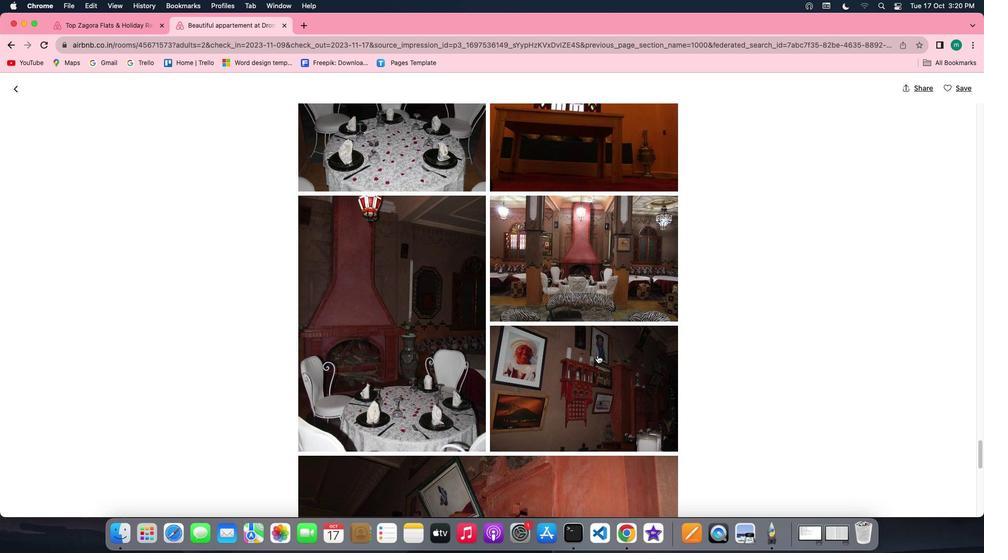 
Action: Mouse scrolled (597, 355) with delta (0, 0)
Screenshot: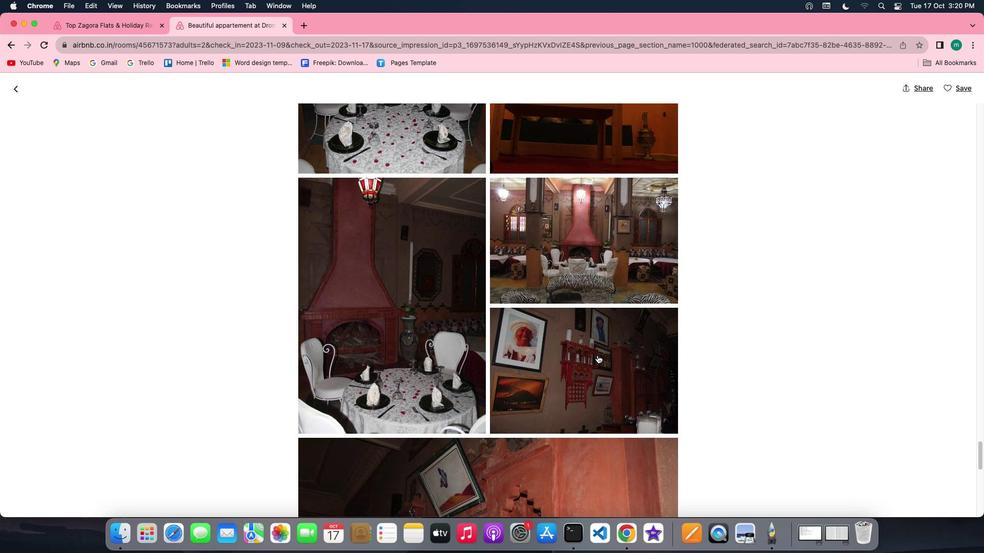 
Action: Mouse scrolled (597, 355) with delta (0, 0)
Screenshot: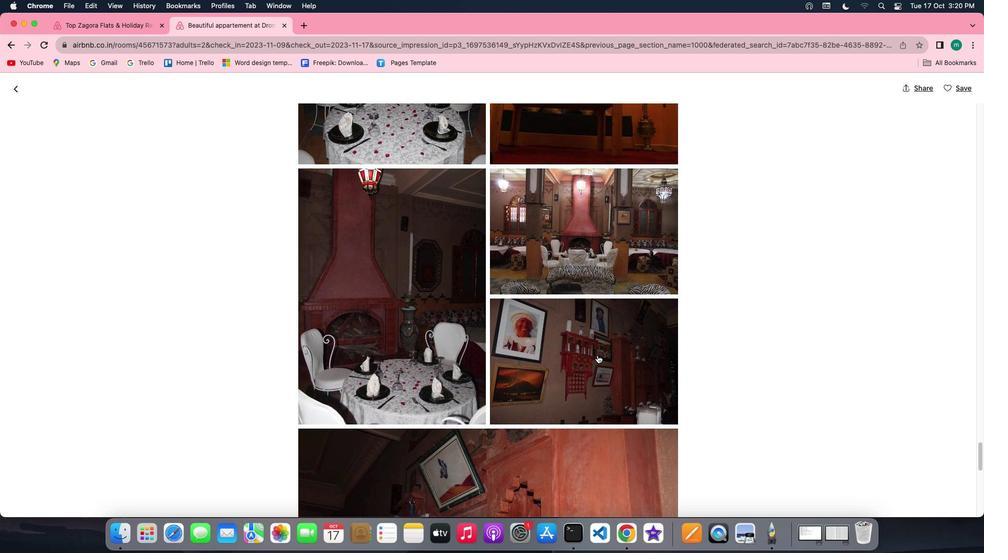 
Action: Mouse scrolled (597, 355) with delta (0, 0)
